 Task: Open Card User Persona Creation in Board Idea Generation to Workspace Content Creation and add a team member Softage.4@softage.net, a label Purple, a checklist Architecture, an attachment from your computer, a color Purple and finally, add a card description 'Develop and launch new customer loyalty program for social media engagement.' and a comment 'This item presents an opportunity to showcase our skills and expertise, so let us make the most of it.'. Add a start date 'Jan 07, 1900' with a due date 'Jan 14, 1900'. Open Card Social Media Performance Review in Board Brand Recognition Strategies to Workspace Content Creation and add a team member Softage.4@softage.net, a label Yellow, a checklist Time Management, an attachment from your google drive, a color Yellow and finally, add a card description 'Plan and execute company team-building conference with guest speakers on customer experience' and a comment 'Let us make sure we have a clear understanding of the resources and budget available for this task, ensuring that we can execute it effectively.'. Add a start date 'Jan 08, 1900' with a due date 'Jan 15, 1900'. Open Card Brand Equity Review in Board Public Speaking Coaching to Workspace Content Creation and add a team member Softage.1@softage.net, a label Yellow, a checklist Customer Feedback, an attachment from your google drive, a color Yellow and finally, add a card description 'Conduct customer research for new customer segmentation opportunities' and a comment 'Let us approach this task with a focus on continuous learning and improvement, seeking to iterate and refine our approach over time.'. Add a start date 'Jan 09, 1900' with a due date 'Jan 16, 1900'
Action: Mouse moved to (72, 324)
Screenshot: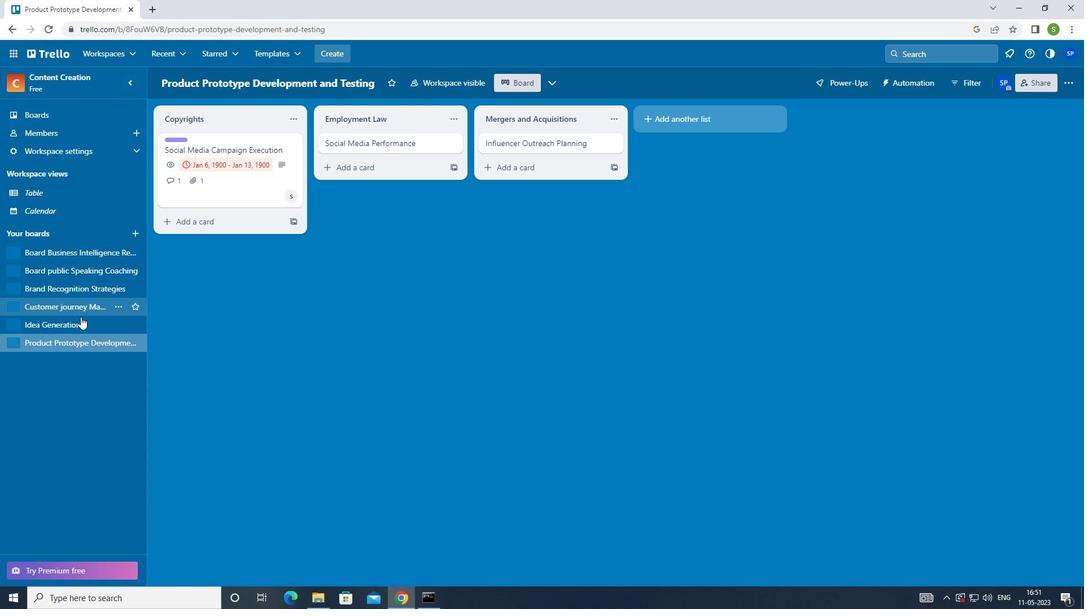 
Action: Mouse pressed left at (72, 324)
Screenshot: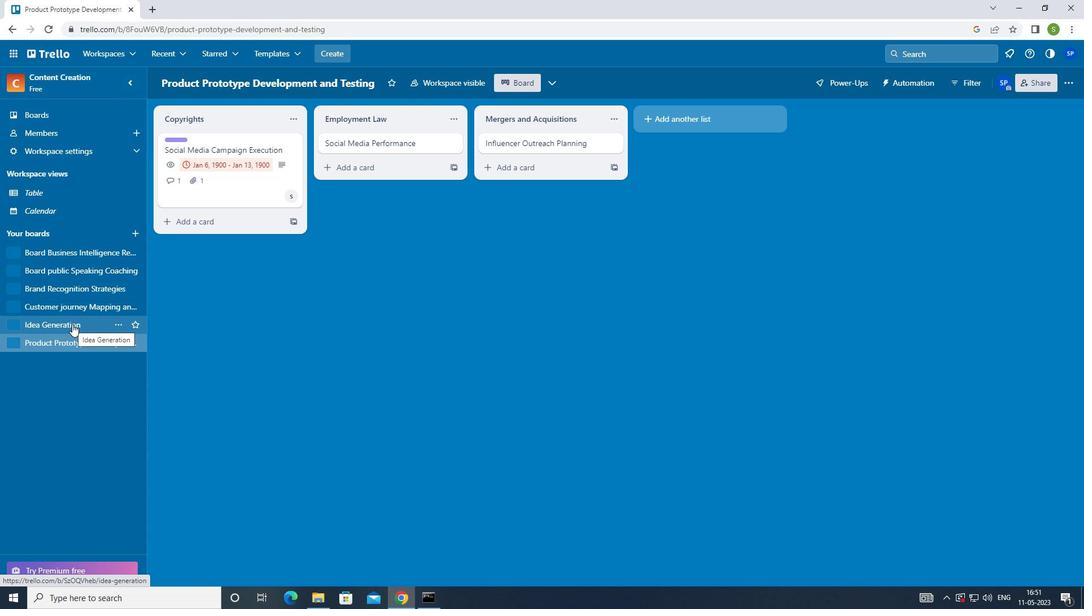 
Action: Mouse moved to (396, 140)
Screenshot: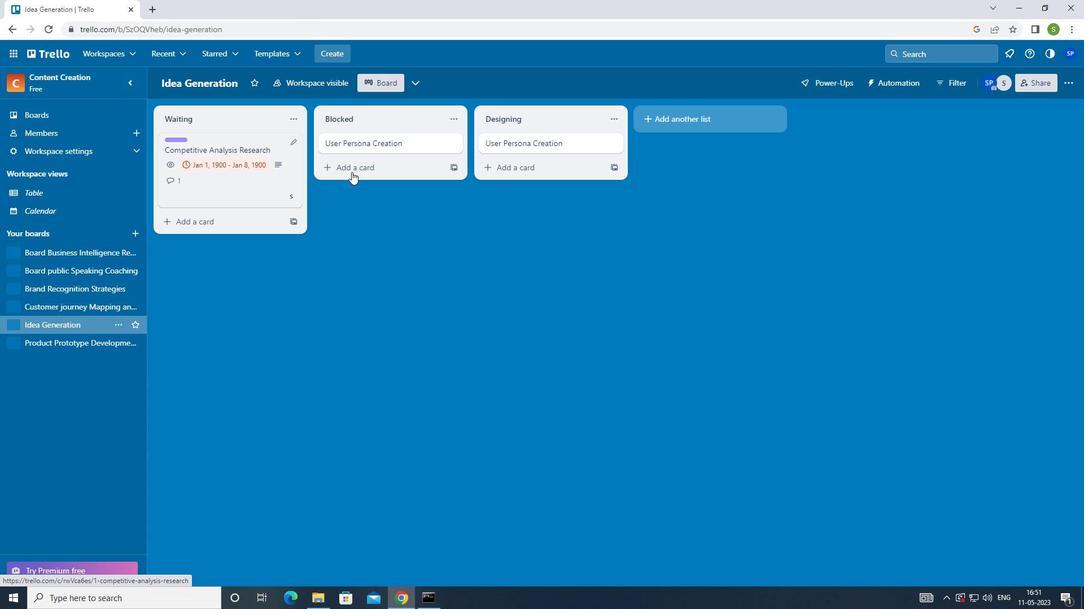 
Action: Mouse pressed left at (396, 140)
Screenshot: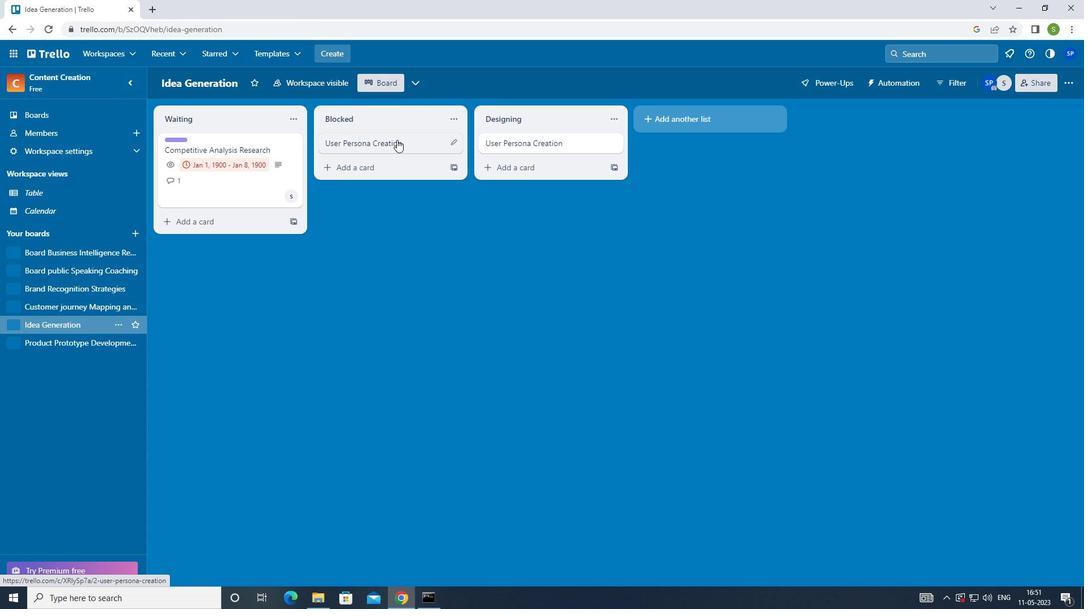 
Action: Mouse moved to (684, 142)
Screenshot: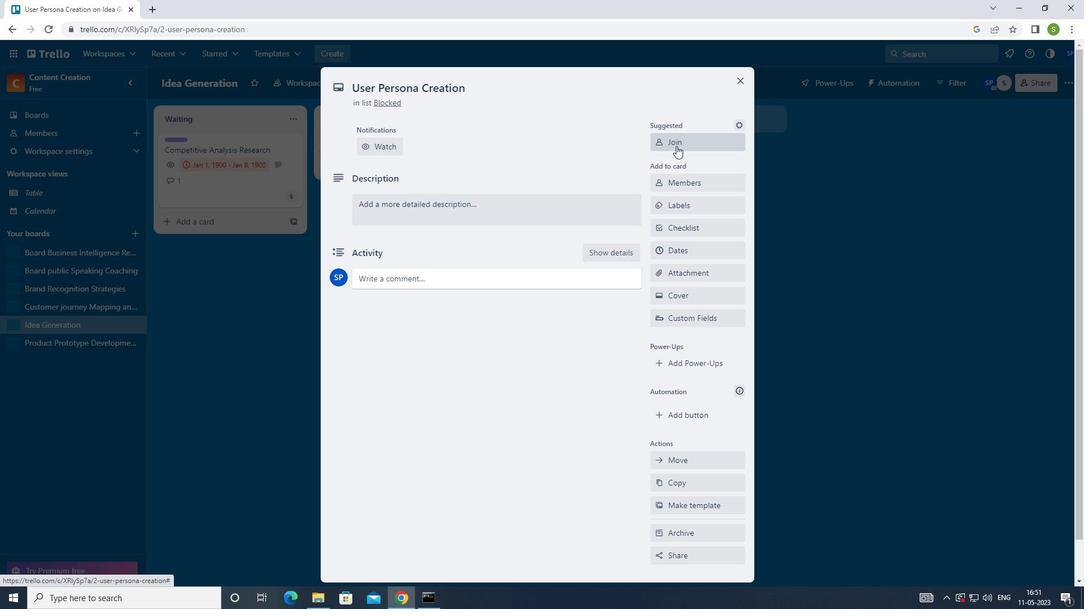
Action: Mouse pressed left at (684, 142)
Screenshot: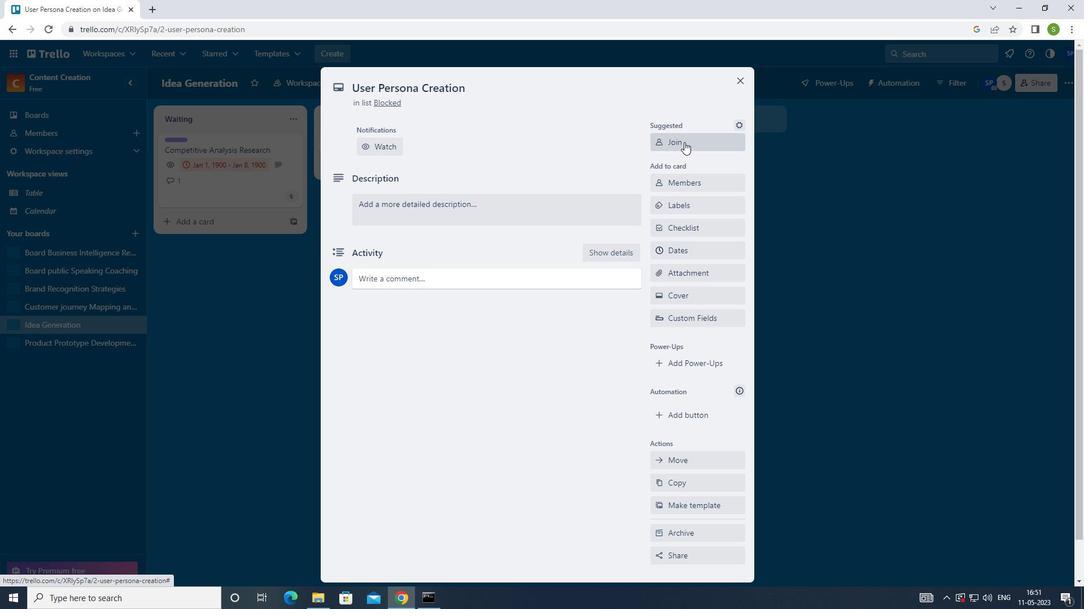 
Action: Mouse moved to (687, 141)
Screenshot: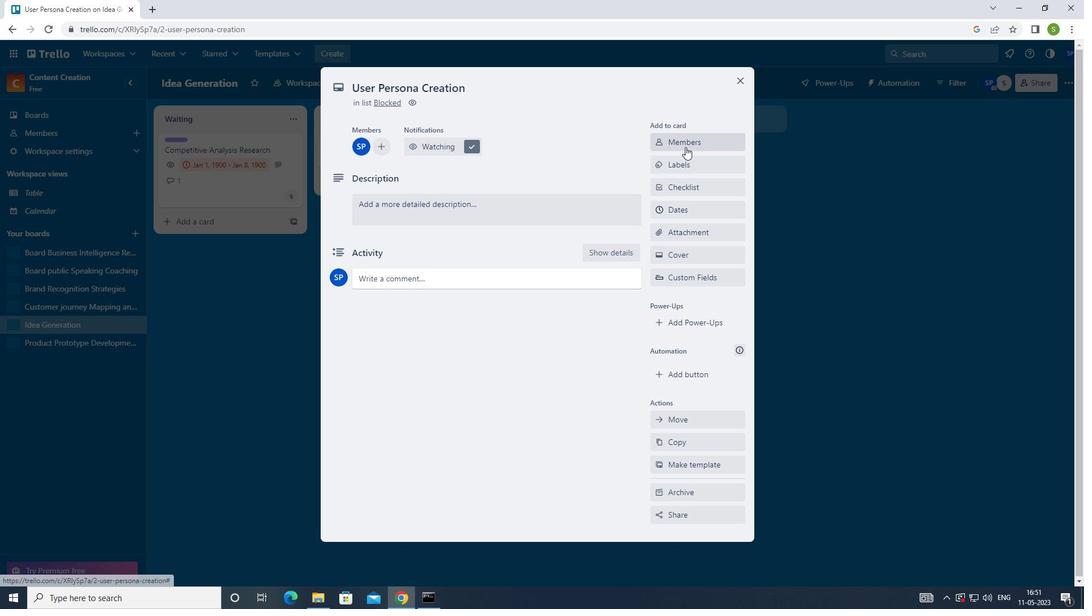 
Action: Mouse pressed left at (687, 141)
Screenshot: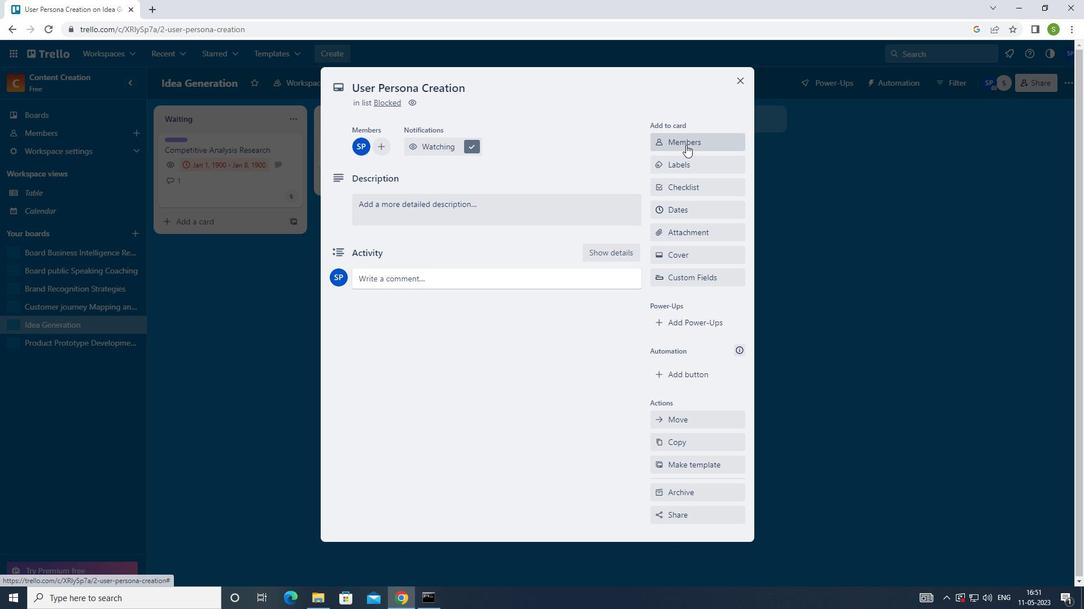 
Action: Mouse moved to (692, 188)
Screenshot: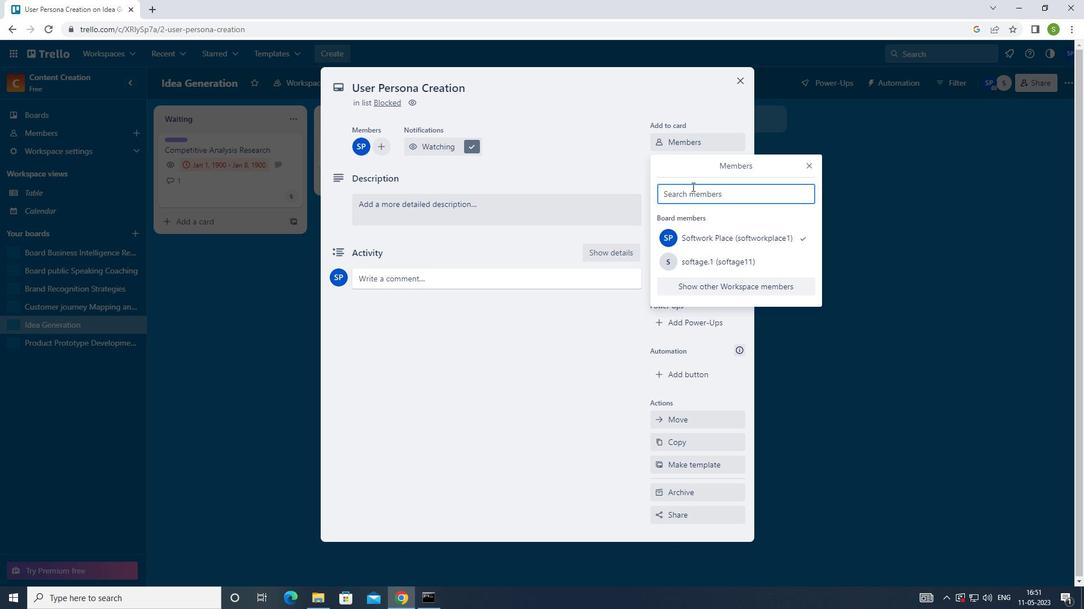 
Action: Mouse pressed left at (692, 188)
Screenshot: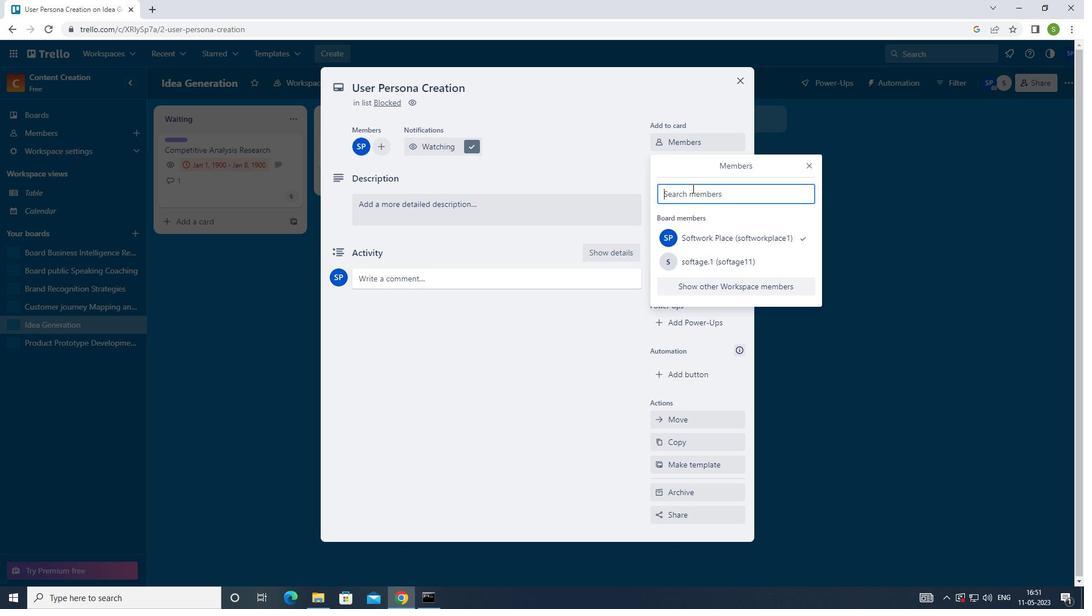 
Action: Mouse moved to (818, 355)
Screenshot: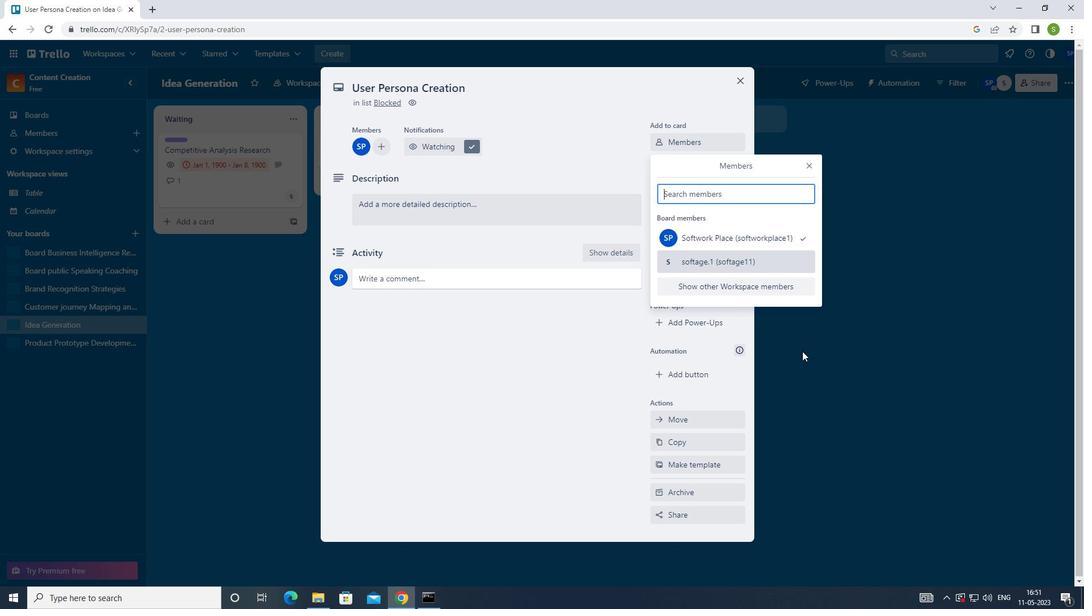 
Action: Key pressed <Key.shift>SOFTAGE4<Key.backspace>.4<Key.shift>@SOFTAGE.NET
Screenshot: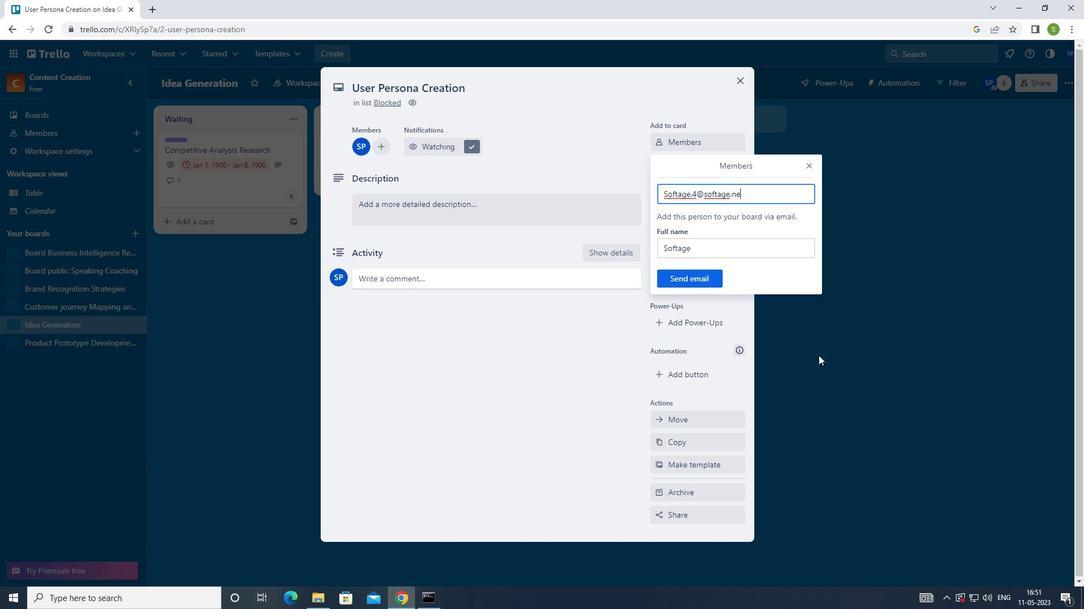 
Action: Mouse moved to (700, 281)
Screenshot: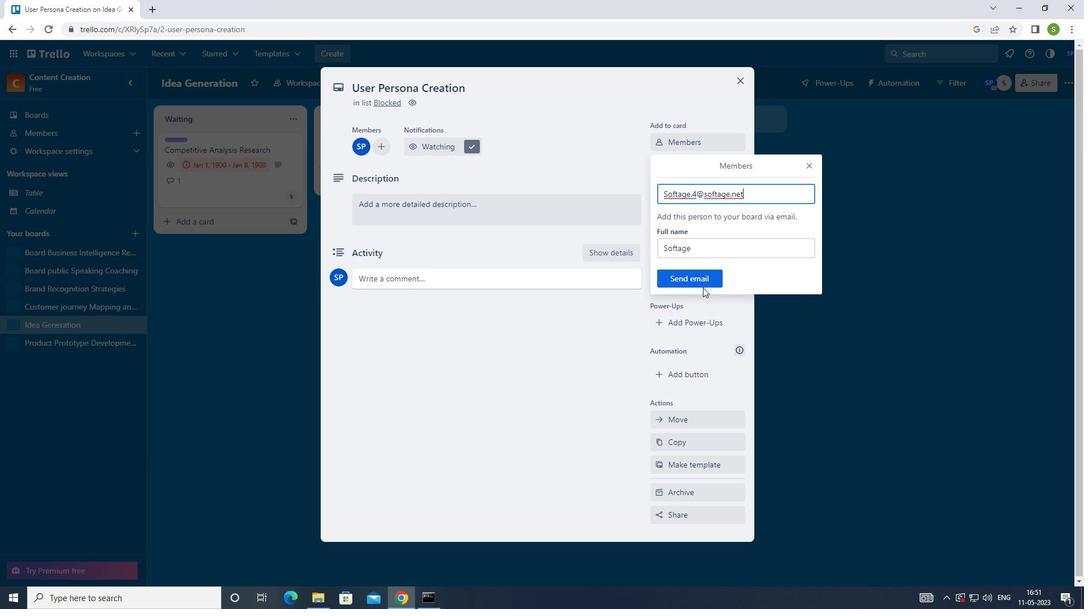 
Action: Mouse pressed left at (700, 281)
Screenshot: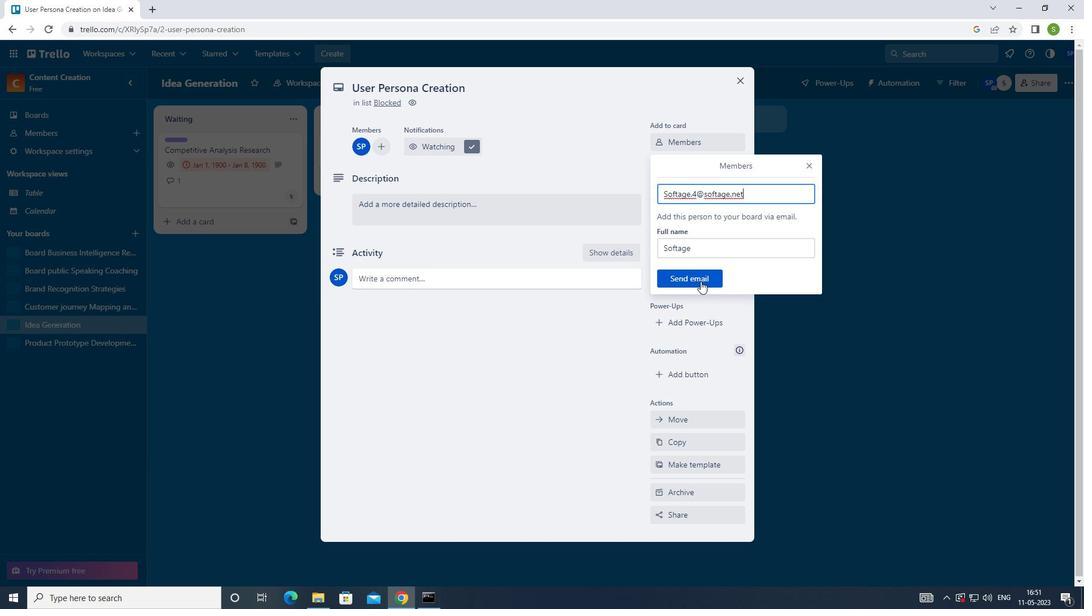 
Action: Mouse moved to (710, 165)
Screenshot: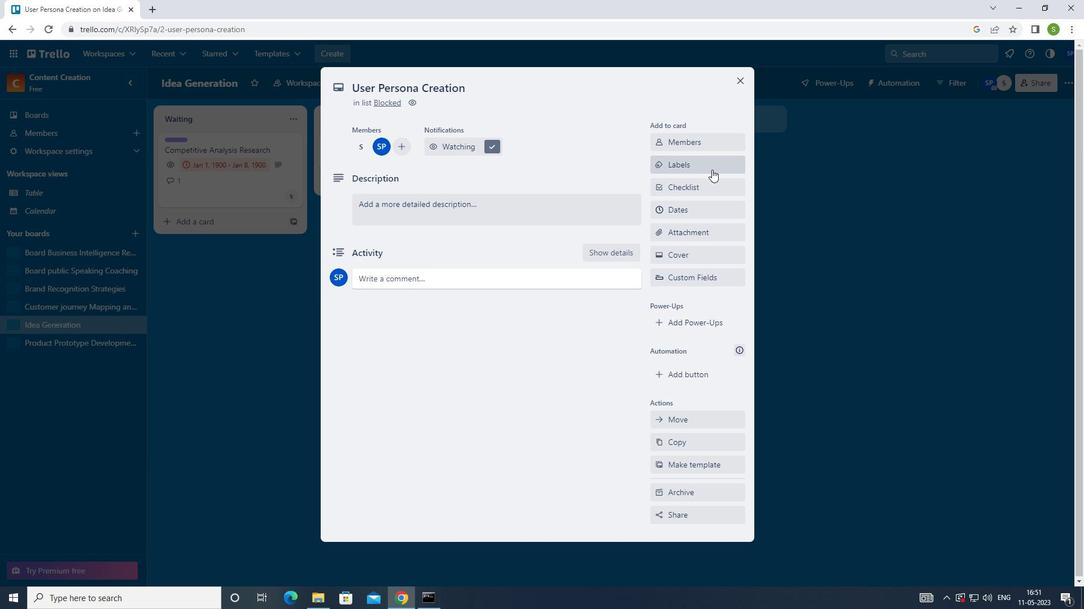 
Action: Mouse pressed left at (710, 165)
Screenshot: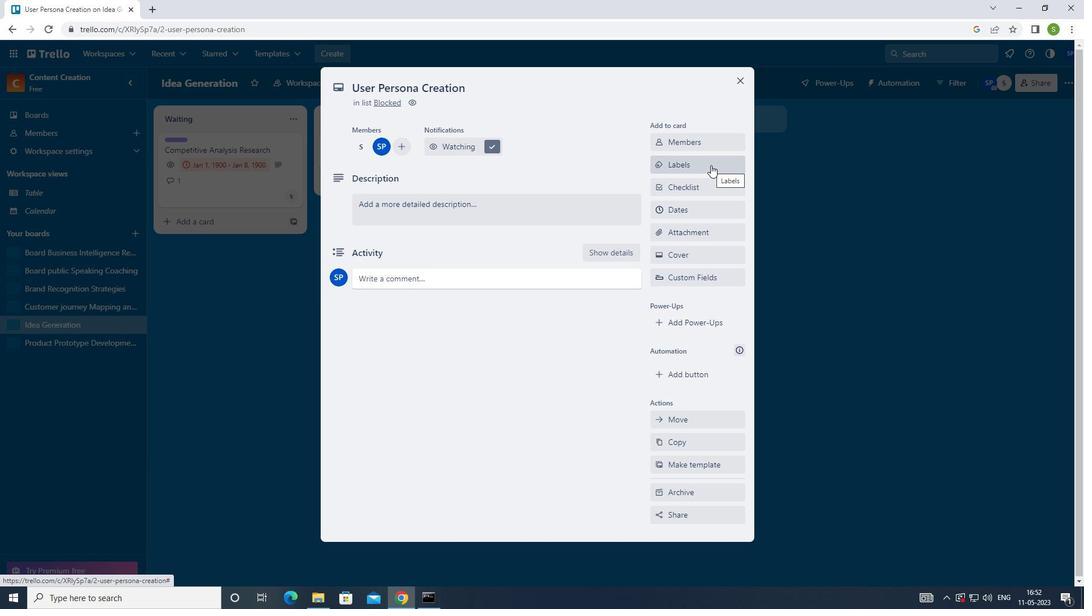 
Action: Mouse moved to (706, 408)
Screenshot: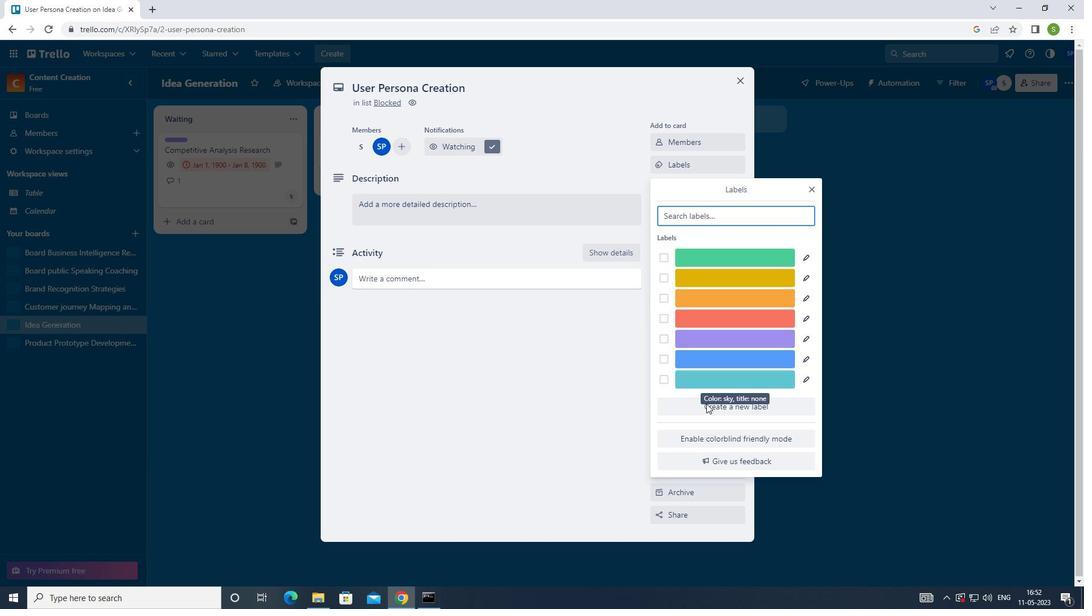 
Action: Mouse pressed left at (706, 408)
Screenshot: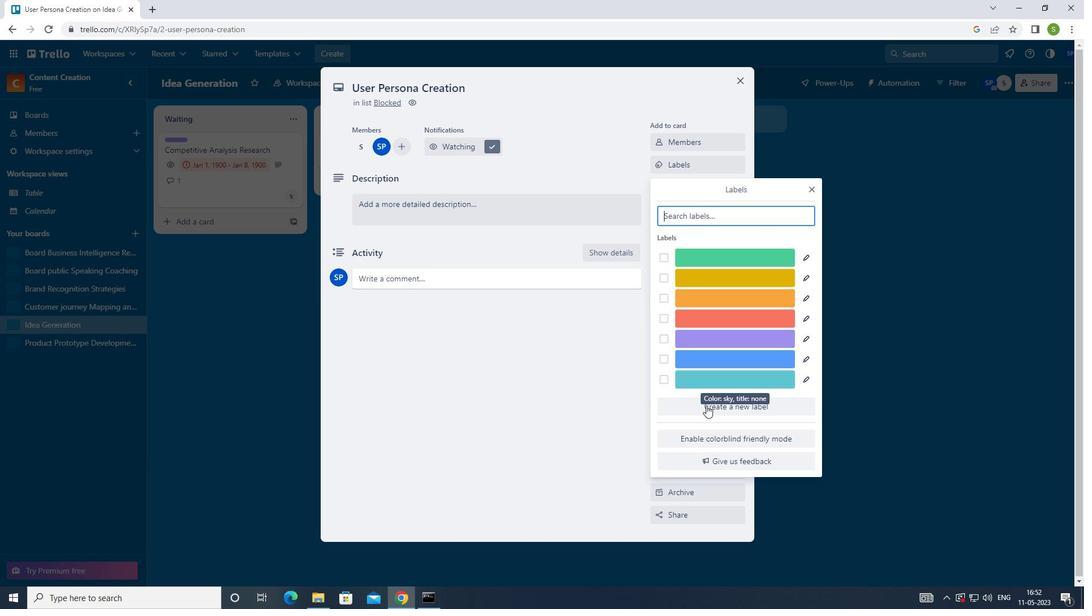 
Action: Mouse moved to (795, 350)
Screenshot: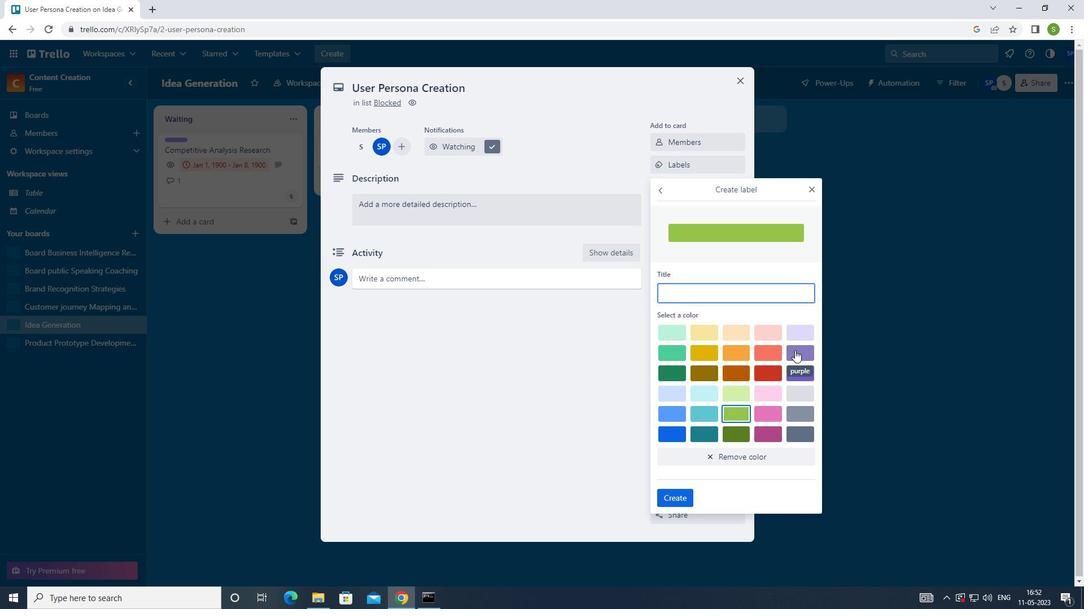
Action: Mouse pressed left at (795, 350)
Screenshot: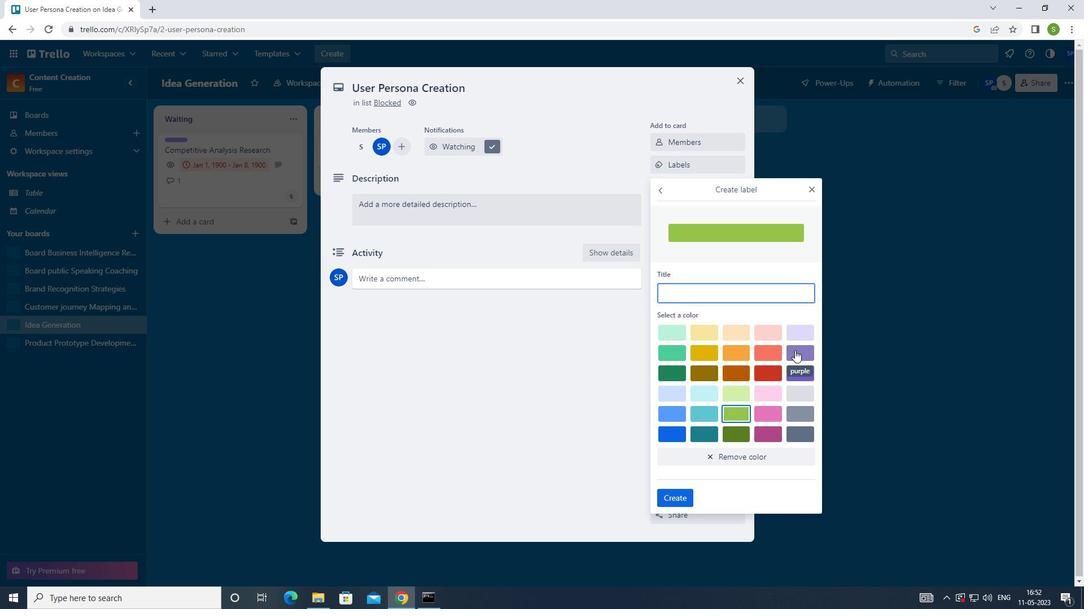 
Action: Mouse moved to (688, 502)
Screenshot: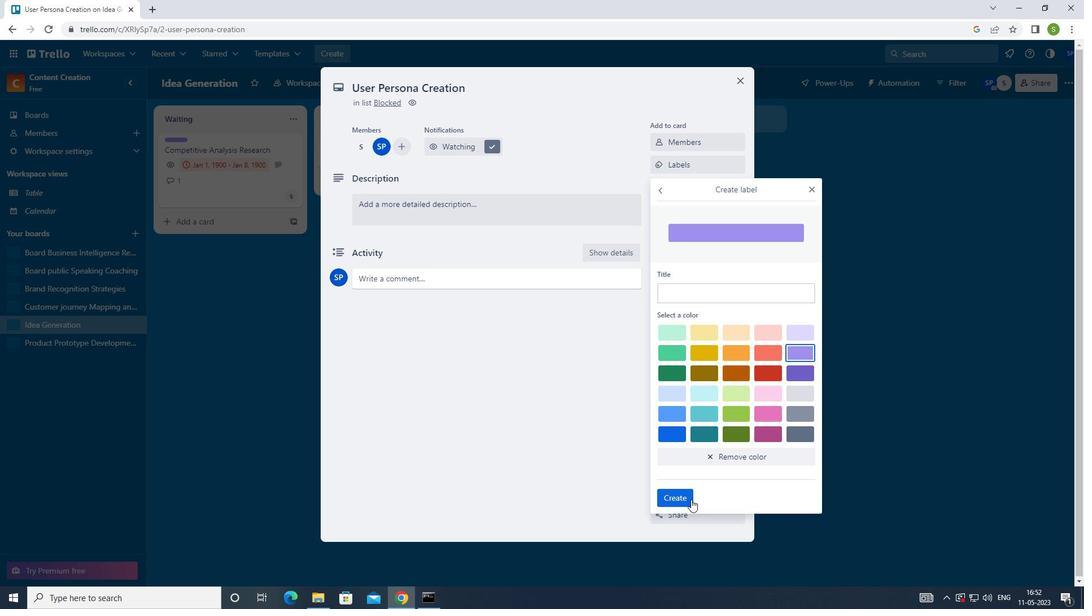 
Action: Mouse pressed left at (688, 502)
Screenshot: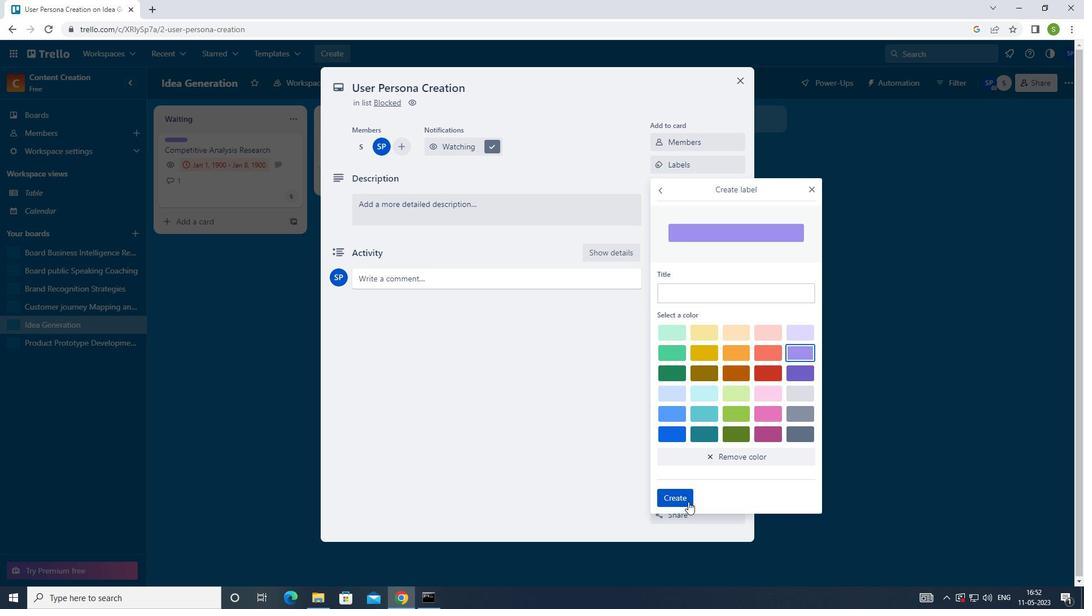 
Action: Mouse moved to (808, 186)
Screenshot: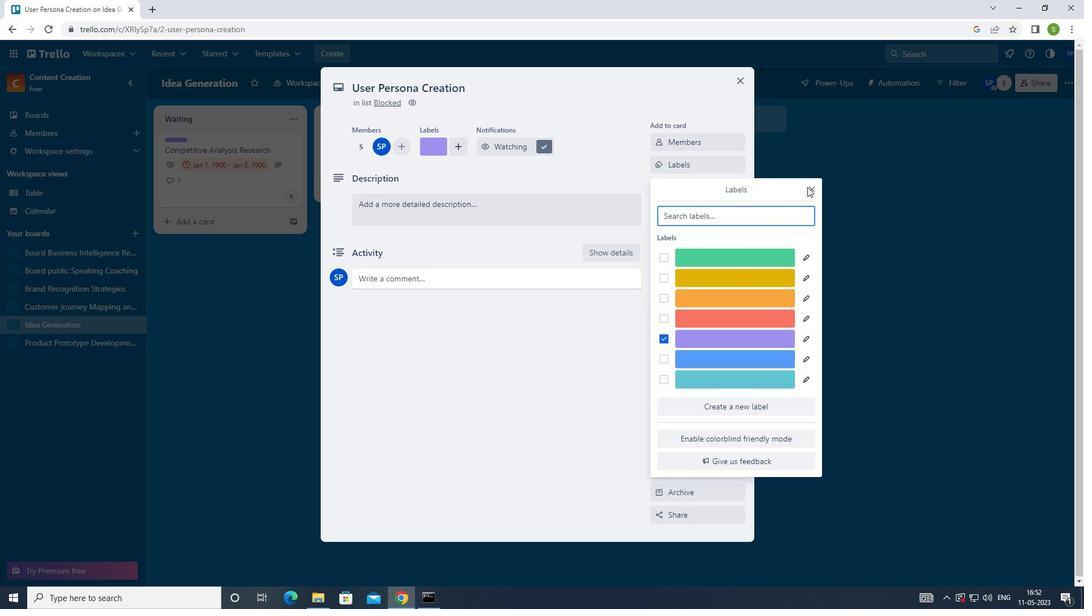 
Action: Mouse pressed left at (808, 186)
Screenshot: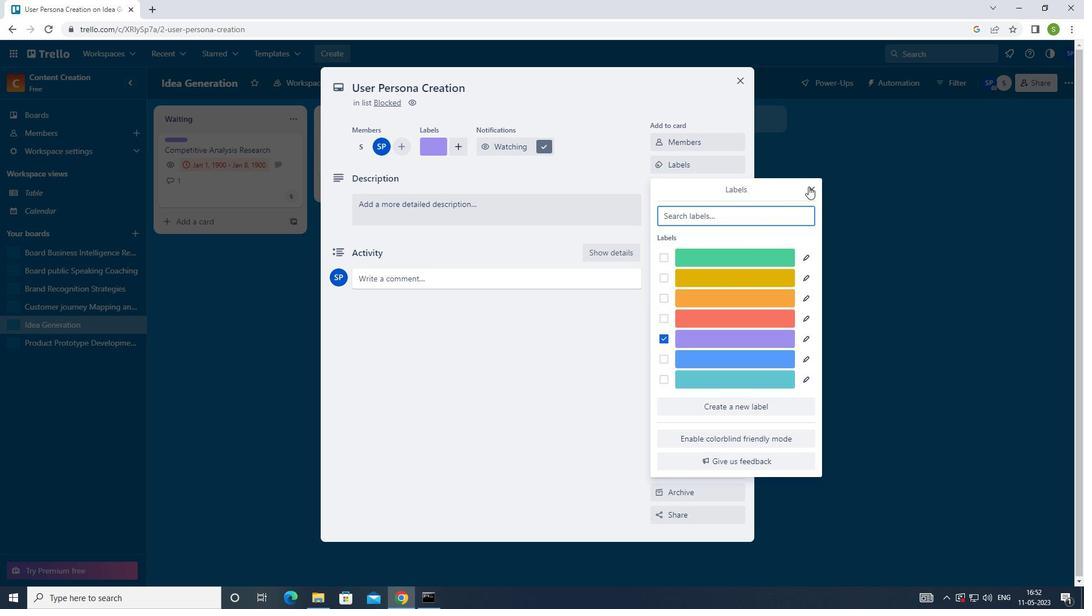 
Action: Mouse moved to (717, 190)
Screenshot: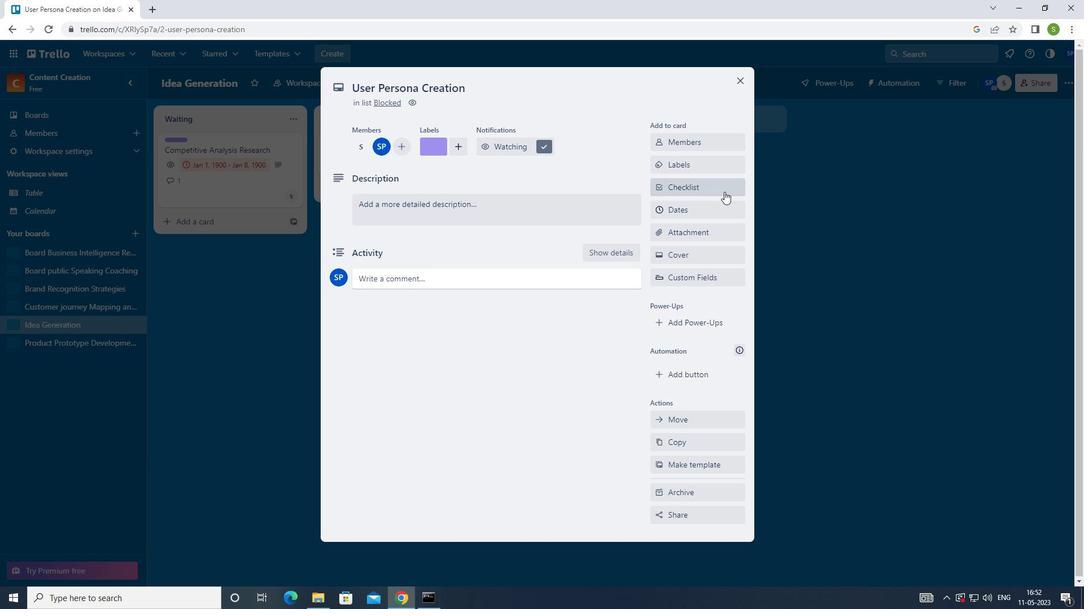 
Action: Mouse pressed left at (717, 190)
Screenshot: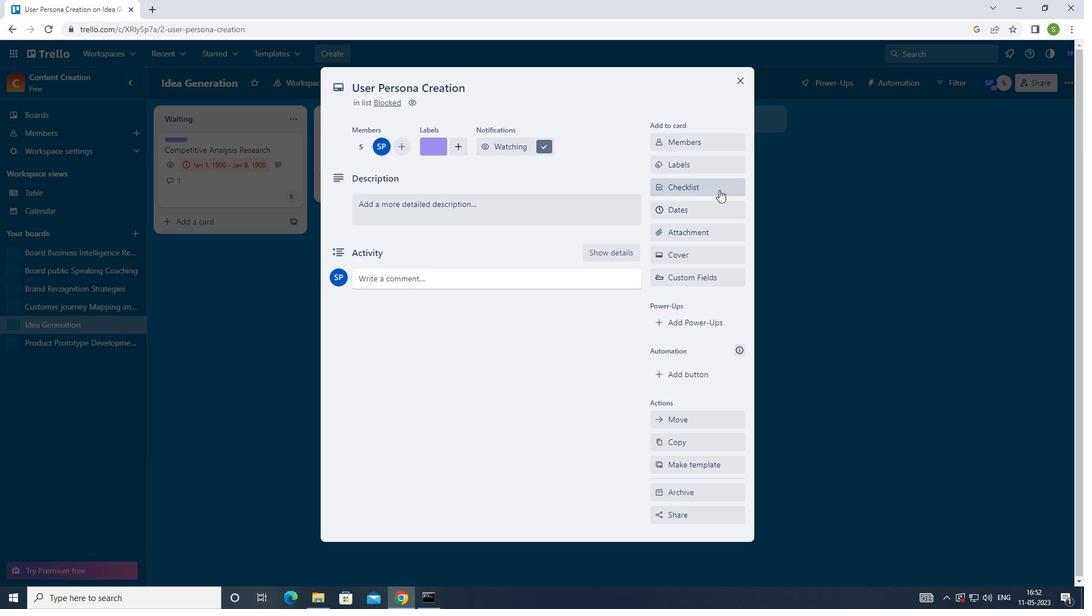 
Action: Mouse moved to (845, 373)
Screenshot: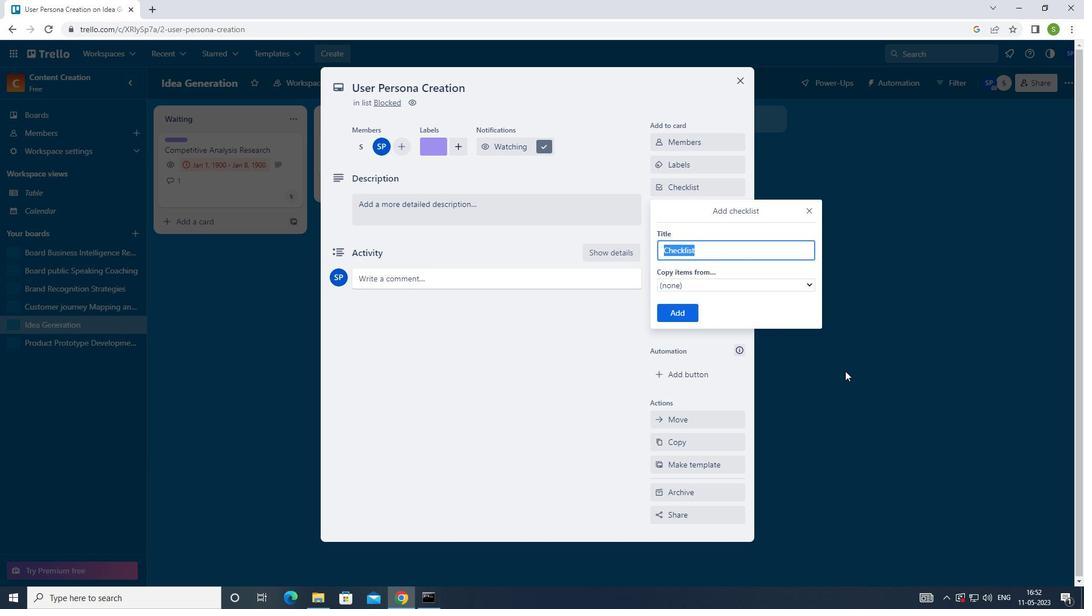 
Action: Key pressed <Key.shift>ARCHITECR<Key.backspace>TURE
Screenshot: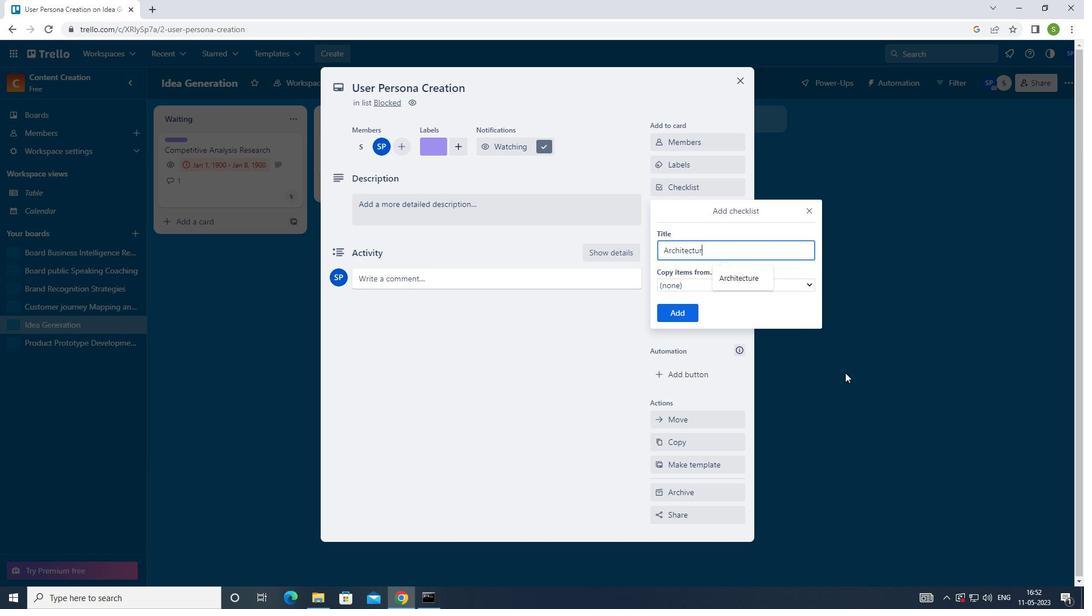 
Action: Mouse moved to (686, 320)
Screenshot: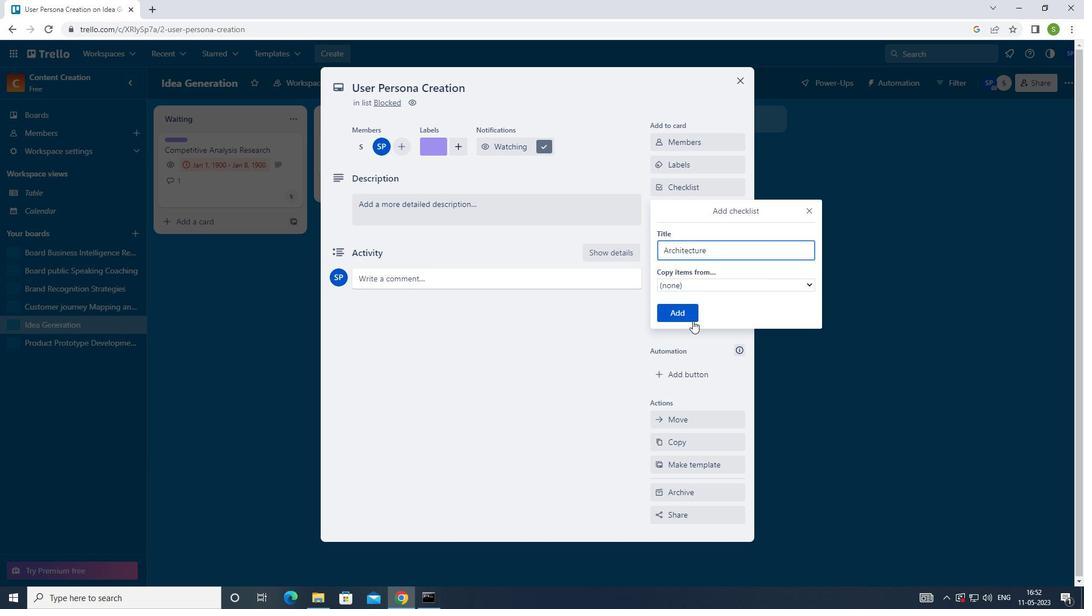 
Action: Mouse pressed left at (686, 320)
Screenshot: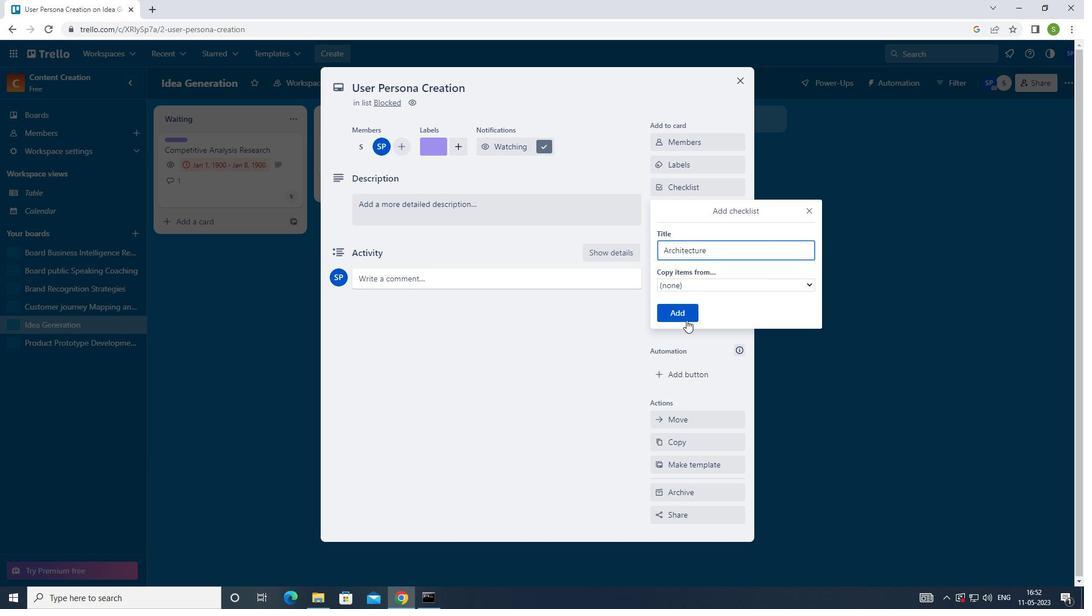 
Action: Mouse moved to (682, 234)
Screenshot: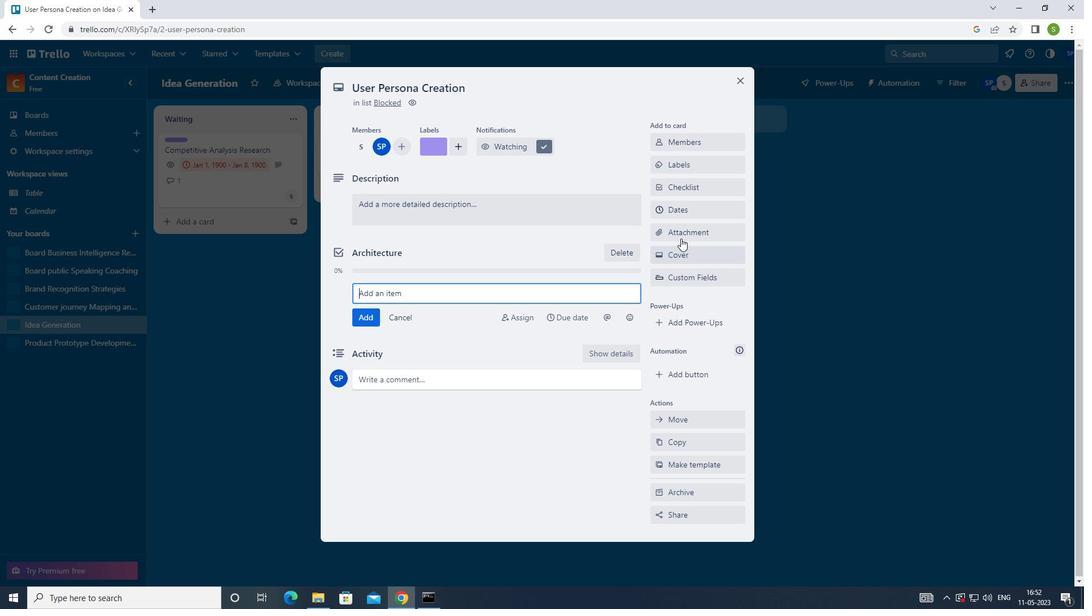 
Action: Mouse pressed left at (682, 234)
Screenshot: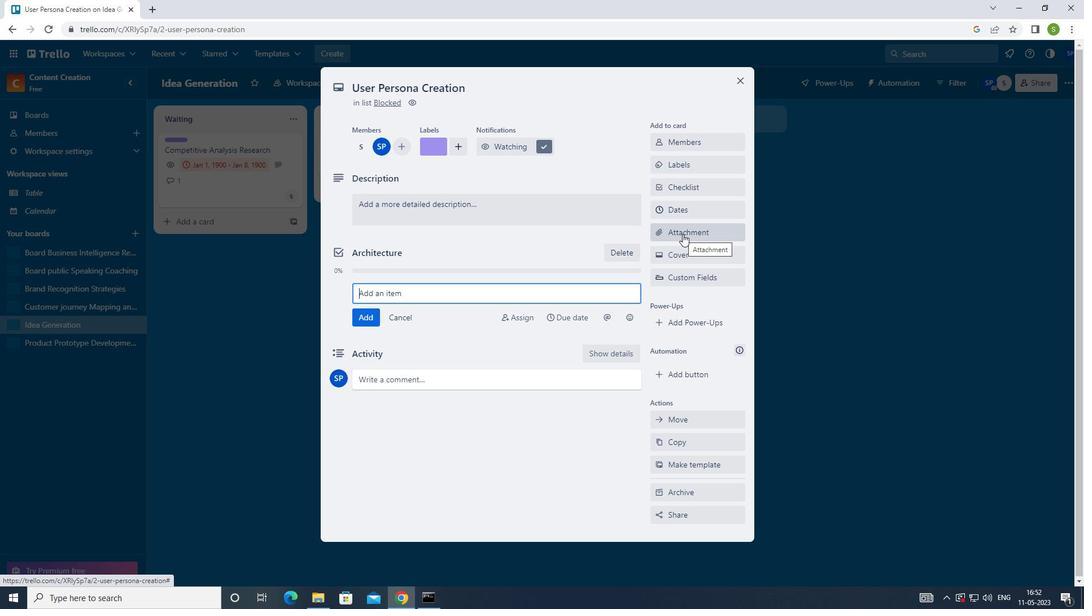 
Action: Mouse moved to (681, 278)
Screenshot: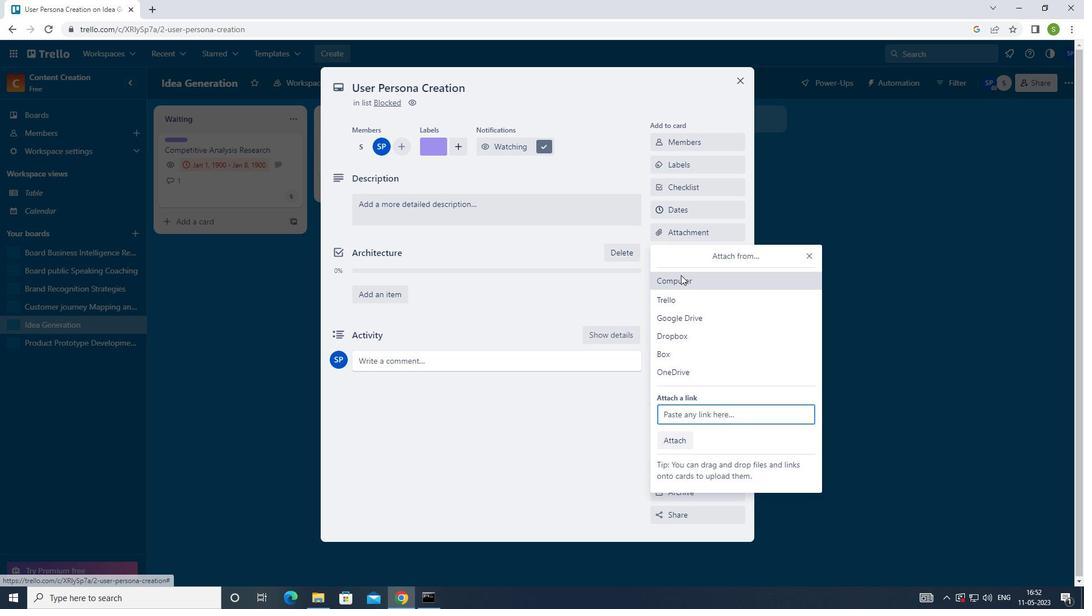
Action: Mouse pressed left at (681, 278)
Screenshot: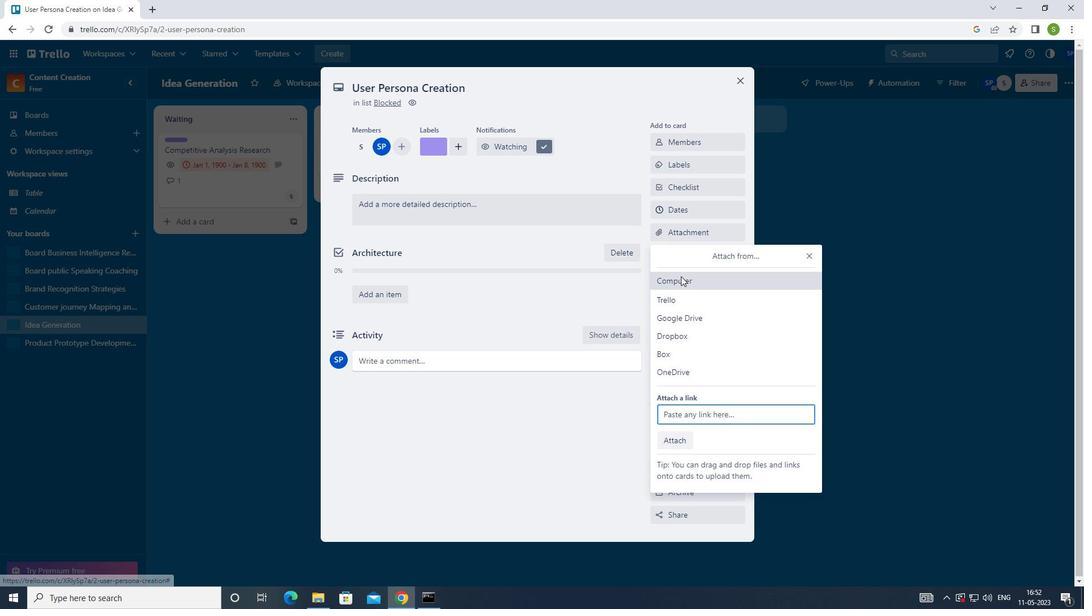 
Action: Mouse moved to (245, 78)
Screenshot: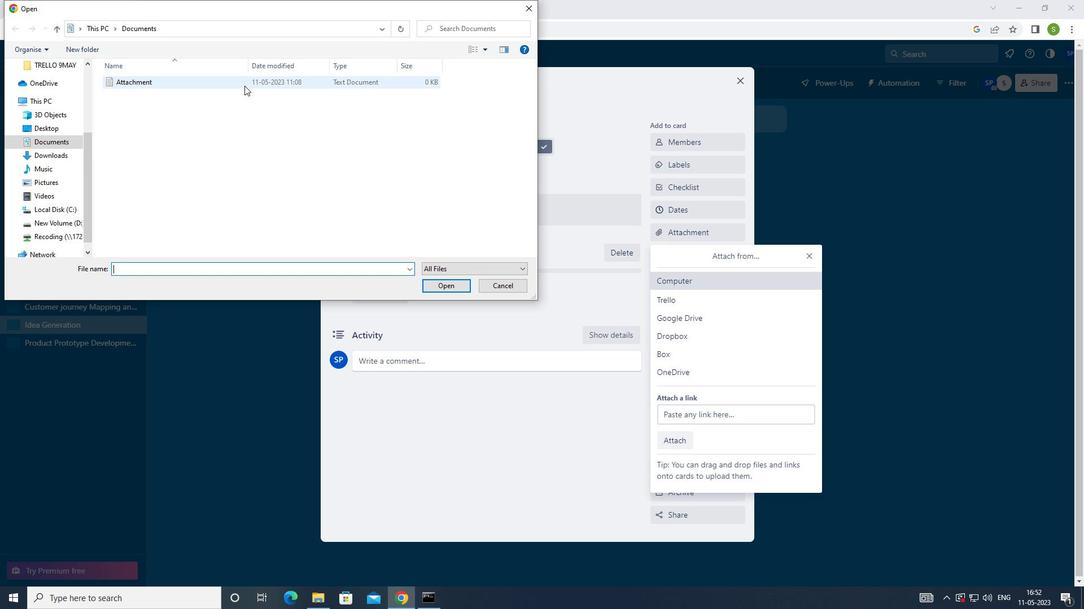 
Action: Mouse pressed left at (245, 78)
Screenshot: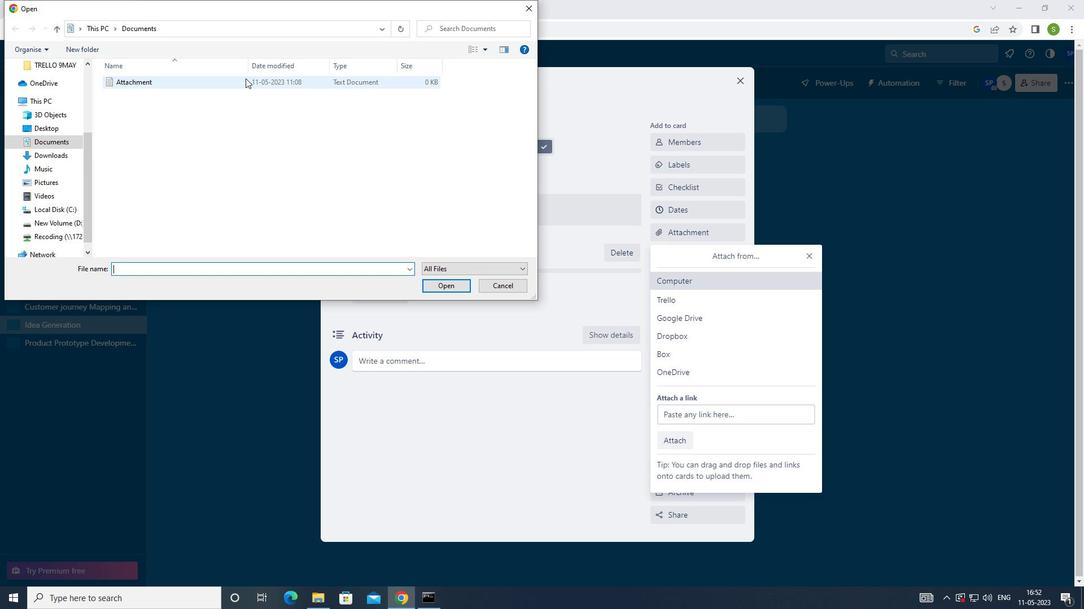 
Action: Mouse moved to (439, 287)
Screenshot: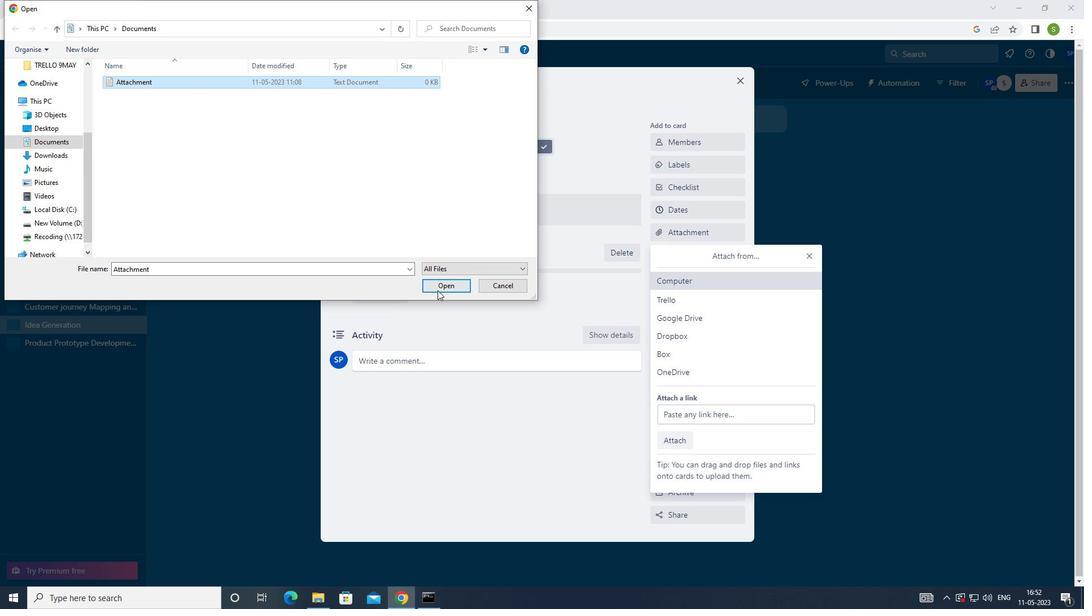 
Action: Mouse pressed left at (439, 287)
Screenshot: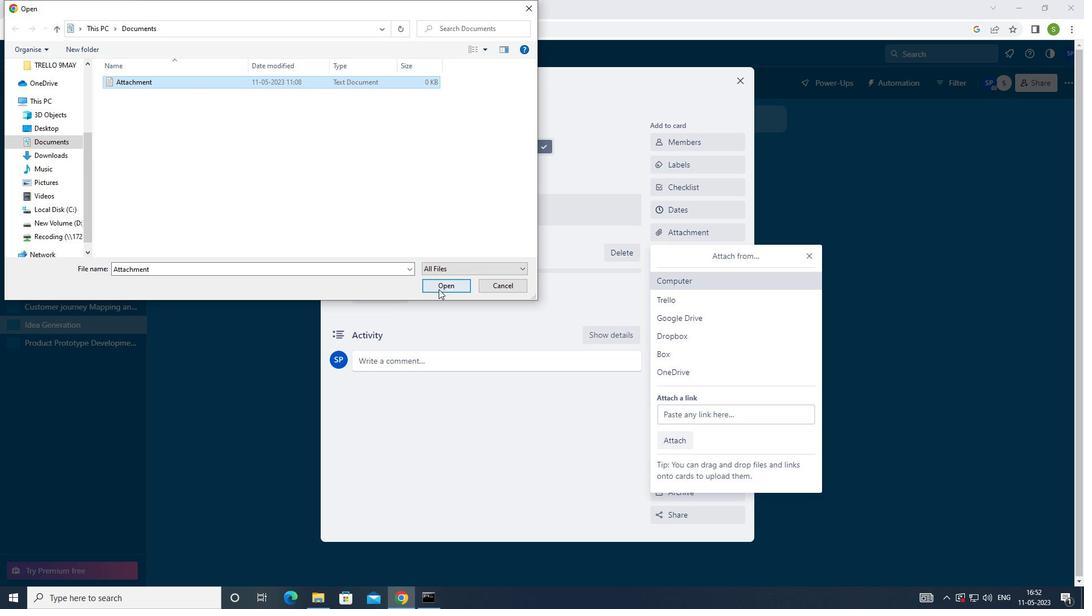 
Action: Mouse moved to (491, 213)
Screenshot: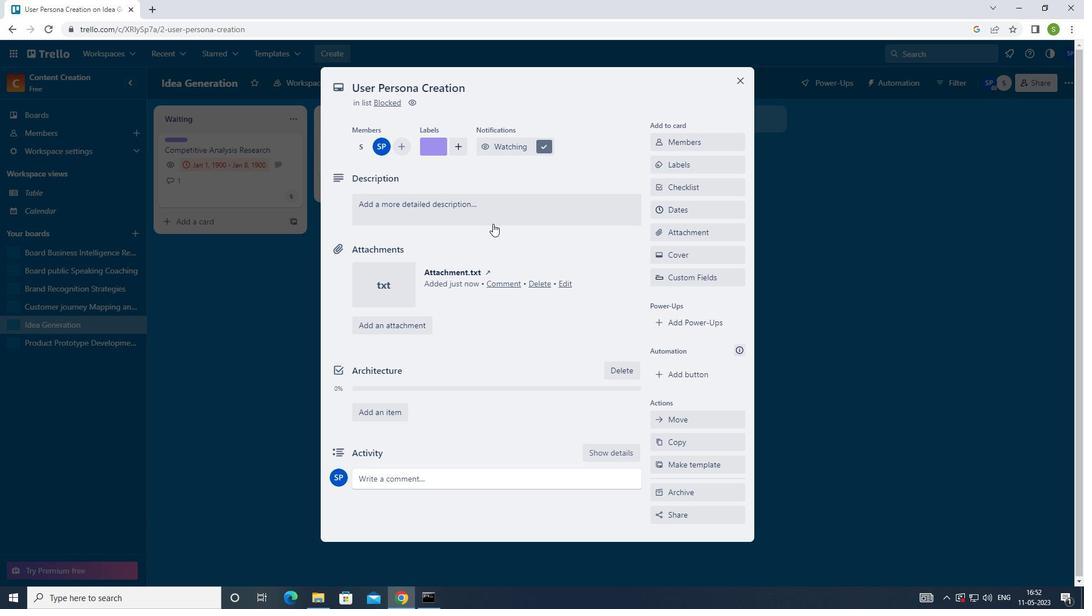 
Action: Mouse pressed left at (491, 213)
Screenshot: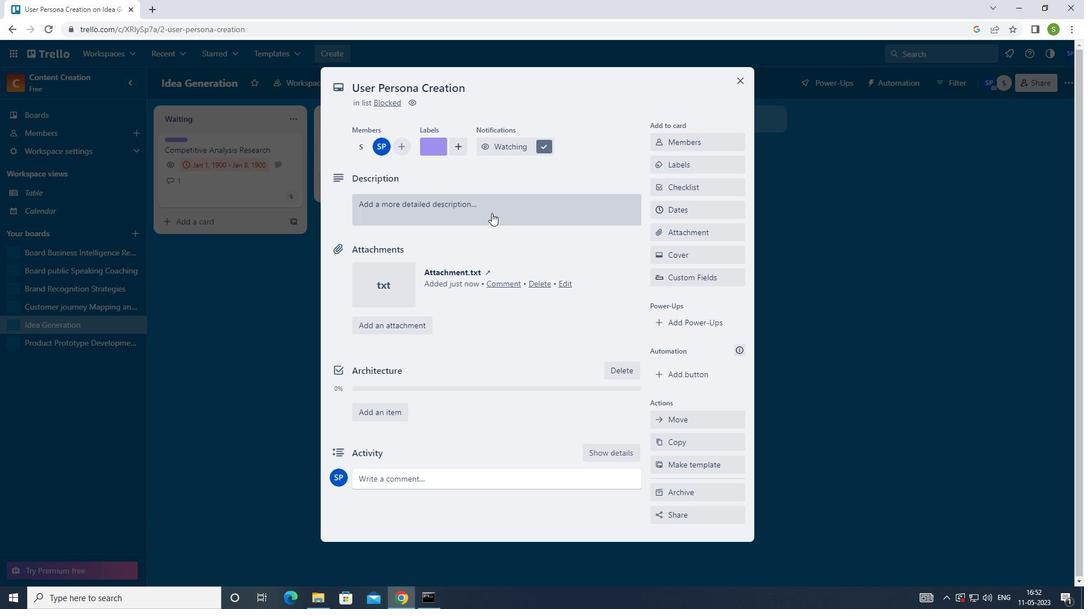 
Action: Mouse moved to (491, 271)
Screenshot: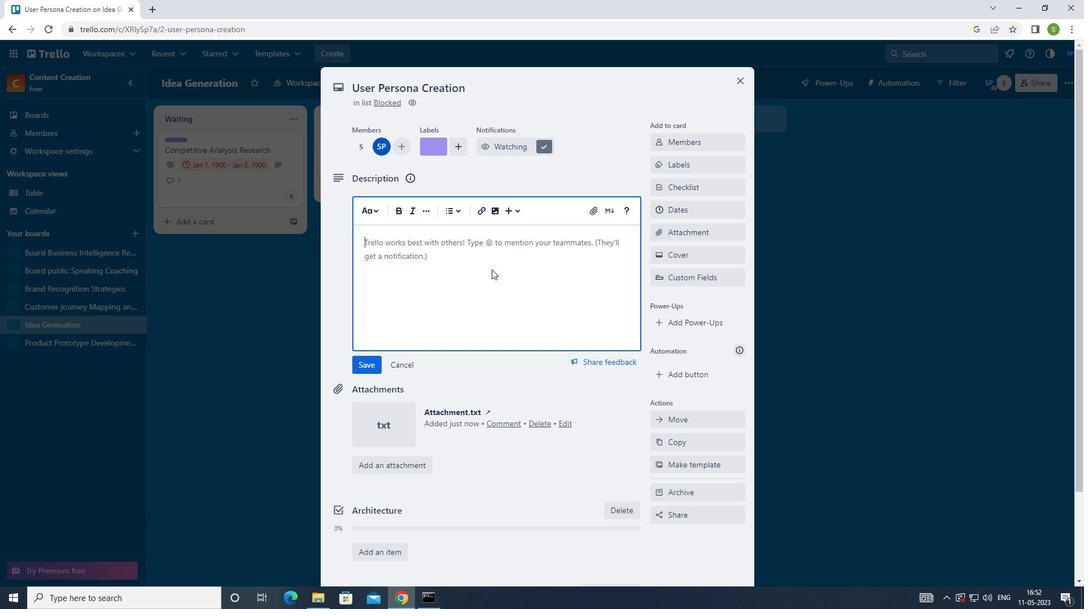 
Action: Key pressed <Key.shift>DEVELOP<Key.space>AND<Key.space>LAUNCH<Key.space>M<Key.backspace>NEW<Key.space>CUSTOMER<Key.space>LOYALTY<Key.space>PROGRAM<Key.space>FOR<Key.space>SOCIAL<Key.space>MEDIA<Key.space>ENGE<Key.backspace>AGEMENT.
Screenshot: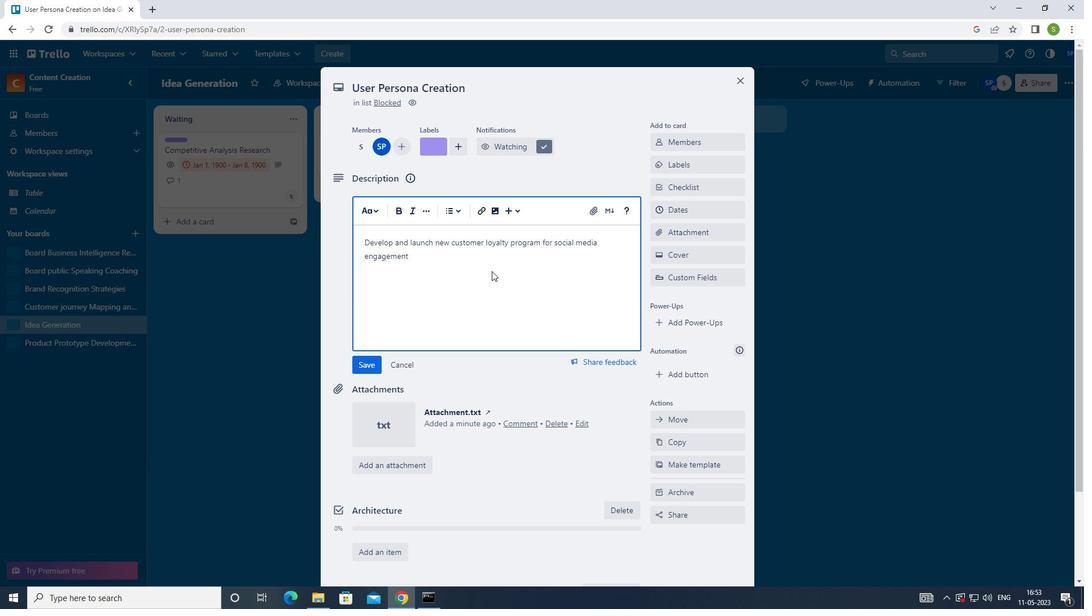 
Action: Mouse moved to (371, 367)
Screenshot: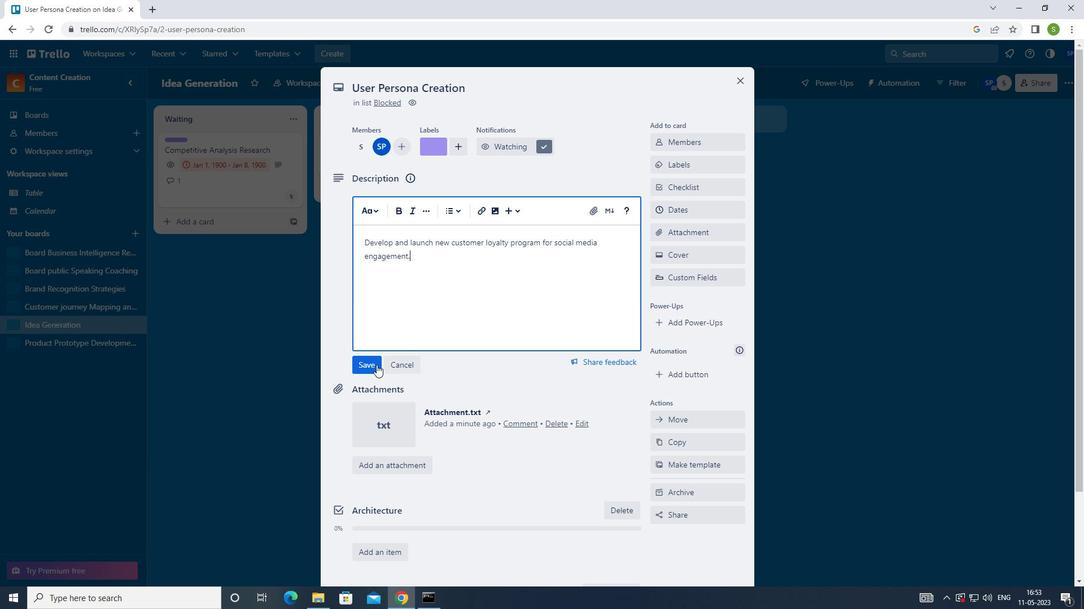 
Action: Mouse pressed left at (371, 367)
Screenshot: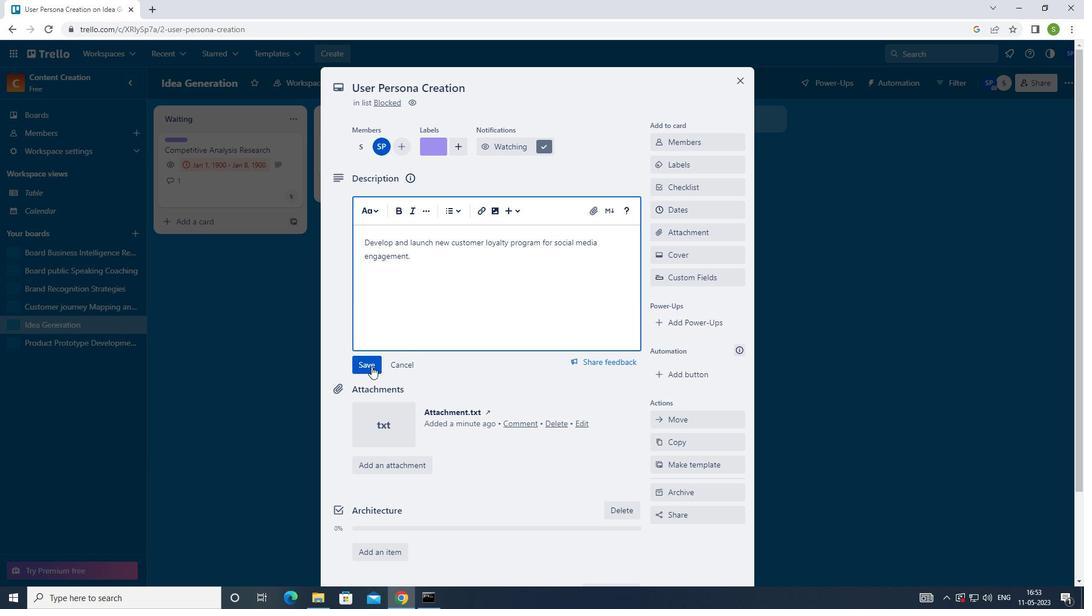 
Action: Mouse moved to (387, 456)
Screenshot: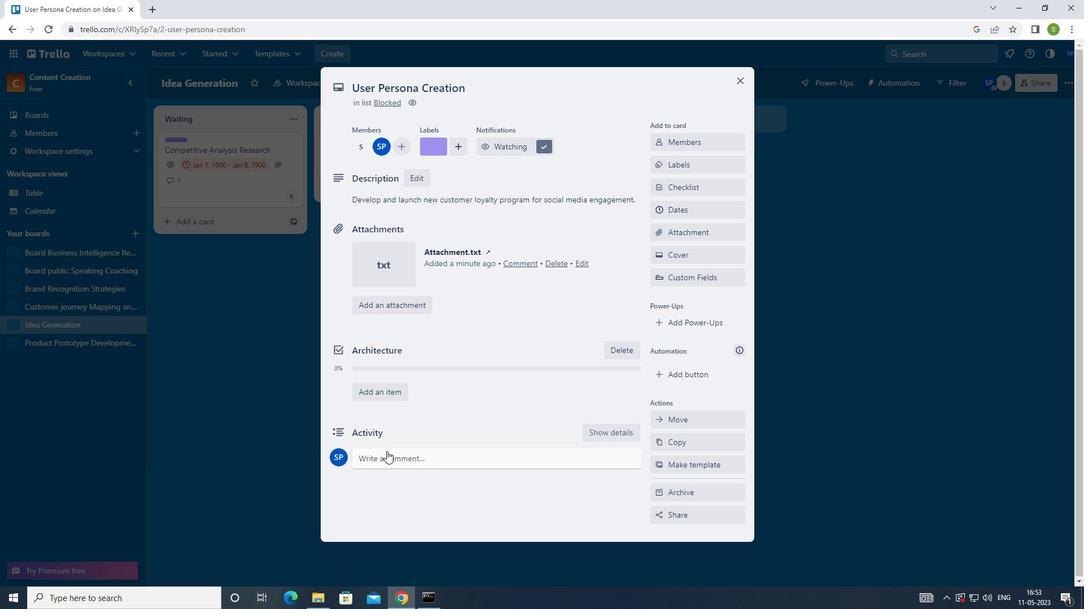 
Action: Mouse pressed left at (387, 456)
Screenshot: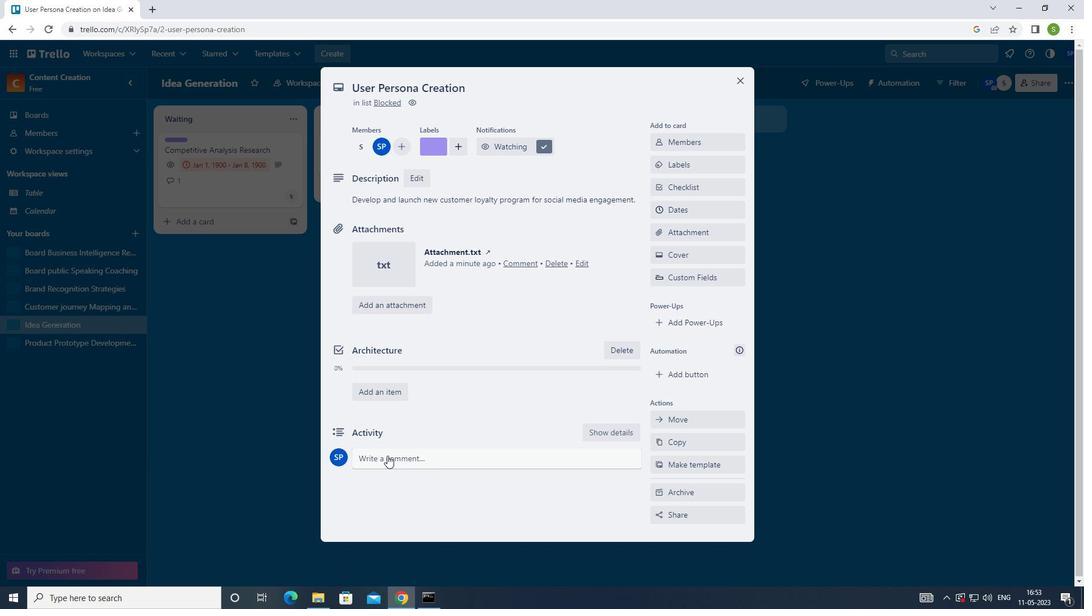
Action: Mouse moved to (464, 404)
Screenshot: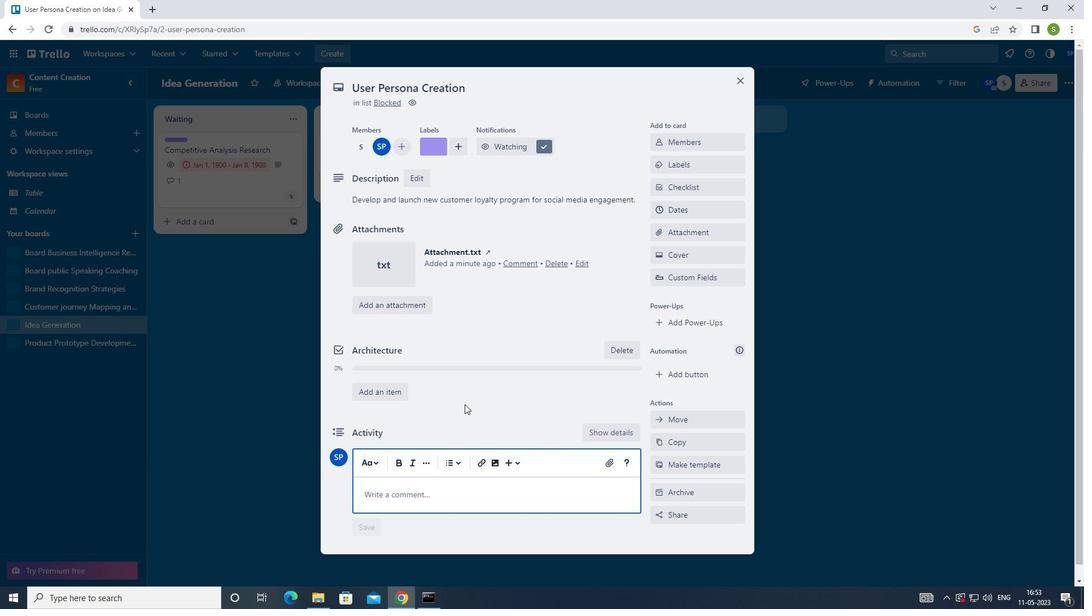 
Action: Key pressed <Key.shift><Key.shift><Key.shift><Key.shift><Key.shift><Key.shift><Key.shift><Key.shift><Key.shift><Key.shift><Key.shift><Key.shift><Key.shift><Key.shift><Key.shift>THIS<Key.space>ITEM<Key.space>PRESENTS<Key.space>AN<Key.space>OPPORTINITY<Key.backspace><Key.backspace><Key.backspace><Key.backspace><Key.backspace>UNITY<Key.space>TO<Key.space>SHOE<Key.backspace>WCASE<Key.space>OUR<Key.space>SKILLS<Key.space>AND<Key.space>EXPERTISE<Key.space>SO<Key.space>LET<Key.space>US<Key.space>MAKE<Key.space>THE<Key.space>MOST<Key.space>OF<Key.space>IT.
Screenshot: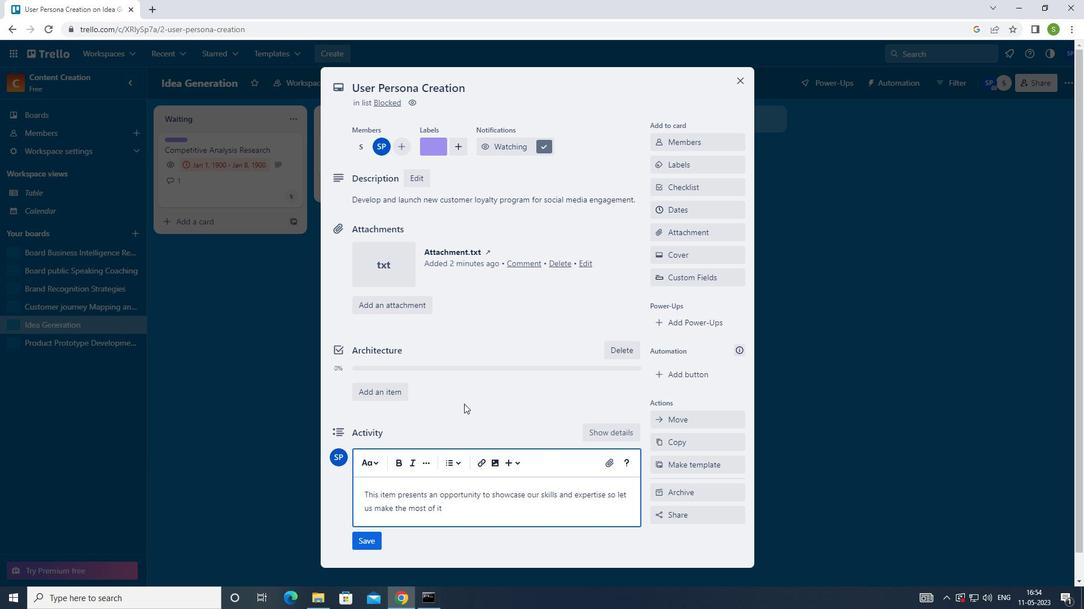 
Action: Mouse moved to (369, 540)
Screenshot: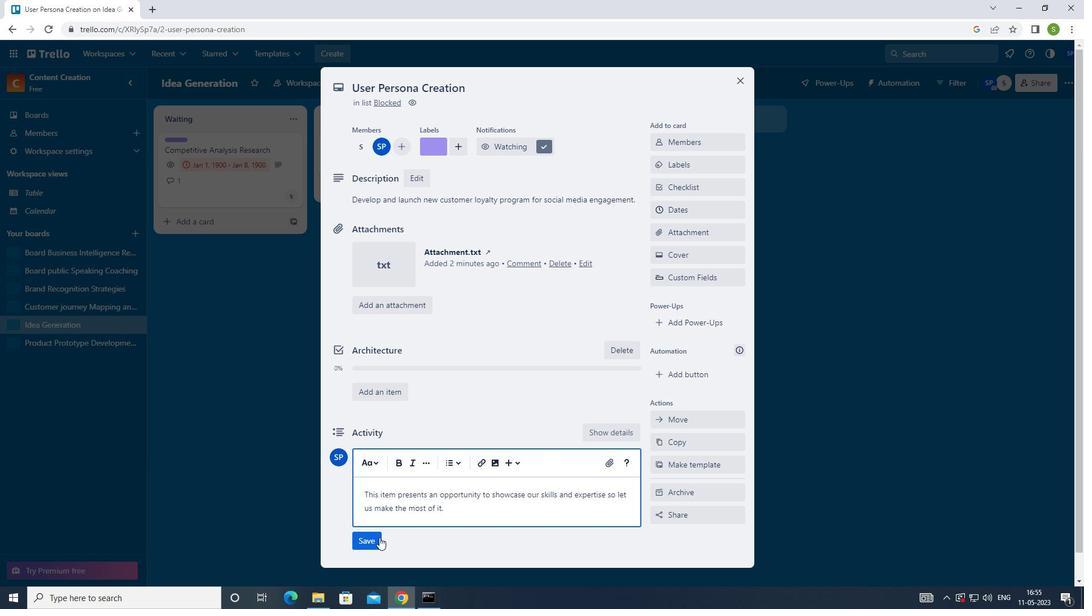 
Action: Mouse pressed left at (369, 540)
Screenshot: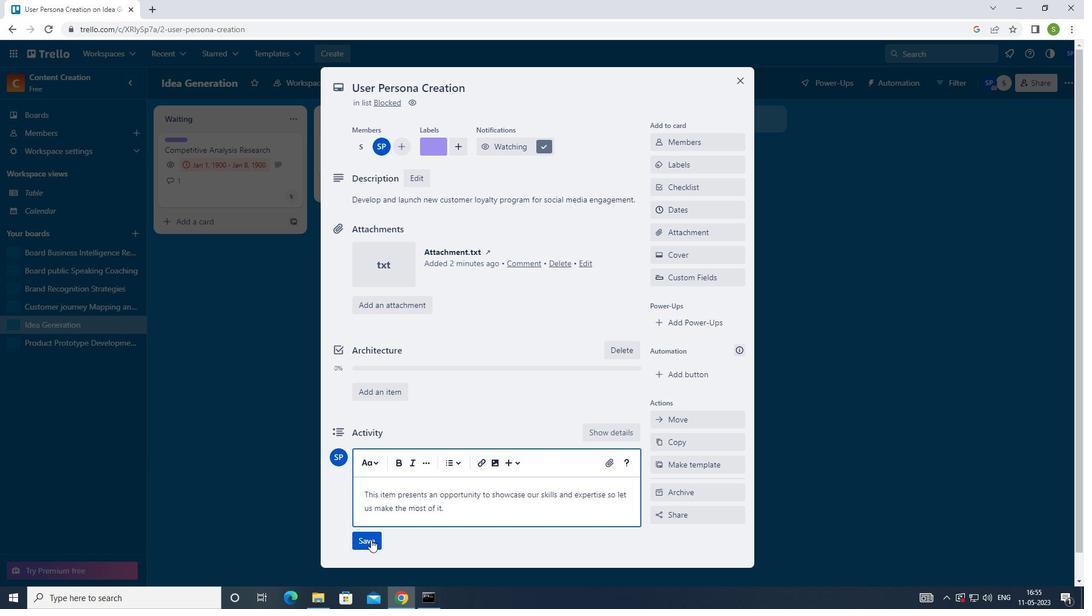 
Action: Mouse moved to (688, 209)
Screenshot: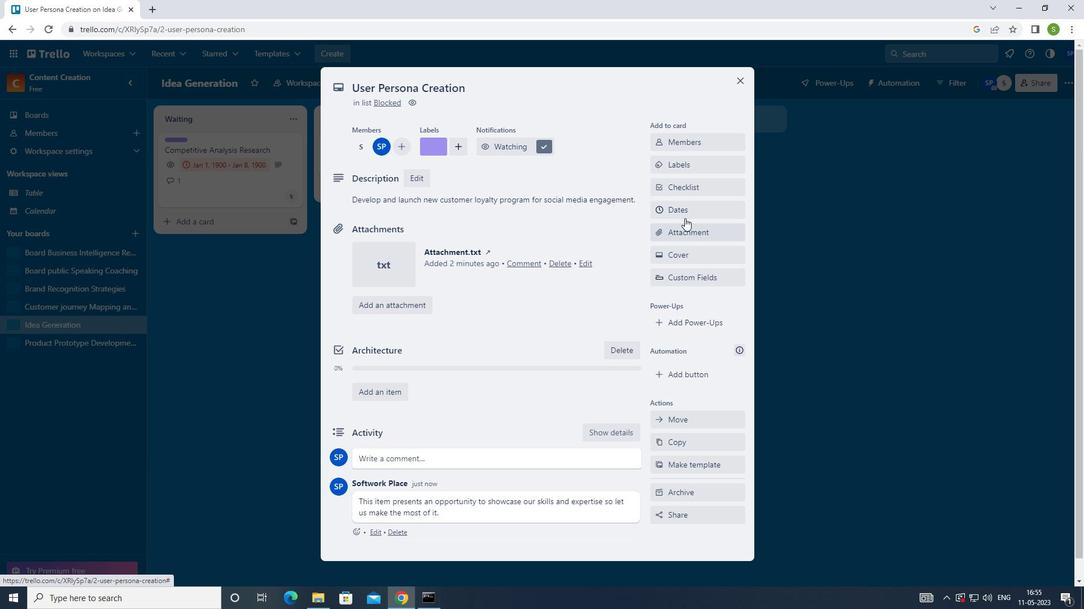 
Action: Mouse pressed left at (688, 209)
Screenshot: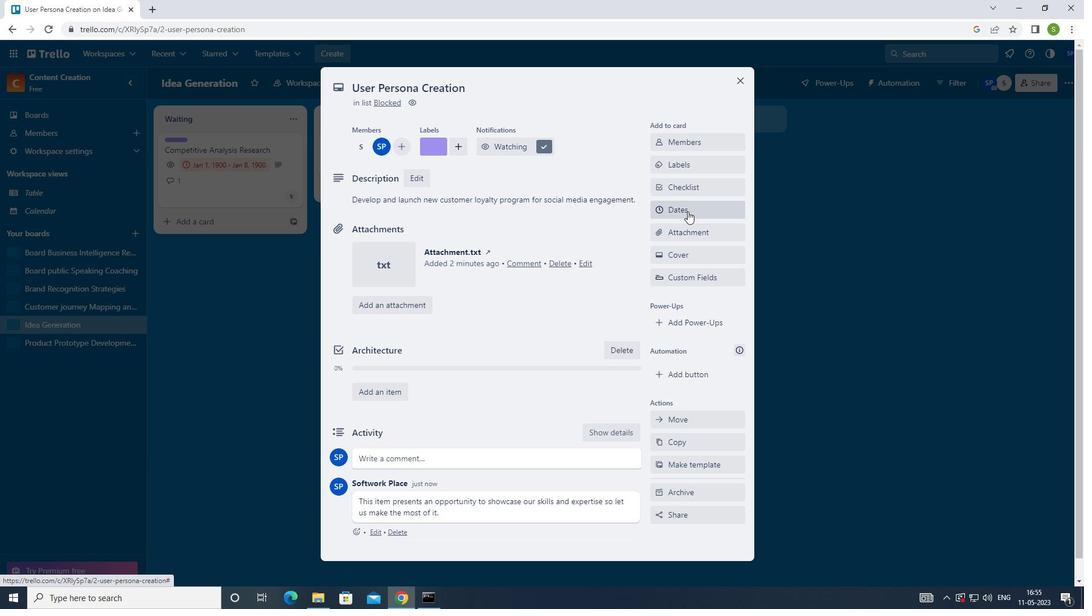 
Action: Mouse moved to (663, 291)
Screenshot: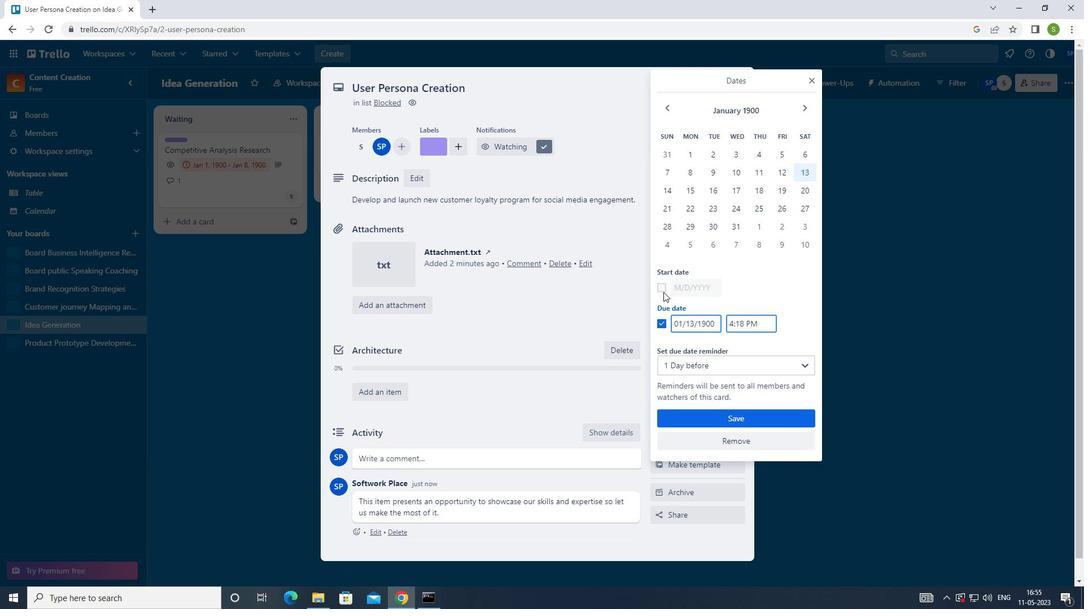 
Action: Mouse pressed left at (663, 291)
Screenshot: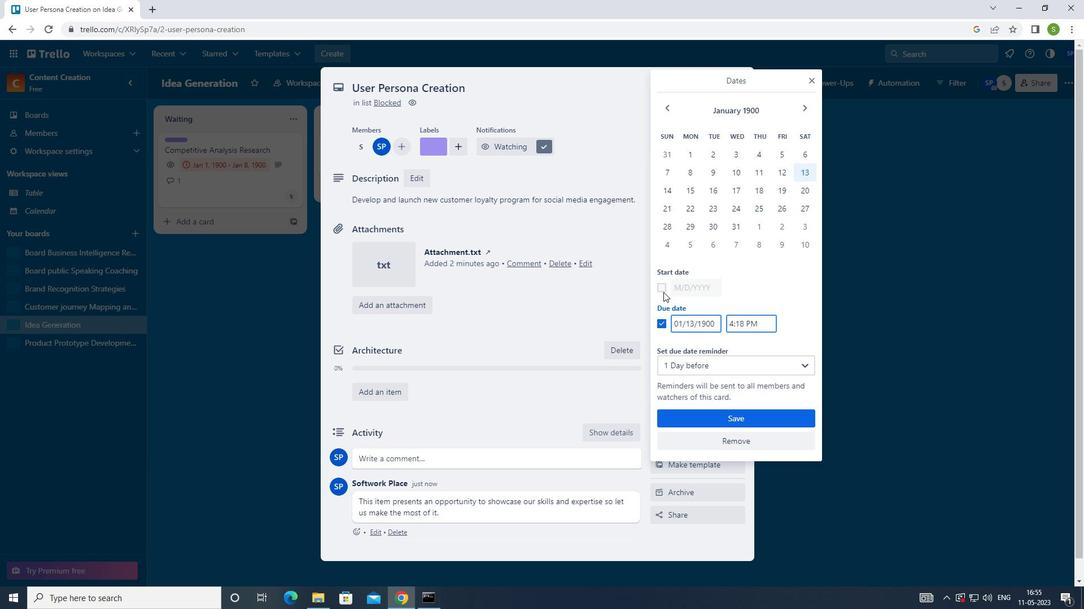 
Action: Mouse moved to (695, 286)
Screenshot: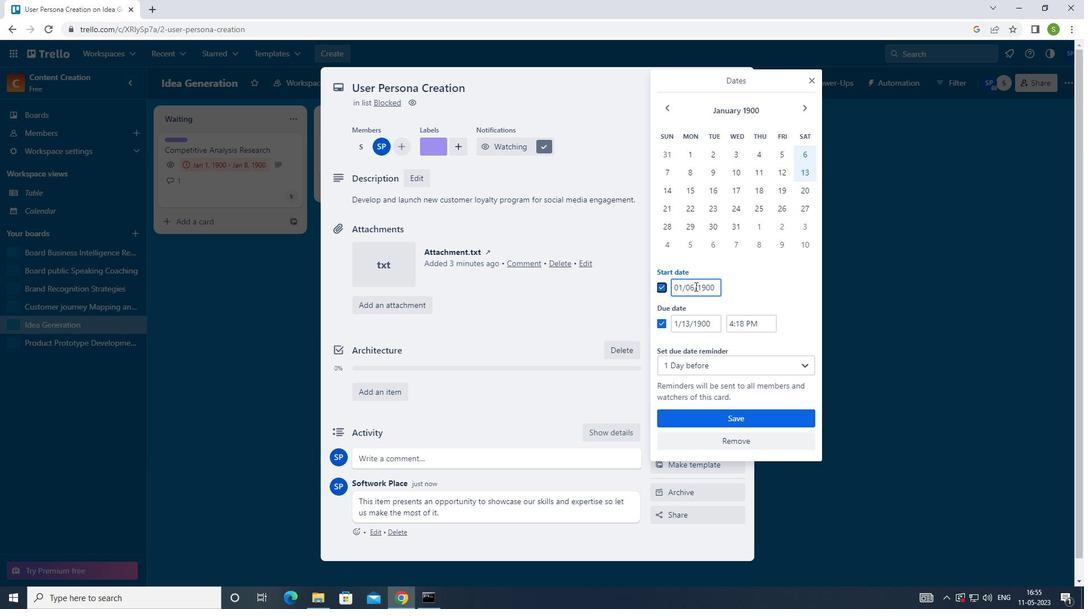 
Action: Mouse pressed left at (695, 286)
Screenshot: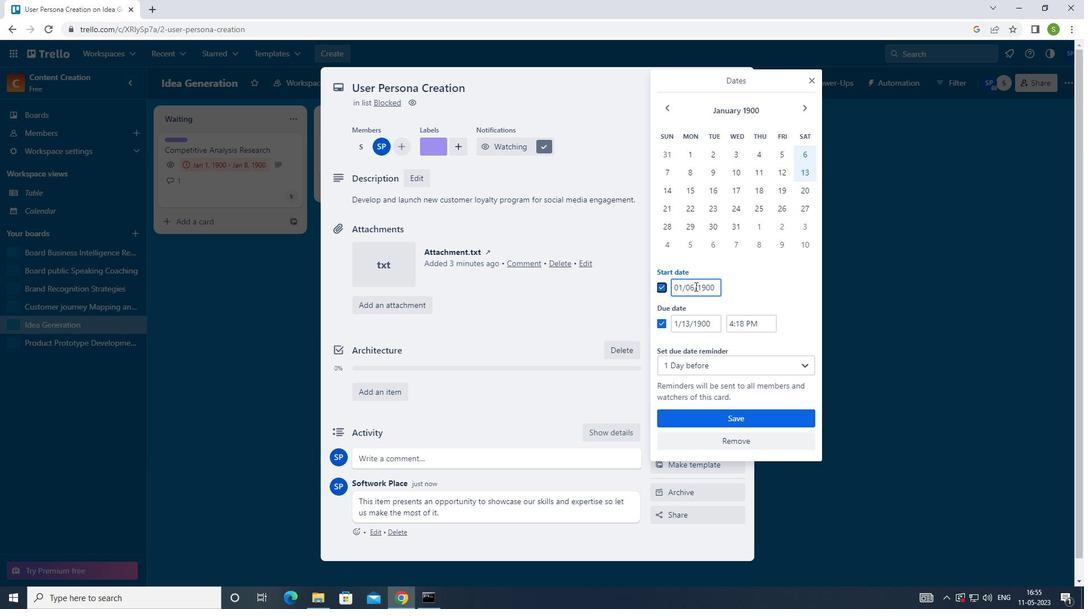 
Action: Mouse moved to (686, 290)
Screenshot: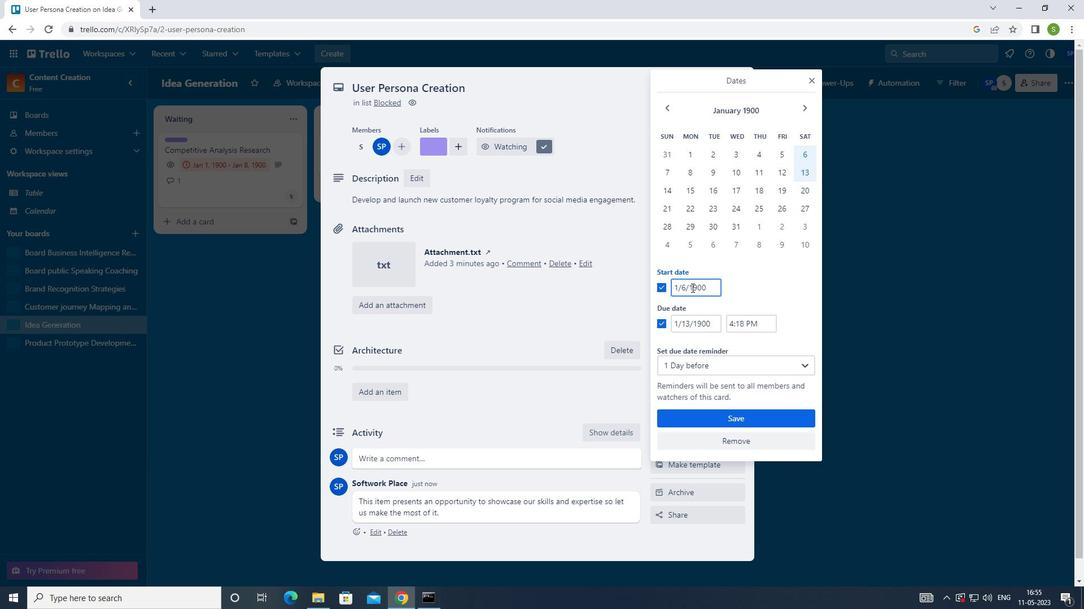 
Action: Mouse pressed left at (686, 290)
Screenshot: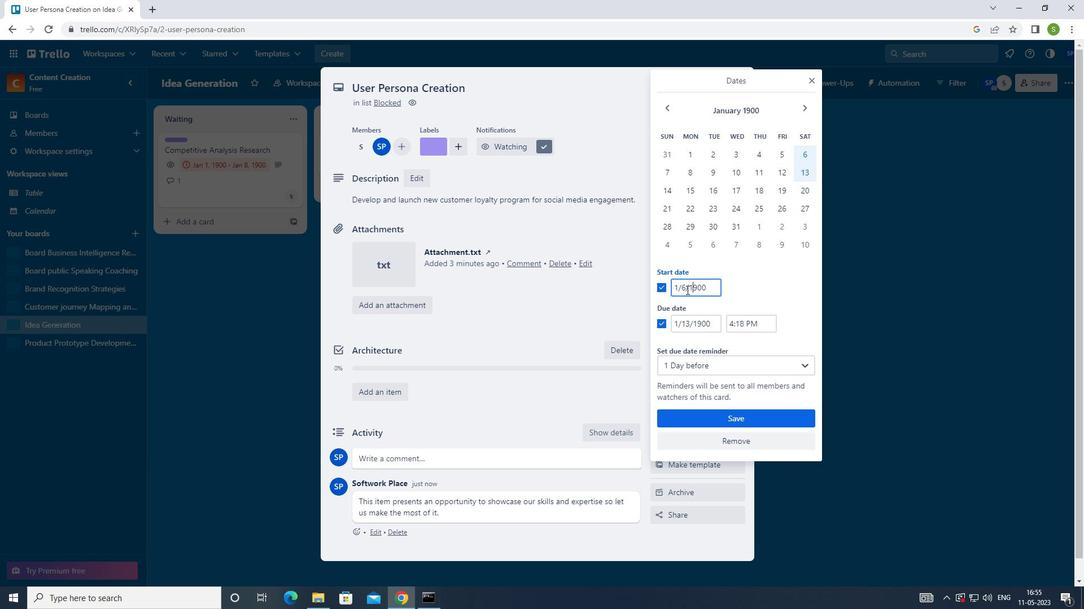 
Action: Key pressed <Key.backspace>7
Screenshot: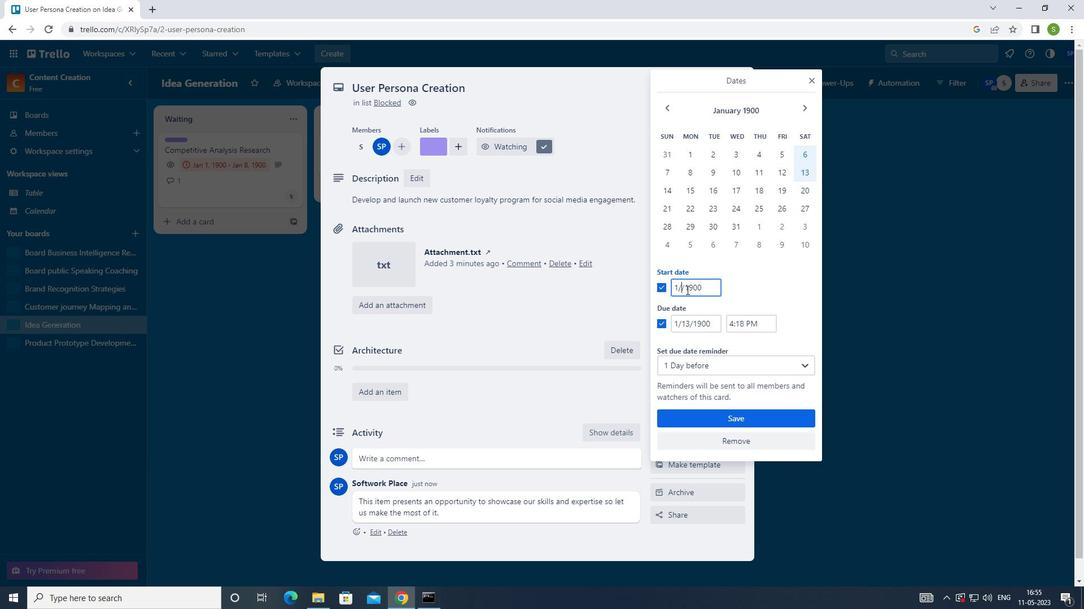 
Action: Mouse moved to (688, 325)
Screenshot: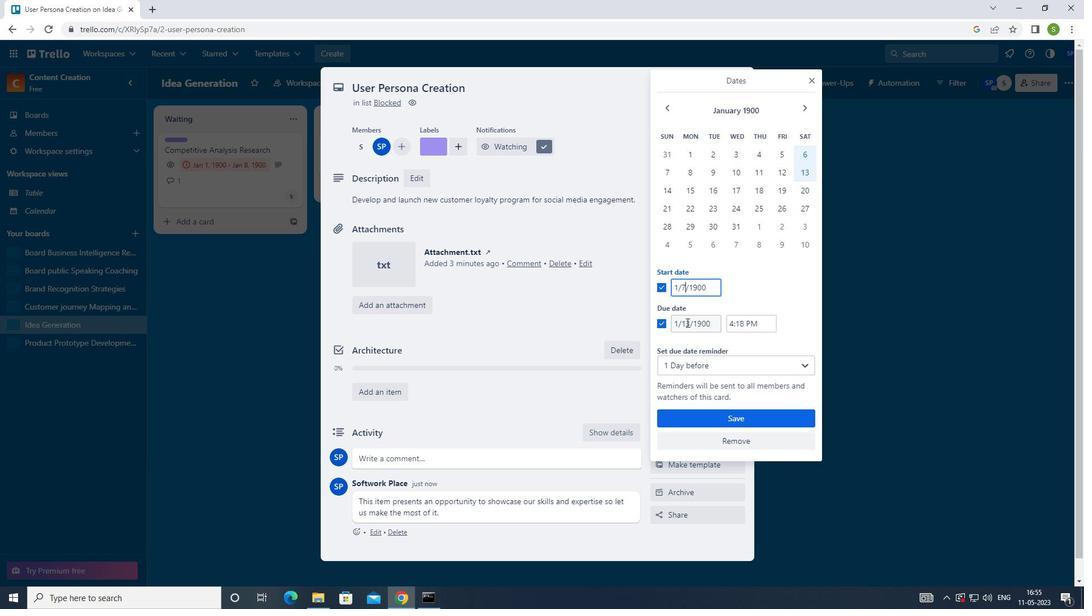 
Action: Mouse pressed left at (688, 325)
Screenshot: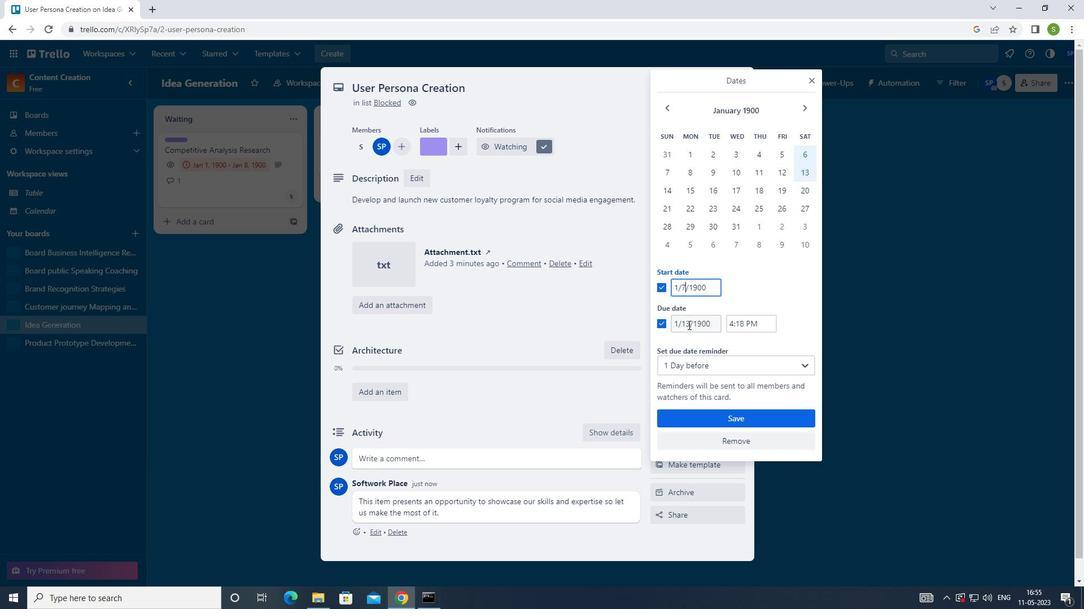 
Action: Key pressed <Key.backspace>4
Screenshot: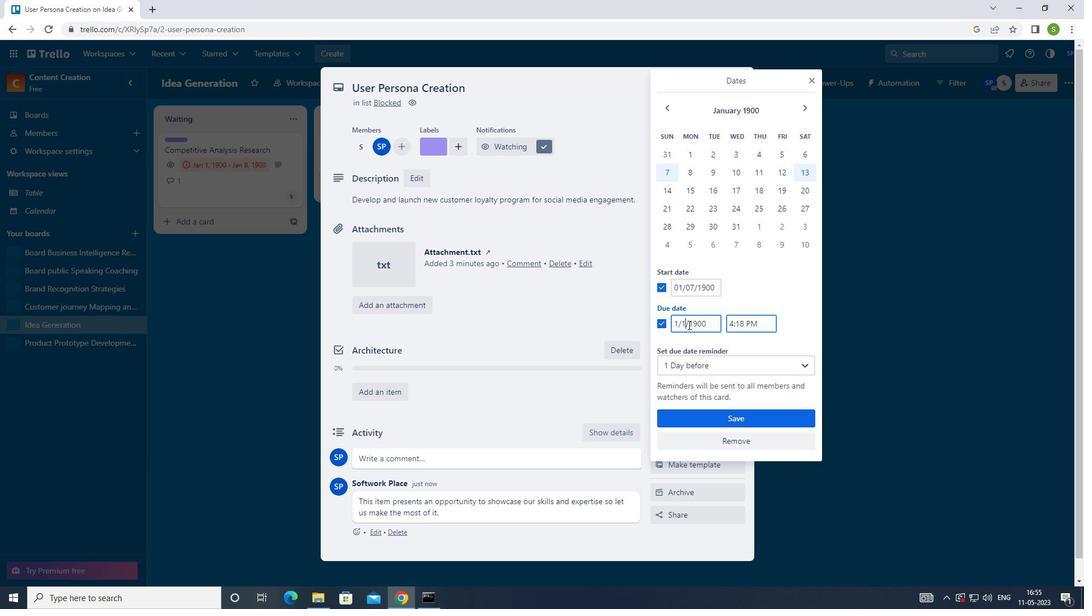 
Action: Mouse moved to (690, 413)
Screenshot: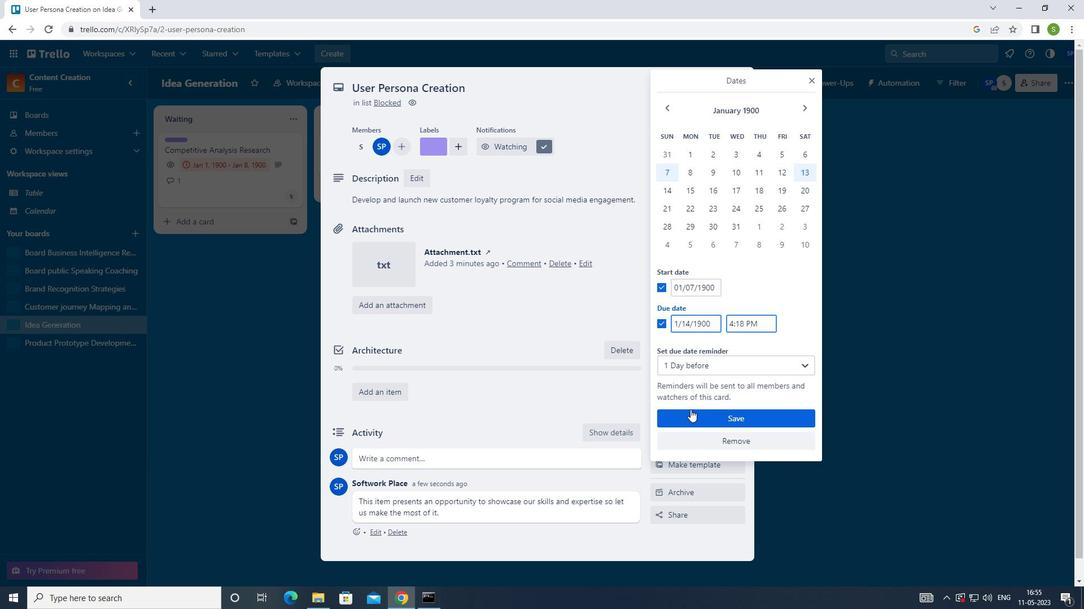 
Action: Mouse pressed left at (690, 413)
Screenshot: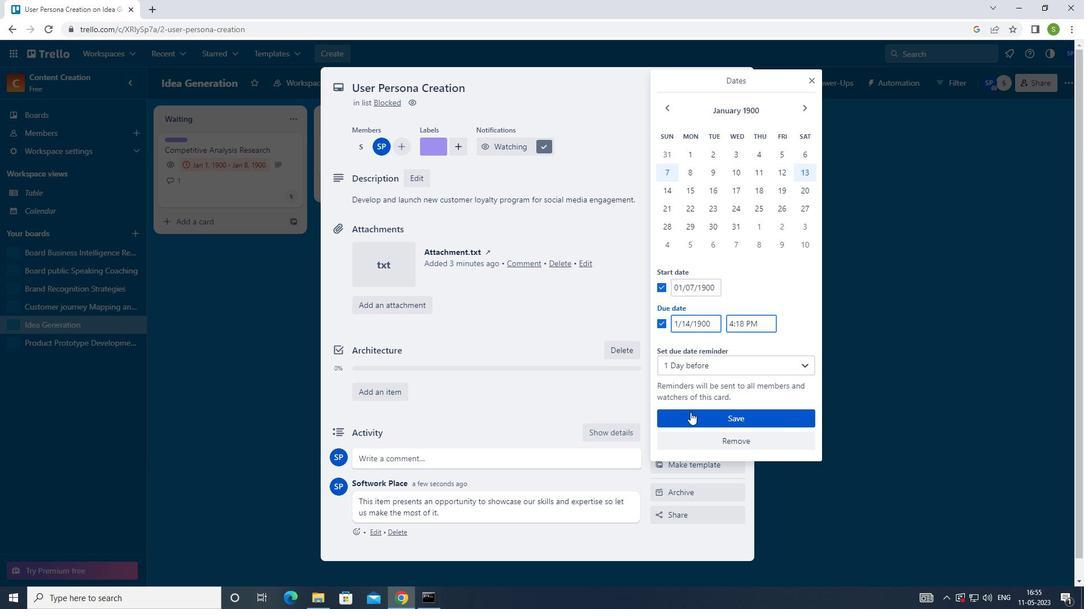 
Action: Mouse moved to (738, 77)
Screenshot: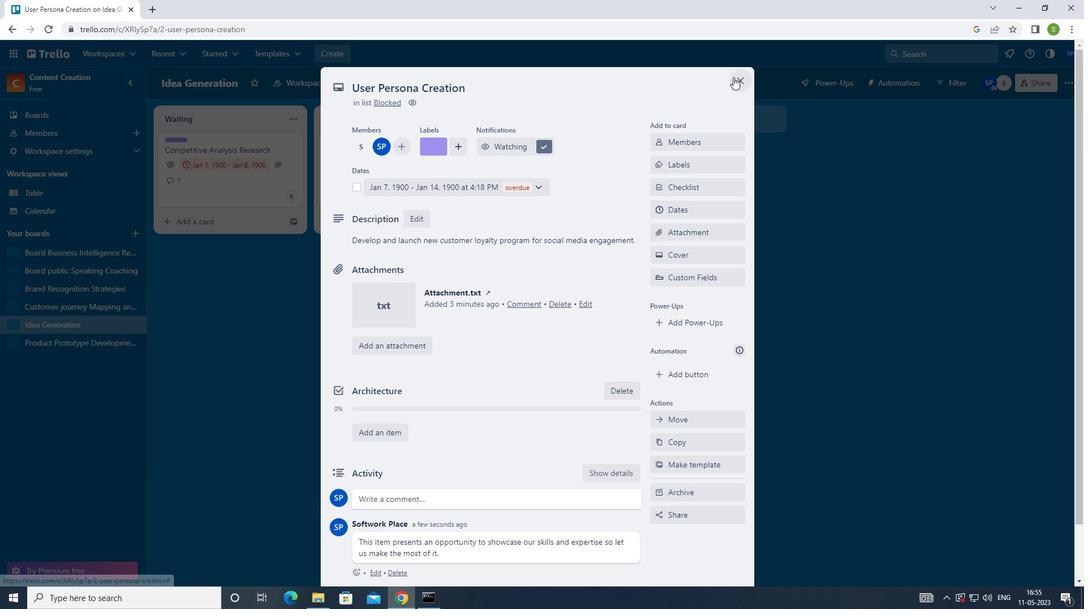 
Action: Mouse pressed left at (738, 77)
Screenshot: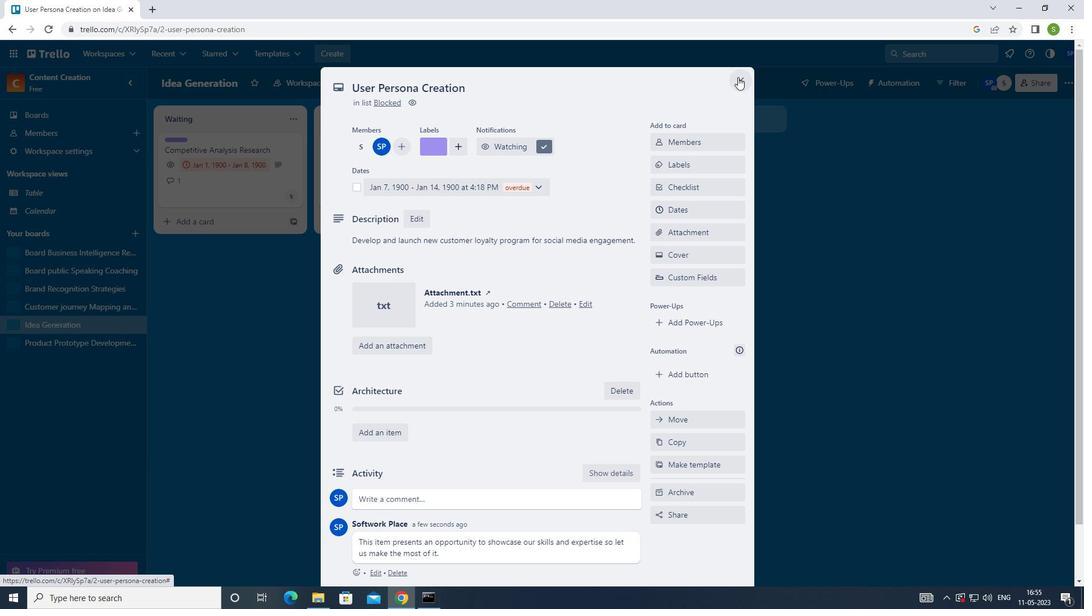 
Action: Mouse moved to (78, 286)
Screenshot: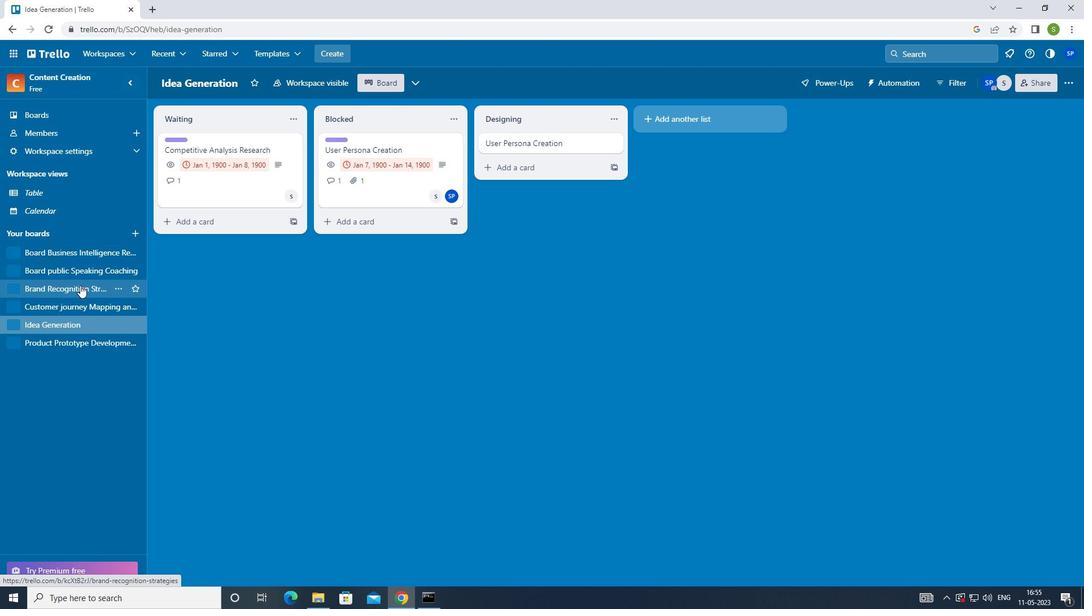 
Action: Mouse pressed left at (78, 286)
Screenshot: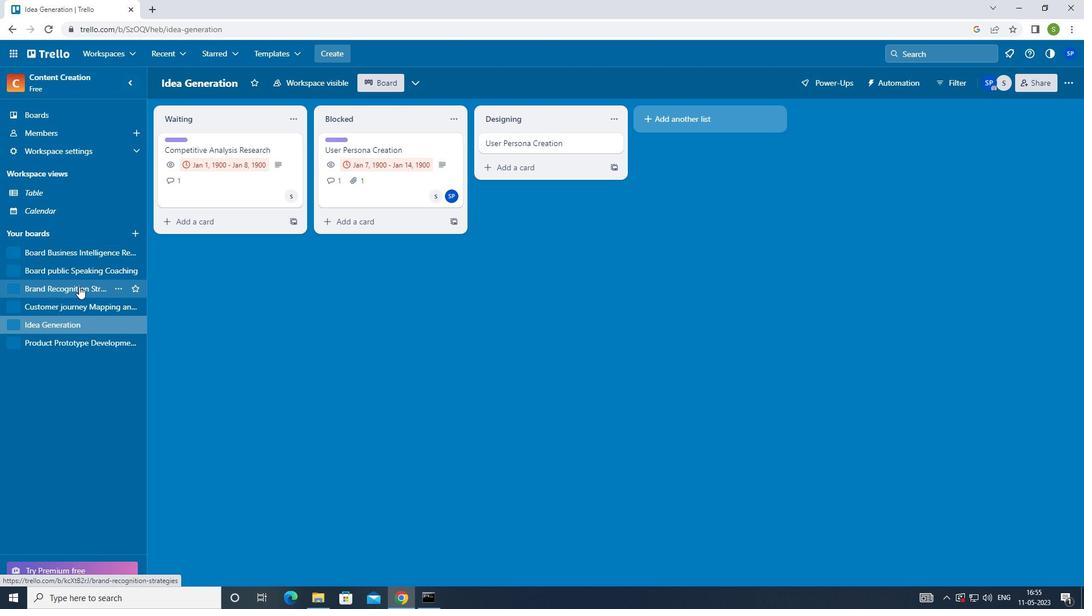 
Action: Mouse moved to (359, 143)
Screenshot: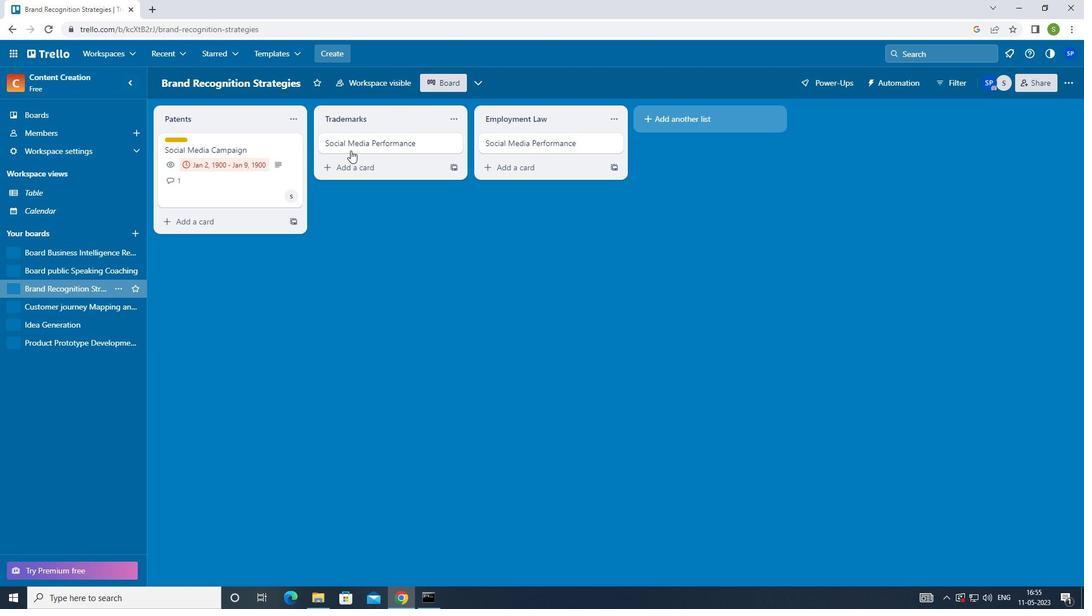 
Action: Mouse pressed left at (359, 143)
Screenshot: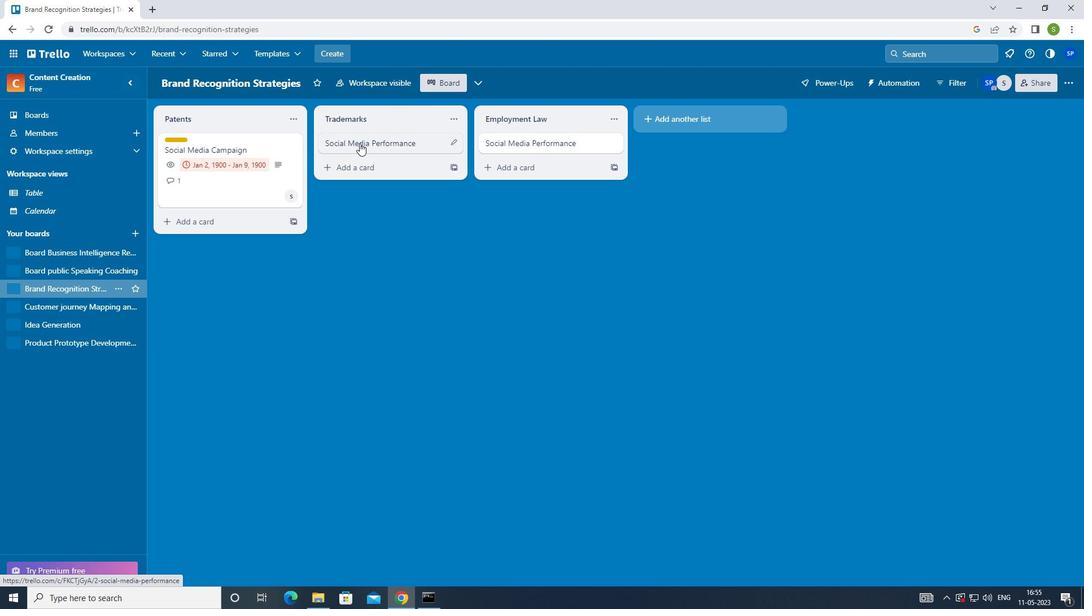 
Action: Mouse moved to (705, 146)
Screenshot: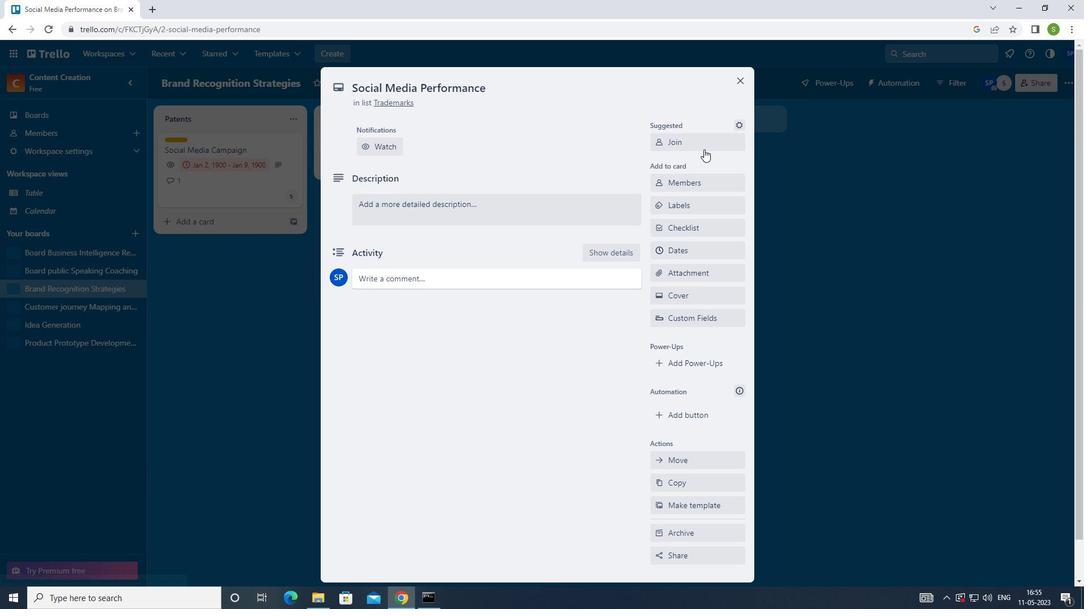 
Action: Mouse pressed left at (705, 146)
Screenshot: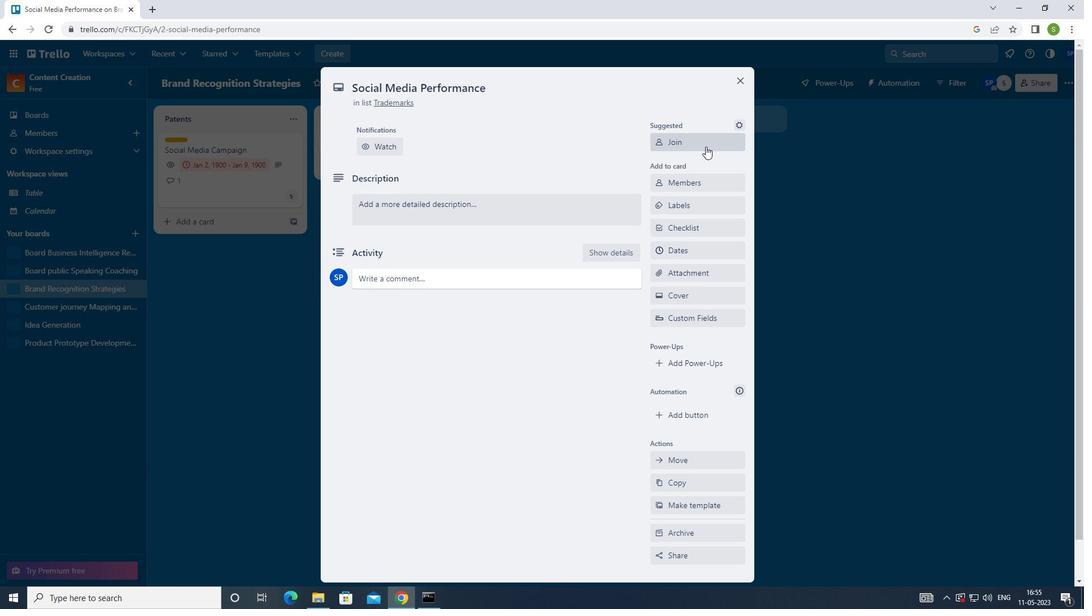 
Action: Mouse moved to (703, 146)
Screenshot: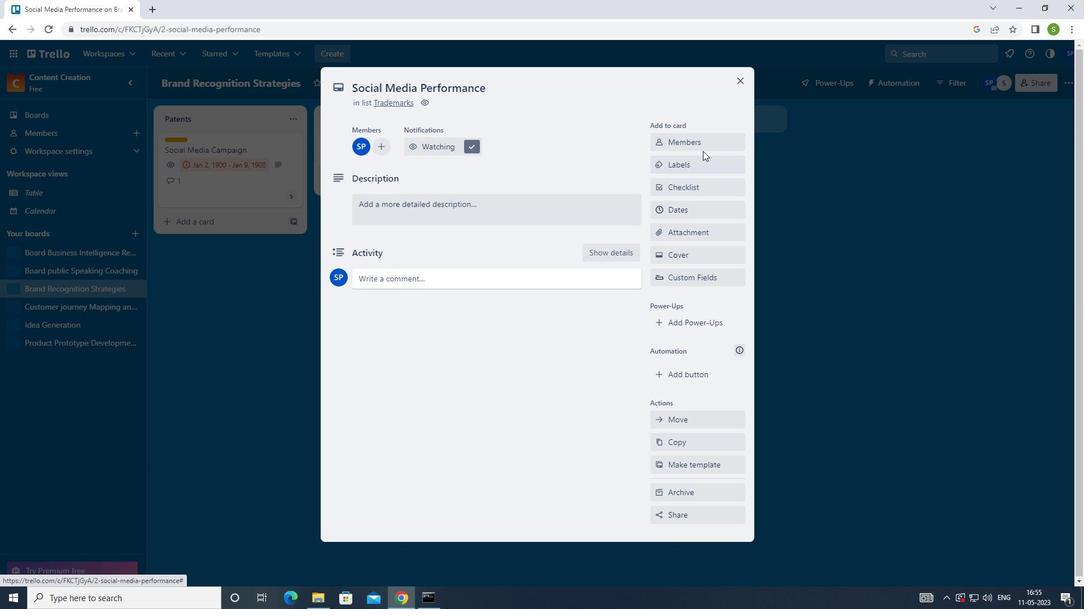 
Action: Mouse pressed left at (703, 146)
Screenshot: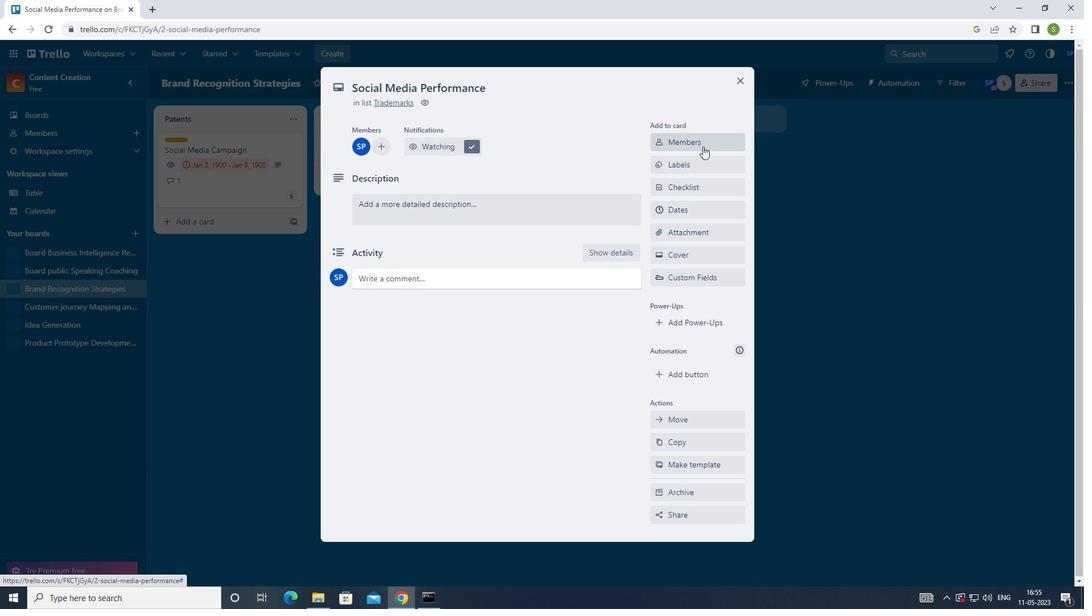 
Action: Mouse moved to (712, 193)
Screenshot: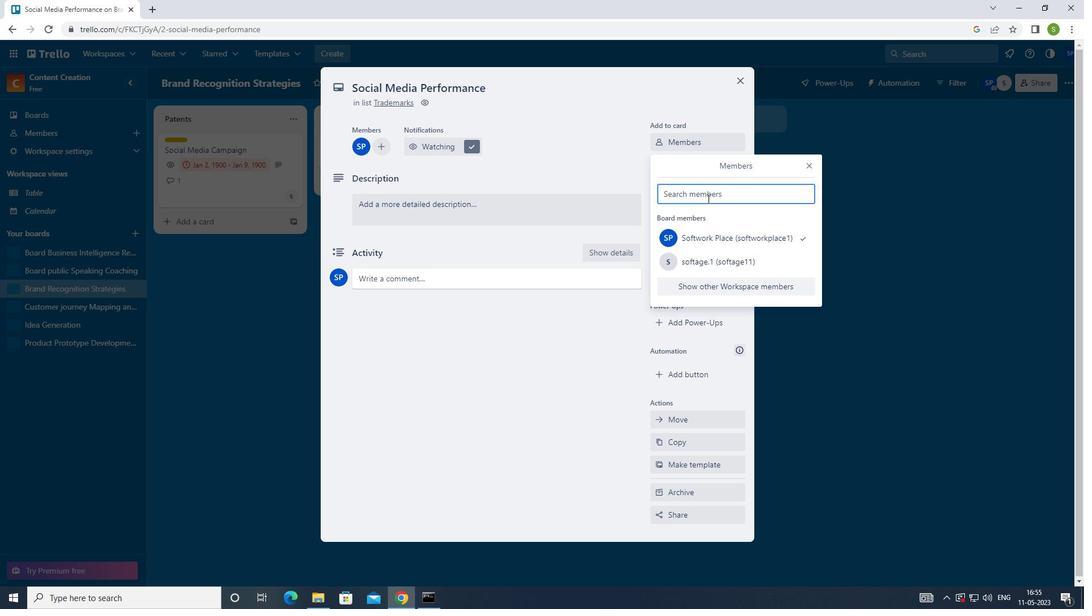 
Action: Key pressed <Key.shift>SOFTAGE.4<Key.shift><Key.shift><Key.shift><Key.shift>@SOFTAGE.NET
Screenshot: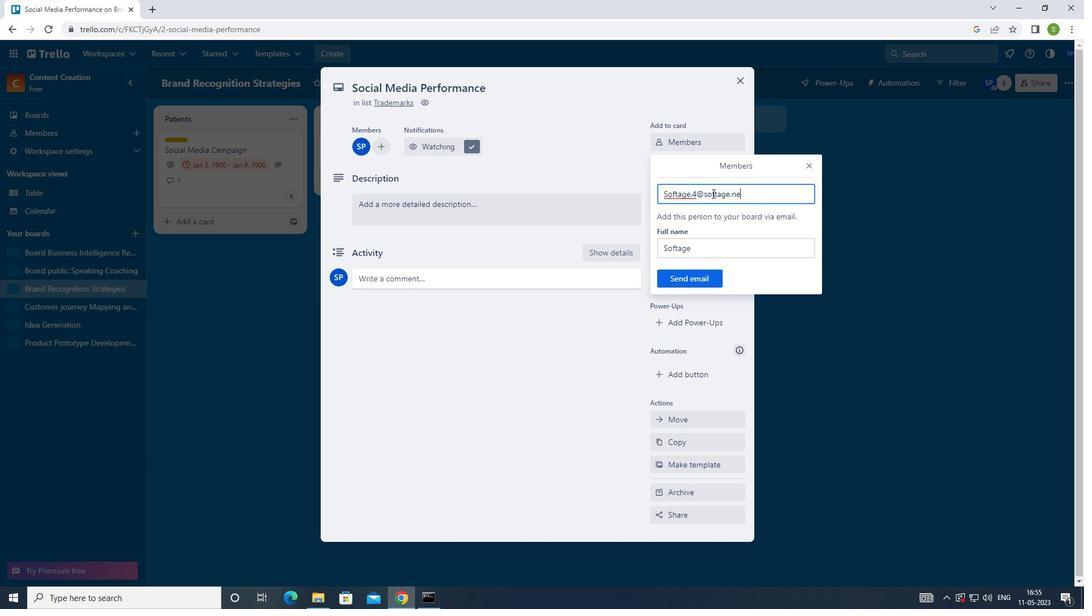
Action: Mouse moved to (693, 287)
Screenshot: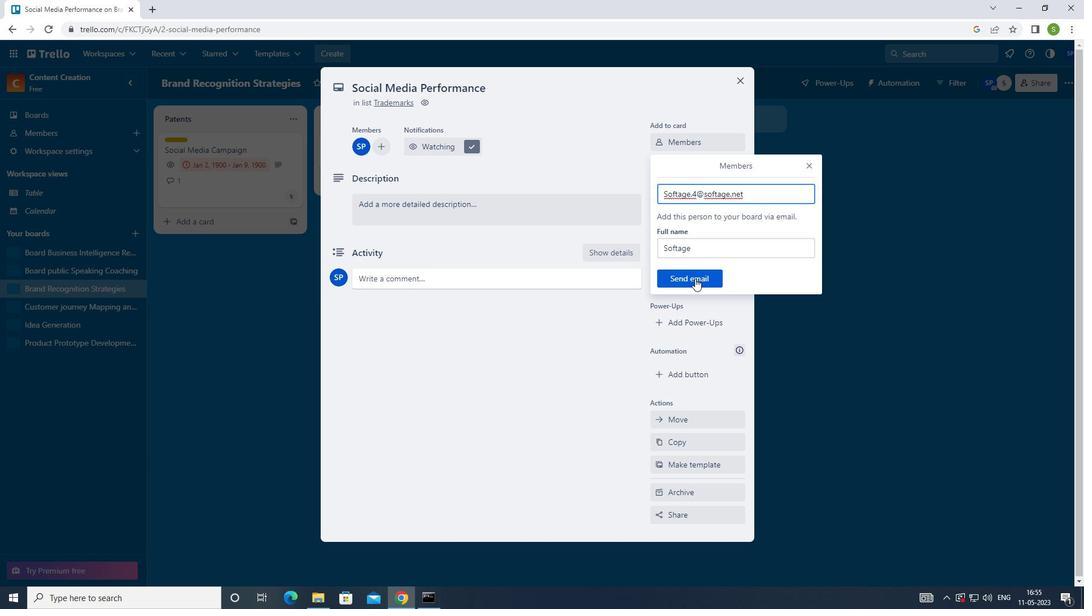 
Action: Mouse pressed left at (693, 287)
Screenshot: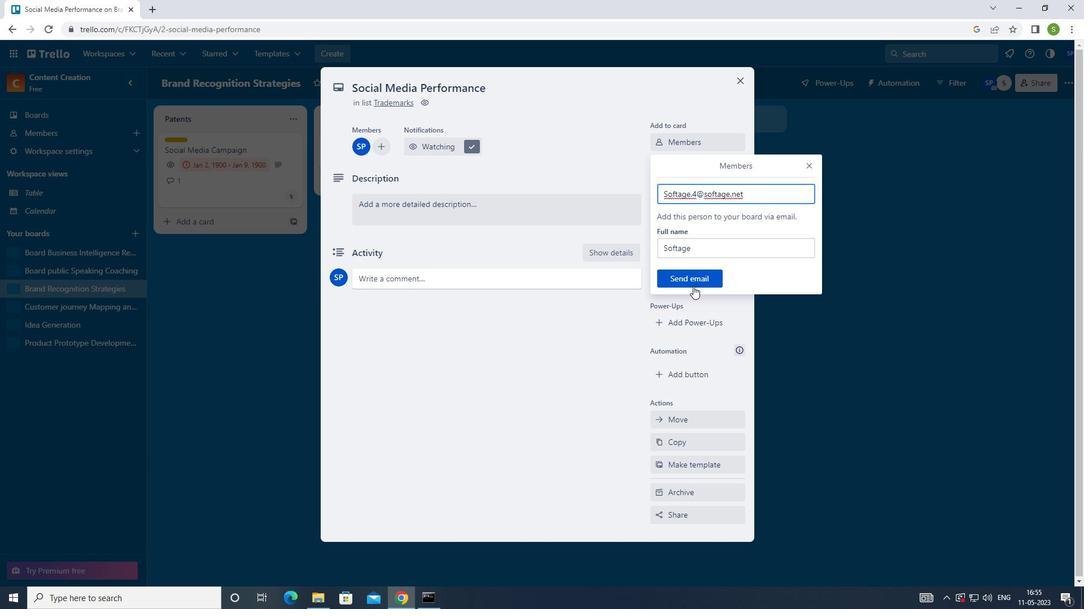 
Action: Mouse moved to (684, 168)
Screenshot: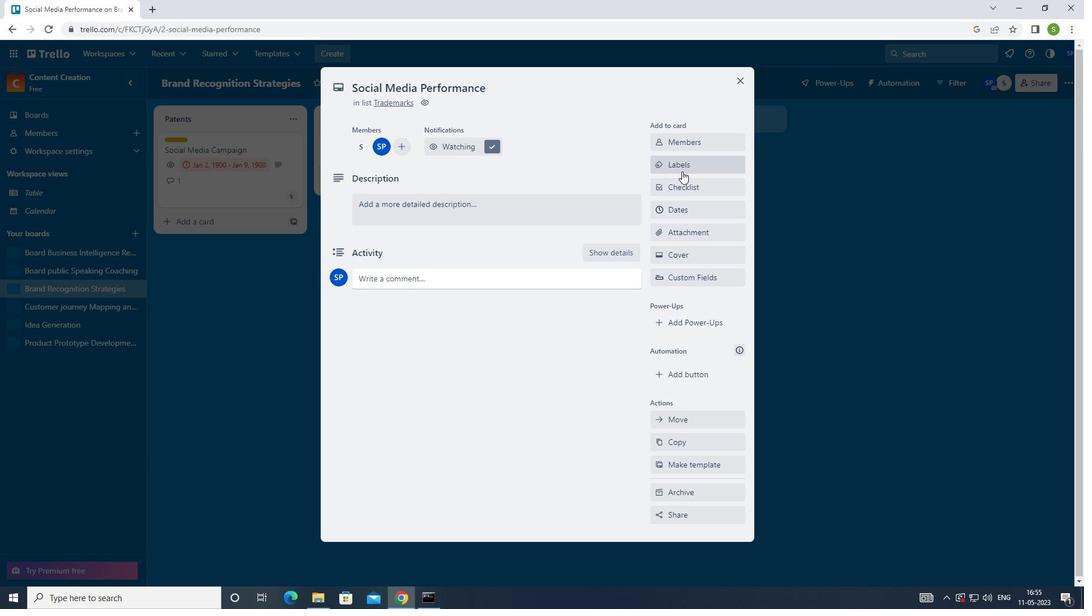 
Action: Mouse pressed left at (684, 168)
Screenshot: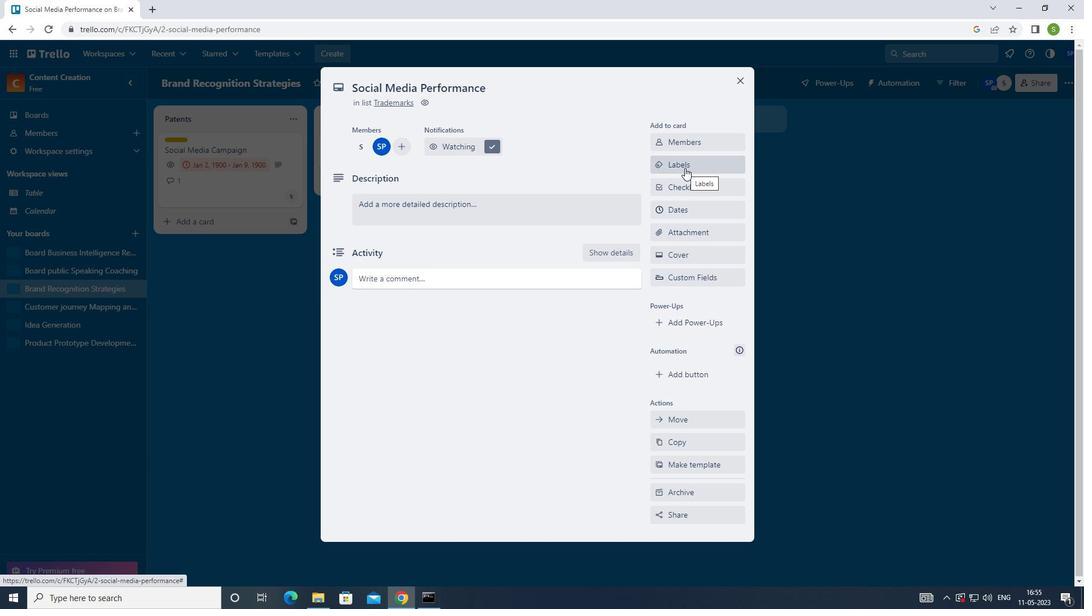 
Action: Mouse moved to (686, 382)
Screenshot: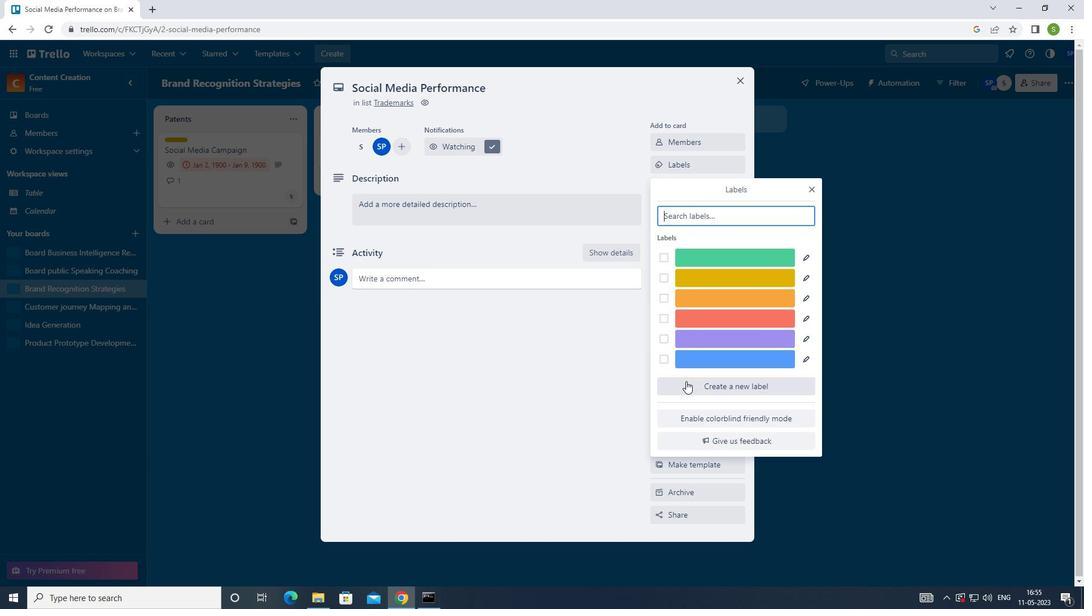 
Action: Mouse pressed left at (686, 382)
Screenshot: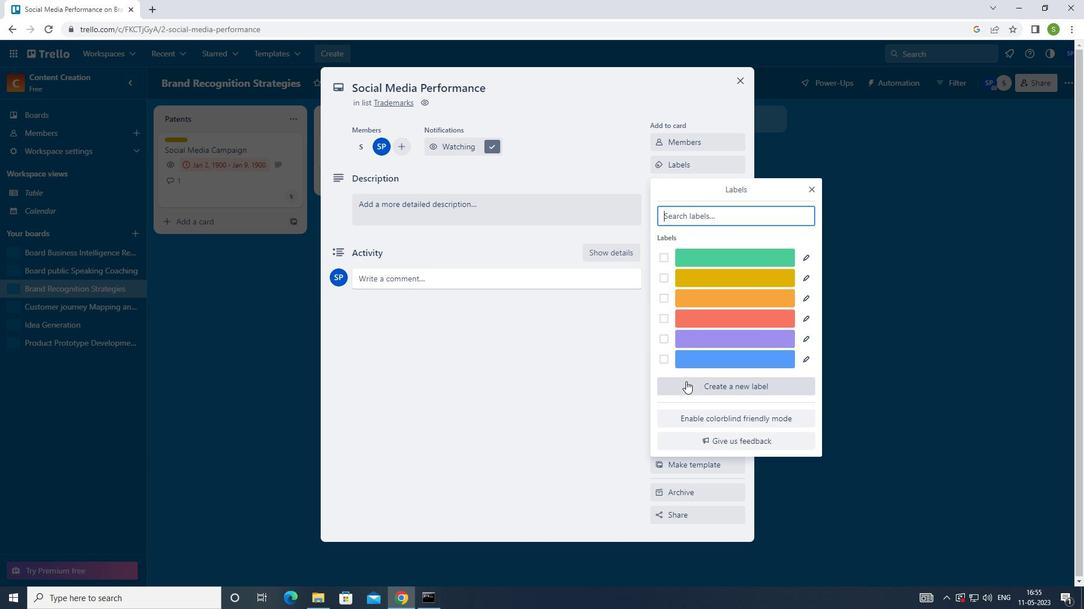 
Action: Mouse moved to (704, 350)
Screenshot: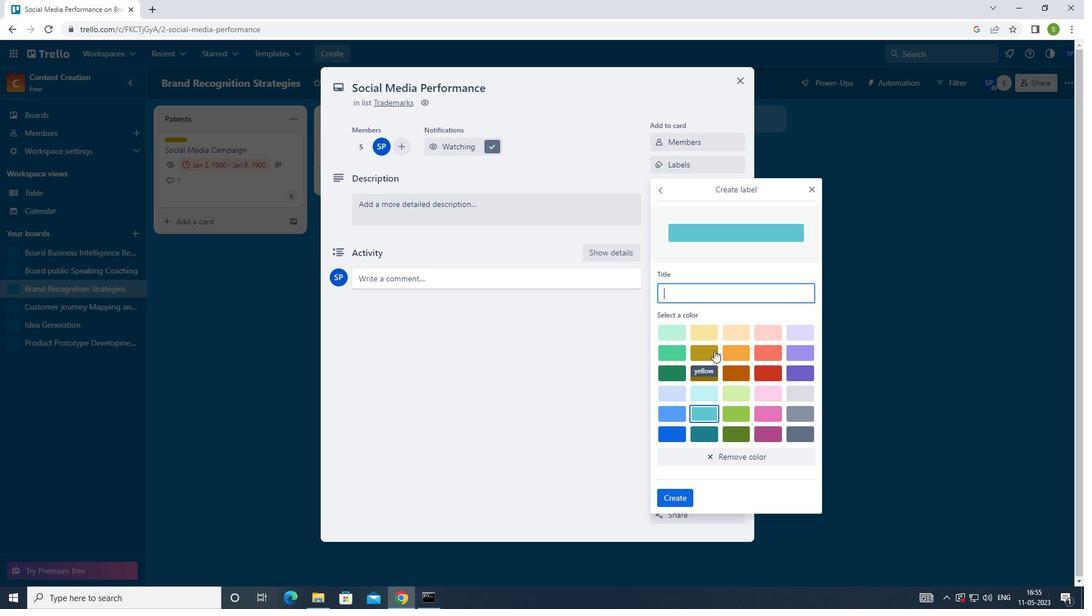 
Action: Mouse pressed left at (704, 350)
Screenshot: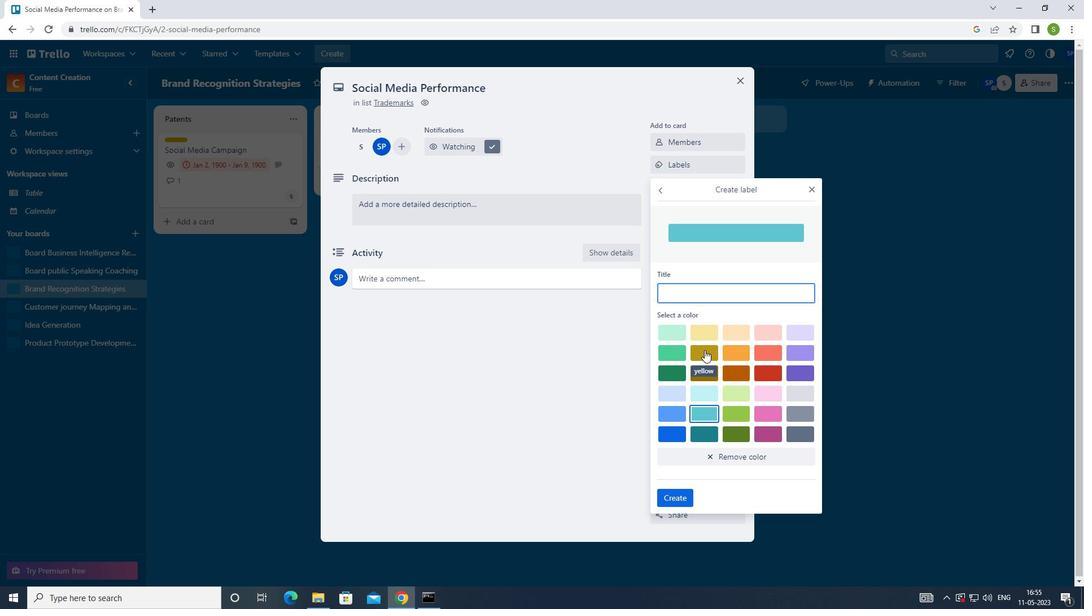 
Action: Mouse moved to (668, 502)
Screenshot: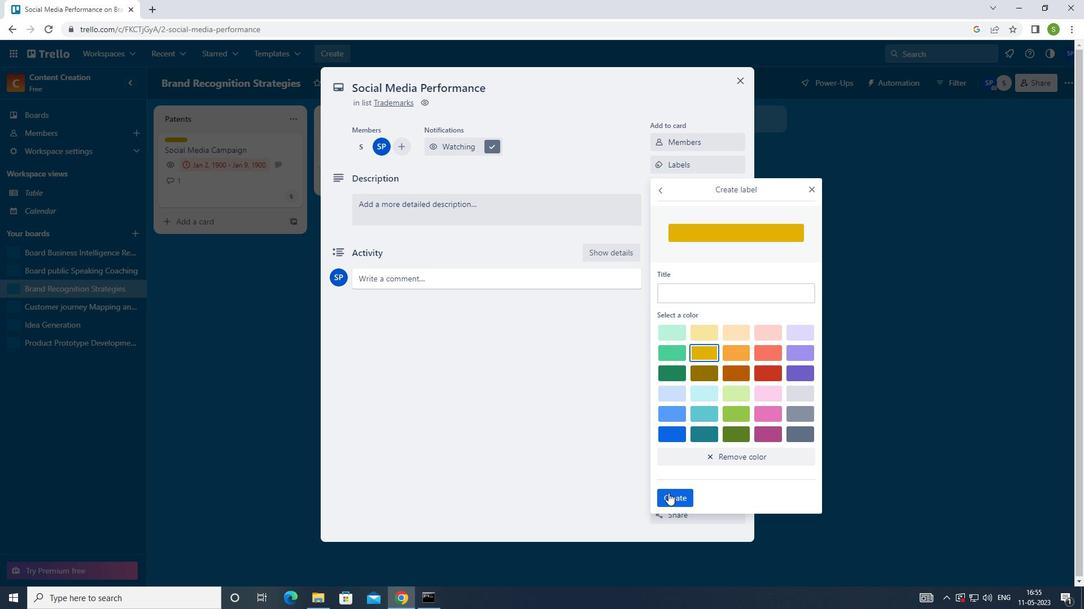
Action: Mouse pressed left at (668, 502)
Screenshot: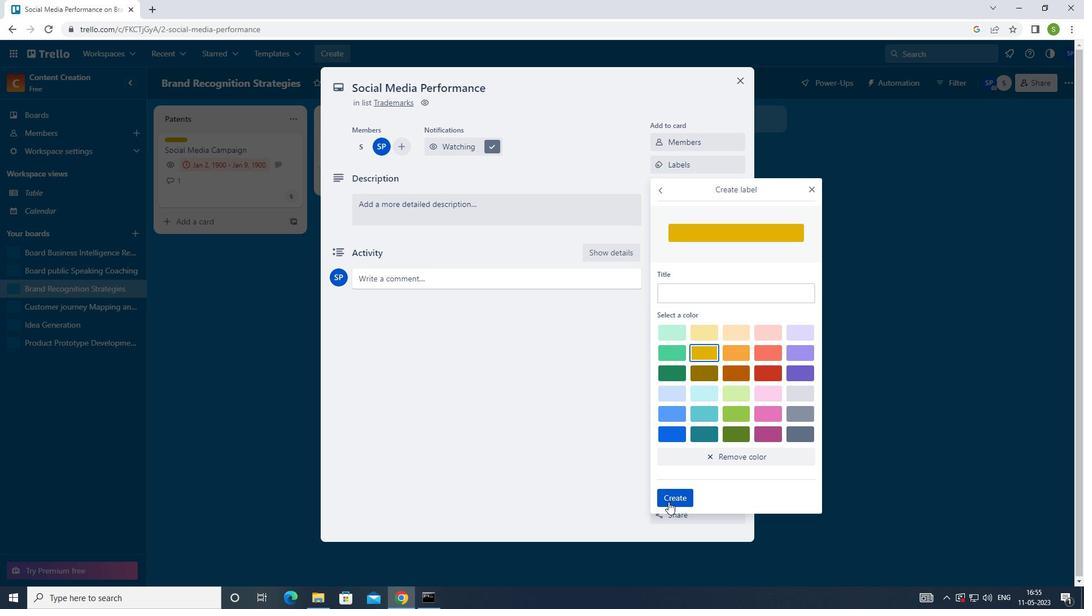 
Action: Mouse moved to (809, 187)
Screenshot: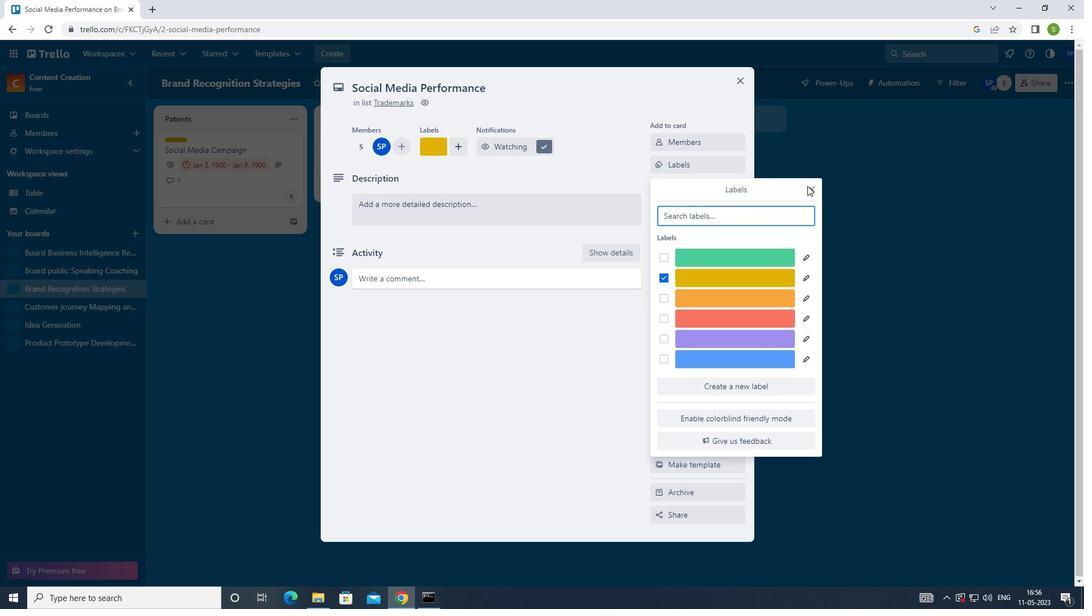 
Action: Mouse pressed left at (809, 187)
Screenshot: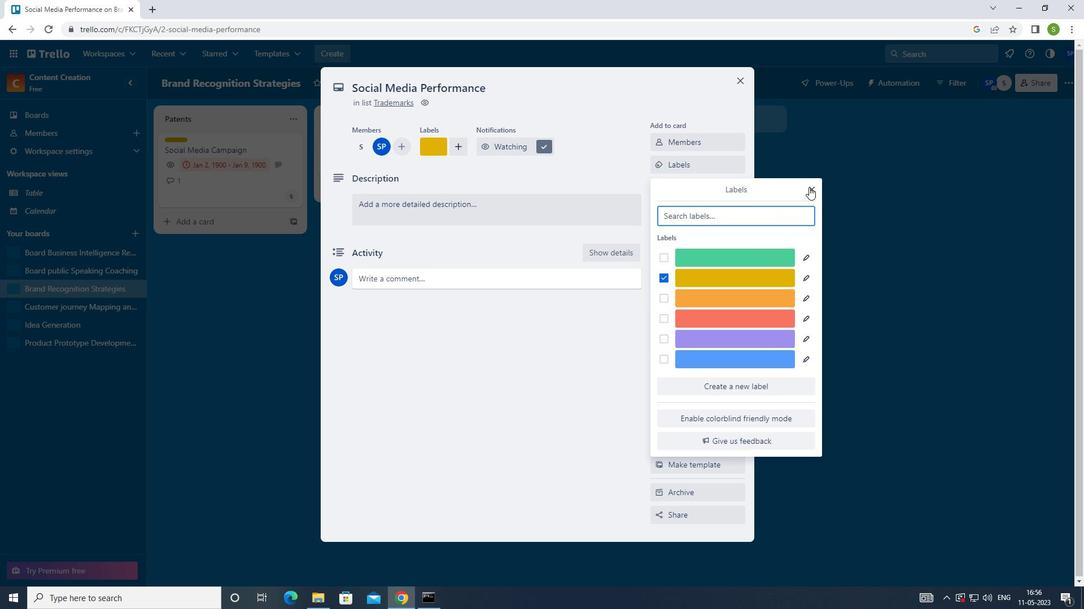 
Action: Mouse moved to (699, 190)
Screenshot: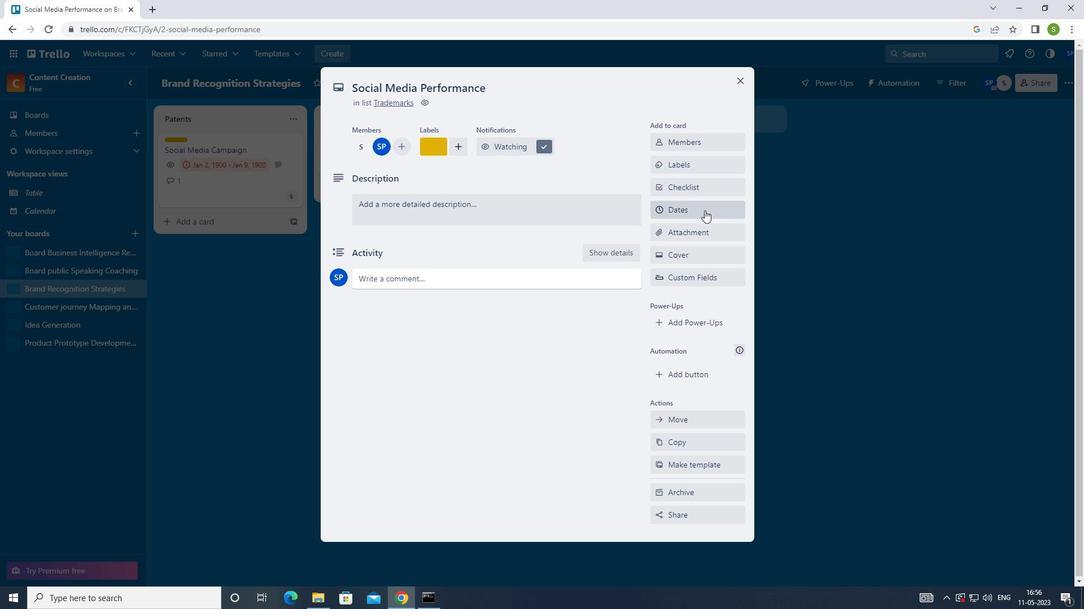
Action: Mouse pressed left at (699, 190)
Screenshot: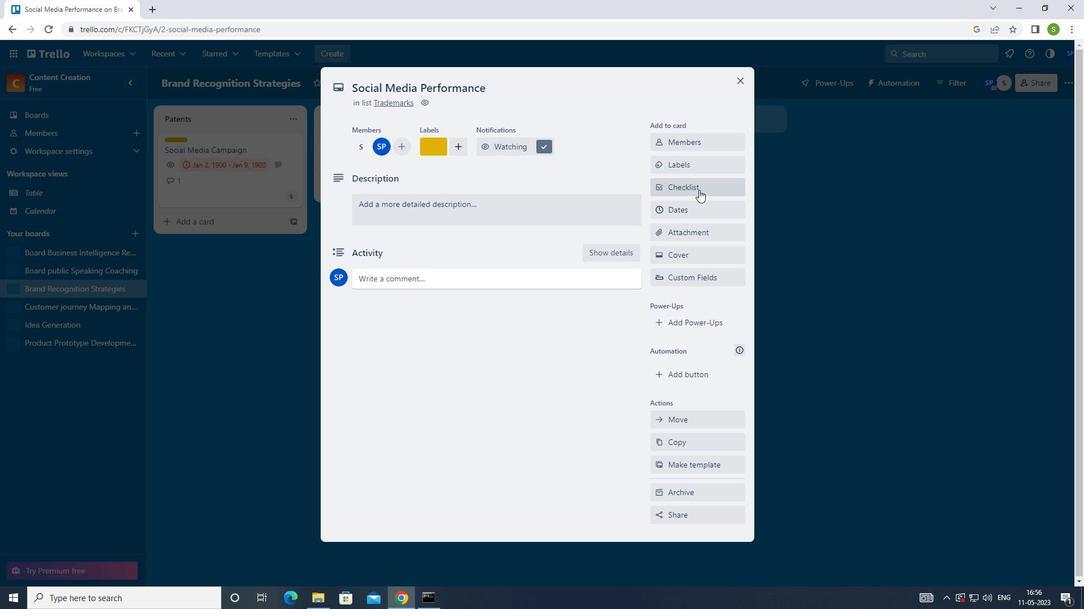 
Action: Mouse moved to (725, 247)
Screenshot: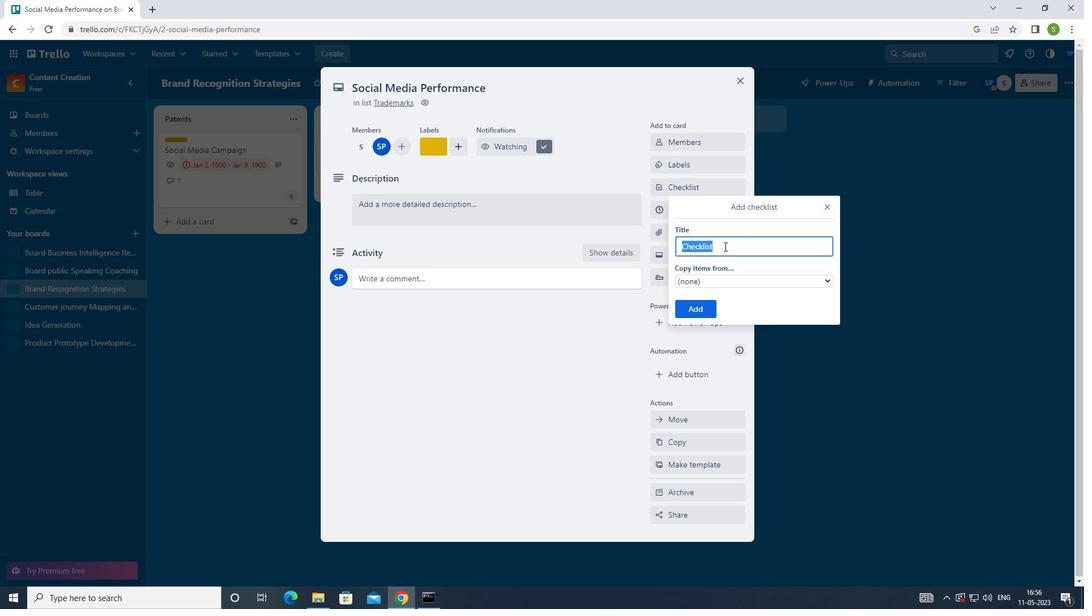 
Action: Key pressed <Key.shift>TIME<Key.space><Key.shift><Key.shift><Key.shift><Key.shift><Key.shift><Key.shift><Key.shift><Key.shift><Key.shift><Key.shift><Key.shift><Key.shift><Key.shift><Key.shift><Key.shift><Key.shift><Key.shift><Key.shift><Key.shift><Key.shift><Key.shift><Key.shift><Key.shift><Key.shift><Key.shift><Key.shift><Key.shift>MANAGEMENT
Screenshot: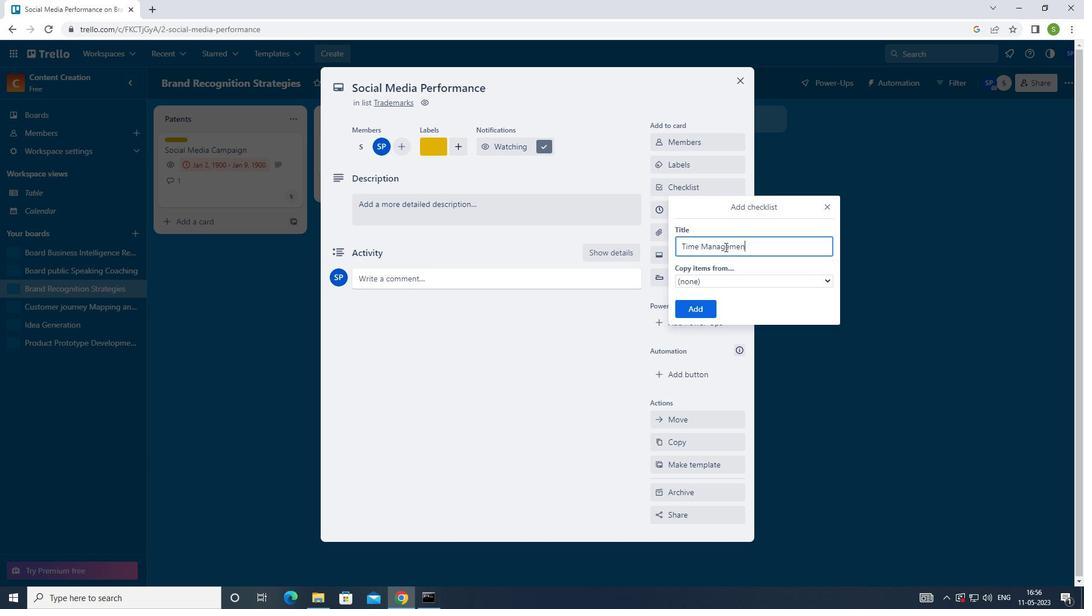 
Action: Mouse moved to (697, 312)
Screenshot: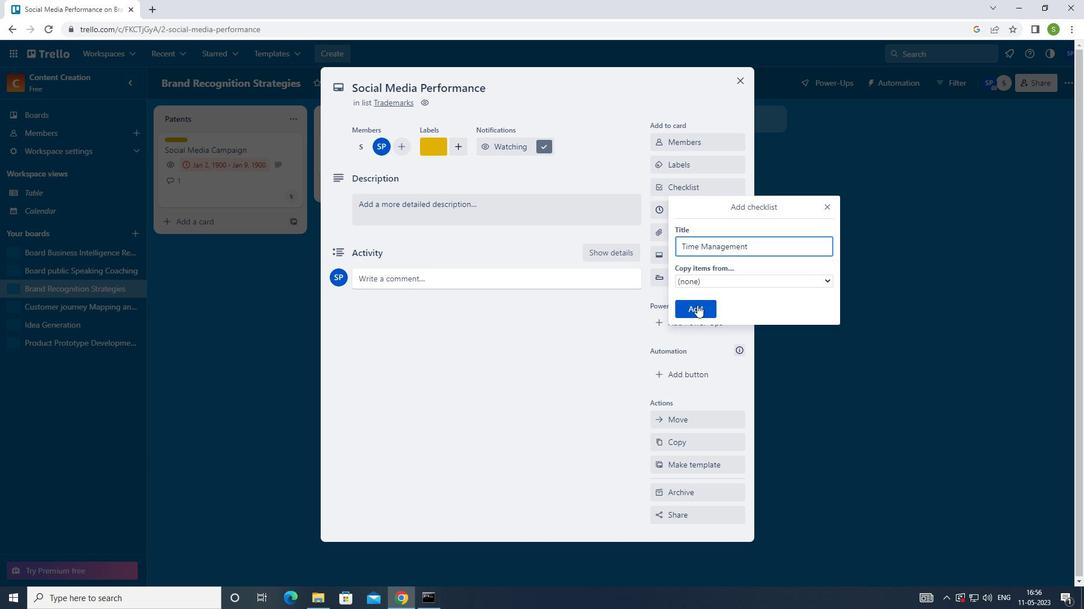 
Action: Mouse pressed left at (697, 312)
Screenshot: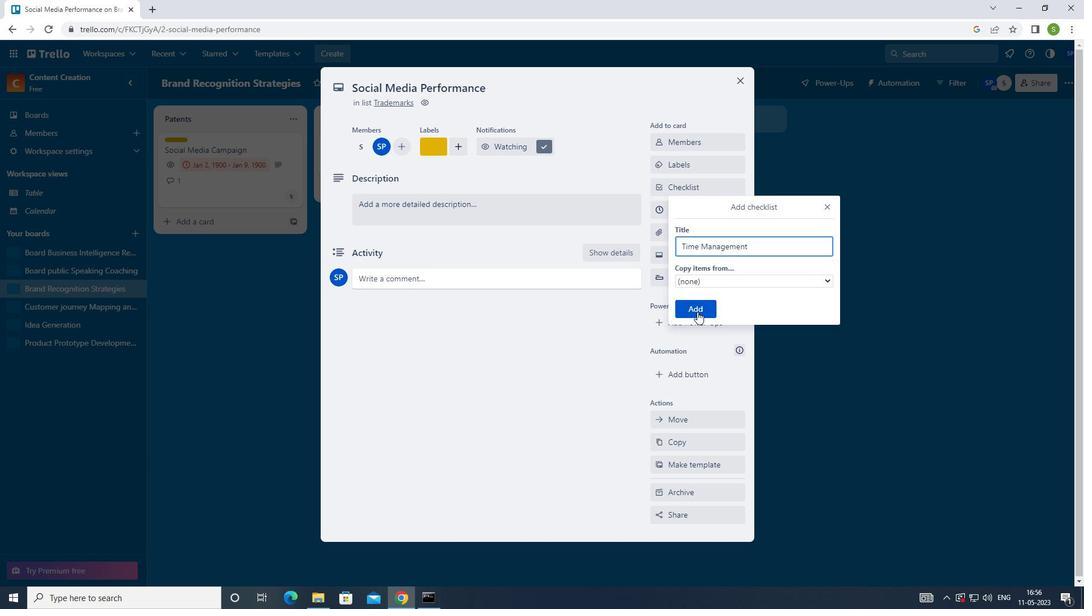 
Action: Mouse moved to (686, 241)
Screenshot: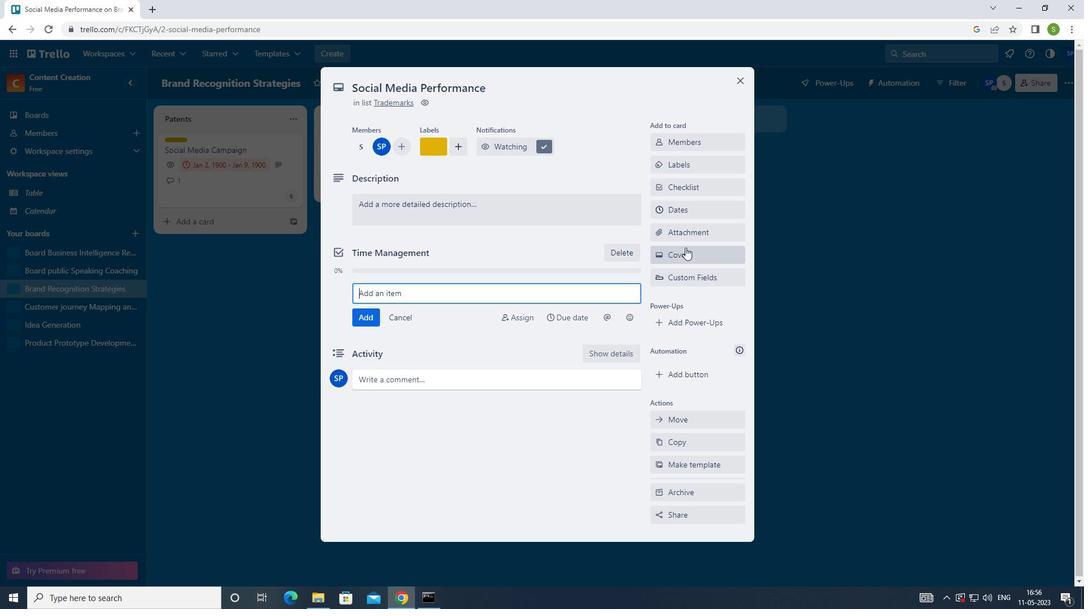 
Action: Mouse pressed left at (686, 241)
Screenshot: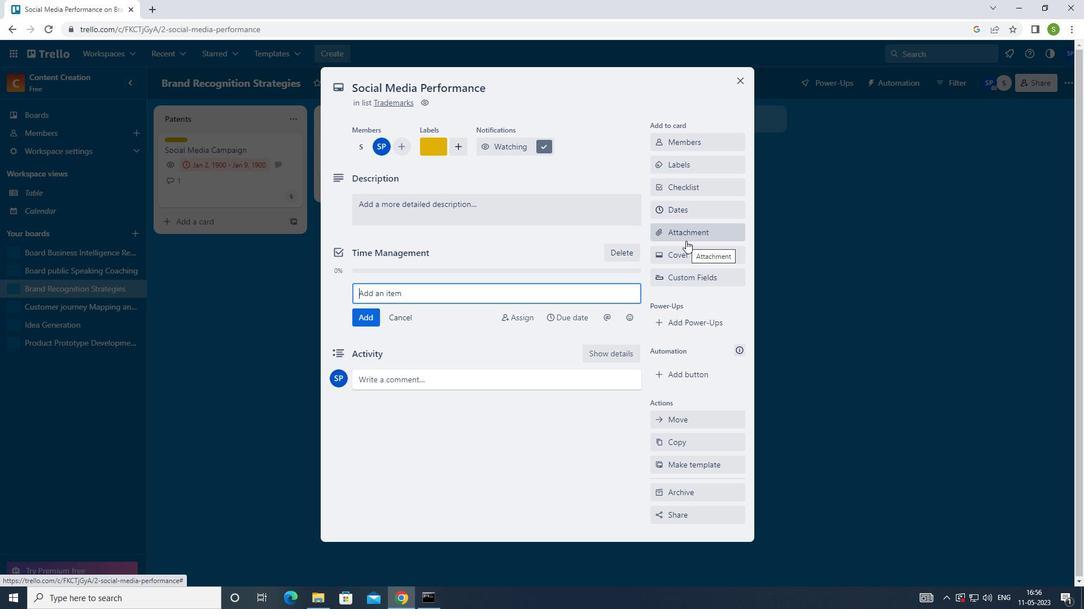 
Action: Mouse moved to (690, 314)
Screenshot: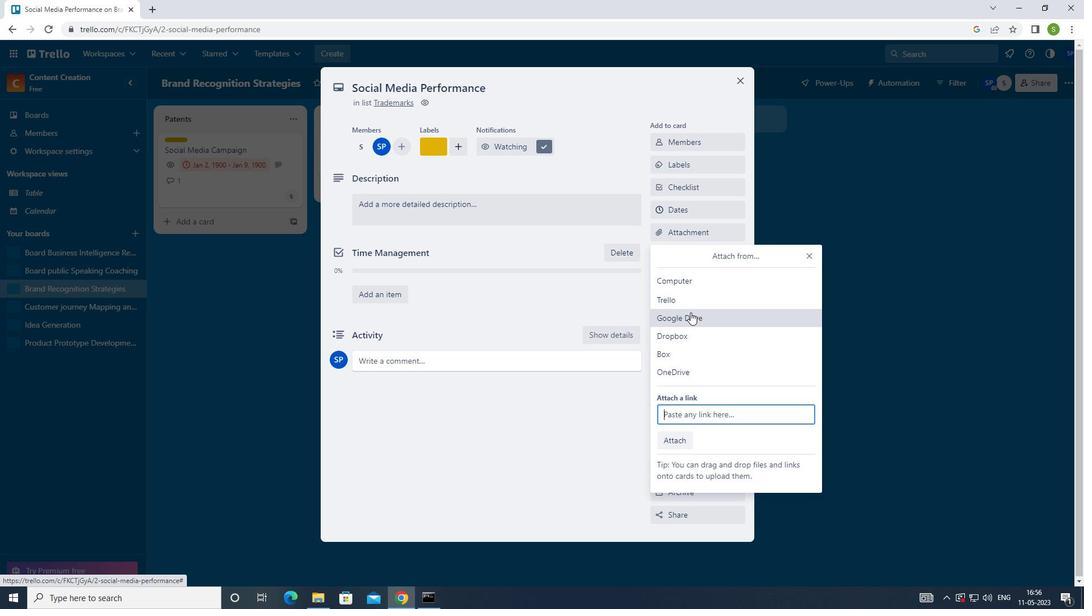 
Action: Mouse pressed left at (690, 314)
Screenshot: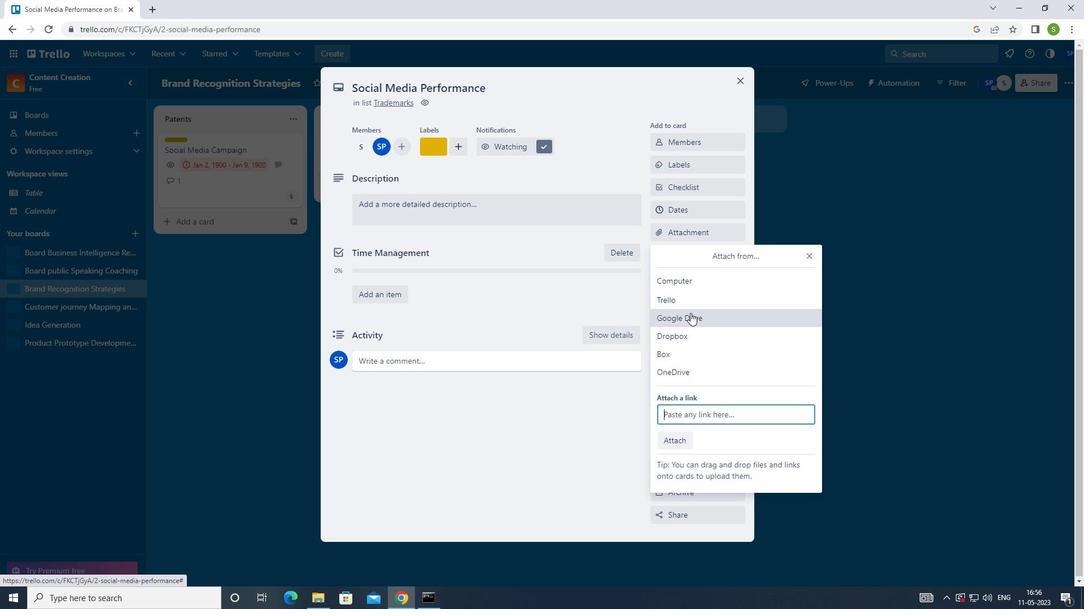 
Action: Mouse moved to (294, 282)
Screenshot: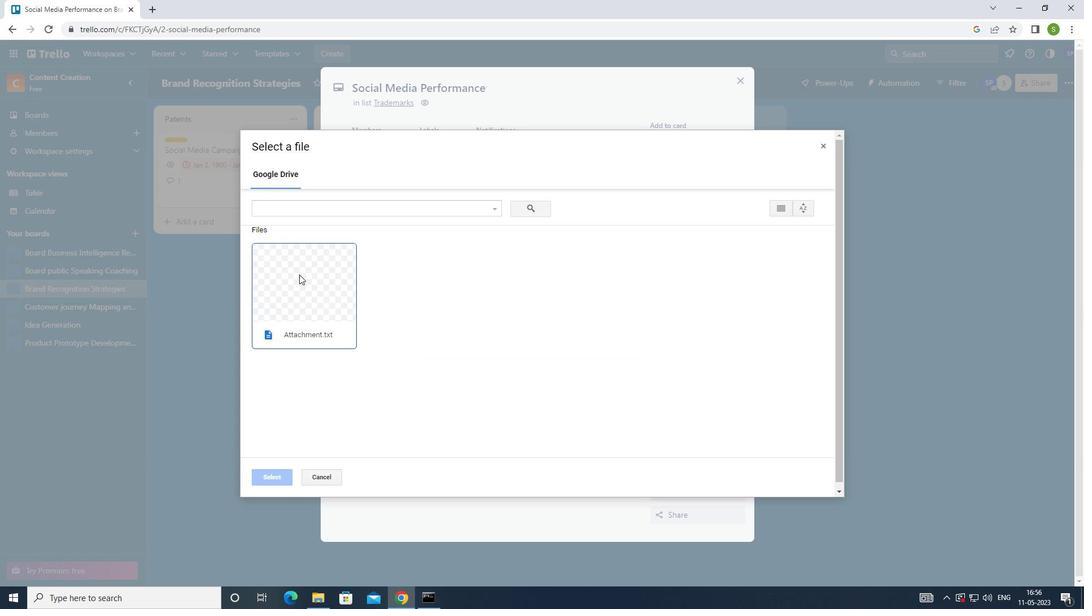 
Action: Mouse pressed left at (294, 282)
Screenshot: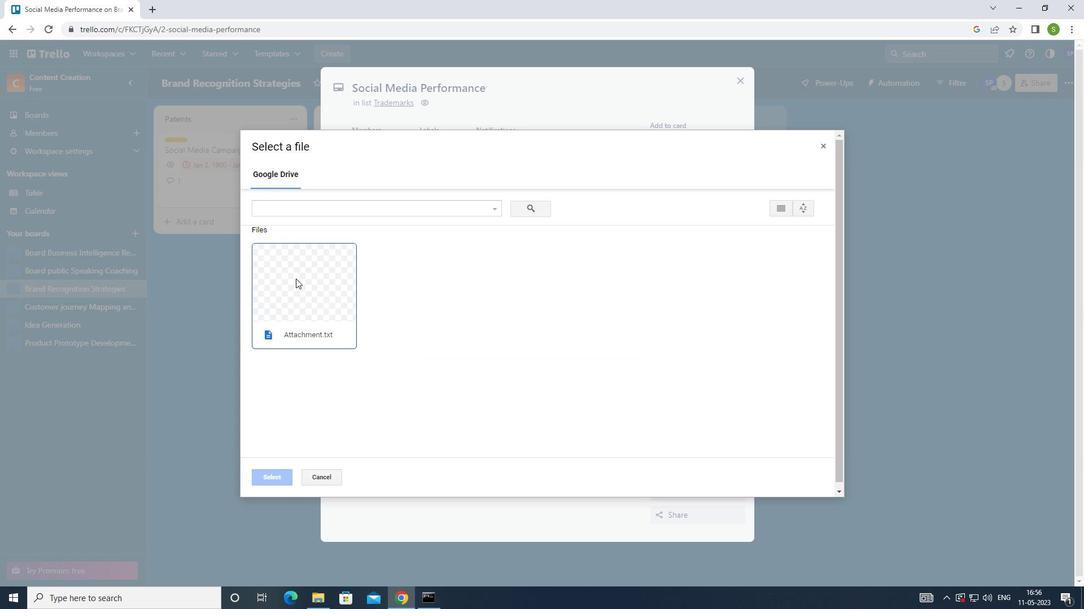 
Action: Mouse moved to (278, 478)
Screenshot: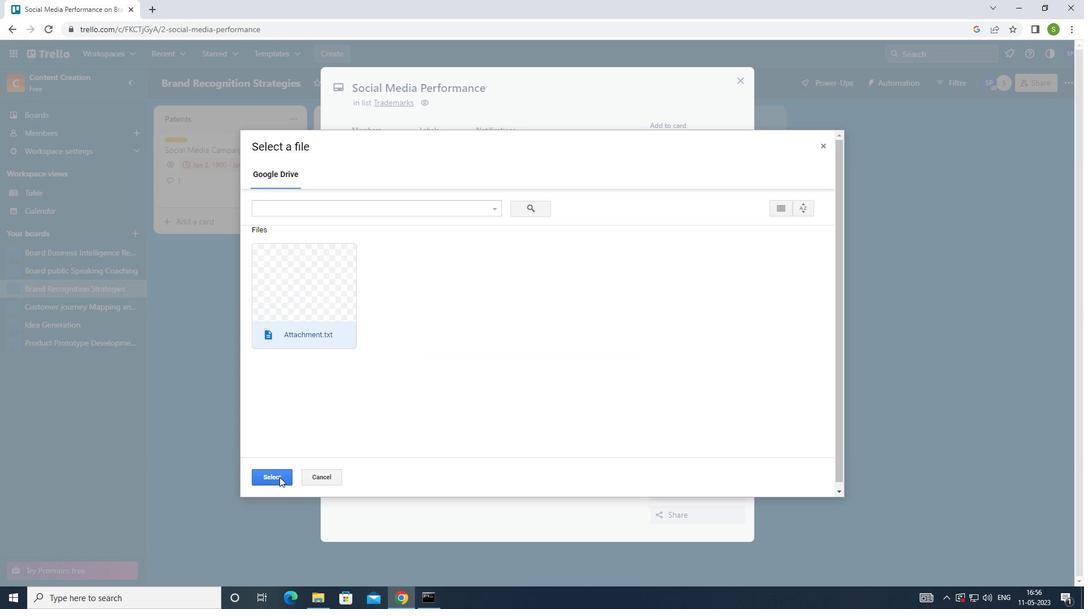 
Action: Mouse pressed left at (278, 478)
Screenshot: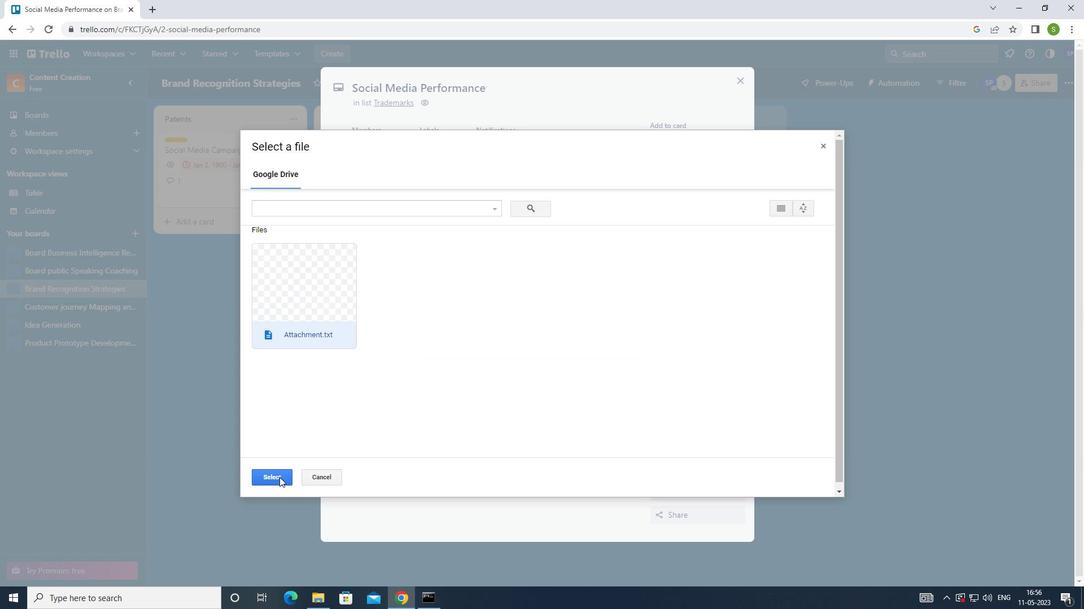
Action: Mouse moved to (516, 212)
Screenshot: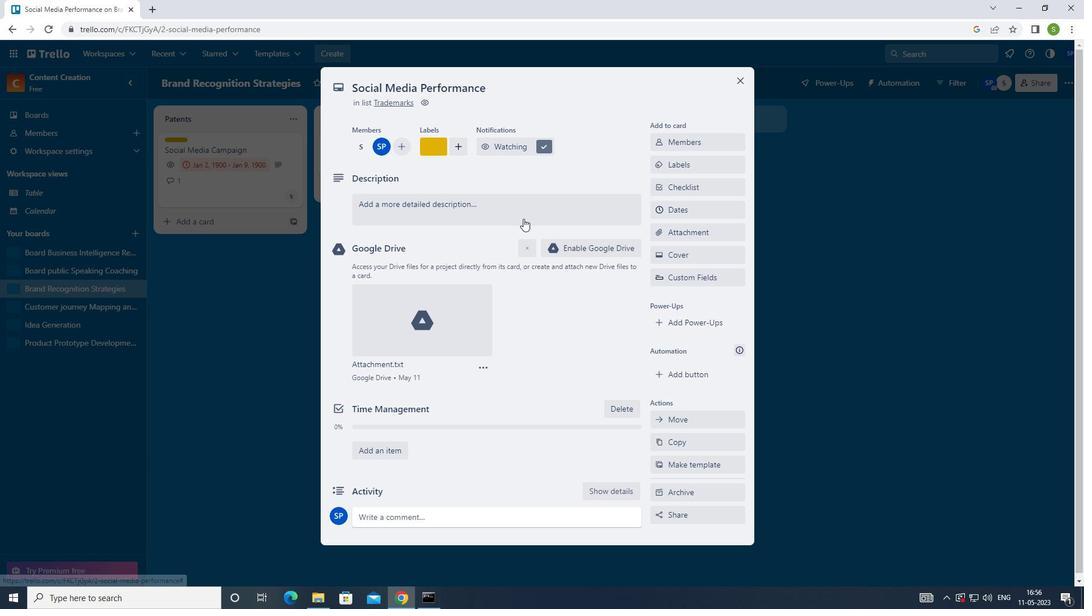 
Action: Mouse pressed left at (516, 212)
Screenshot: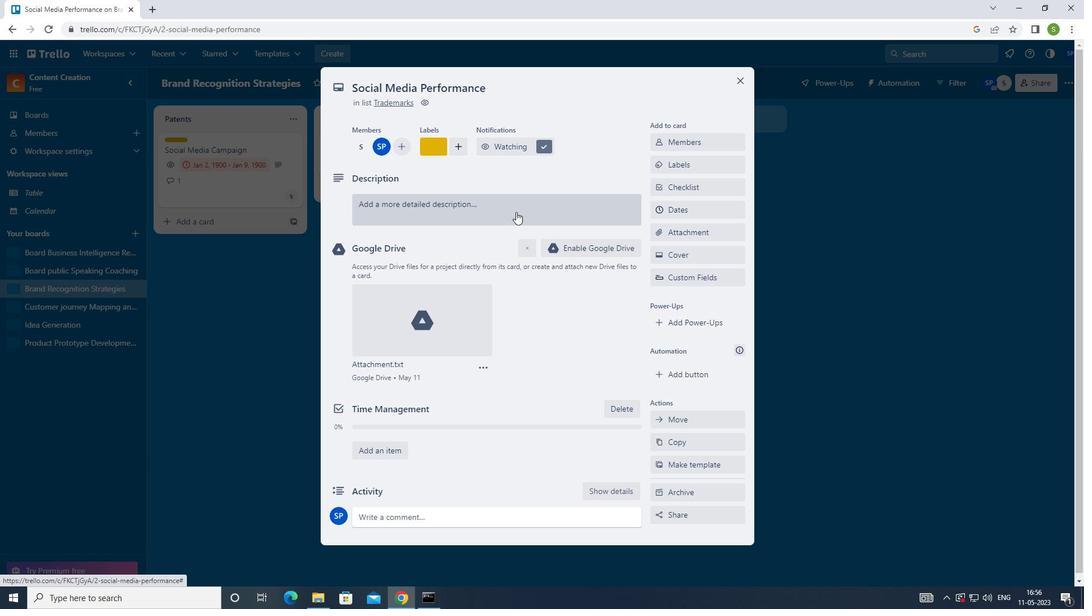 
Action: Mouse moved to (511, 220)
Screenshot: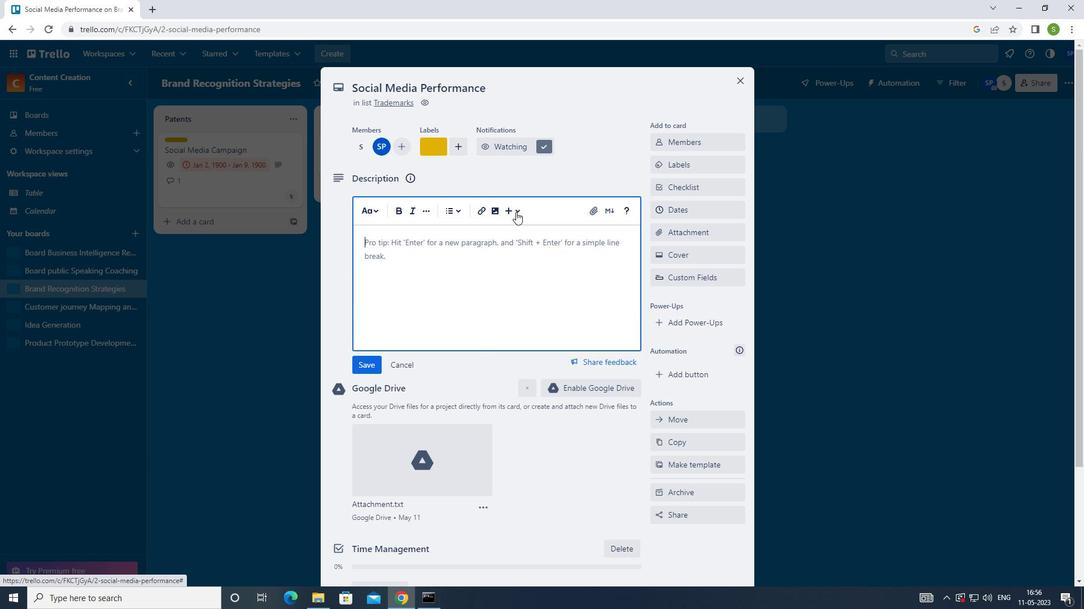
Action: Key pressed PLAN<Key.space>AND<Key.space>EXECUTE<Key.space>COMPANY<Key.space>TEAM-<Key.space>BUILDING<Key.space>CONFERENCE<Key.space>WITH<Key.space>GUEST<Key.space>SPEAKERS<Key.space>ON<Key.space>CUSTOMER<Key.space>EXPERIENCE.
Screenshot: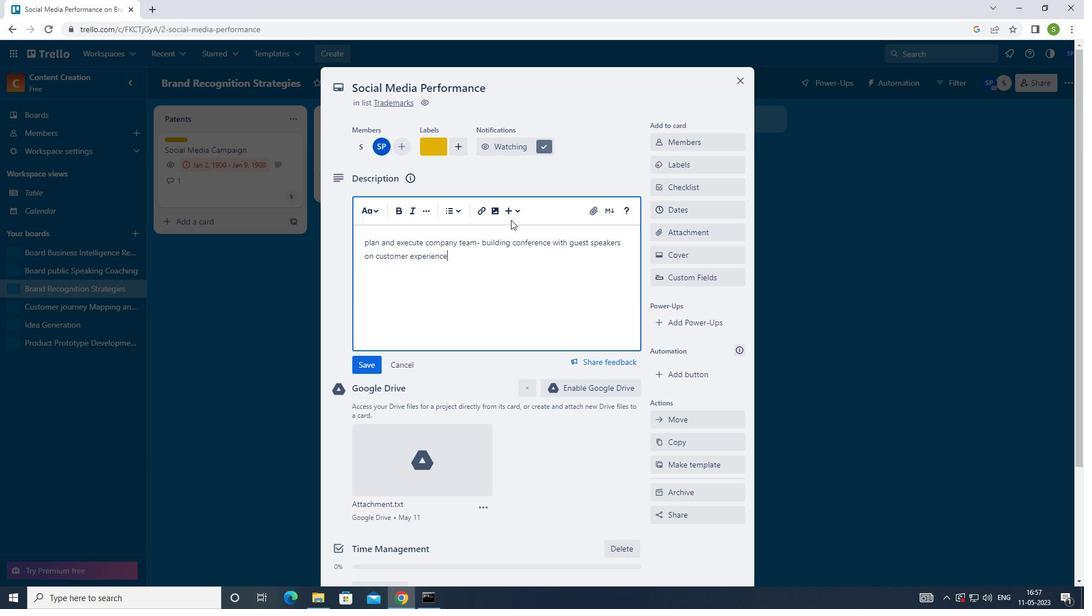 
Action: Mouse moved to (372, 364)
Screenshot: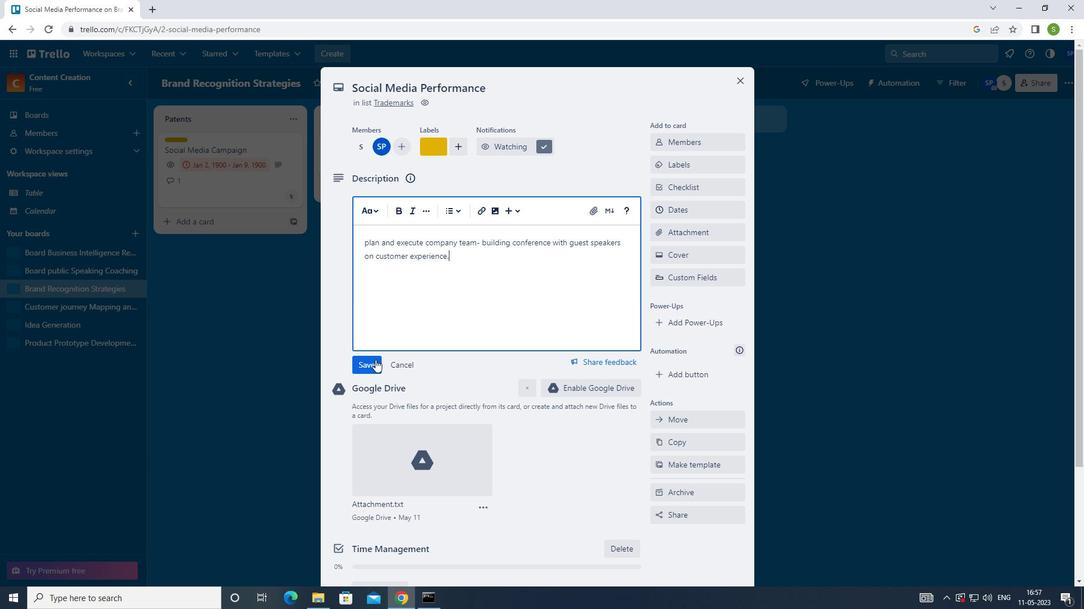 
Action: Mouse pressed left at (372, 364)
Screenshot: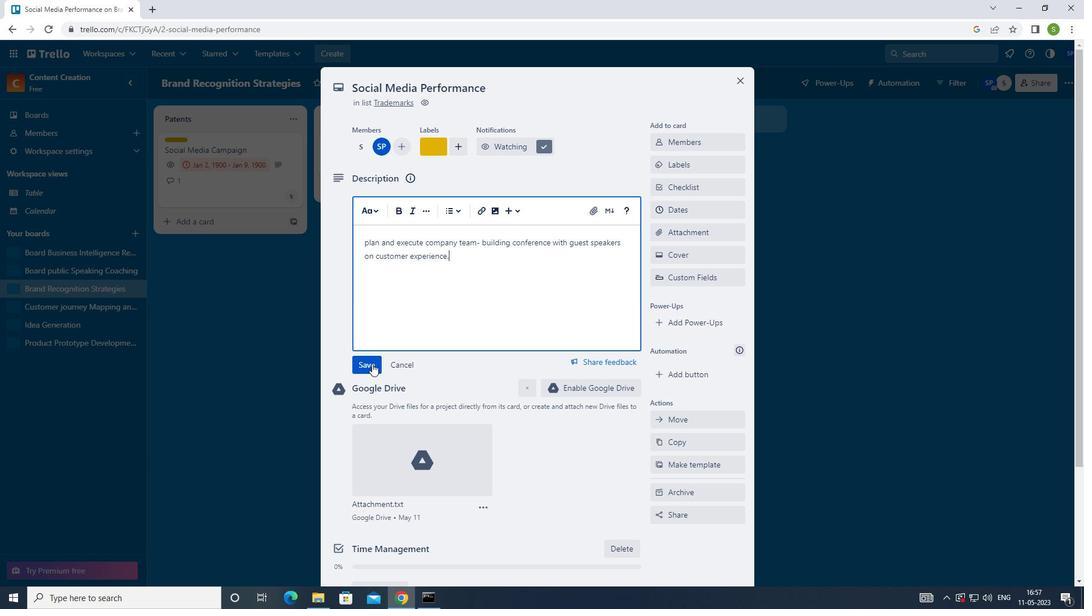 
Action: Mouse moved to (392, 512)
Screenshot: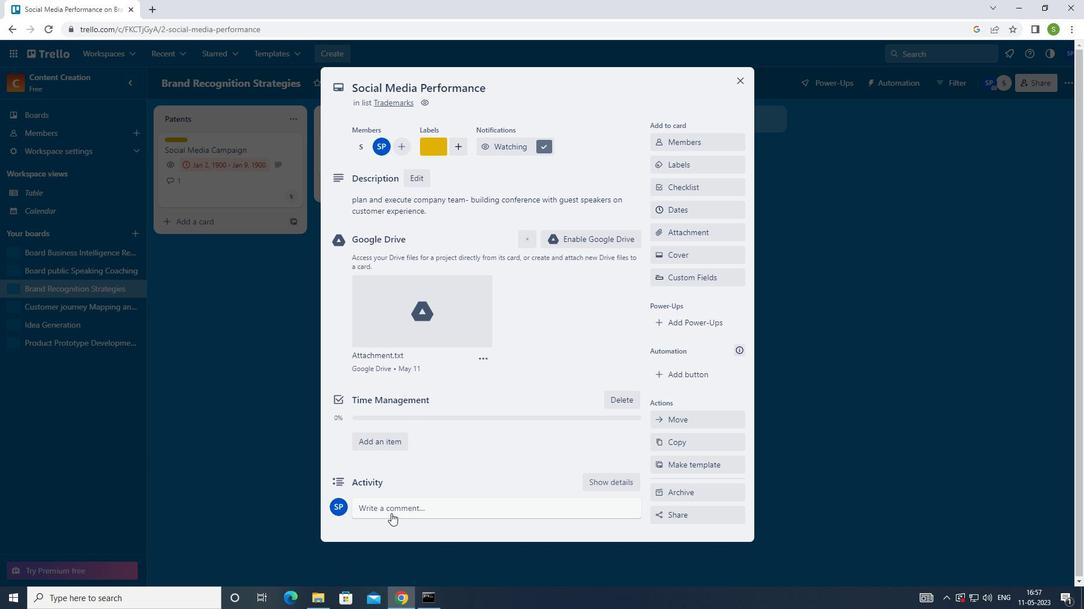 
Action: Mouse pressed left at (392, 512)
Screenshot: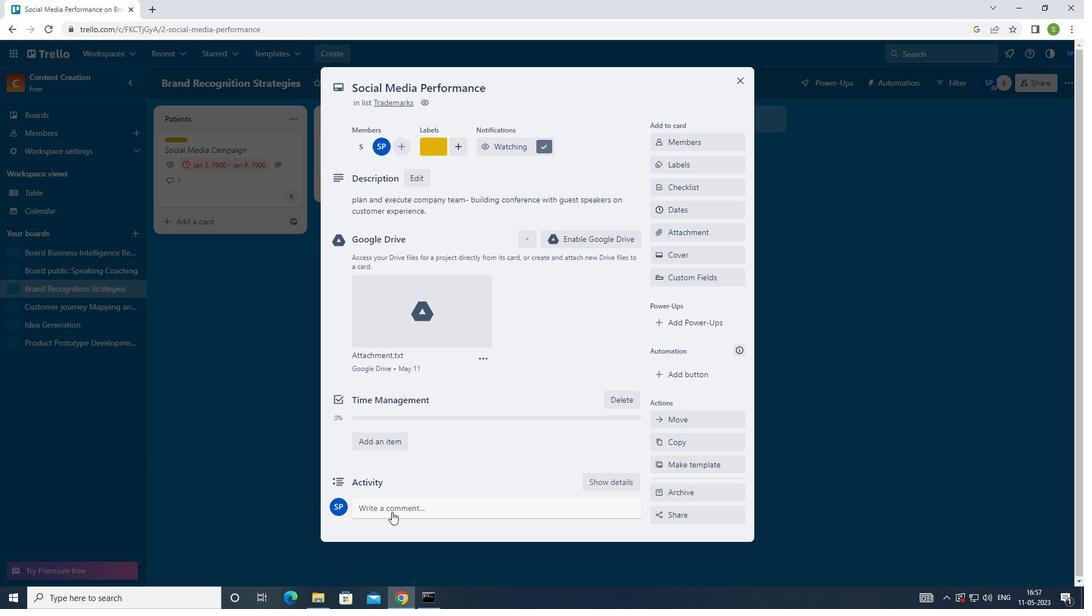 
Action: Mouse moved to (463, 457)
Screenshot: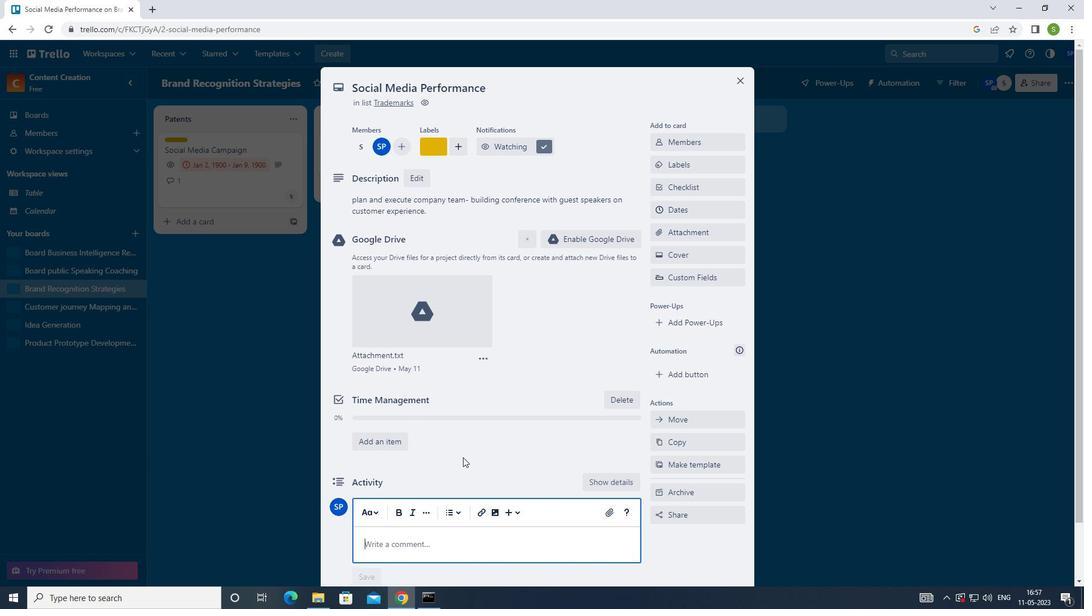 
Action: Key pressed <Key.shift_r>LET<Key.space>US<Key.space>MAKR<Key.backspace>E<Key.space>SURE<Key.space>WE<Key.space>HAVE<Key.space>A<Key.space>CLEAR<Key.space>UNDERSTANDING<Key.space>OF<Key.space>THE<Key.space>RESOURCES<Key.space>AND<Key.space>BUDGET<Key.space>AVAILABLE<Key.space>FOR<Key.space>THIS<Key.space>TA<Key.caps_lock>SK<Key.backspace><Key.backspace>SK<Key.backspace><Key.backspace><Key.caps_lock>SK<Key.space>ENSURING<Key.space>THAT<Key.space>WE<Key.space>CAN<Key.space>EXCUTE<Key.space>IT<Key.space>EFFECTI<Key.left><Key.left><Key.left><Key.left><Key.left><Key.left><Key.left><Key.left><Key.left><Key.left><Key.left><Key.left><Key.left><Key.left><Key.left>E<Key.right><Key.right><Key.right><Key.right><Key.right><Key.right><Key.right><Key.right><Key.right><Key.right><Key.right><Key.right><Key.right><Key.right><Key.right>VELY.
Screenshot: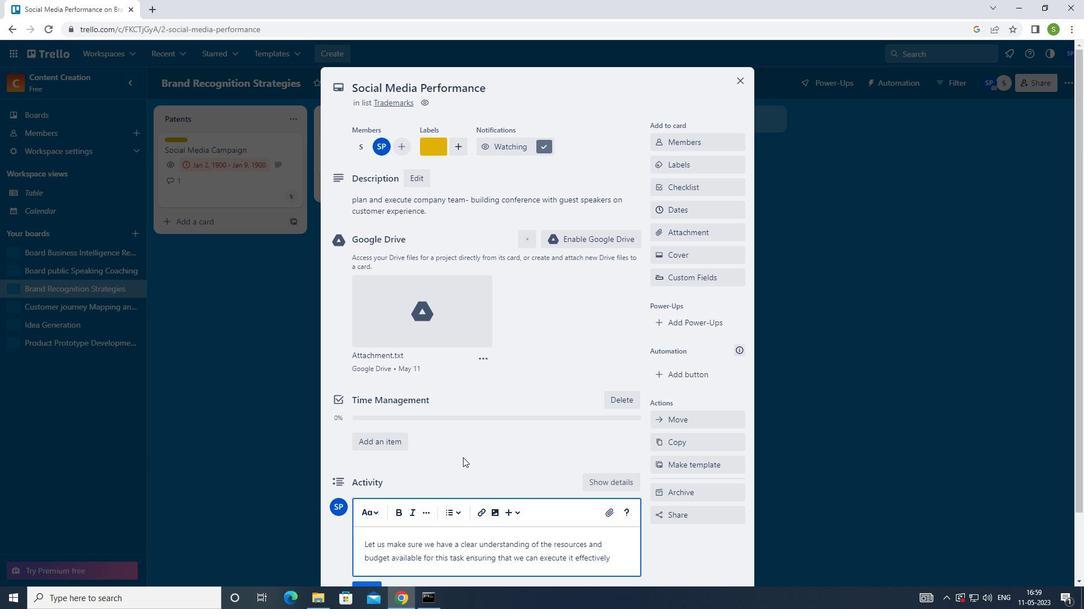 
Action: Mouse moved to (462, 425)
Screenshot: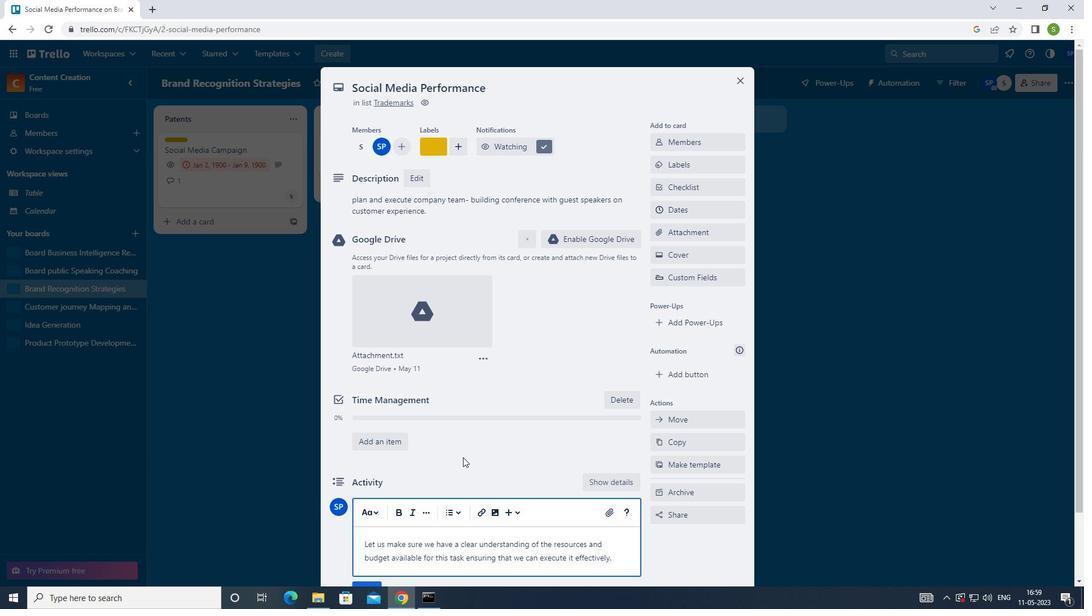 
Action: Mouse scrolled (462, 424) with delta (0, 0)
Screenshot: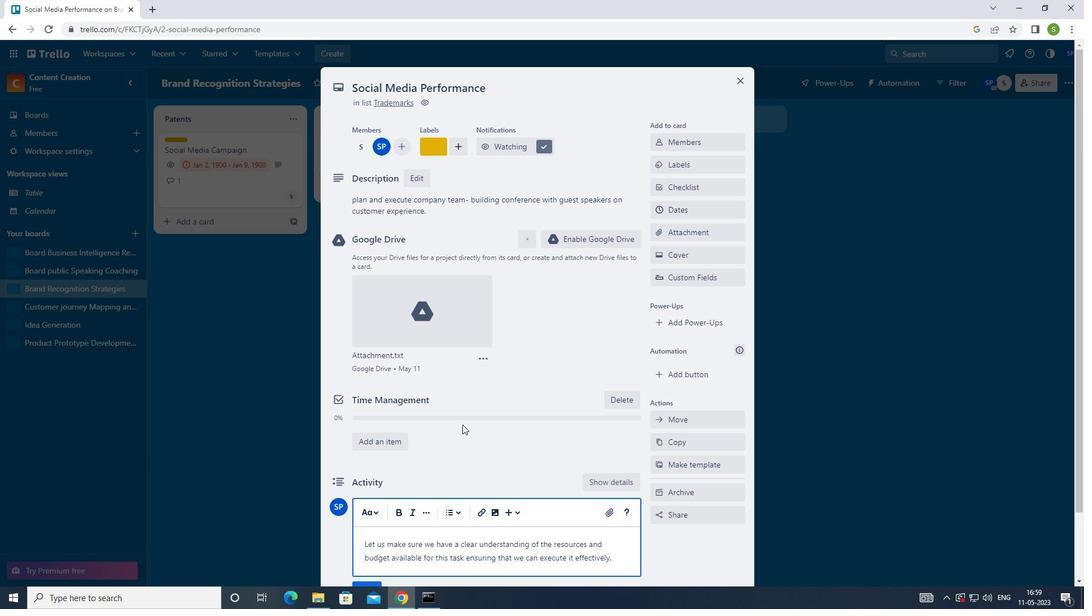 
Action: Mouse scrolled (462, 424) with delta (0, 0)
Screenshot: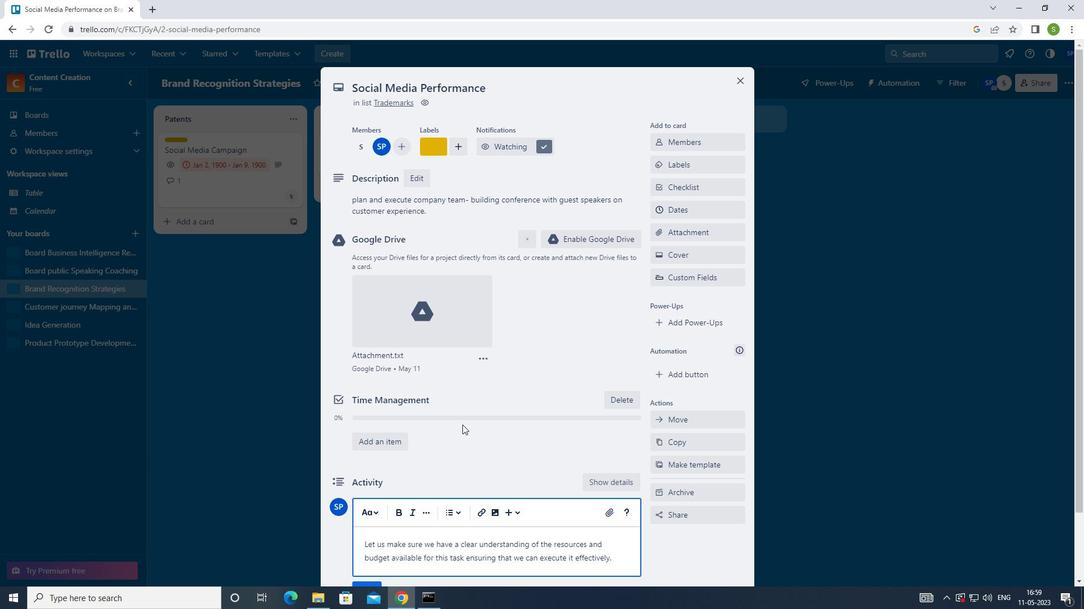 
Action: Mouse moved to (462, 425)
Screenshot: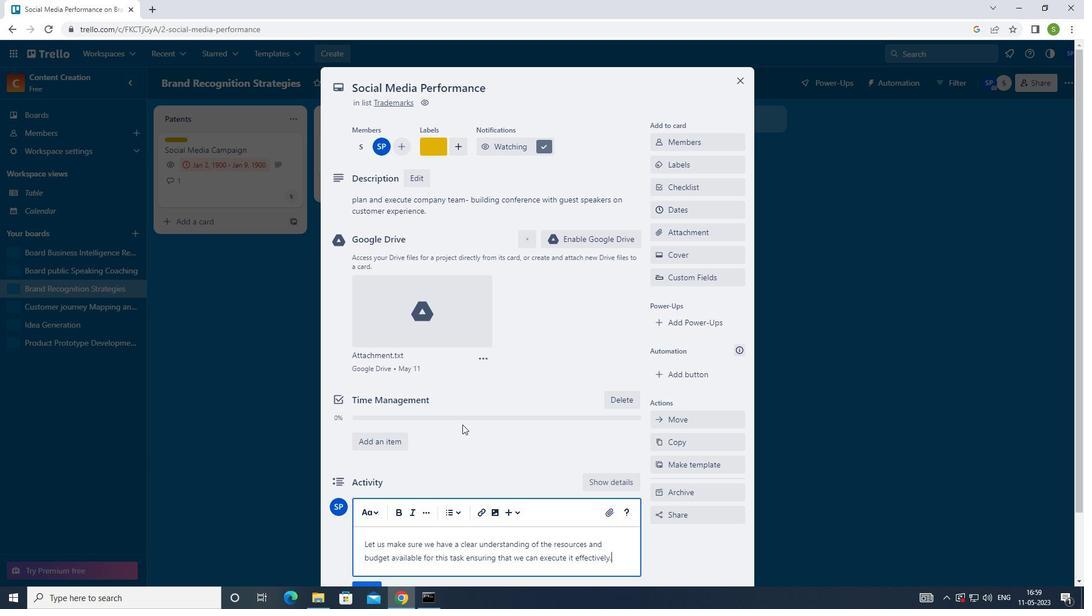 
Action: Mouse scrolled (462, 424) with delta (0, 0)
Screenshot: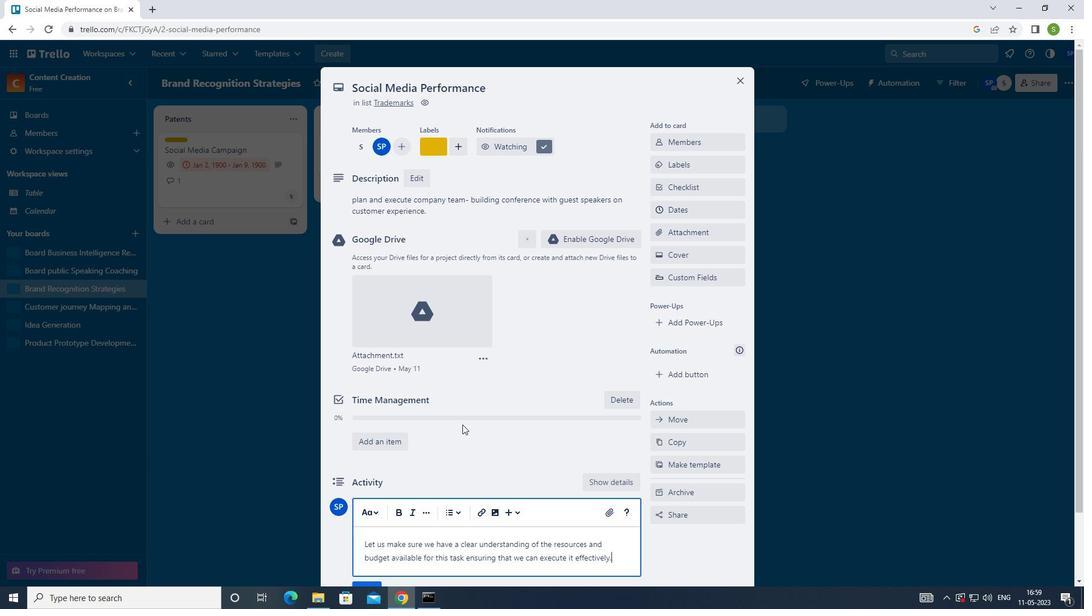 
Action: Mouse moved to (366, 521)
Screenshot: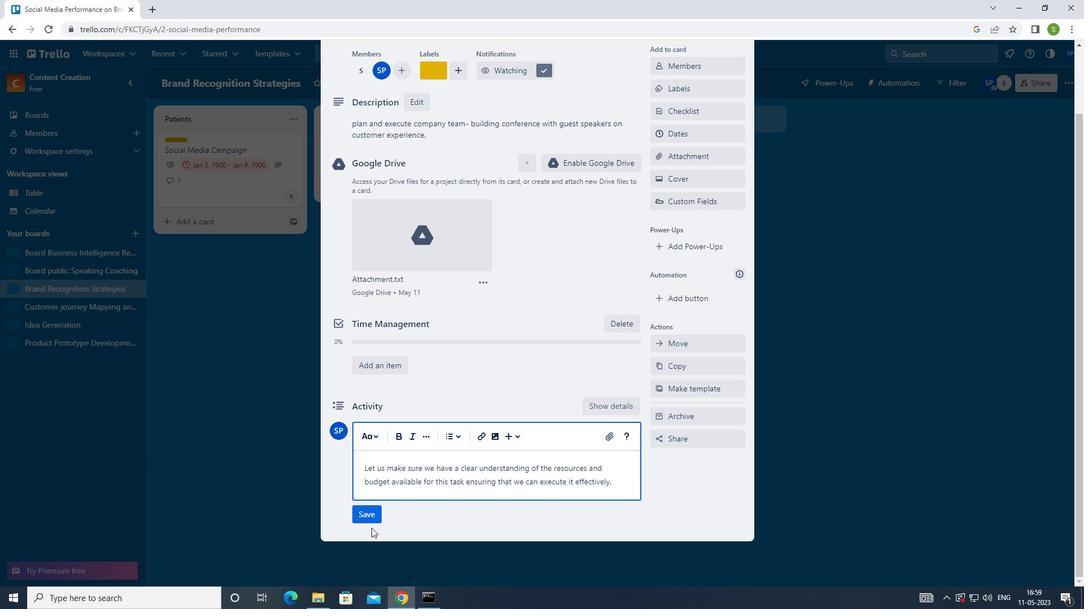
Action: Mouse pressed left at (366, 521)
Screenshot: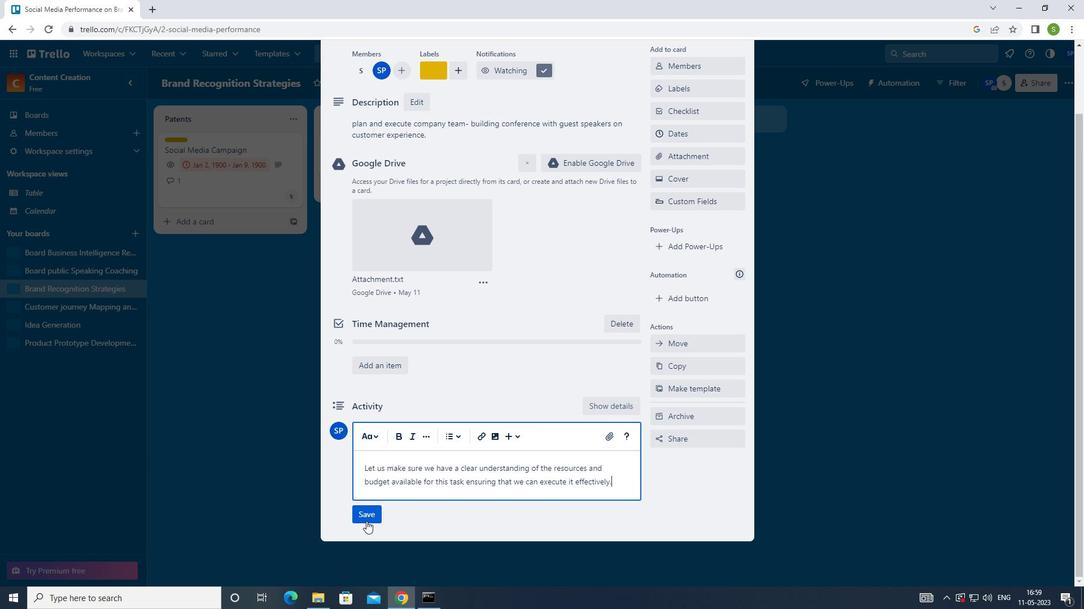 
Action: Mouse moved to (683, 142)
Screenshot: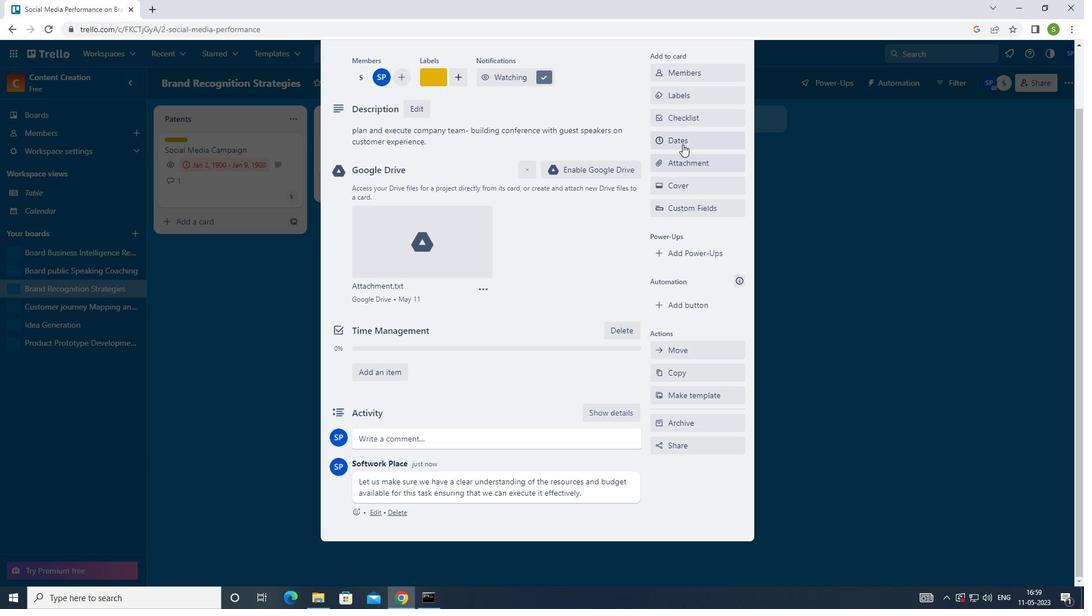 
Action: Mouse pressed left at (683, 142)
Screenshot: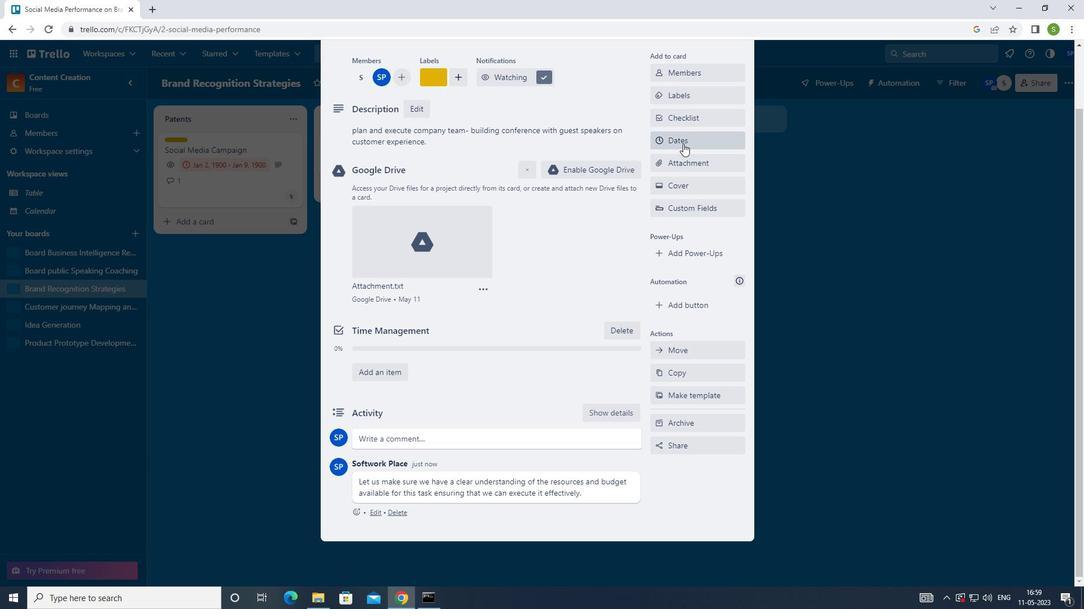 
Action: Mouse moved to (661, 374)
Screenshot: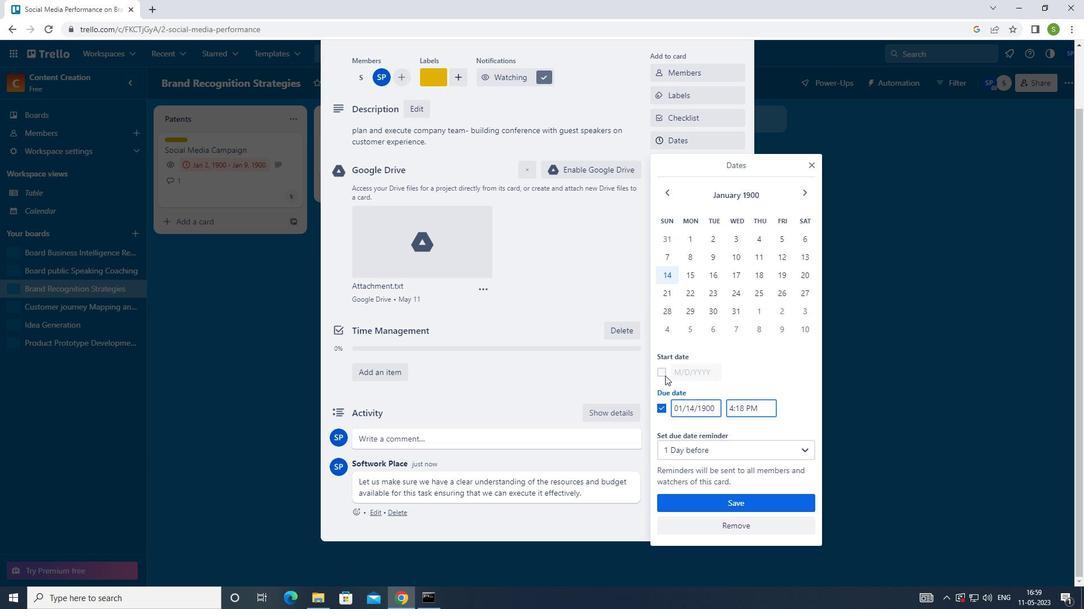 
Action: Mouse pressed left at (661, 374)
Screenshot: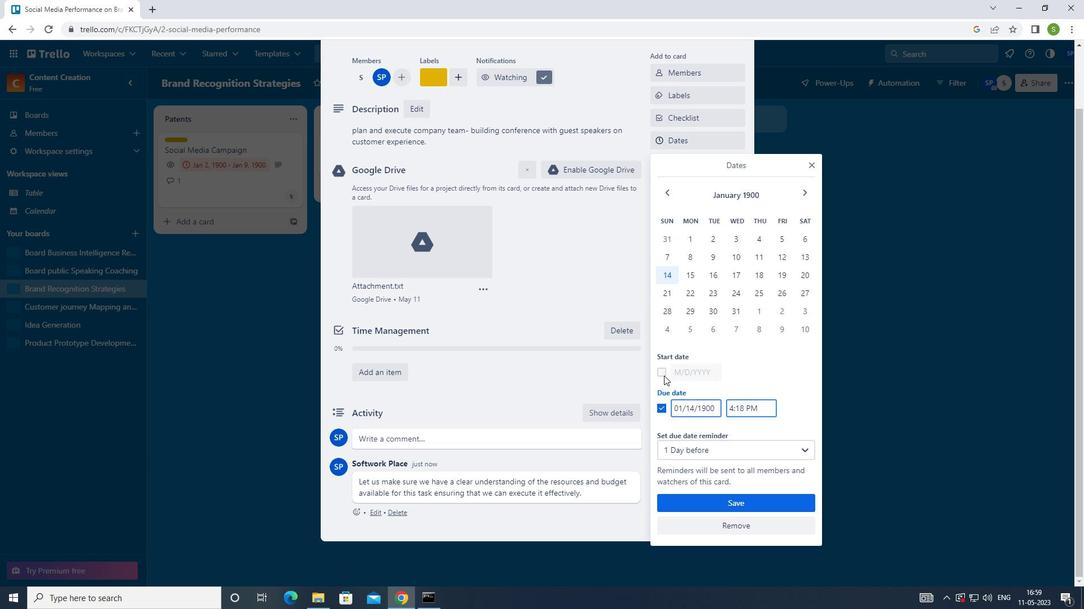 
Action: Mouse moved to (694, 369)
Screenshot: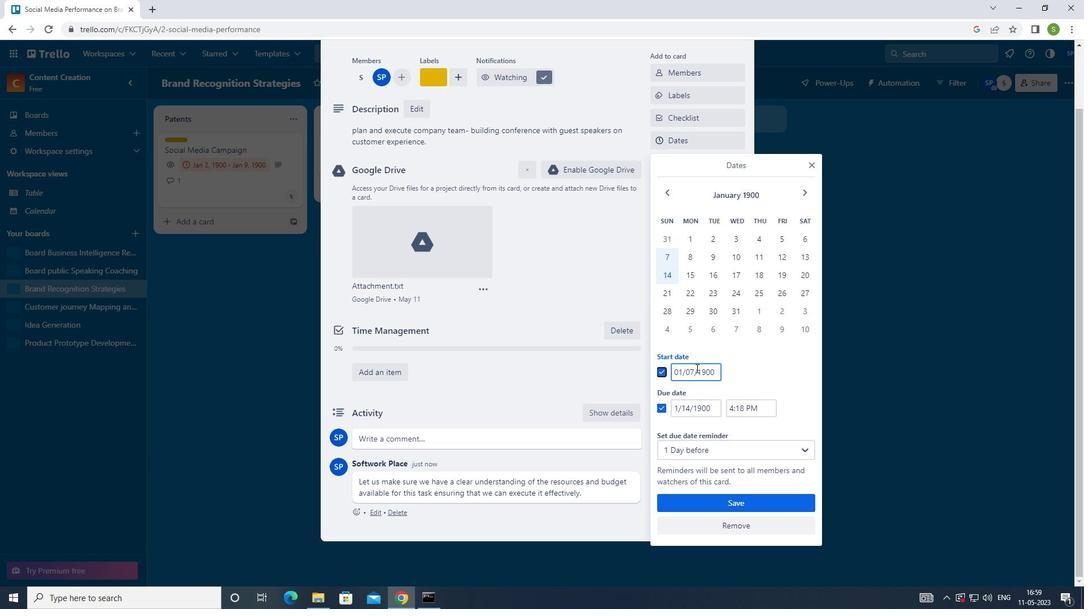 
Action: Mouse pressed left at (694, 369)
Screenshot: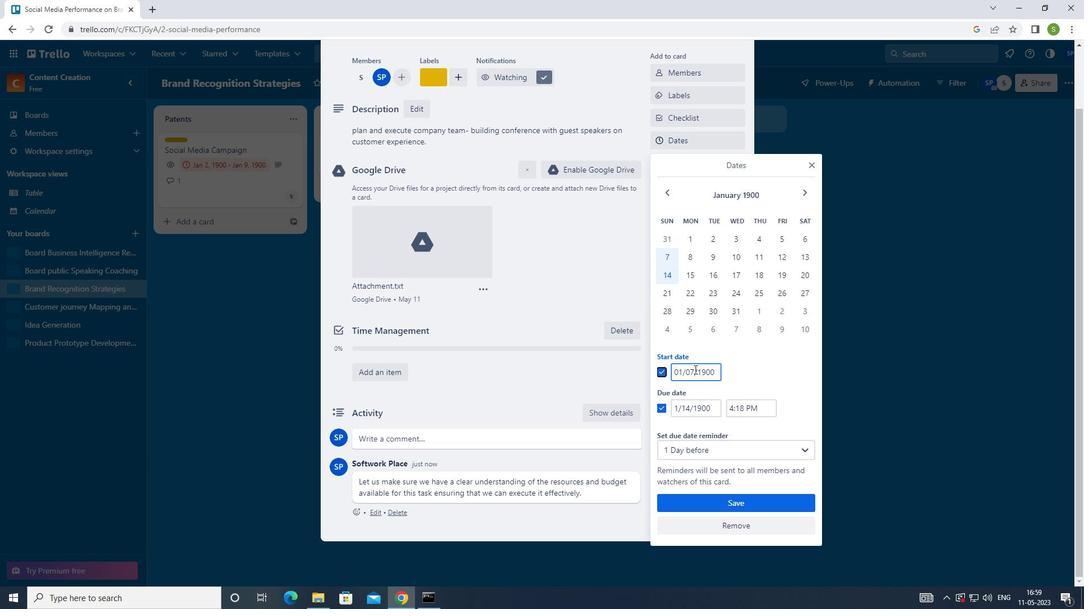 
Action: Mouse moved to (687, 372)
Screenshot: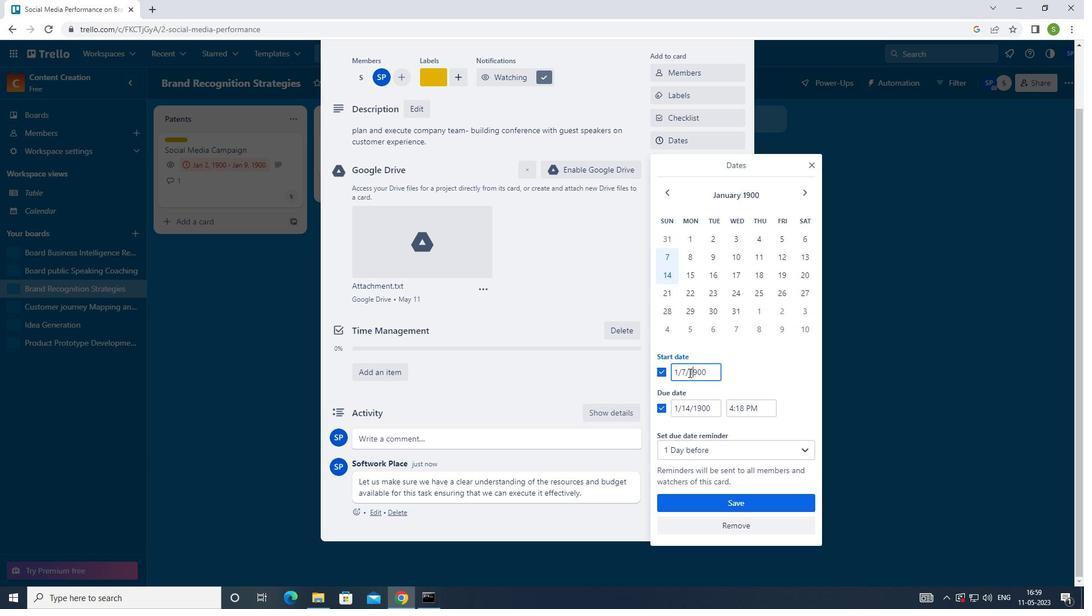 
Action: Mouse pressed left at (687, 372)
Screenshot: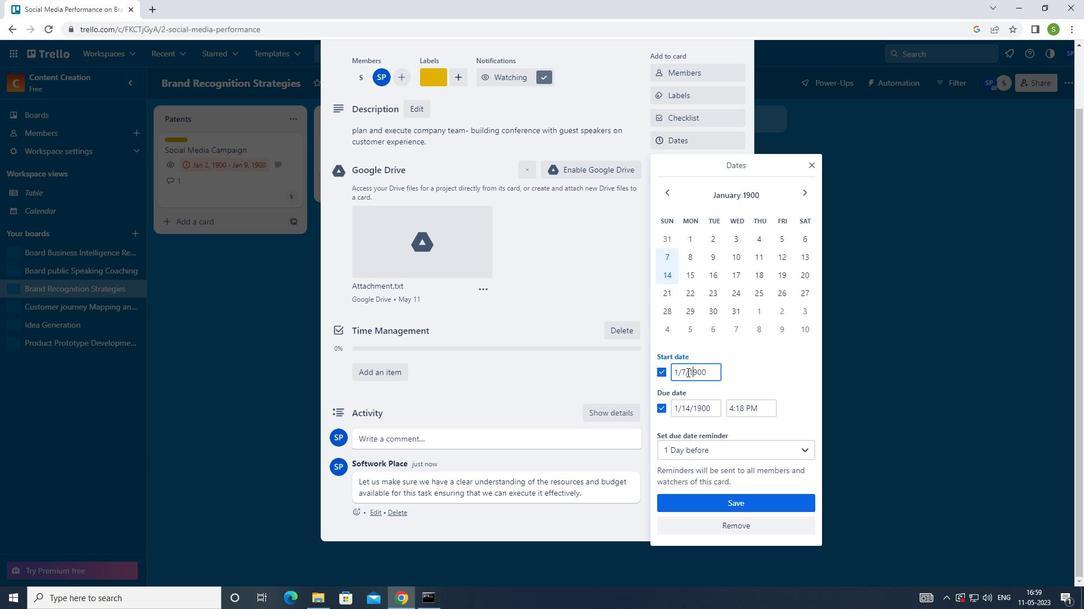 
Action: Mouse moved to (687, 372)
Screenshot: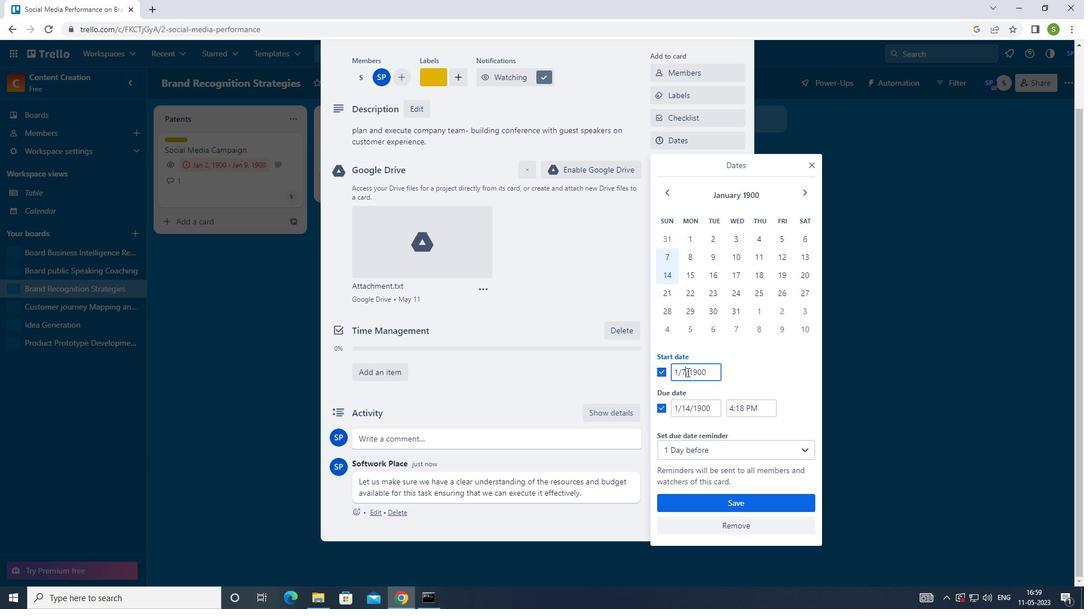 
Action: Key pressed <Key.backspace>8
Screenshot: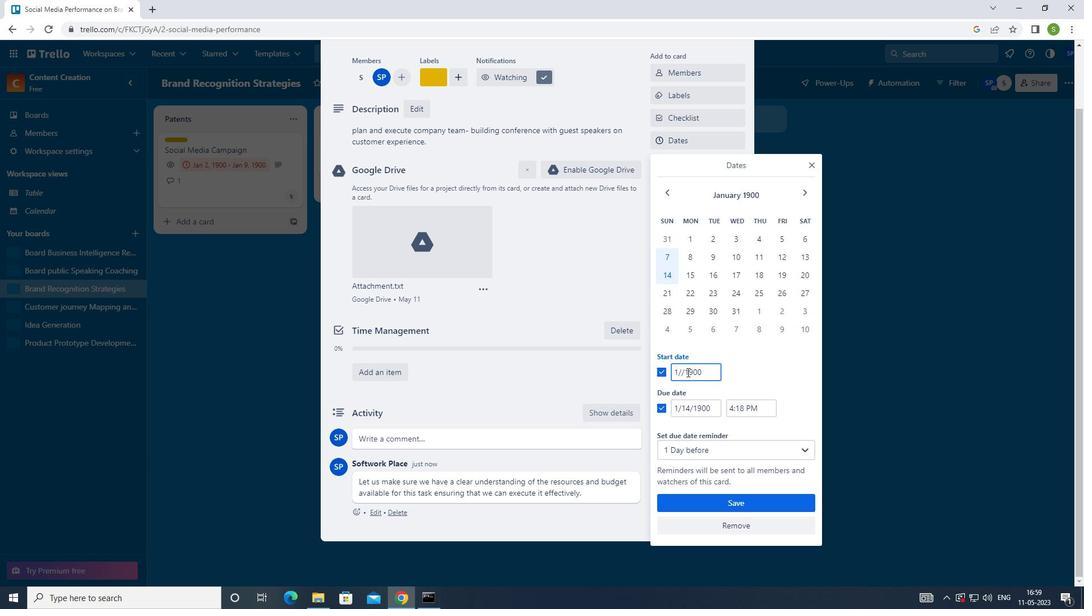 
Action: Mouse moved to (687, 407)
Screenshot: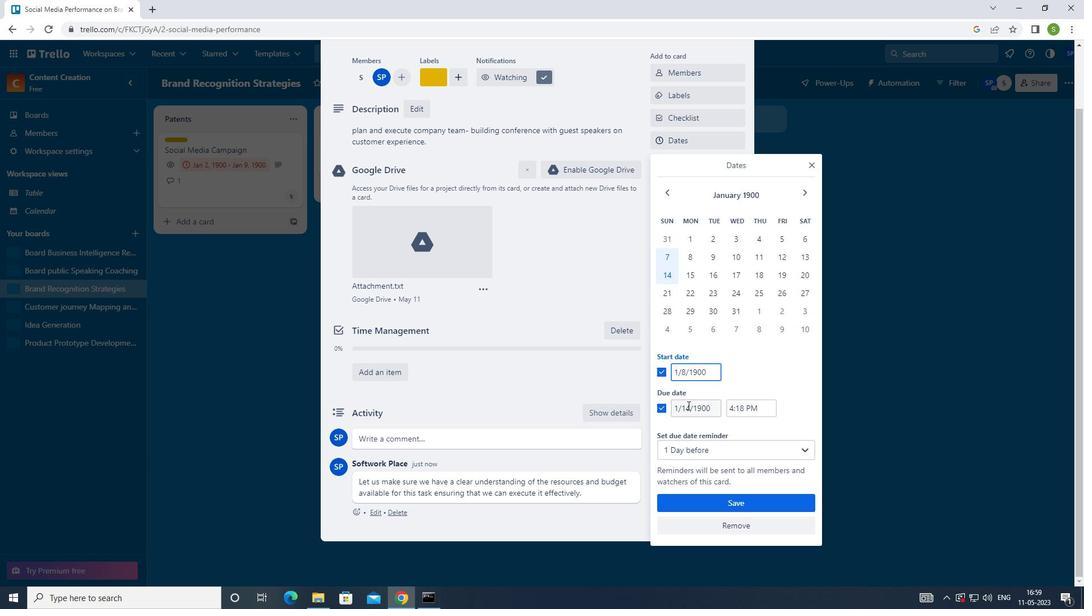 
Action: Mouse pressed left at (687, 407)
Screenshot: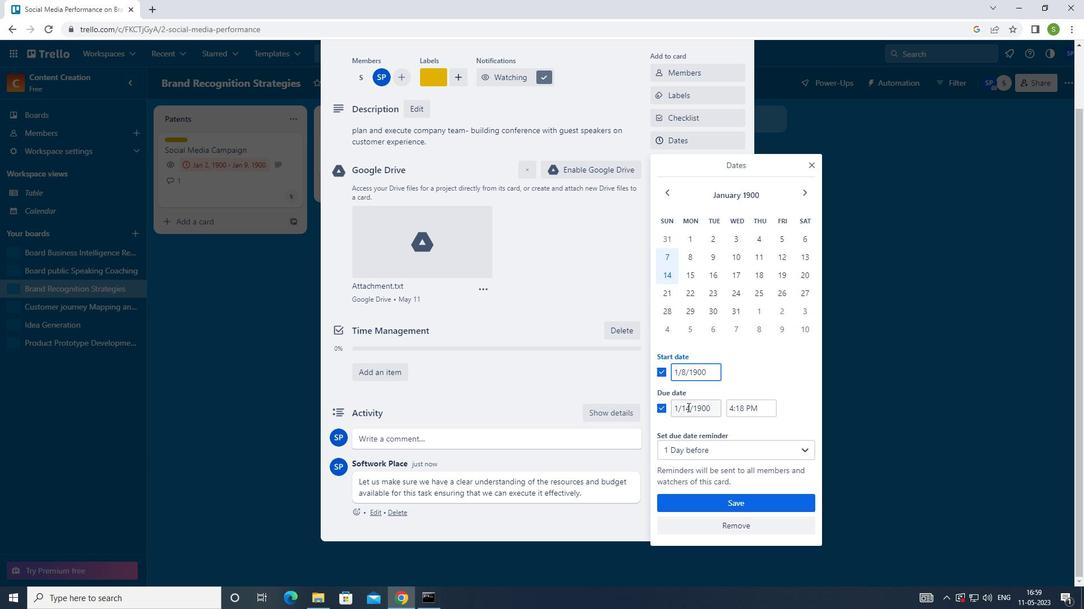 
Action: Mouse moved to (689, 408)
Screenshot: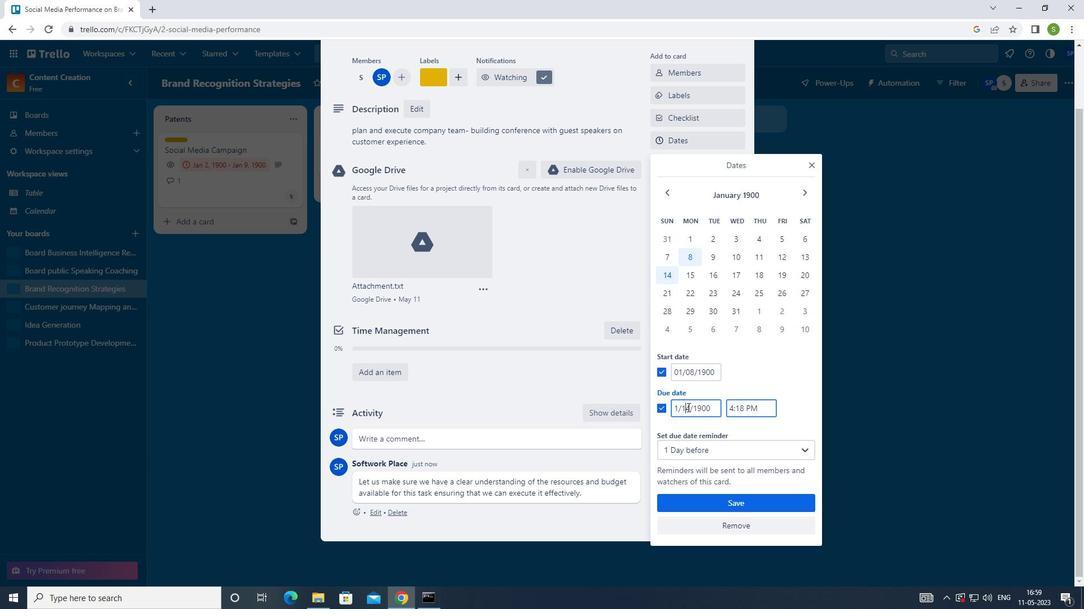 
Action: Mouse pressed left at (689, 408)
Screenshot: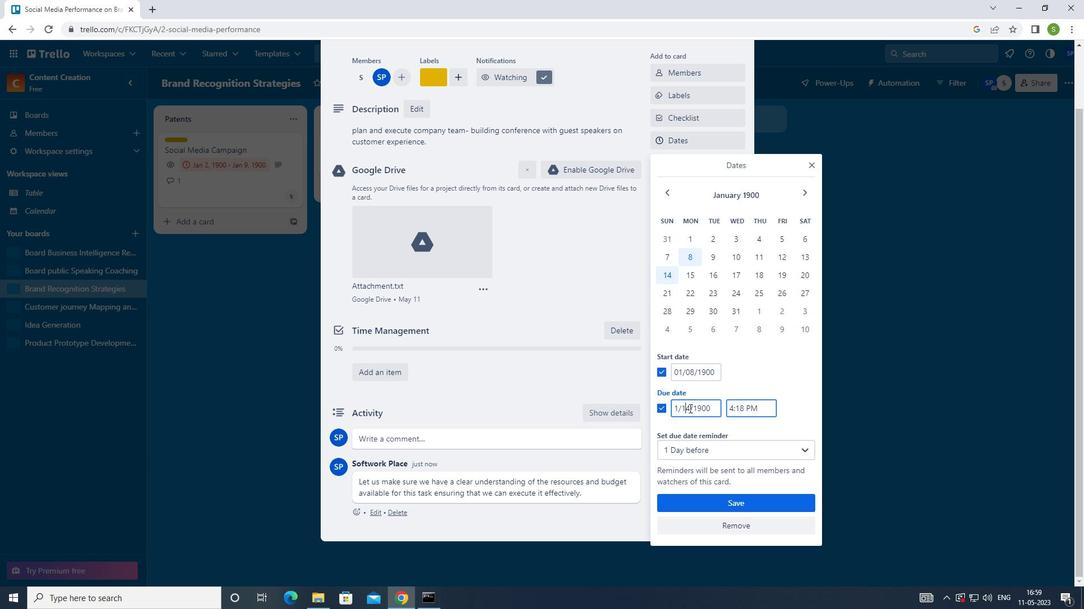 
Action: Mouse moved to (690, 408)
Screenshot: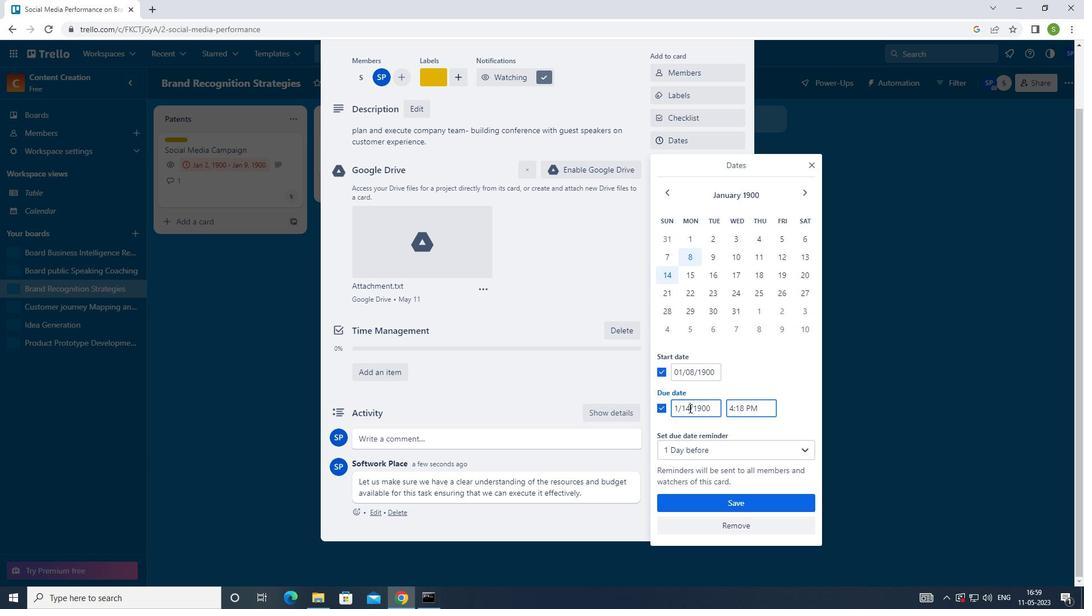 
Action: Key pressed <Key.backspace>5
Screenshot: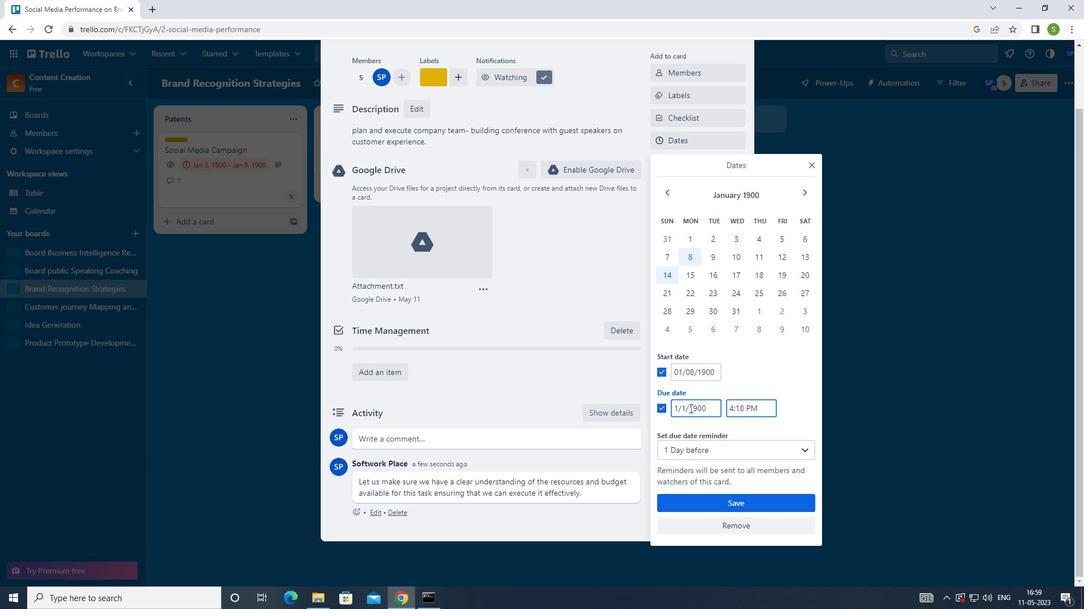 
Action: Mouse moved to (675, 500)
Screenshot: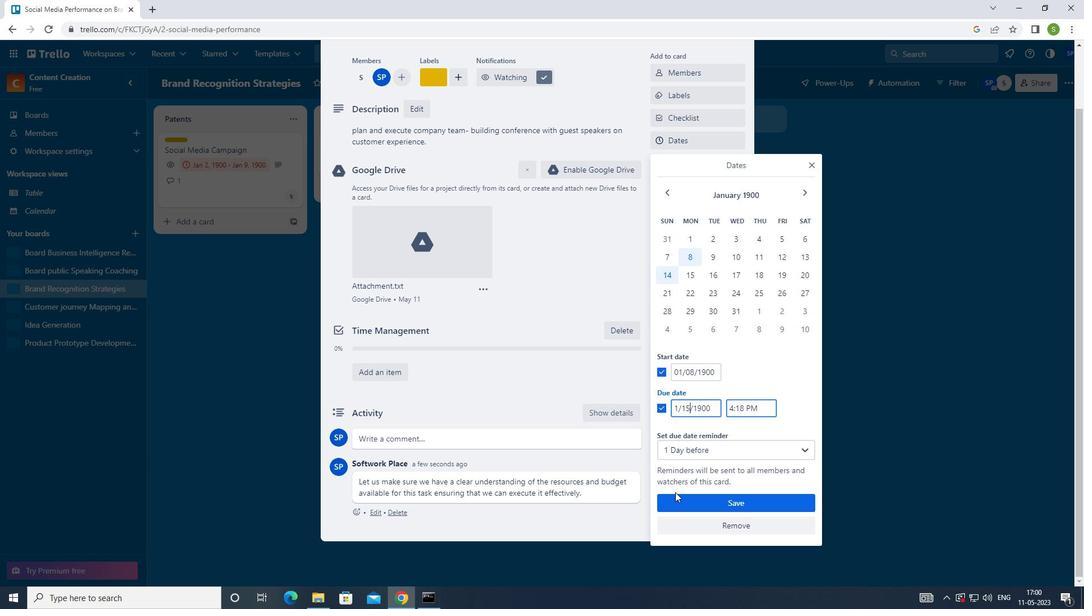 
Action: Mouse pressed left at (675, 500)
Screenshot: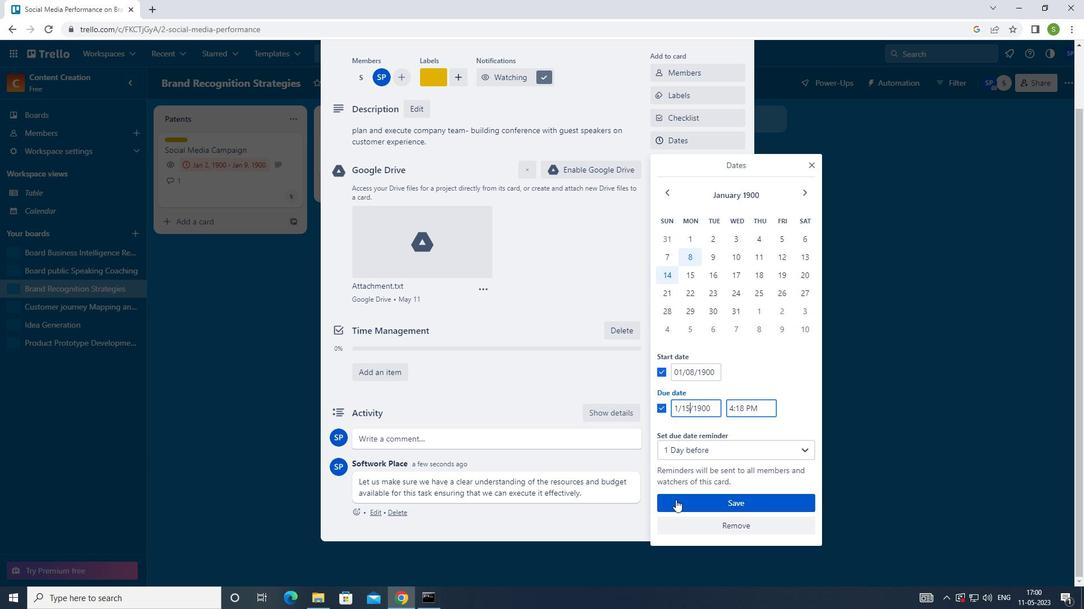 
Action: Mouse moved to (692, 224)
Screenshot: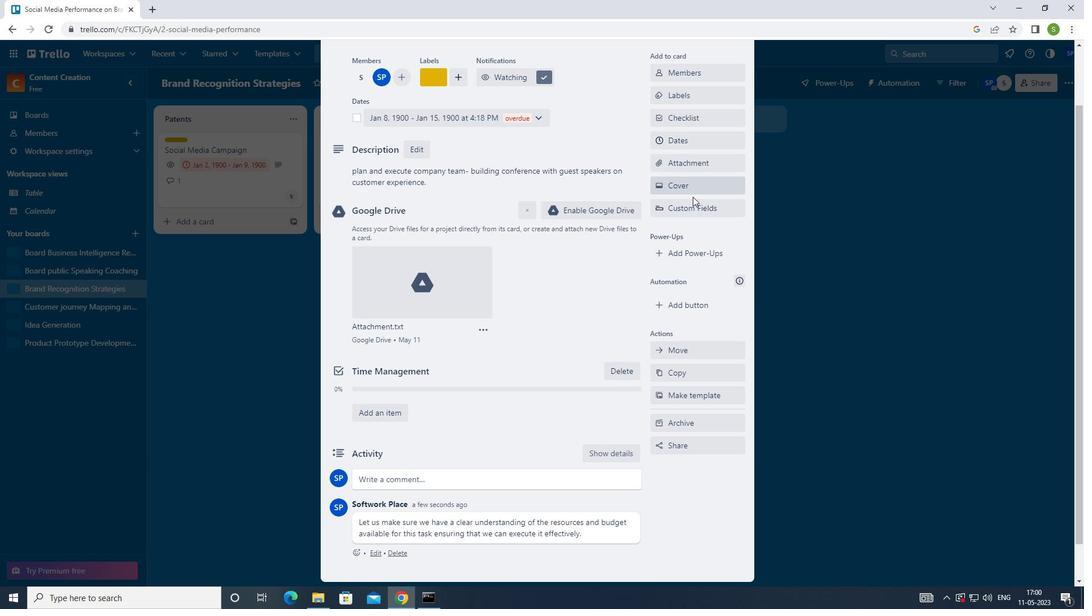 
Action: Mouse scrolled (692, 225) with delta (0, 0)
Screenshot: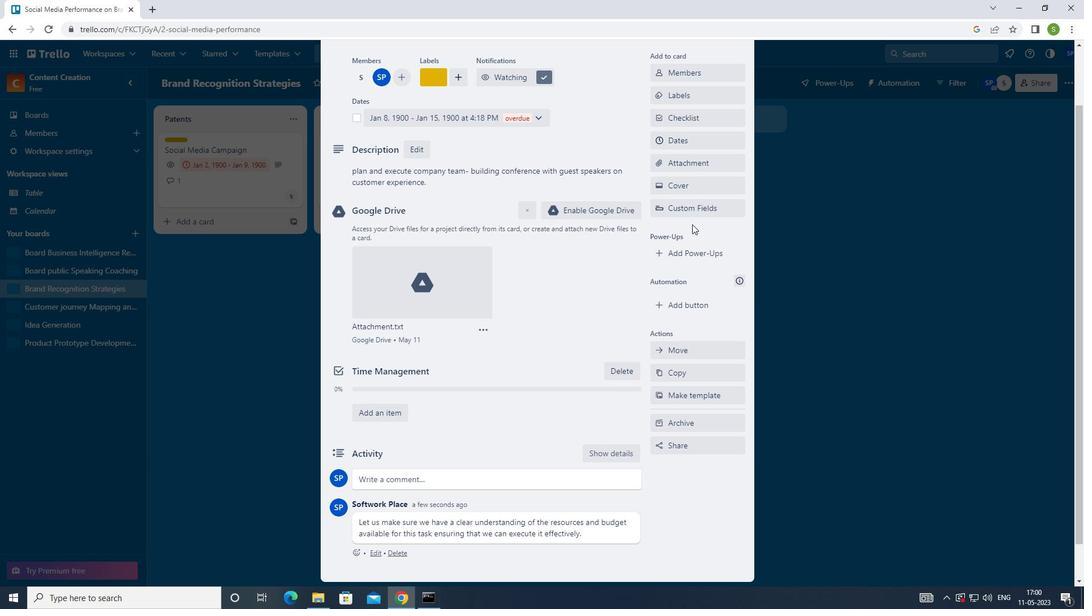 
Action: Mouse scrolled (692, 225) with delta (0, 0)
Screenshot: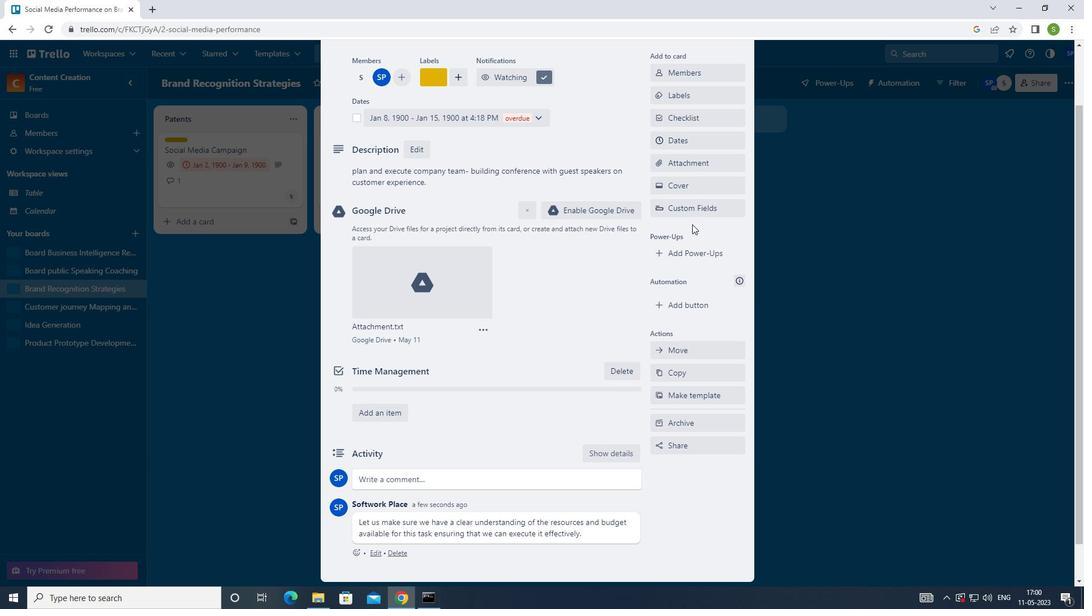 
Action: Mouse scrolled (692, 225) with delta (0, 0)
Screenshot: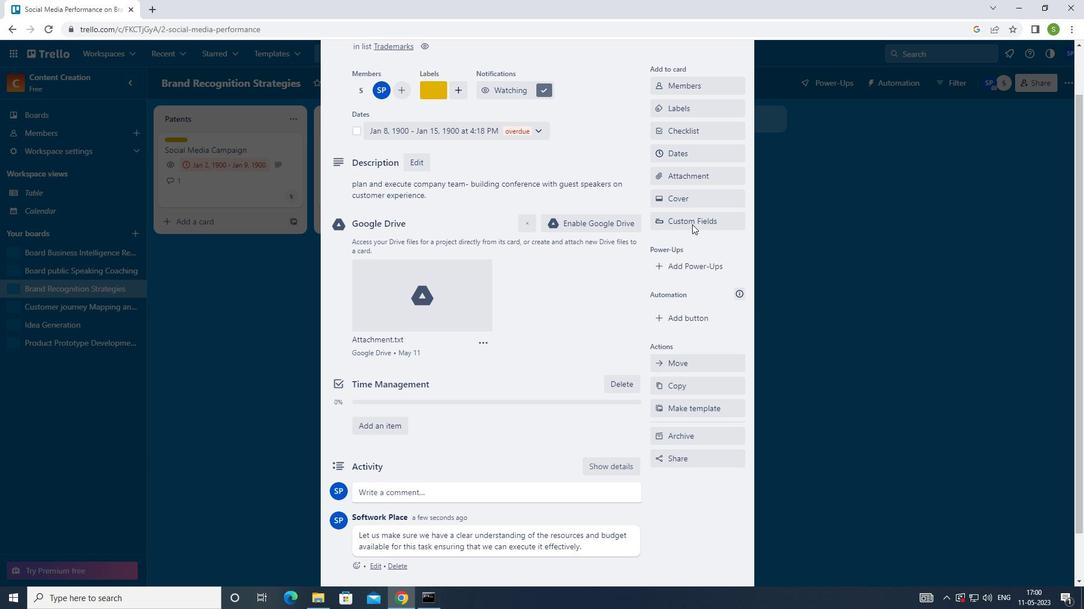 
Action: Mouse scrolled (692, 225) with delta (0, 0)
Screenshot: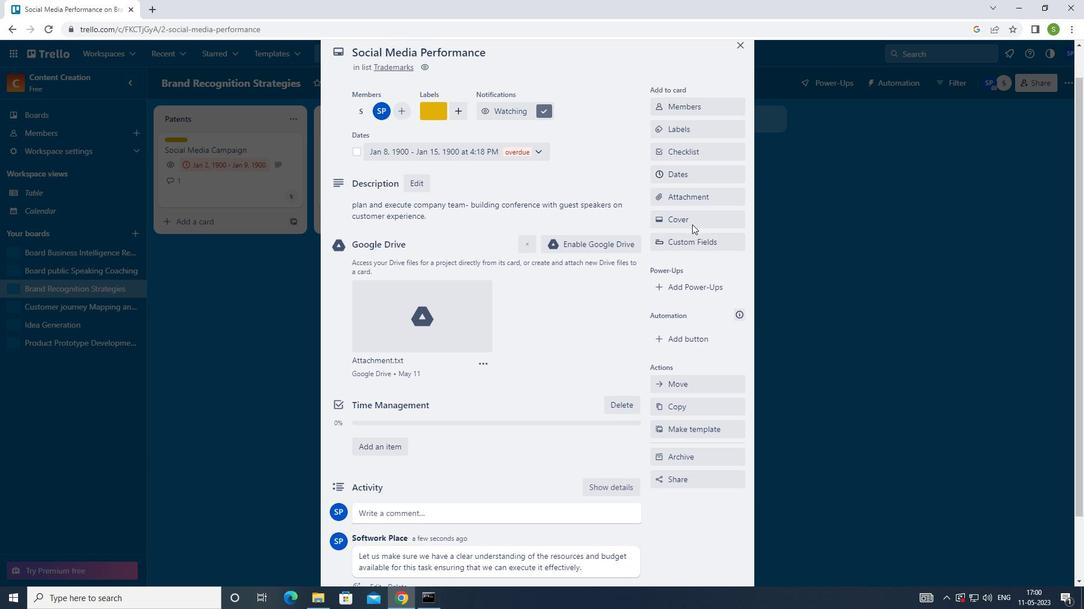 
Action: Mouse moved to (742, 79)
Screenshot: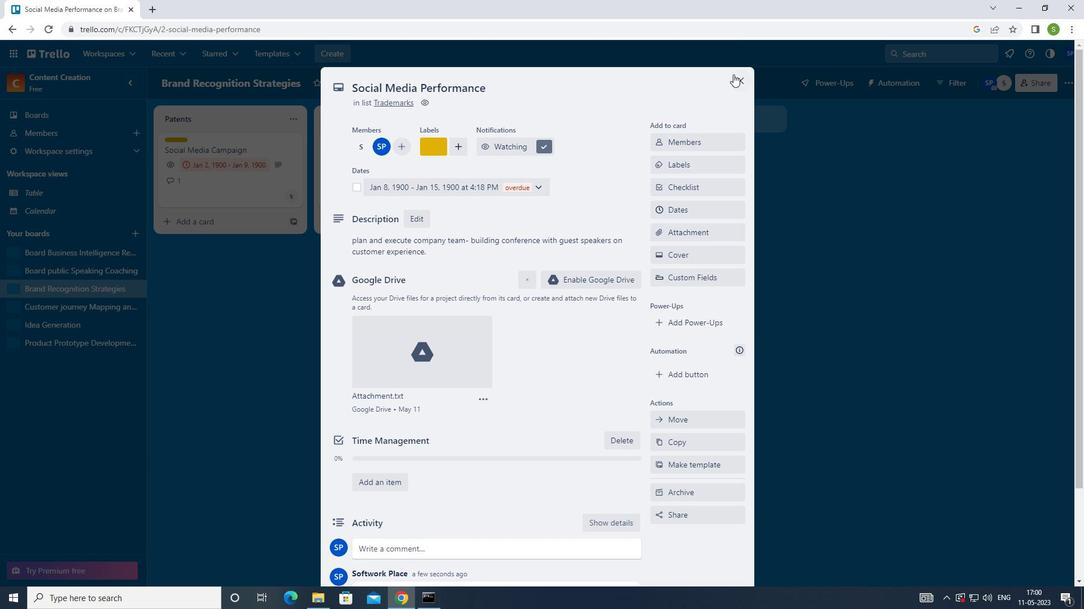 
Action: Mouse pressed left at (742, 79)
Screenshot: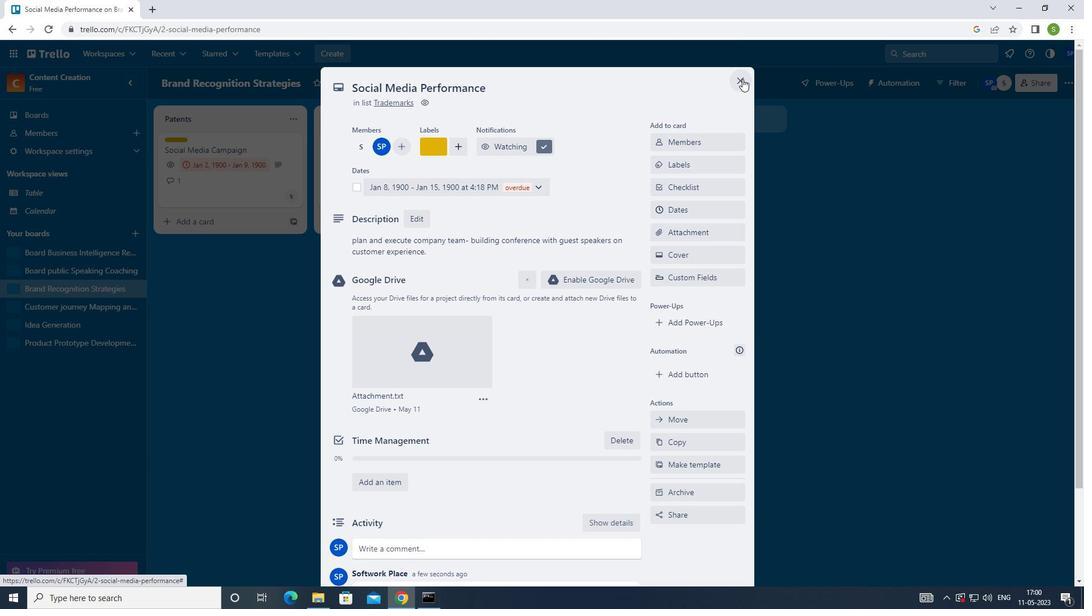 
Action: Mouse moved to (77, 269)
Screenshot: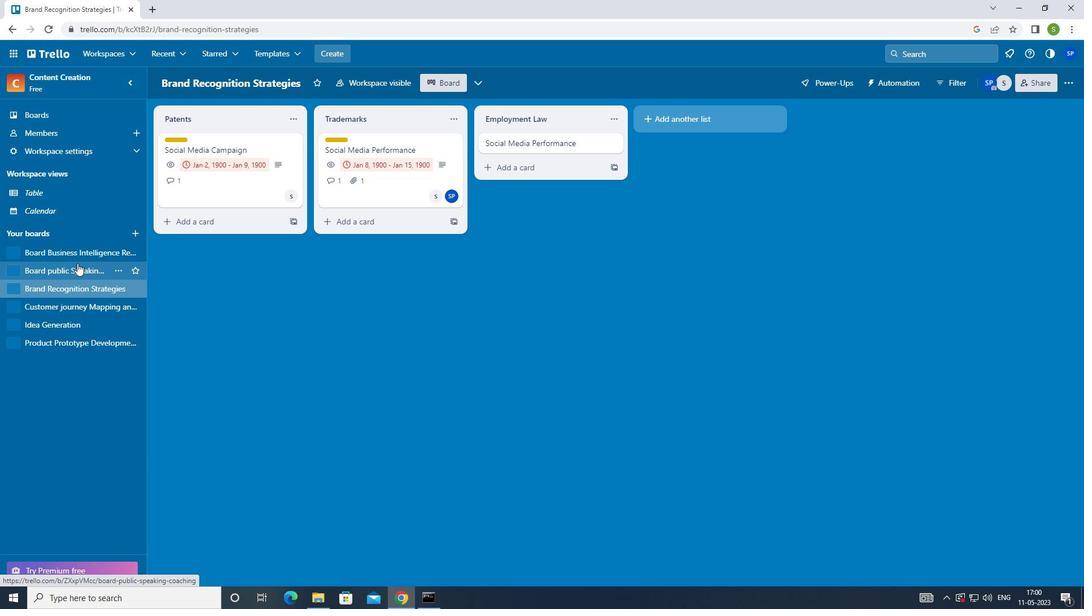 
Action: Mouse pressed left at (77, 269)
Screenshot: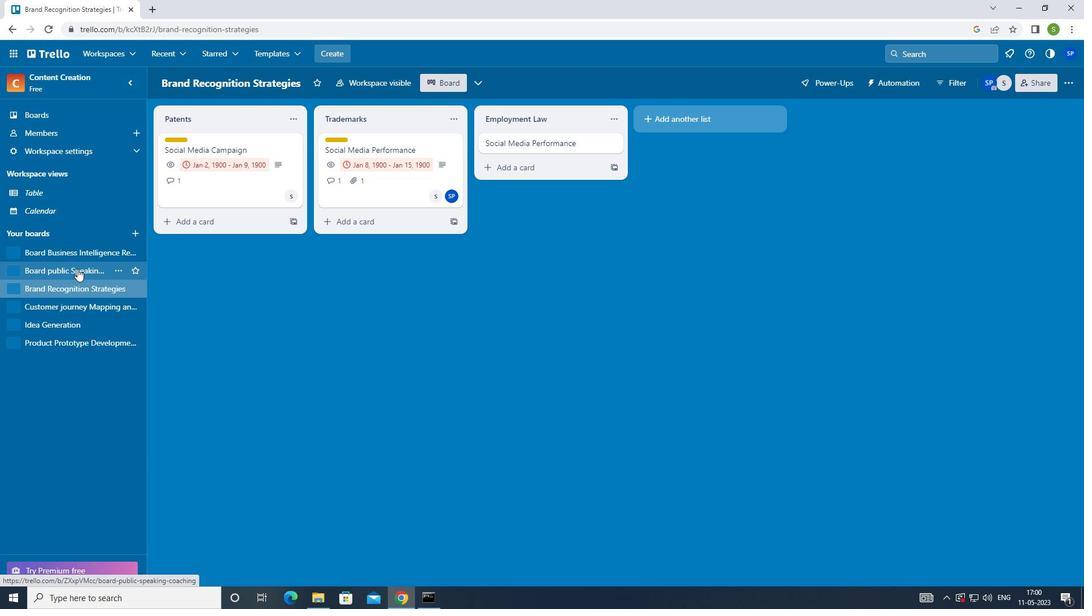 
Action: Mouse moved to (386, 142)
Screenshot: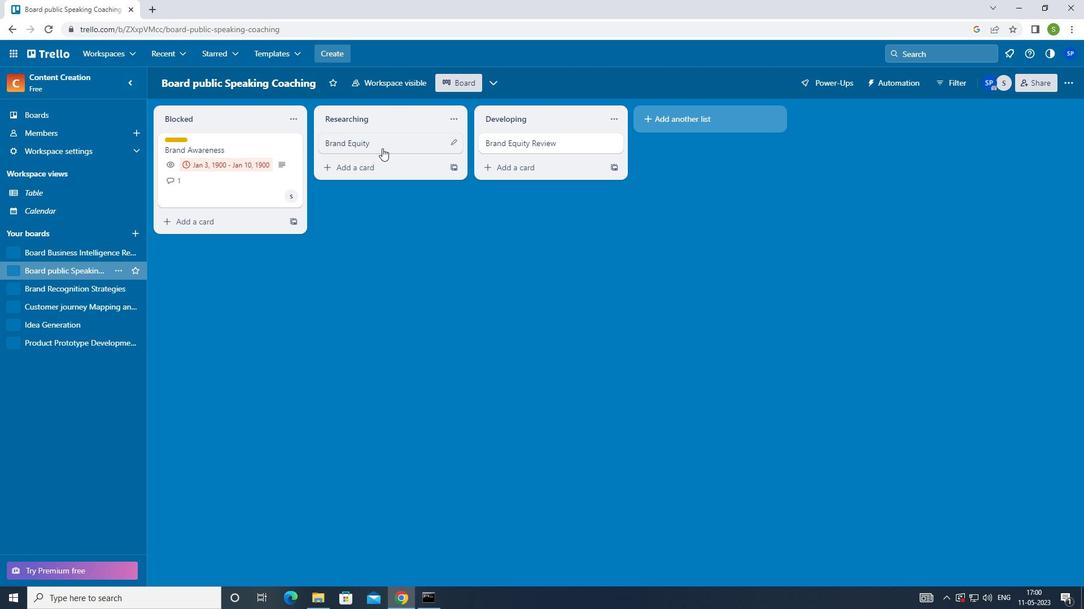 
Action: Mouse pressed left at (386, 142)
Screenshot: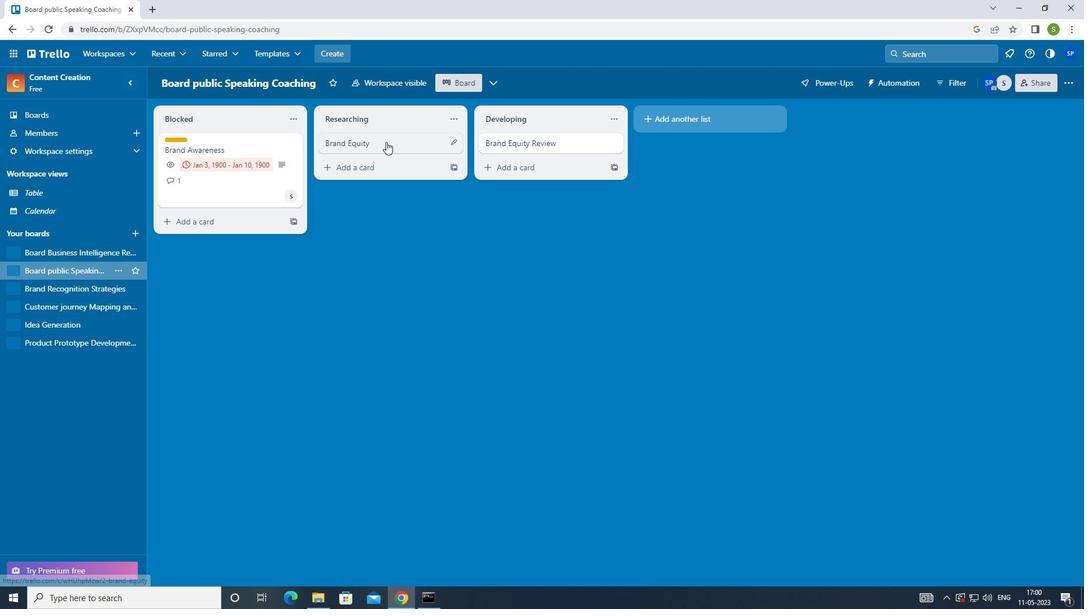 
Action: Mouse moved to (679, 140)
Screenshot: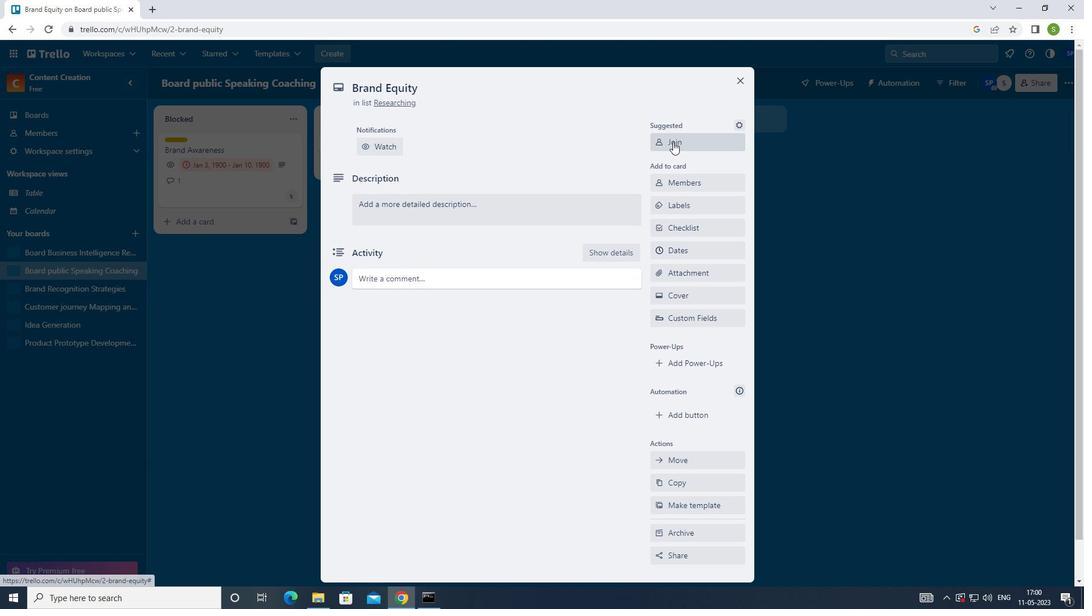 
Action: Mouse pressed left at (679, 140)
Screenshot: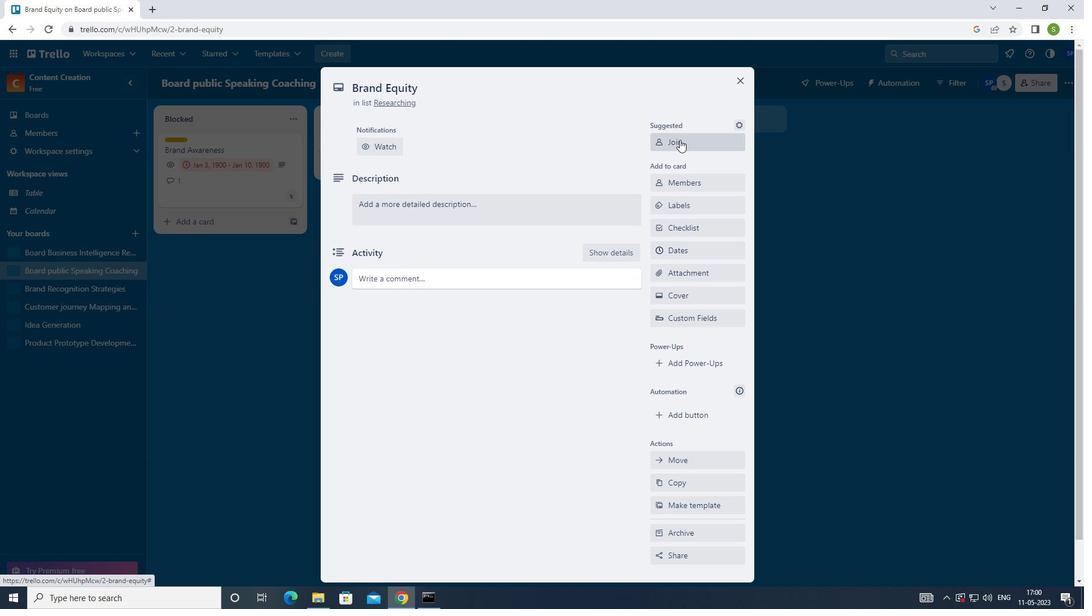 
Action: Mouse moved to (698, 146)
Screenshot: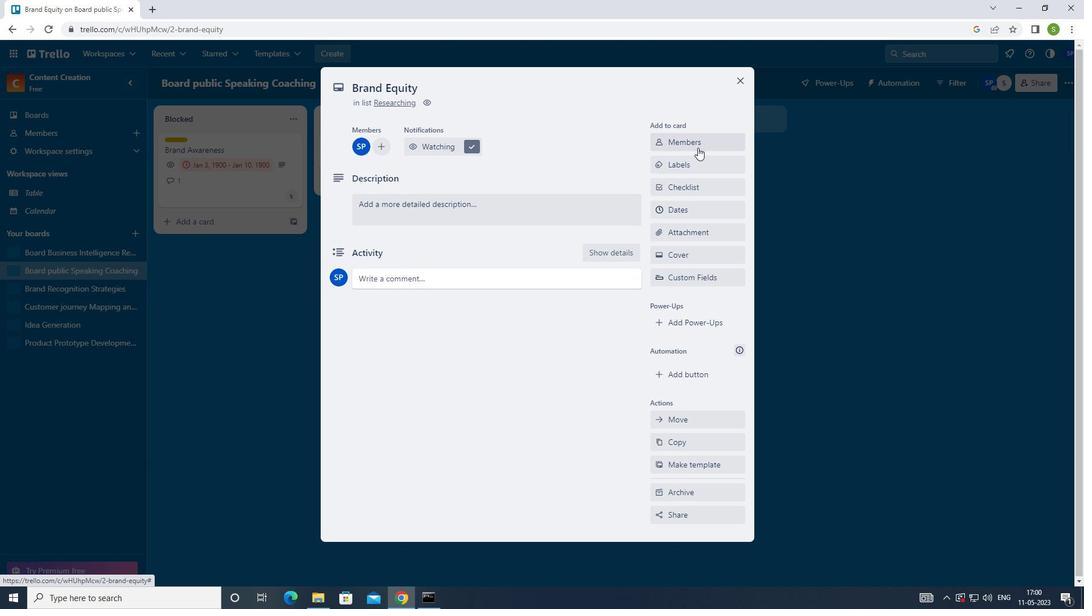 
Action: Mouse pressed left at (698, 146)
Screenshot: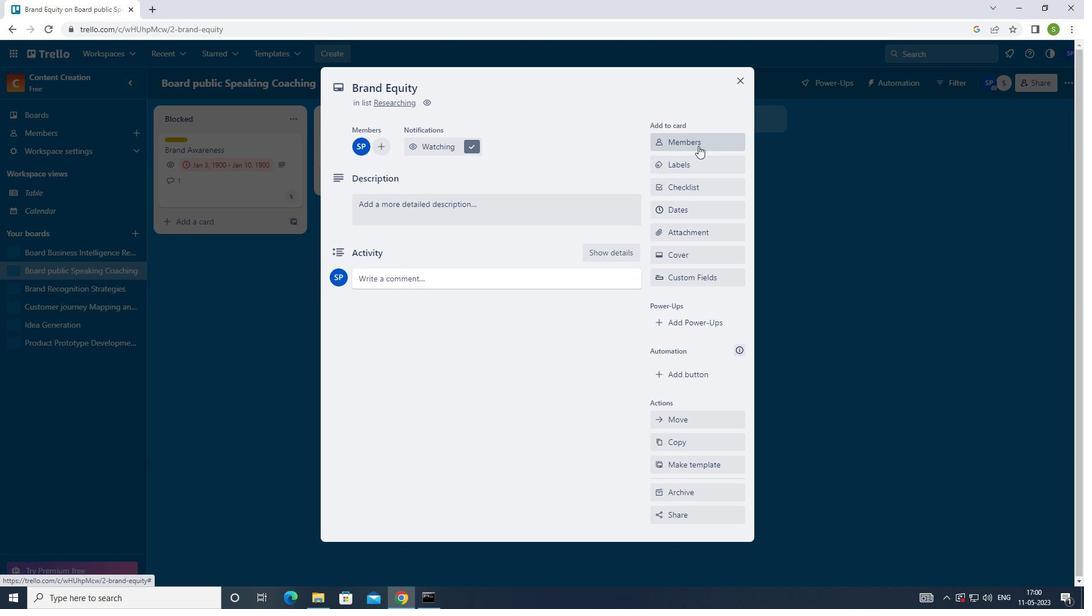 
Action: Mouse moved to (694, 191)
Screenshot: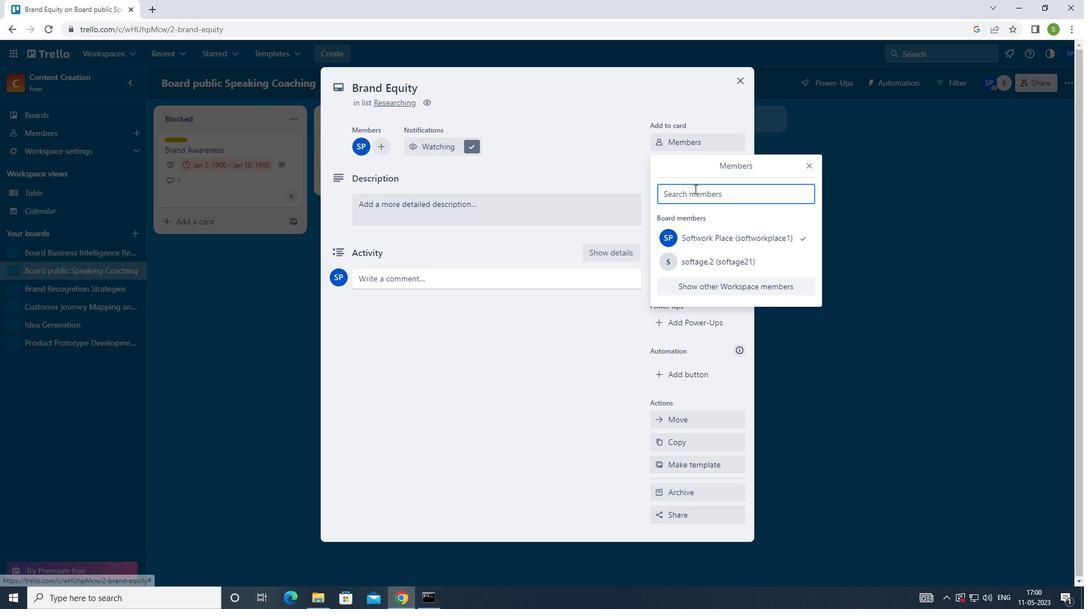 
Action: Mouse pressed left at (694, 191)
Screenshot: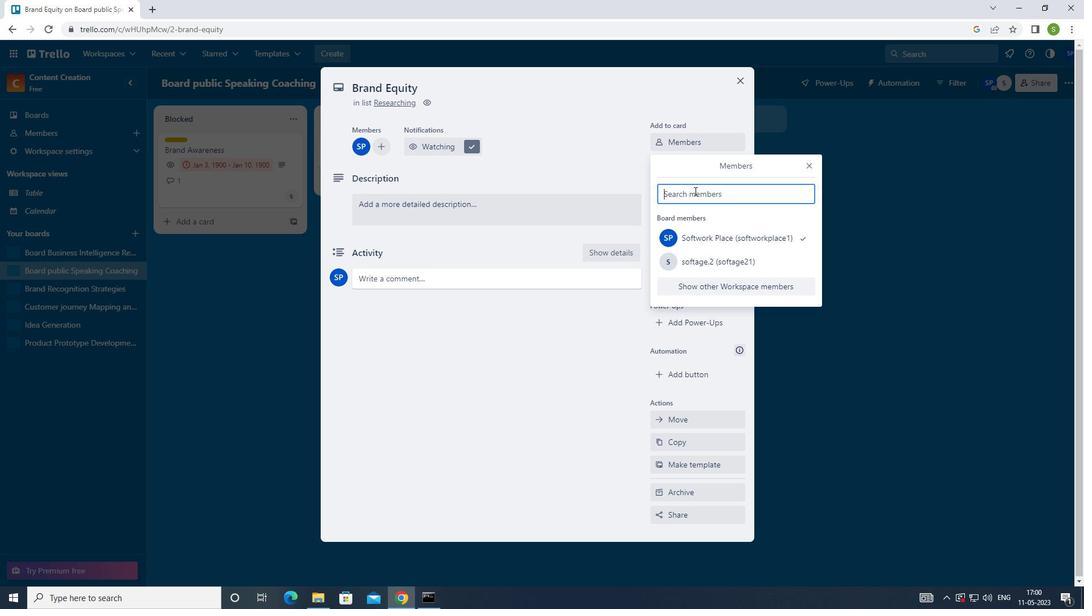 
Action: Mouse moved to (692, 193)
Screenshot: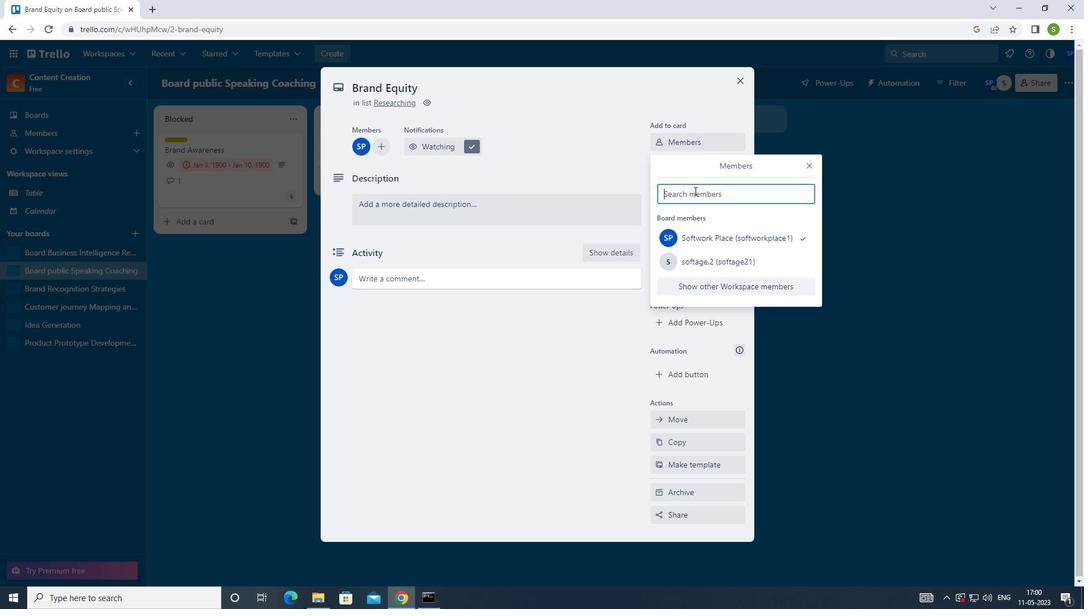 
Action: Key pressed <Key.shift>SOFTAGE.1<Key.shift>@SOFTAGE.NET
Screenshot: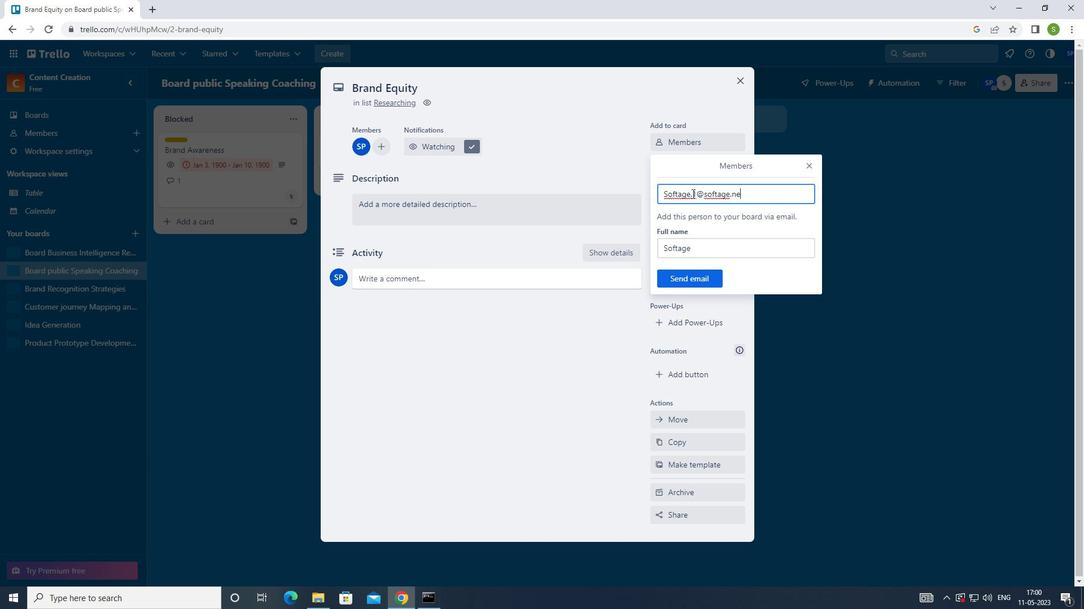 
Action: Mouse moved to (673, 281)
Screenshot: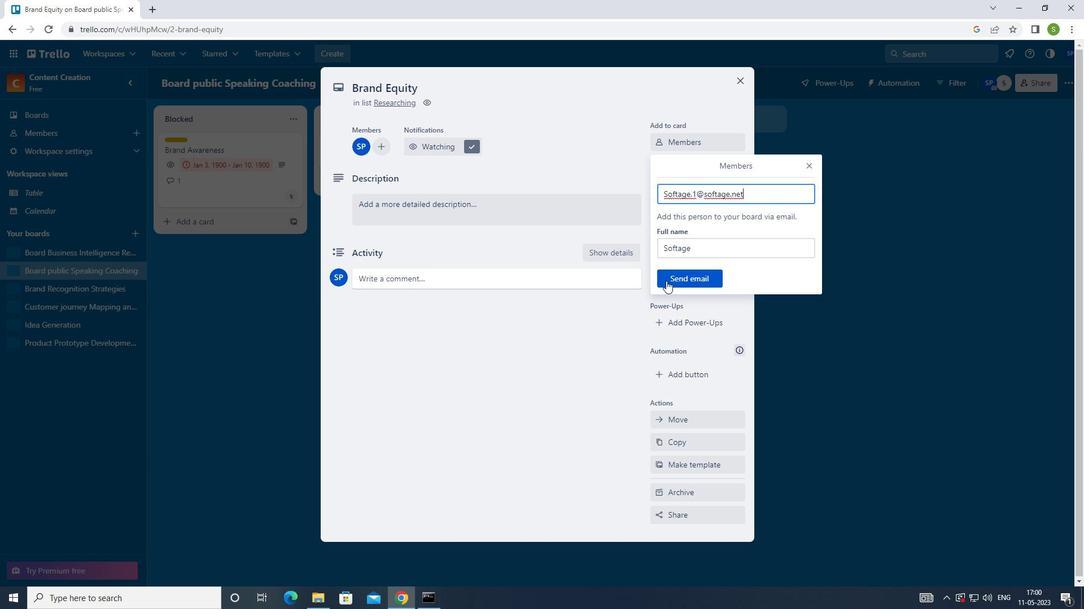 
Action: Mouse pressed left at (673, 281)
Screenshot: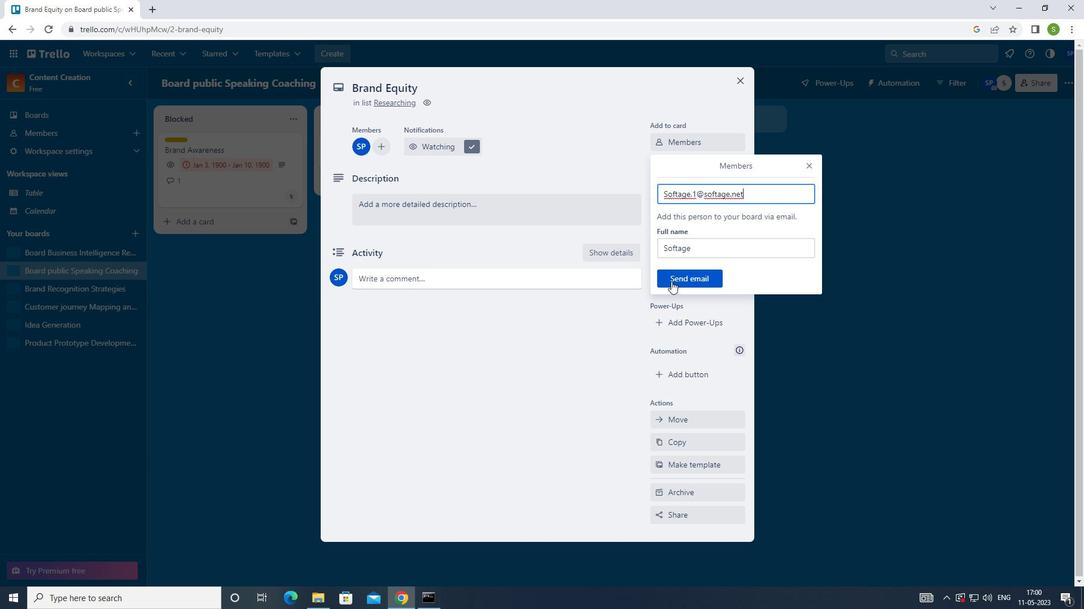 
Action: Mouse moved to (690, 167)
Screenshot: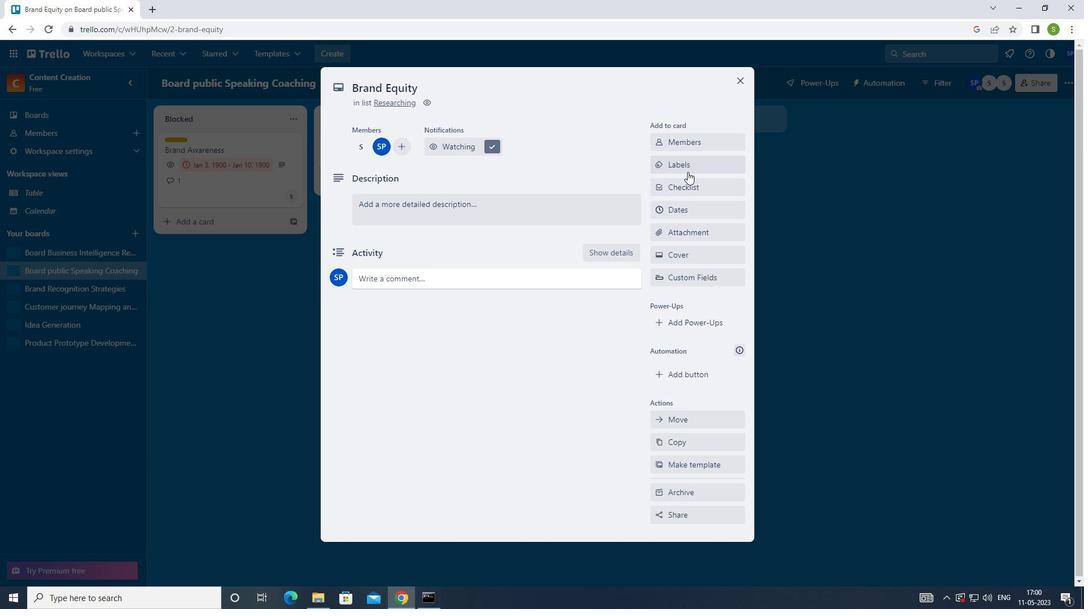 
Action: Mouse pressed left at (690, 167)
Screenshot: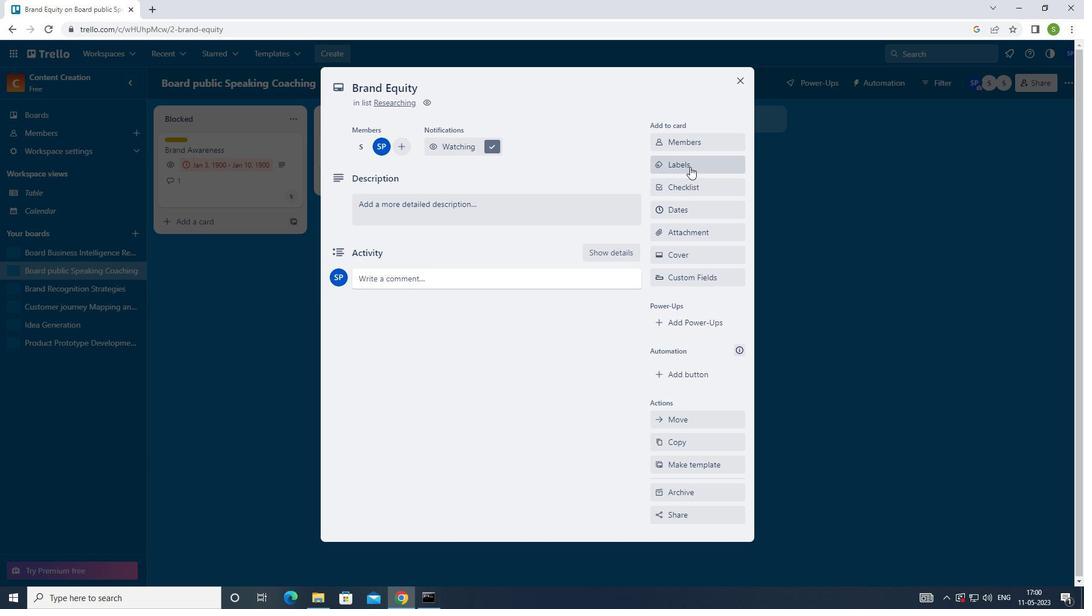 
Action: Mouse moved to (731, 384)
Screenshot: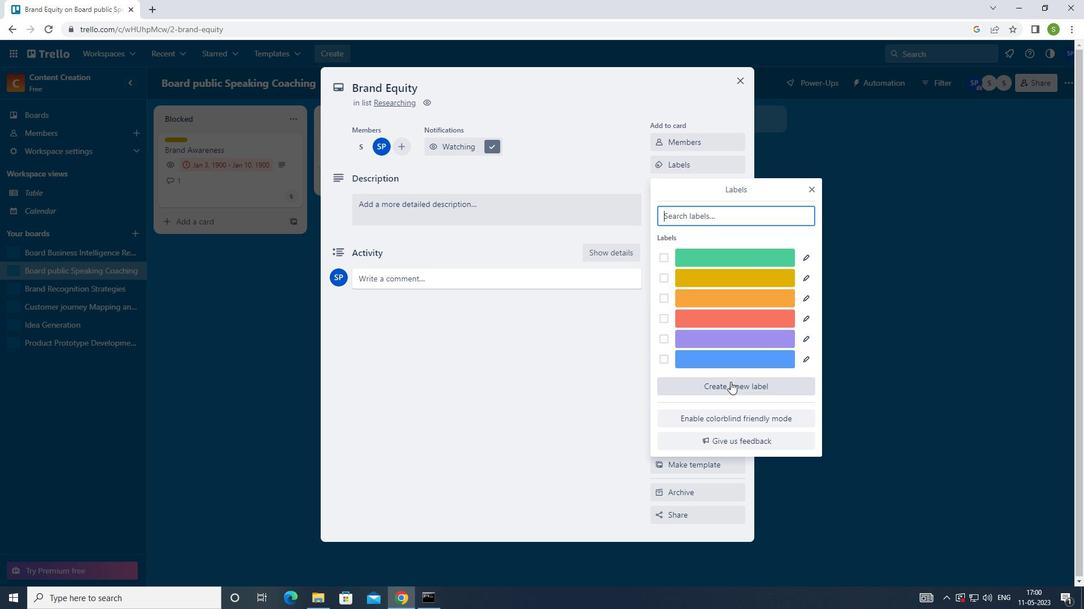 
Action: Mouse pressed left at (731, 384)
Screenshot: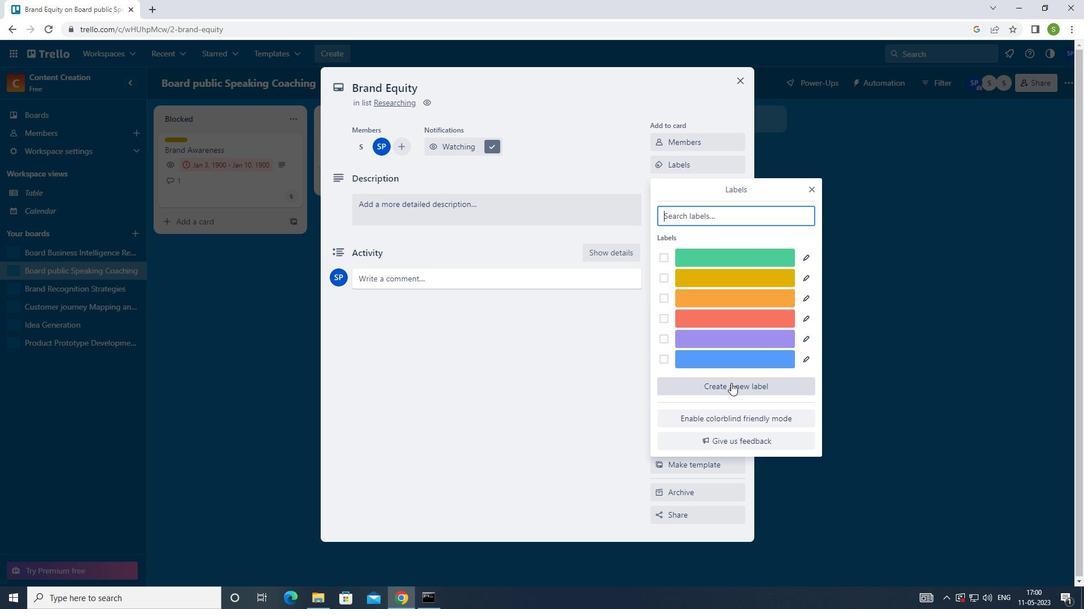 
Action: Mouse moved to (716, 352)
Screenshot: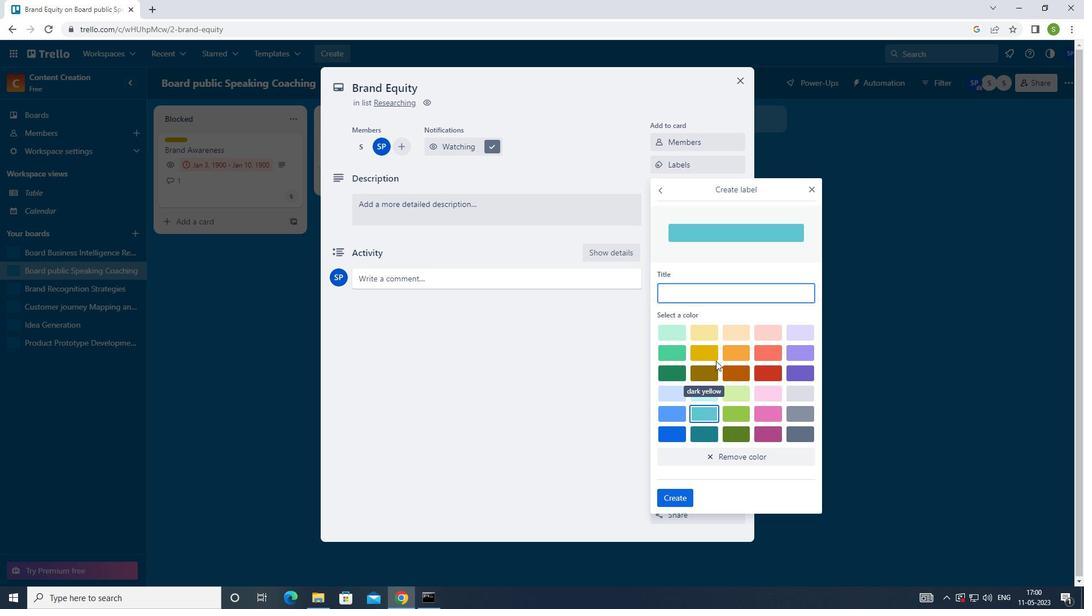 
Action: Mouse pressed left at (716, 352)
Screenshot: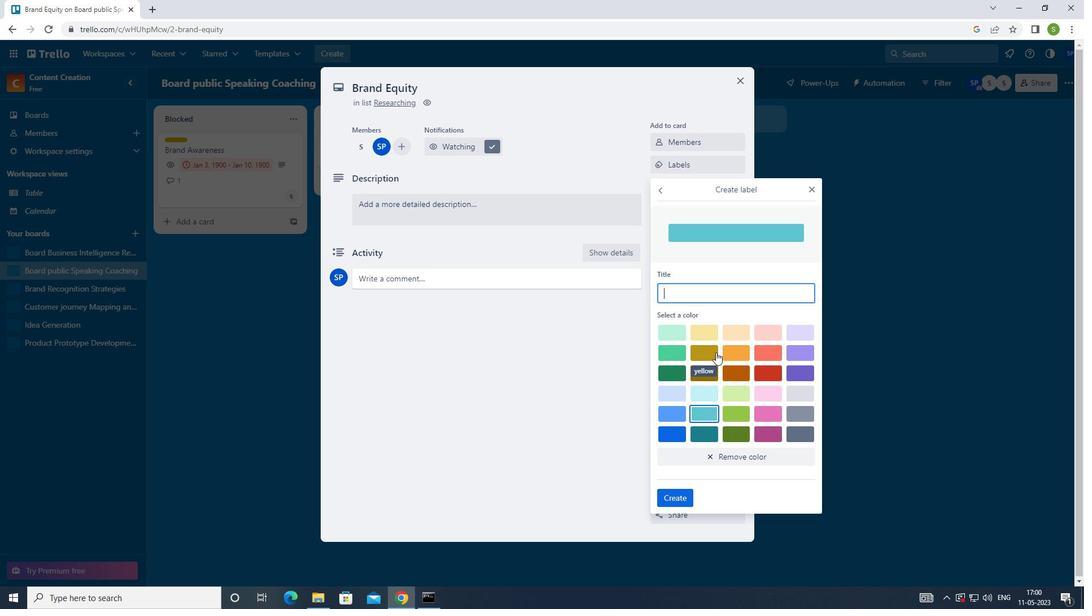 
Action: Mouse moved to (683, 499)
Screenshot: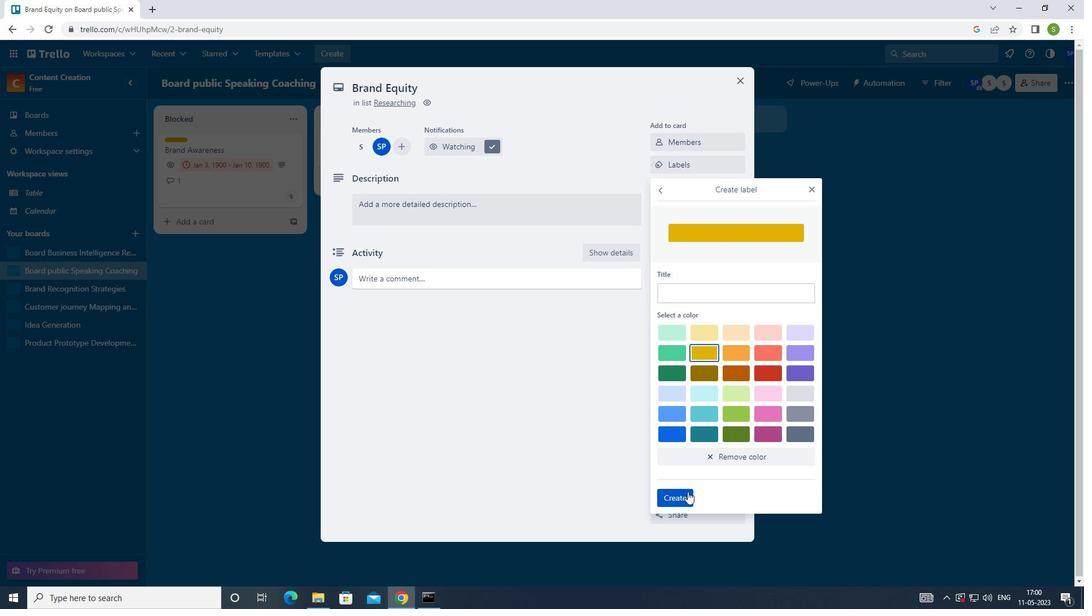 
Action: Mouse pressed left at (683, 499)
Screenshot: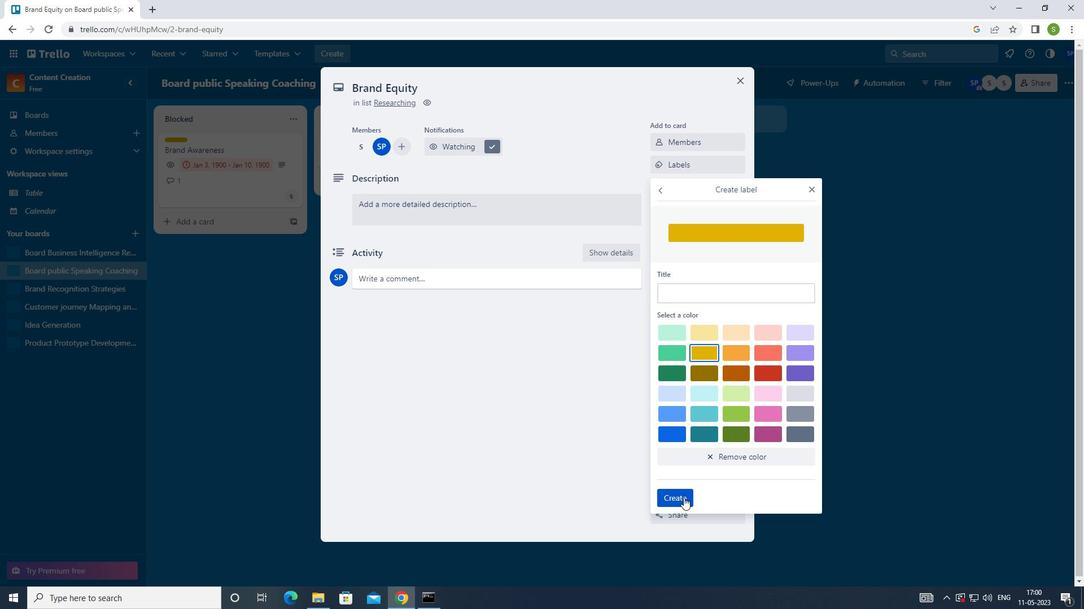 
Action: Mouse moved to (813, 194)
Screenshot: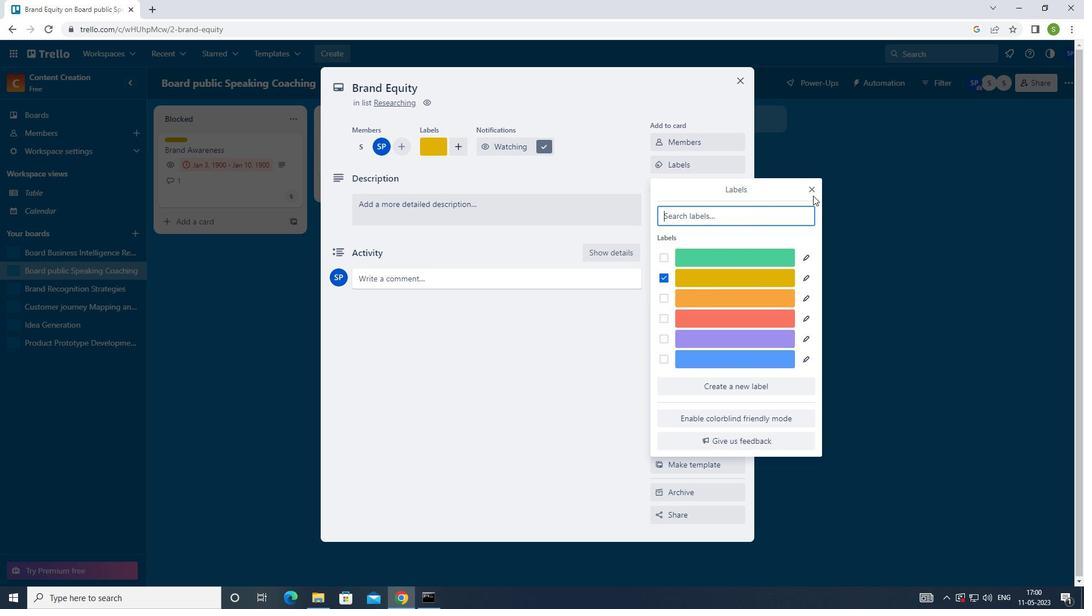 
Action: Mouse pressed left at (813, 194)
Screenshot: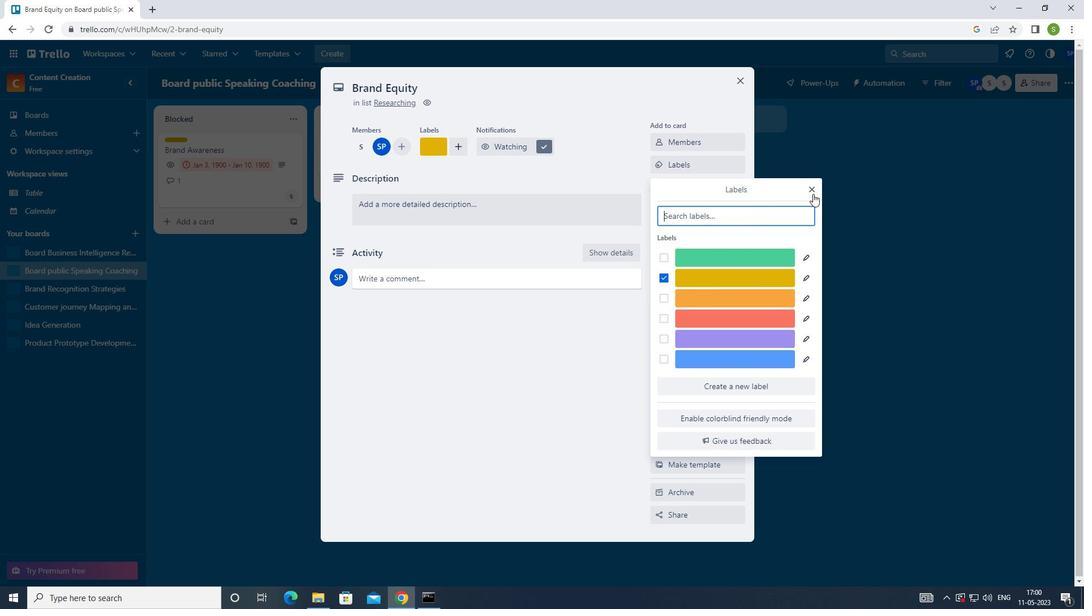 
Action: Mouse moved to (700, 189)
Screenshot: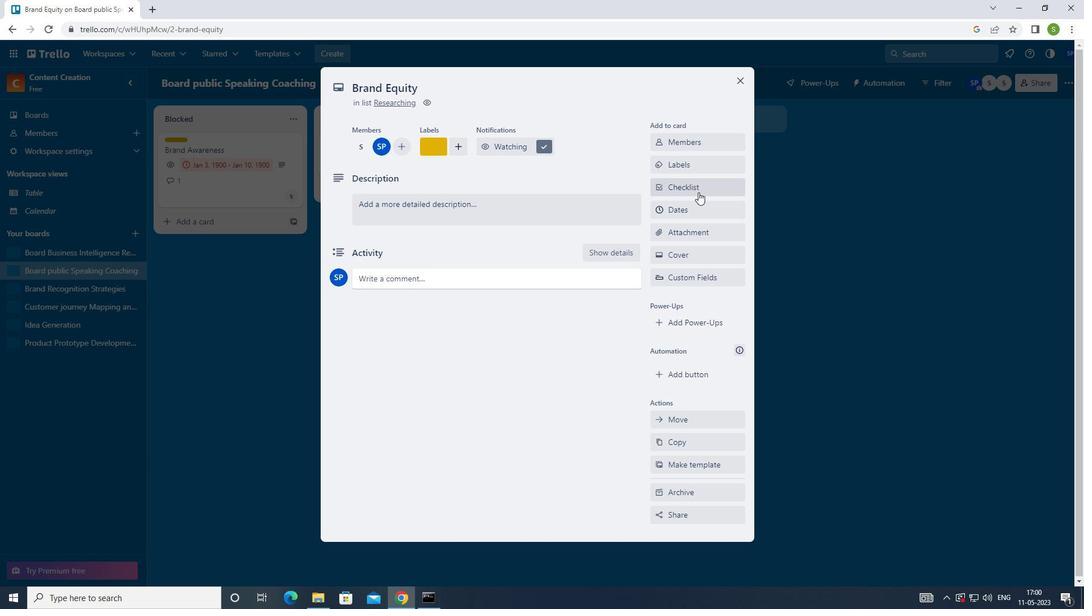 
Action: Mouse pressed left at (700, 189)
Screenshot: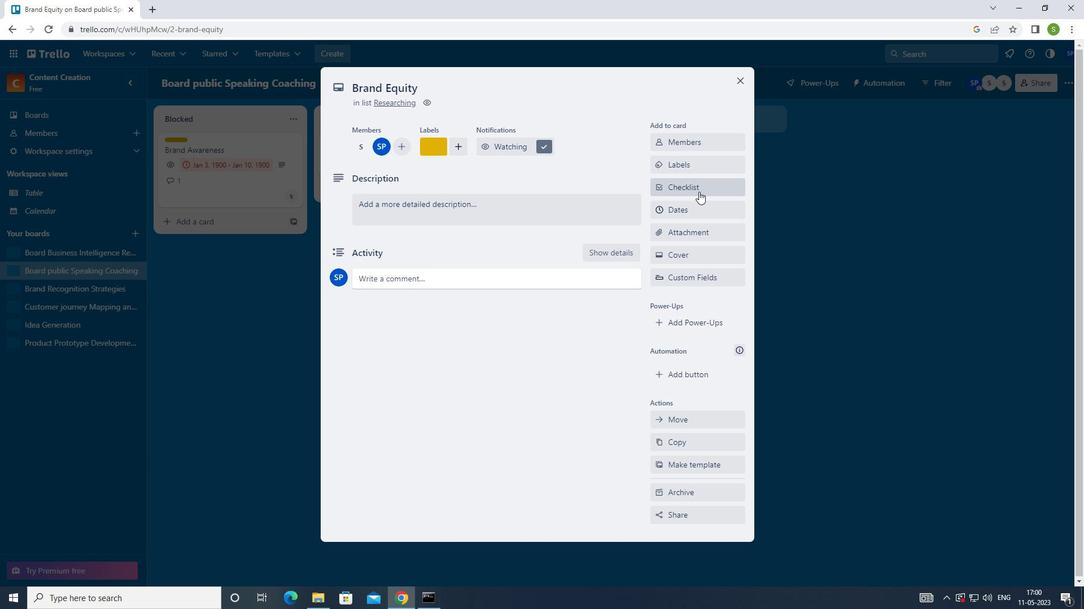
Action: Mouse moved to (707, 253)
Screenshot: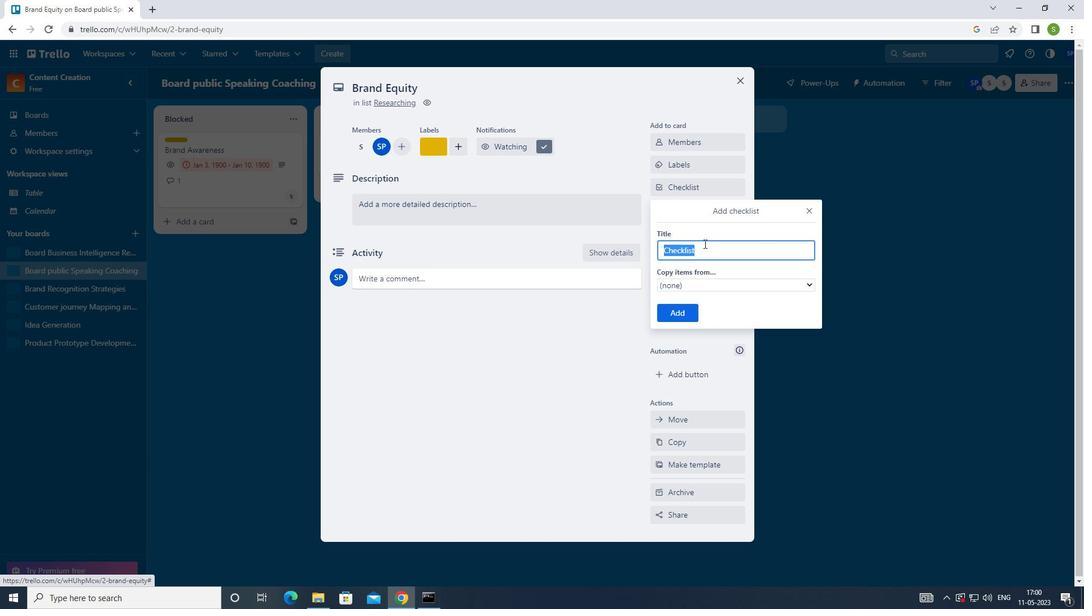
Action: Key pressed <Key.shift>CUSTOMER<Key.space><Key.shift>FEEDBACK
Screenshot: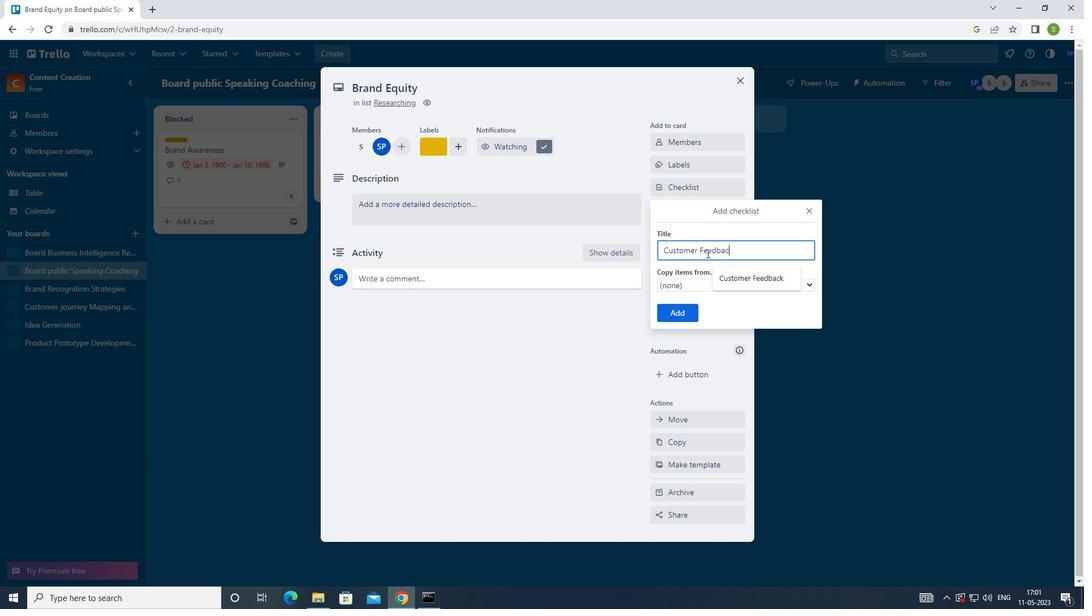 
Action: Mouse moved to (678, 311)
Screenshot: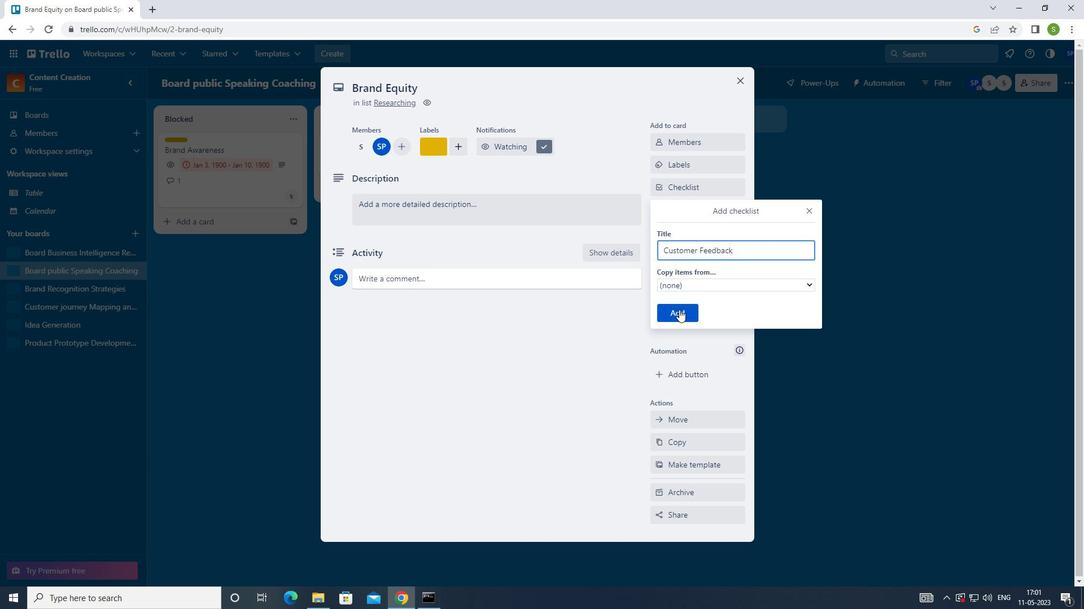 
Action: Mouse pressed left at (678, 311)
Screenshot: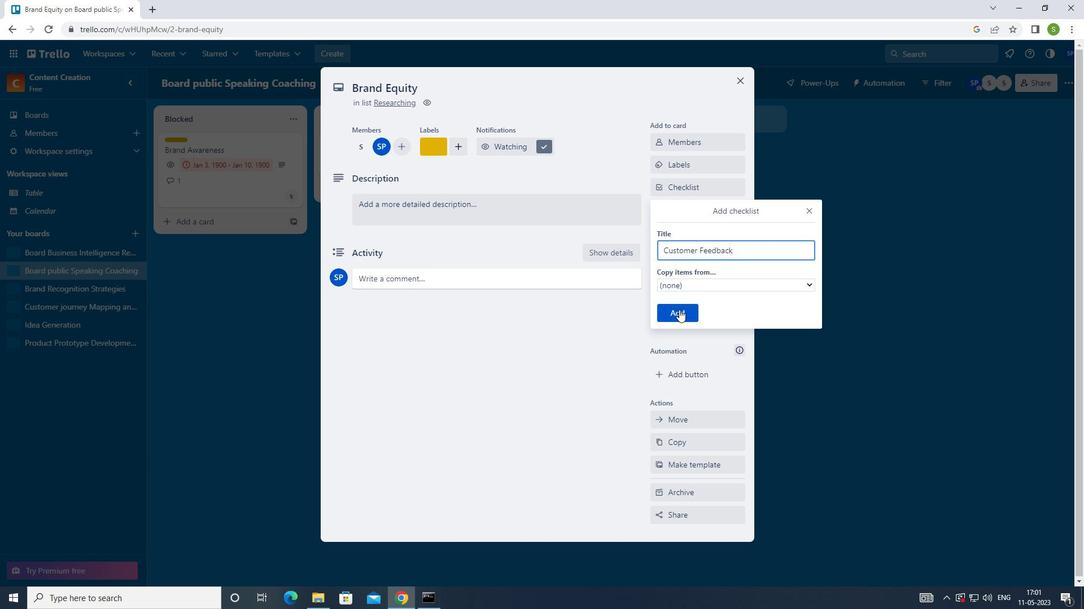 
Action: Mouse moved to (701, 240)
Screenshot: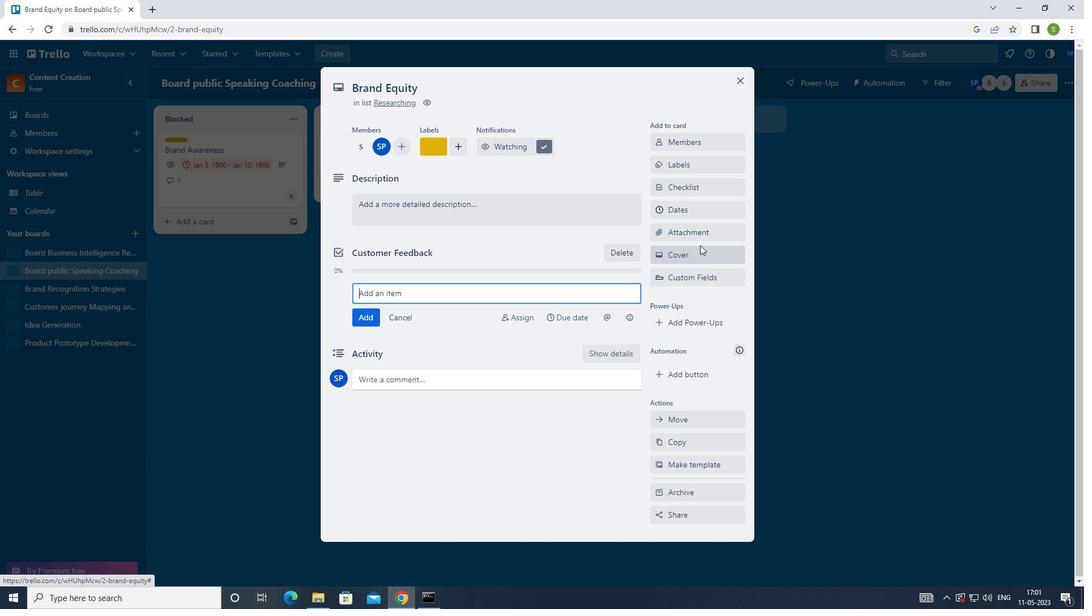 
Action: Mouse pressed left at (701, 240)
Screenshot: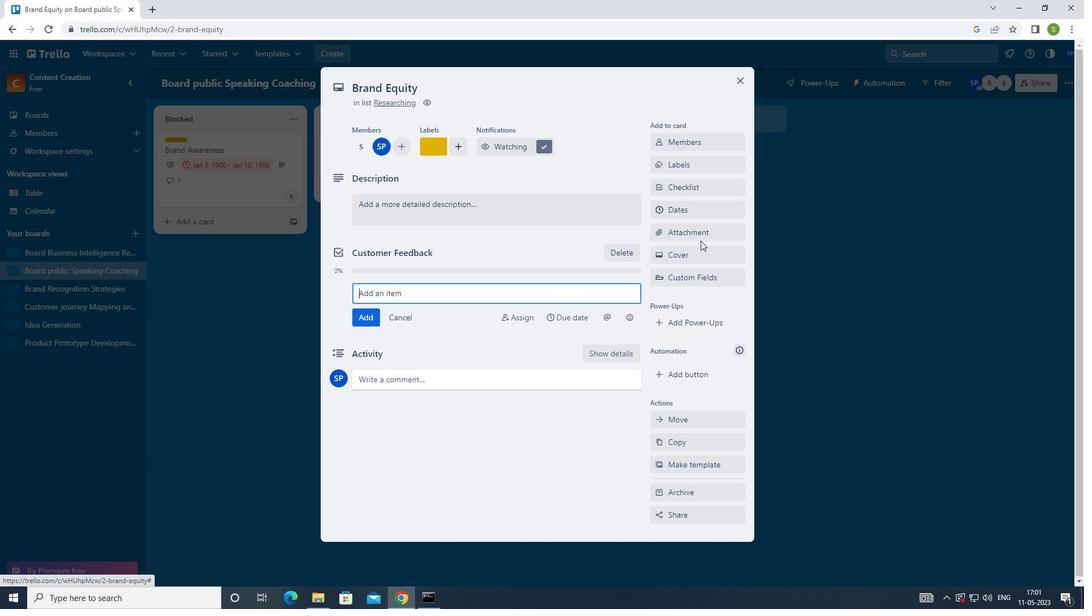 
Action: Mouse moved to (695, 323)
Screenshot: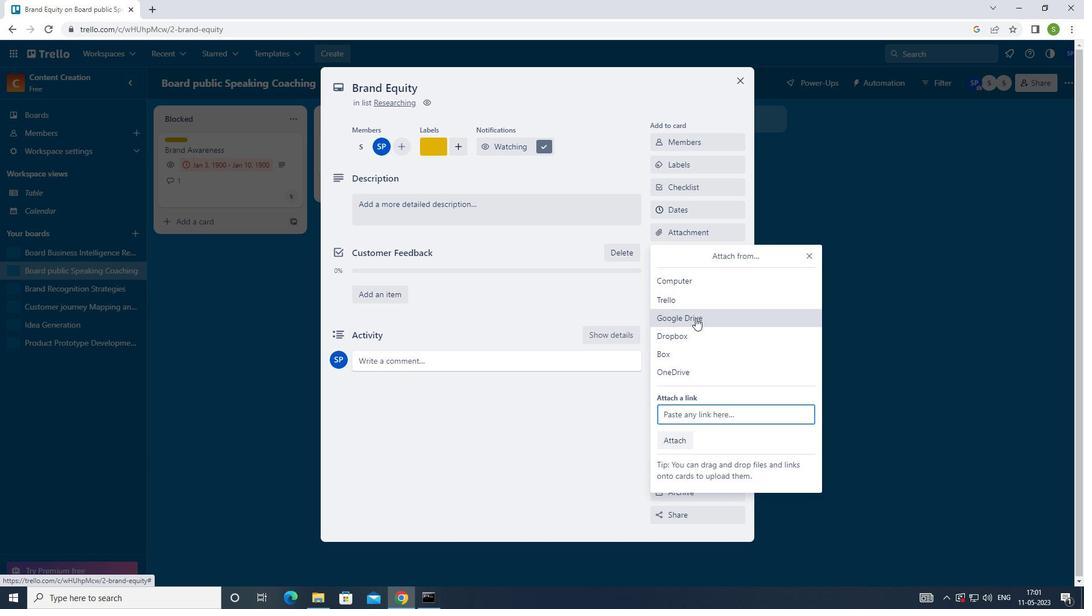 
Action: Mouse pressed left at (695, 323)
Screenshot: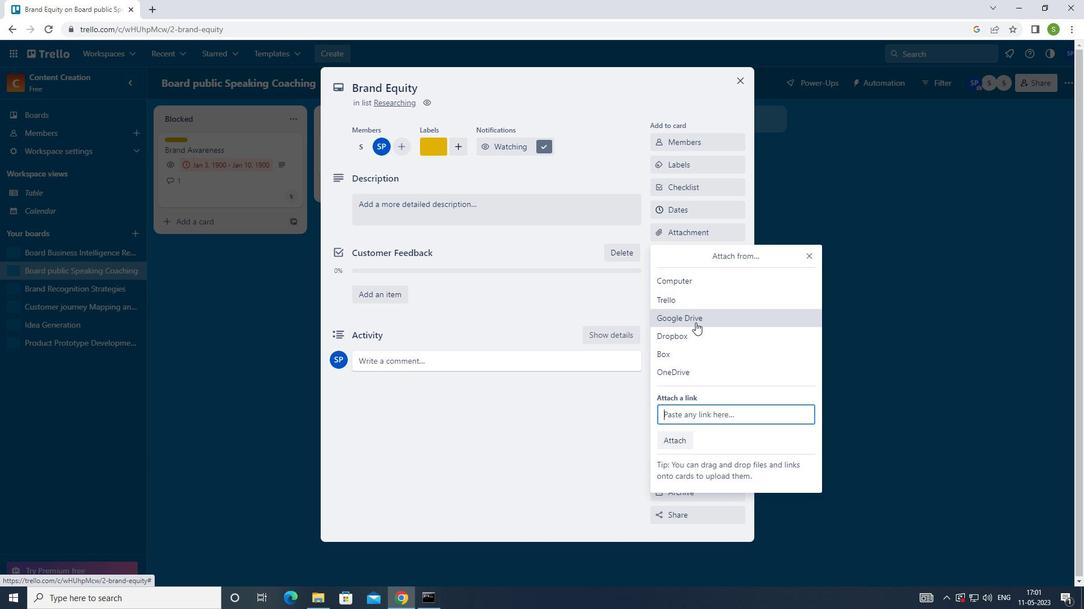
Action: Mouse moved to (299, 283)
Screenshot: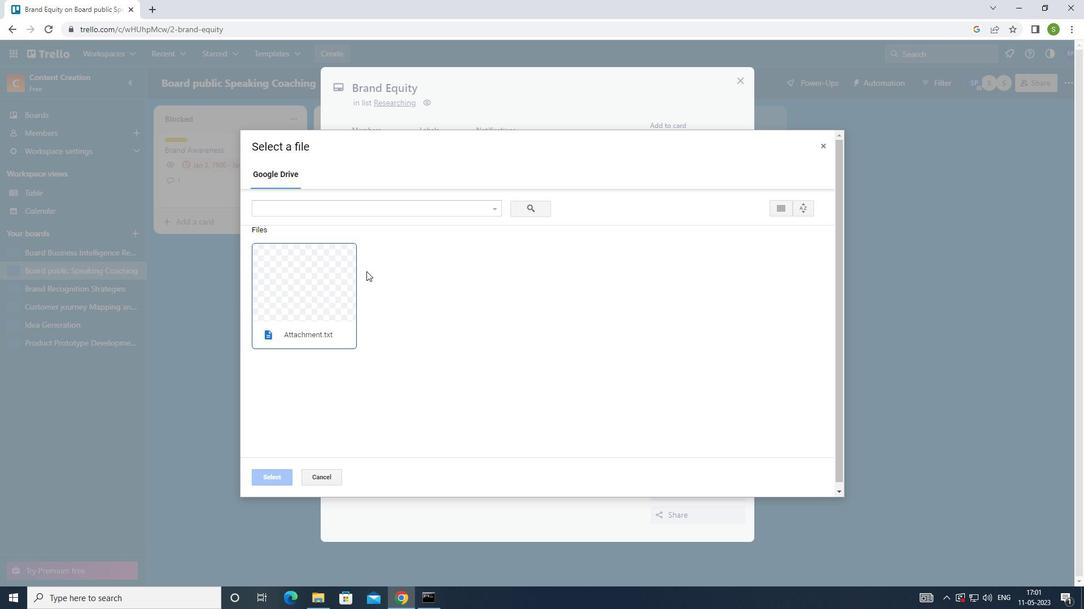 
Action: Mouse pressed left at (299, 283)
Screenshot: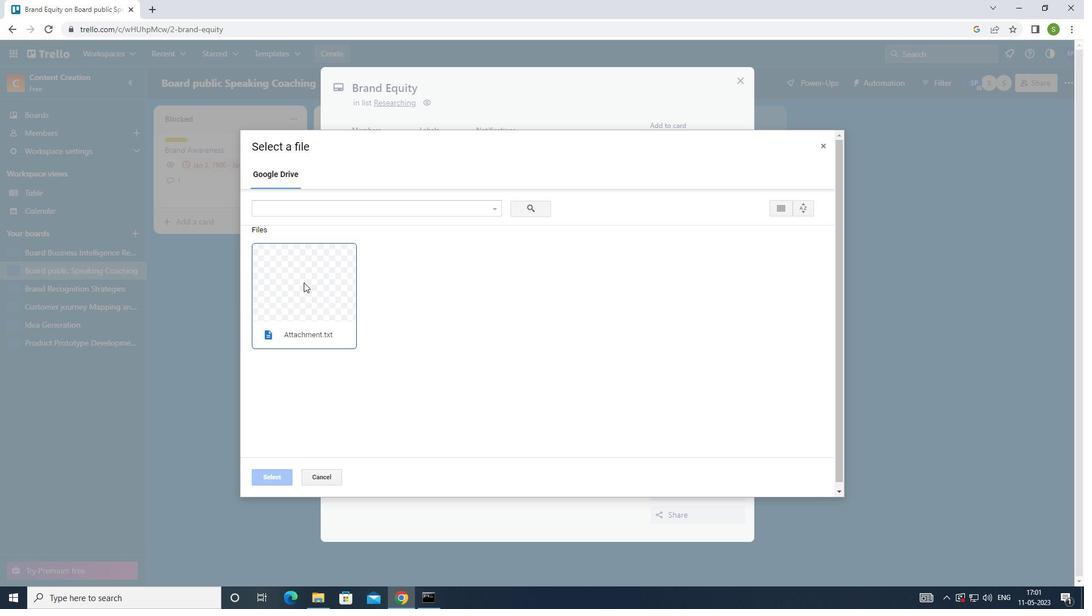
Action: Mouse moved to (269, 478)
Screenshot: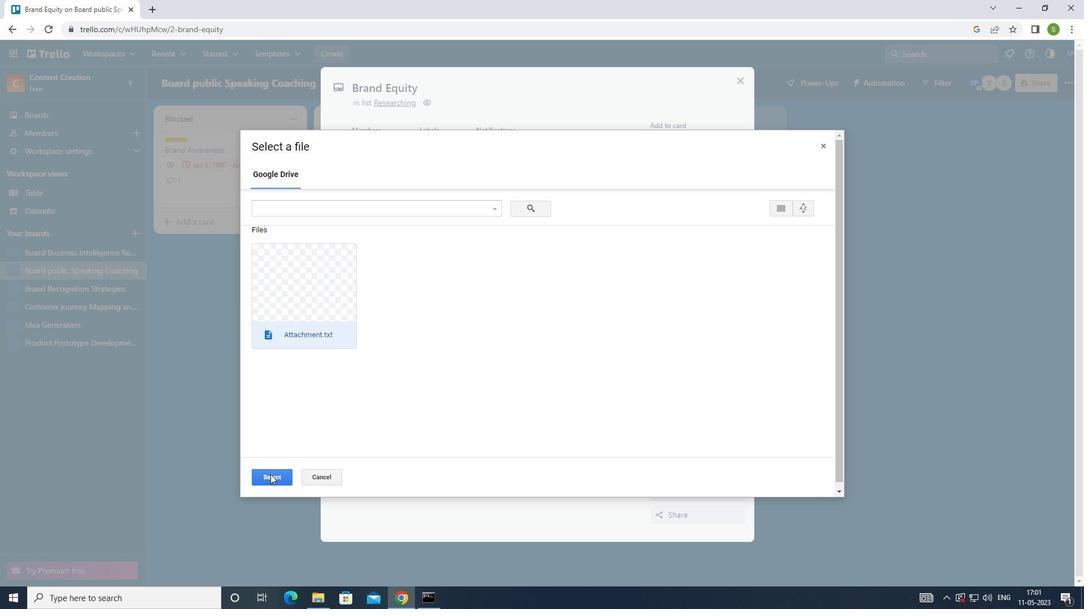 
Action: Mouse pressed left at (269, 478)
Screenshot: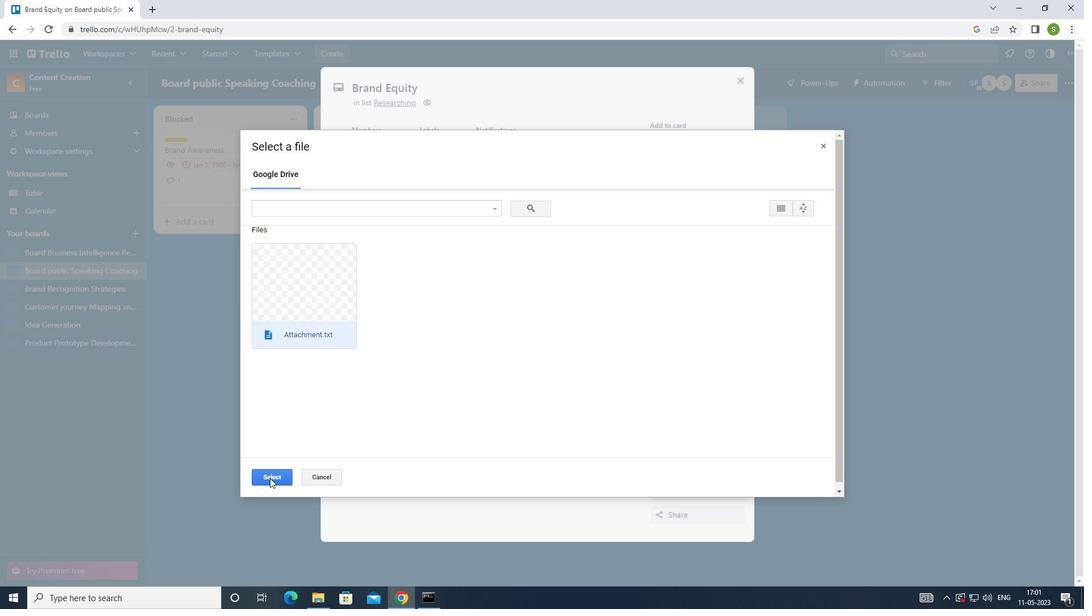 
Action: Mouse moved to (534, 204)
Screenshot: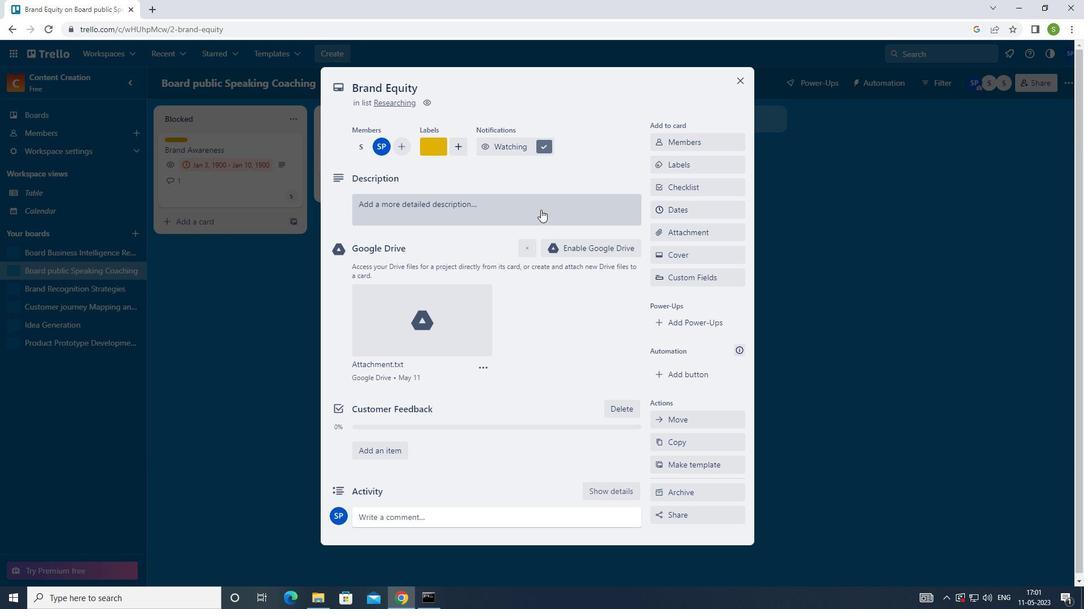 
Action: Mouse pressed left at (534, 204)
Screenshot: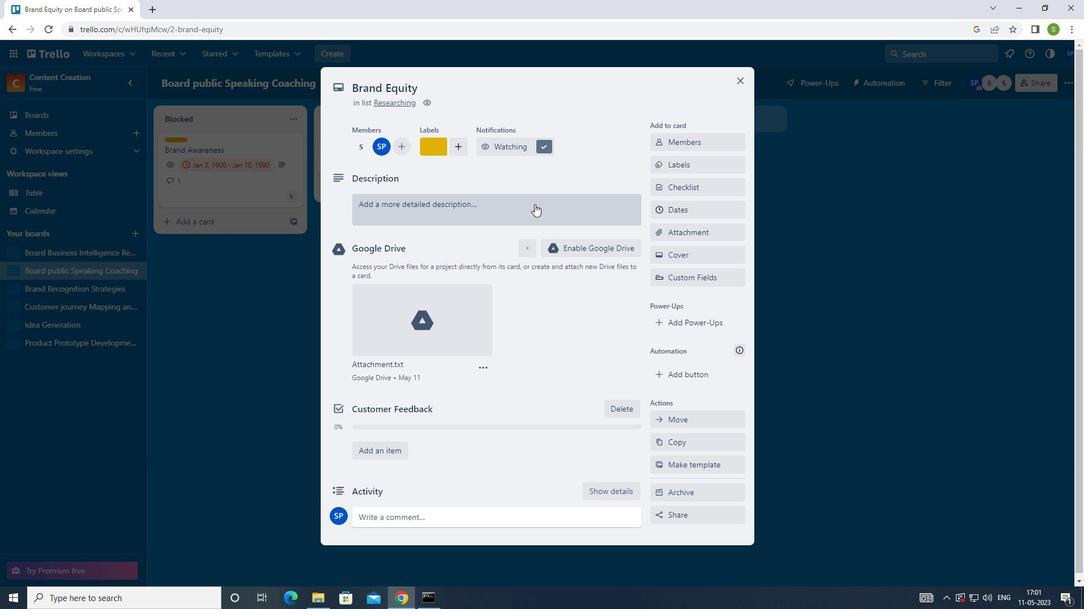 
Action: Mouse moved to (515, 262)
Screenshot: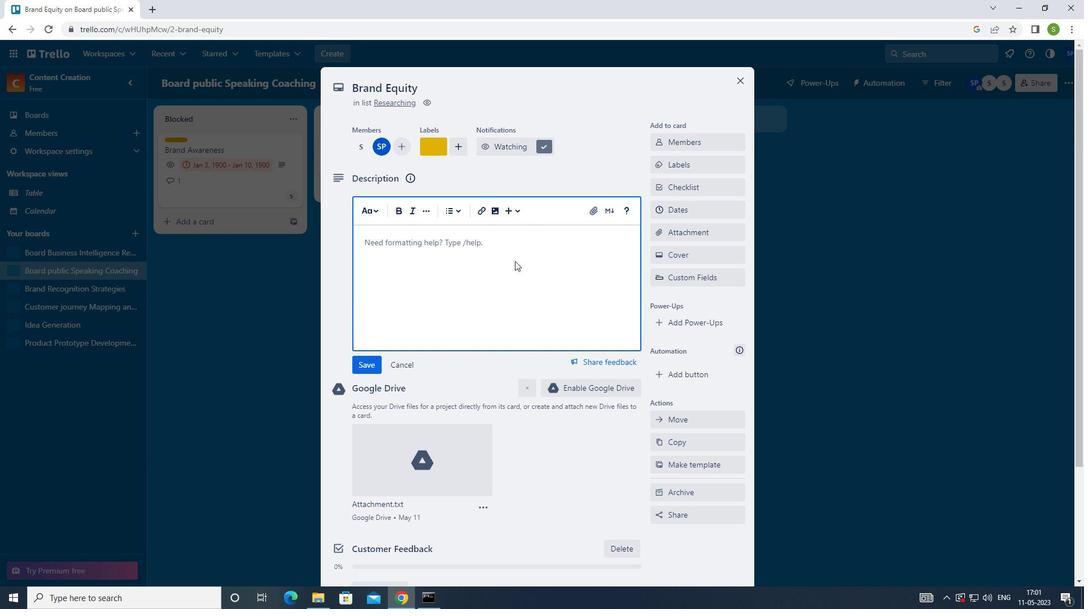 
Action: Key pressed <Key.shift>CONDUCT<Key.space>CUSTOMER<Key.space>RESEARCH<Key.space>FOR<Key.space>NEW<Key.space>CUSTOMER<Key.space>SEGMENTATION<Key.space>OPPORTUNITIES
Screenshot: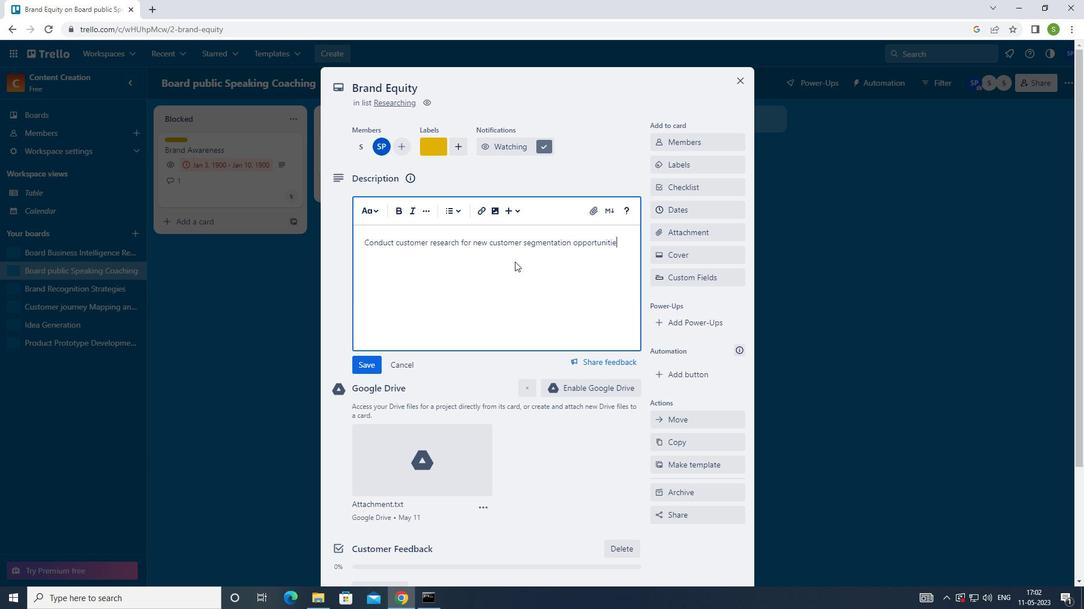 
Action: Mouse moved to (367, 364)
Screenshot: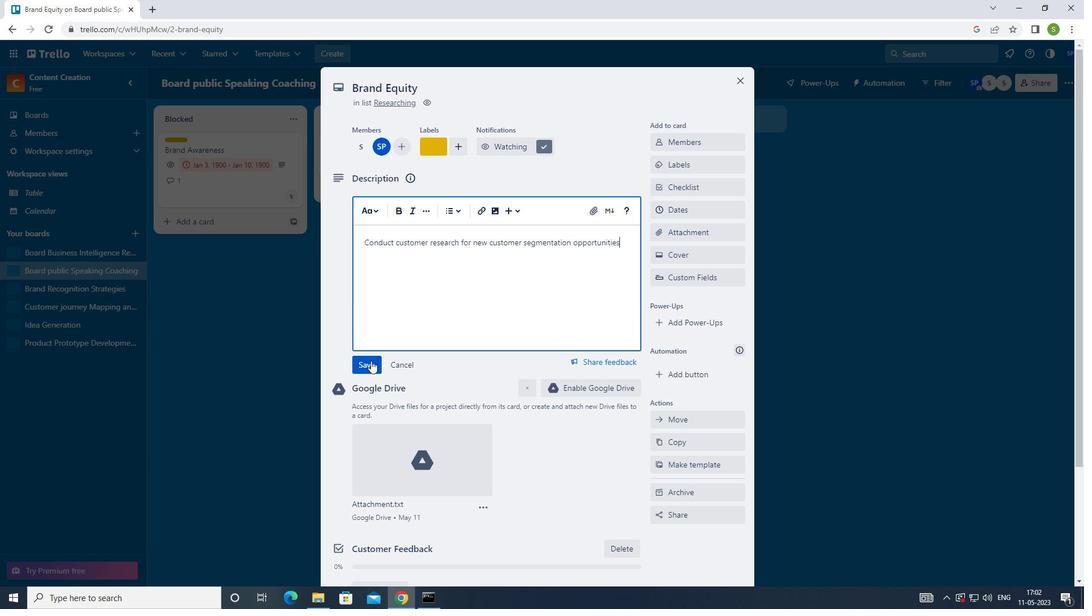 
Action: Mouse pressed left at (367, 364)
Screenshot: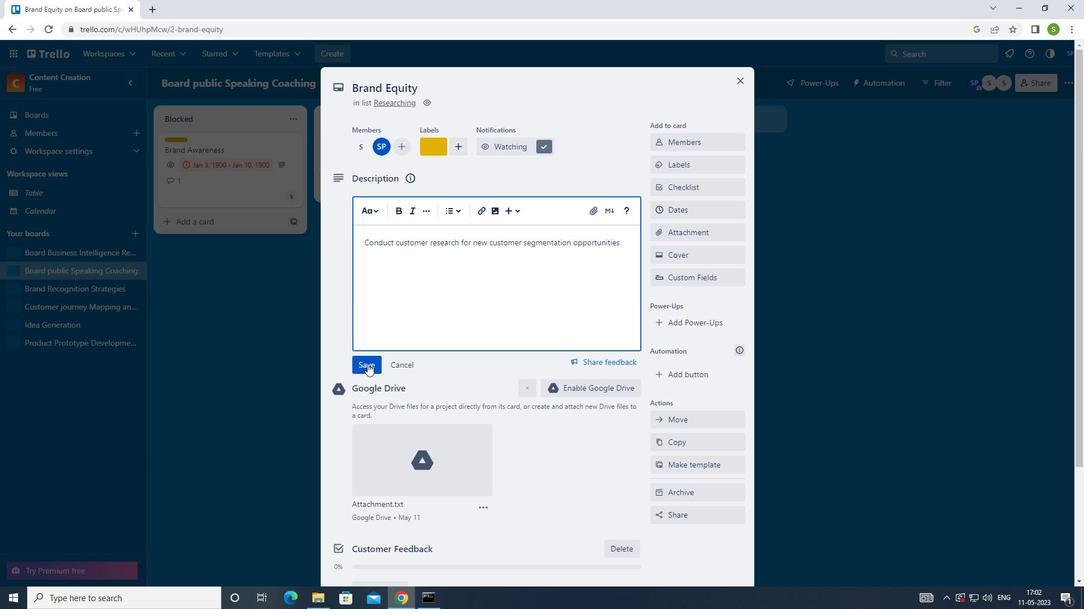 
Action: Mouse moved to (439, 354)
Screenshot: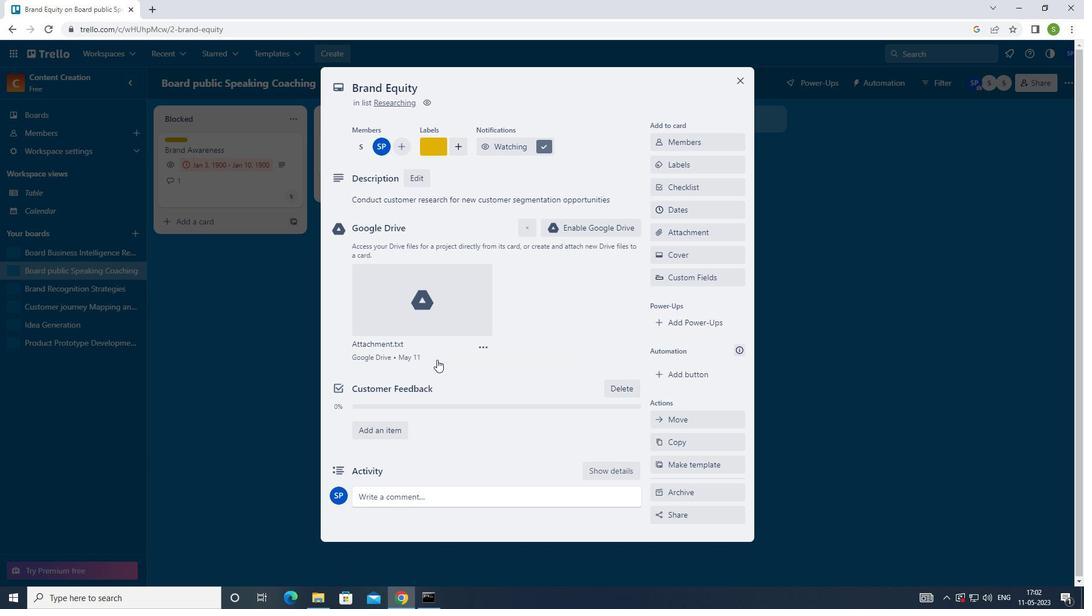 
Action: Mouse scrolled (439, 353) with delta (0, 0)
Screenshot: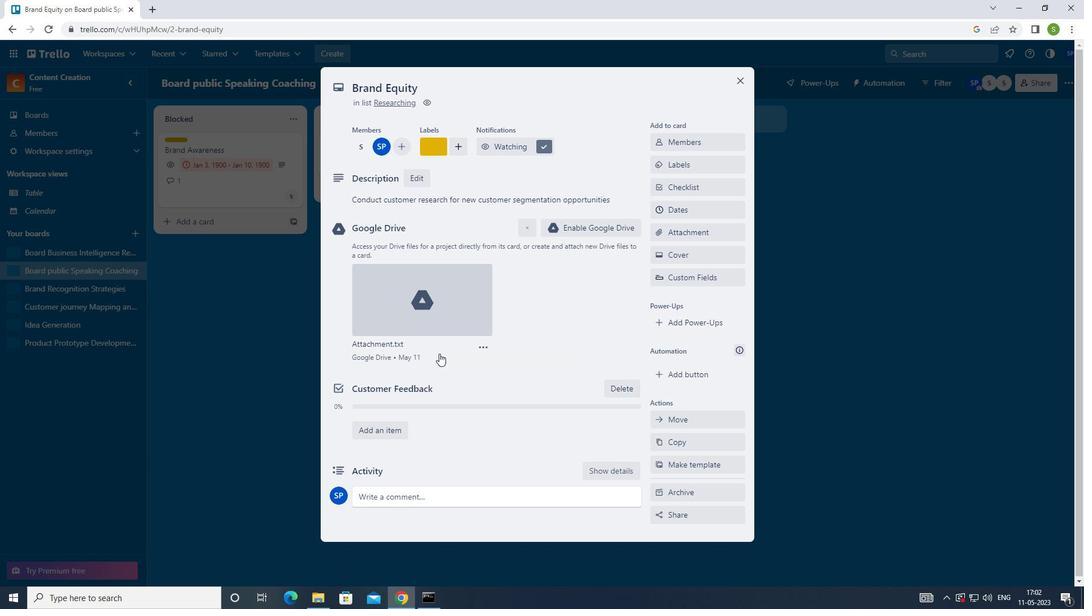 
Action: Mouse scrolled (439, 353) with delta (0, 0)
Screenshot: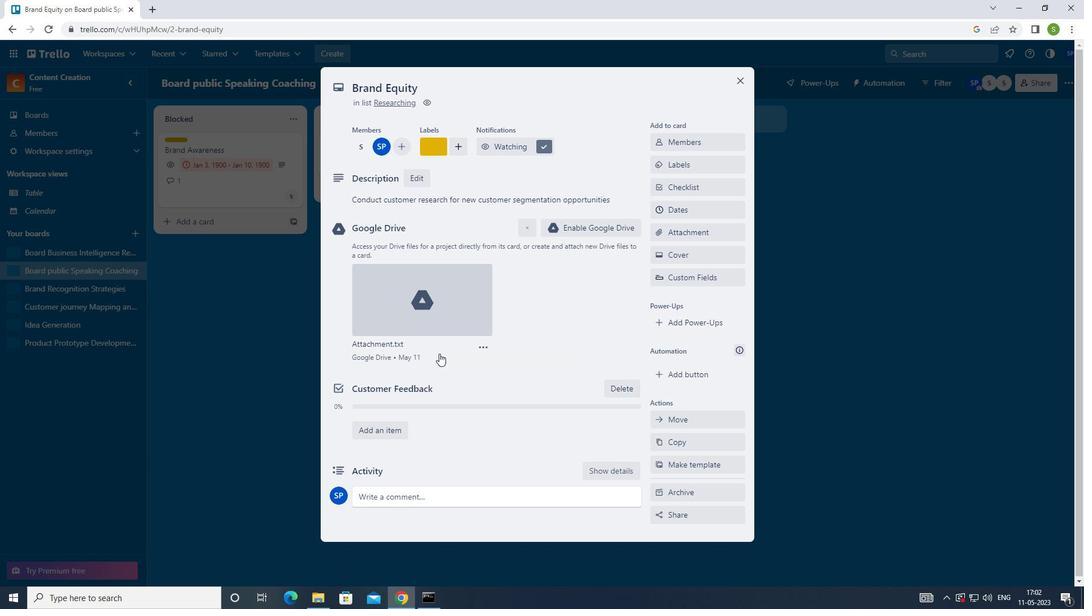 
Action: Mouse moved to (393, 500)
Screenshot: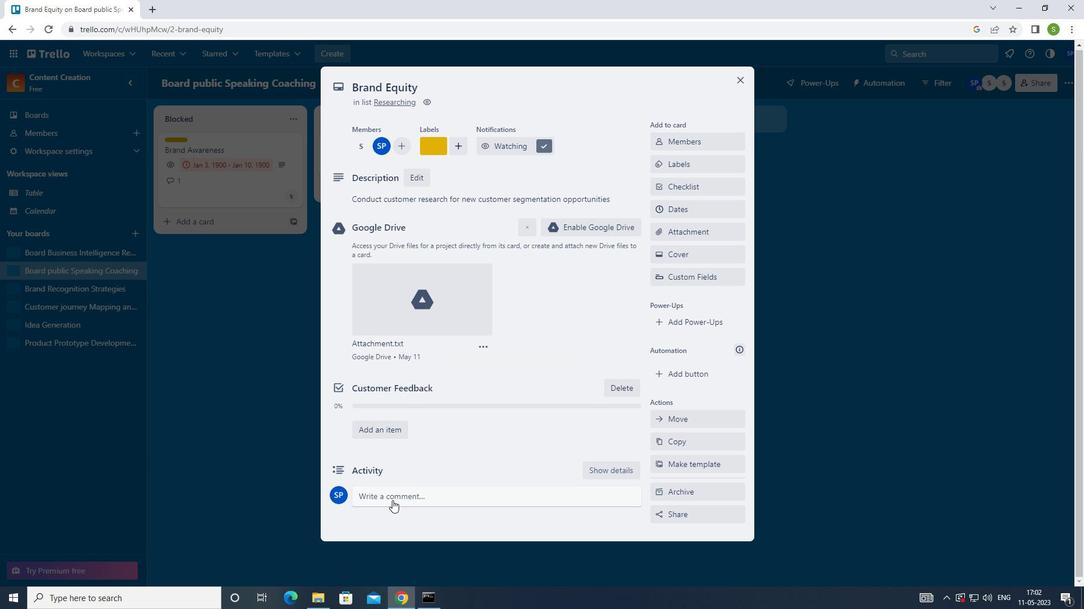 
Action: Mouse pressed left at (393, 500)
Screenshot: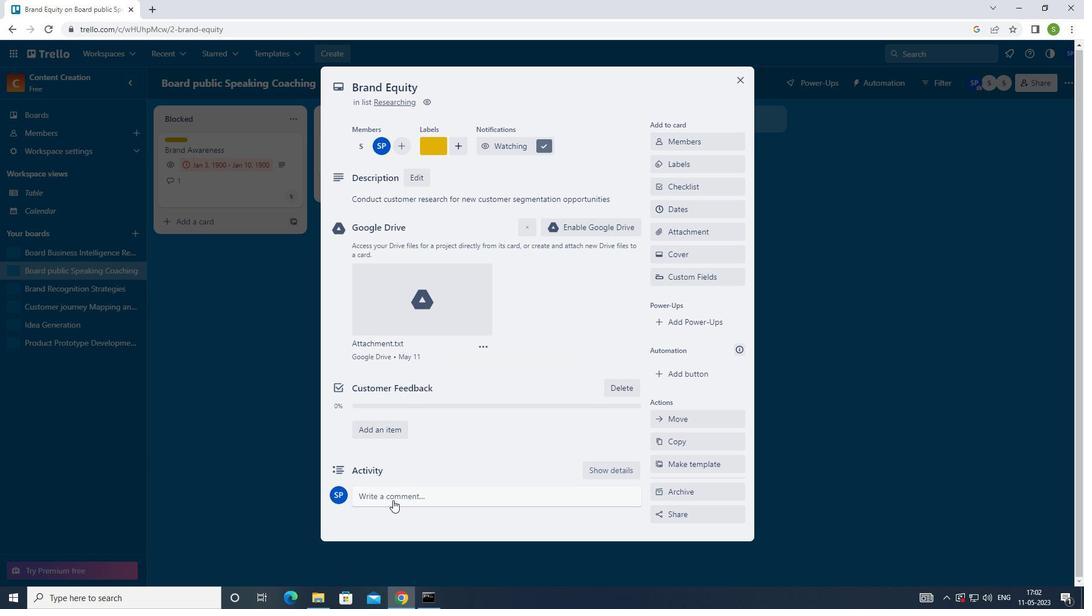 
Action: Mouse moved to (400, 522)
Screenshot: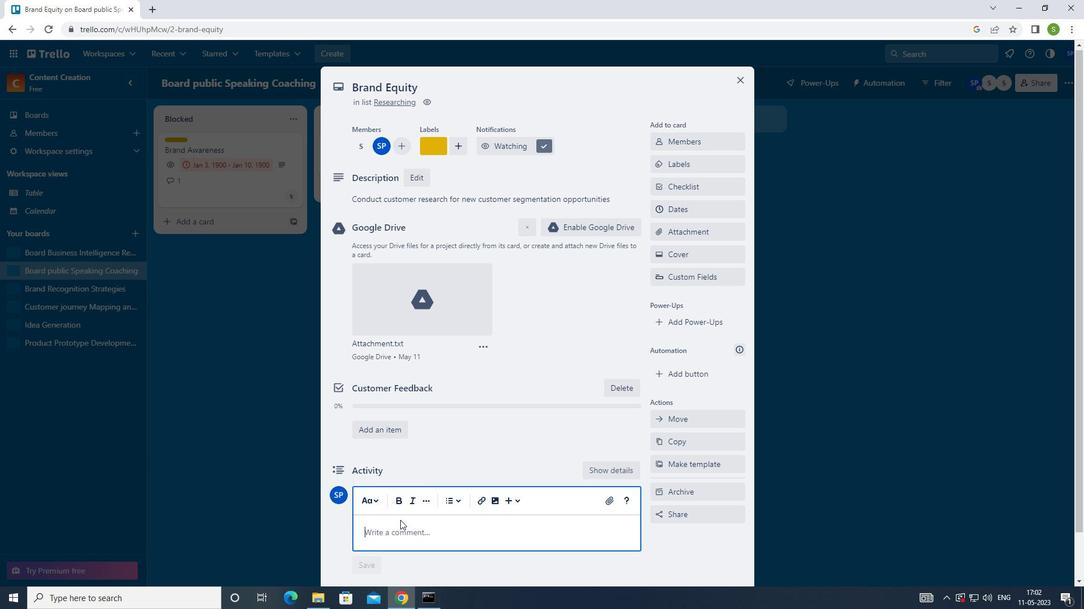 
Action: Mouse pressed left at (400, 522)
Screenshot: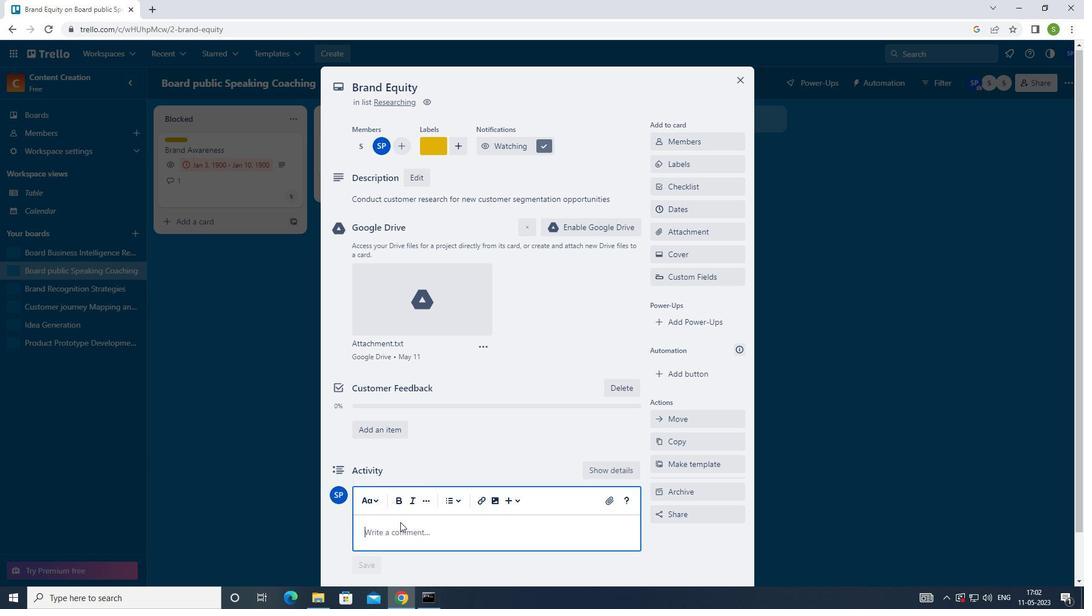 
Action: Mouse moved to (407, 527)
Screenshot: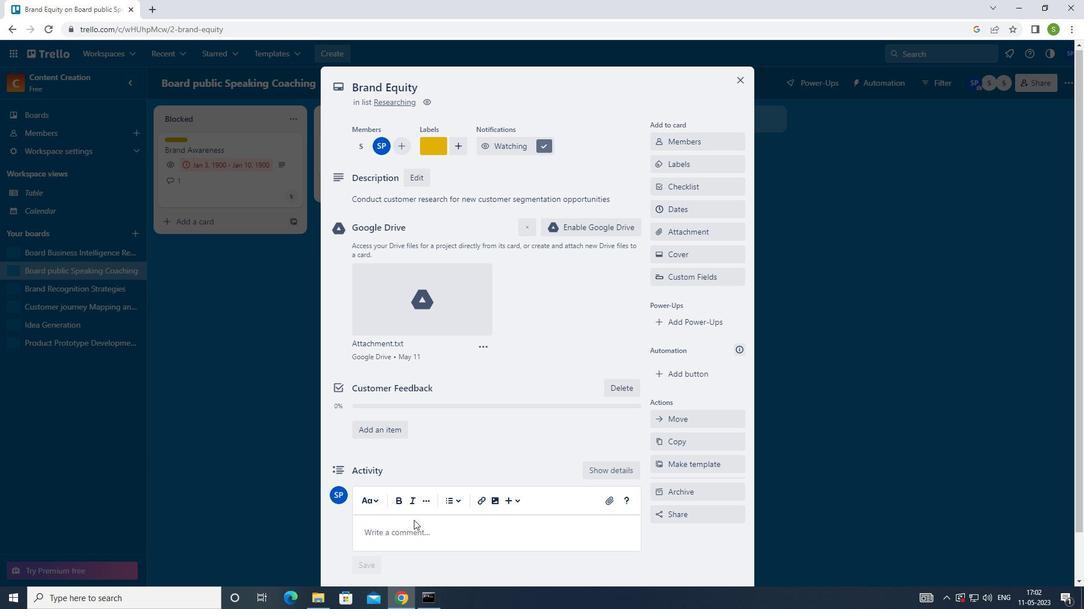 
Action: Mouse pressed left at (407, 527)
Screenshot: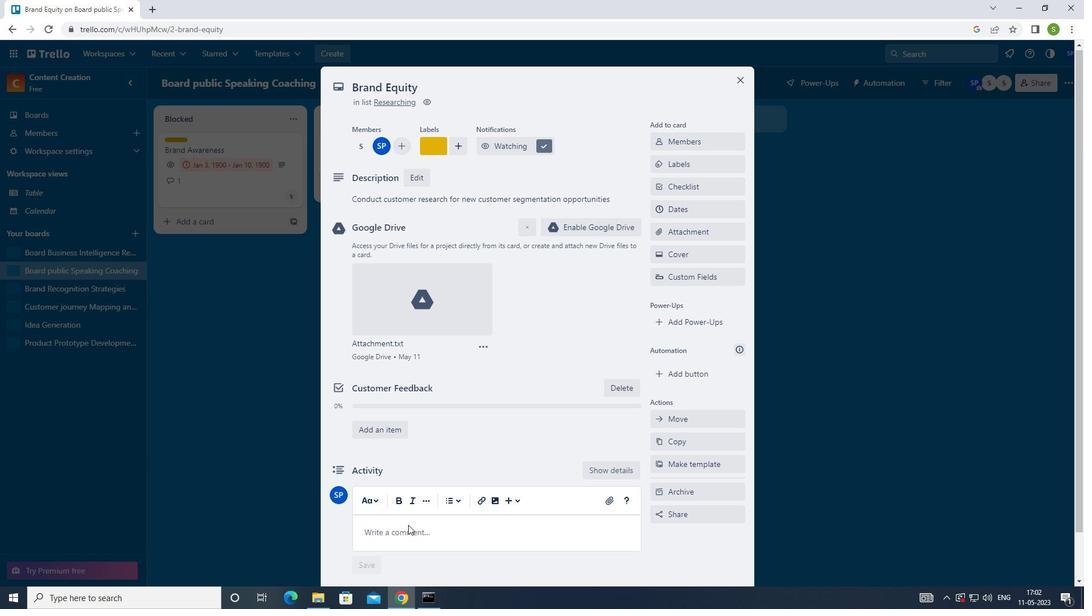 
Action: Mouse moved to (490, 395)
Screenshot: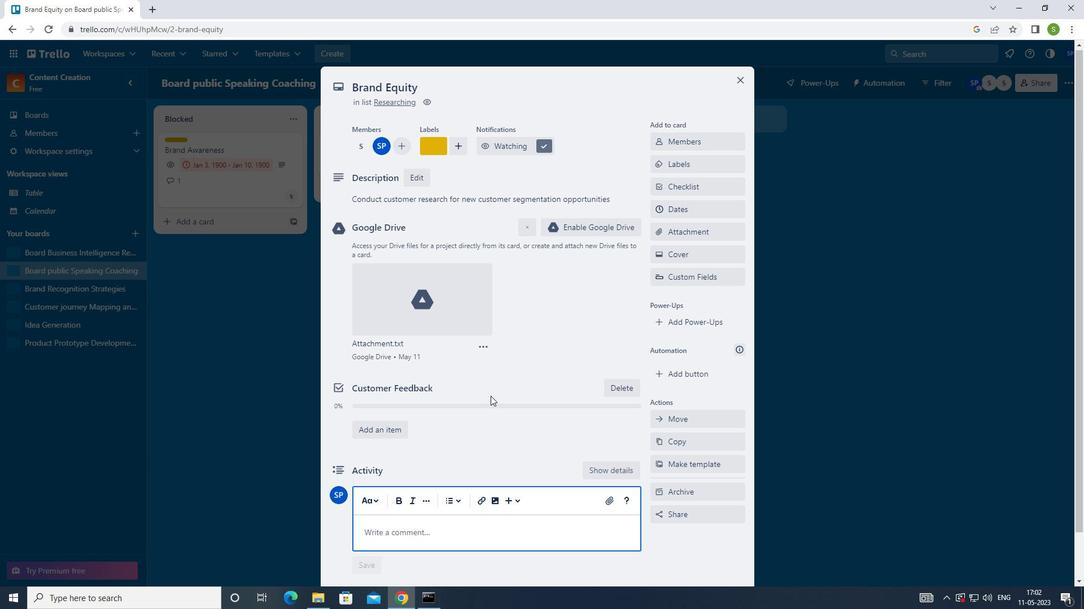 
Action: Key pressed <Key.shift_r><Key.shift_r><Key.shift_r><Key.shift_r><Key.shift_r><Key.shift_r><Key.shift_r><Key.shift_r><Key.shift_r><Key.shift_r>LET<Key.space>US<Key.space>APPROACH<Key.space>THIS<Key.space>TASK<Key.space>WITH<Key.space>A<Key.space>FOUCS<Key.backspace><Key.backspace><Key.backspace>CUS<Key.space>ON<Key.space>CONTINUOUS<Key.space>LEARING<Key.space>AND<Key.space>IMPROVEMENT<Key.space>SEEKING<Key.space>TO<Key.space>ITERATE<Key.space>AND<Key.space>REFINE<Key.space>OUR<Key.space>APPROACH<Key.space>OVER<Key.space>TIME
Screenshot: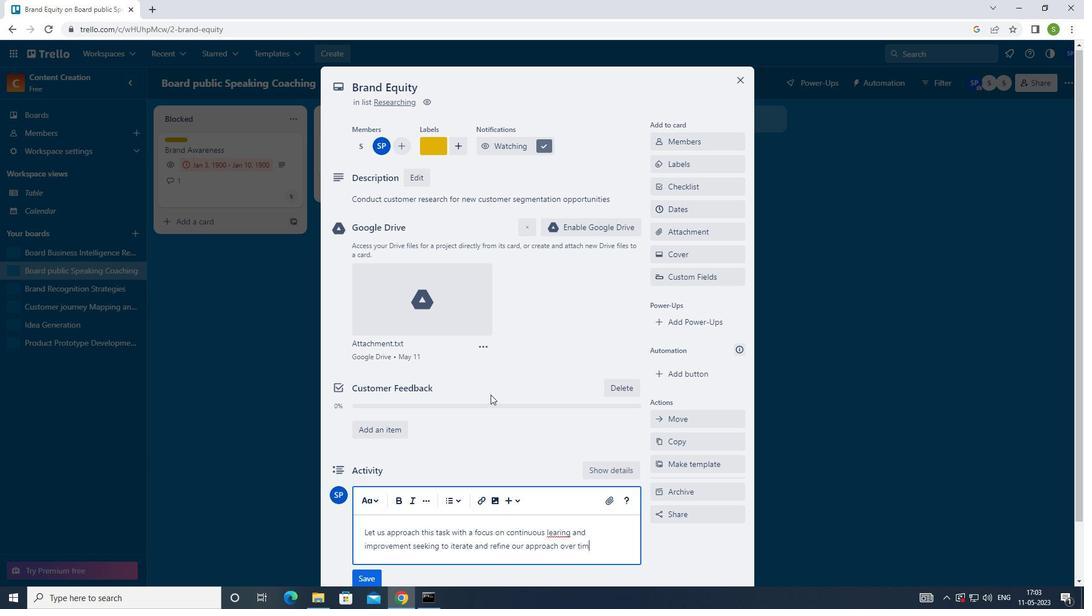 
Action: Mouse moved to (559, 535)
Screenshot: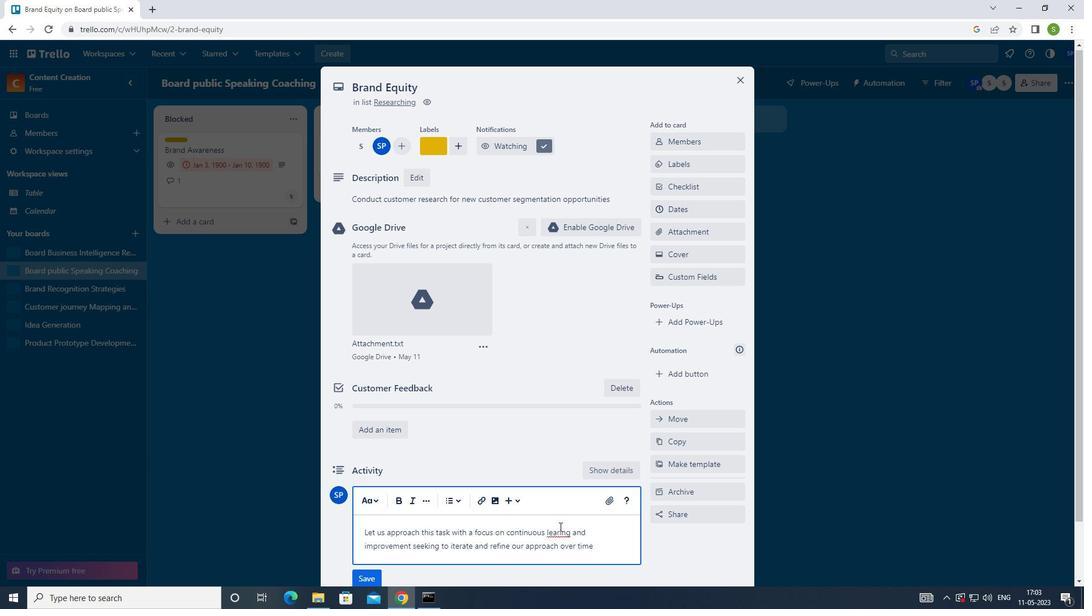 
Action: Mouse pressed left at (559, 535)
Screenshot: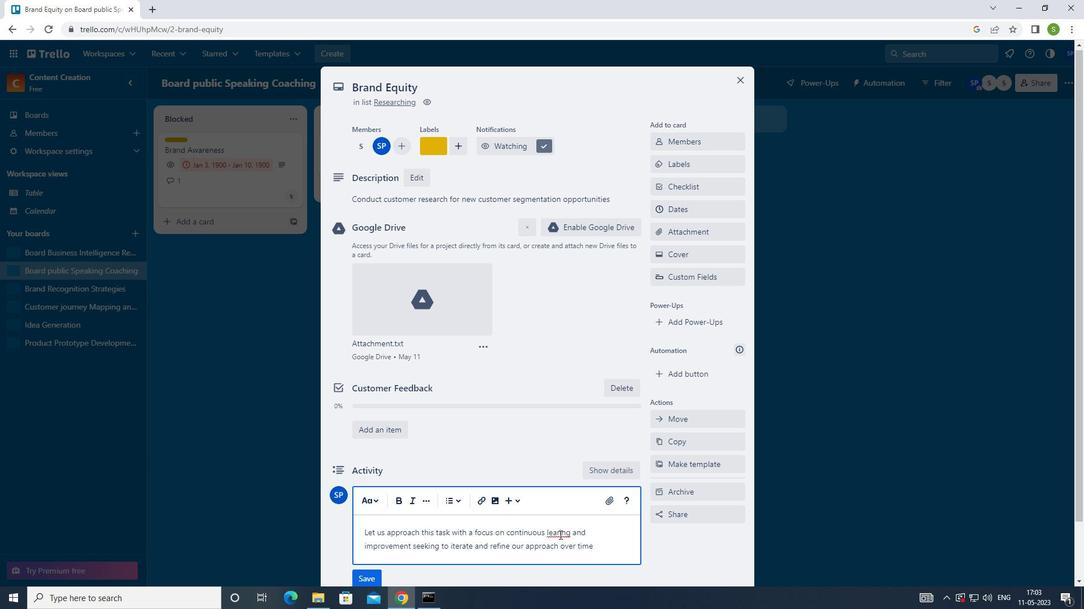 
Action: Mouse moved to (552, 524)
Screenshot: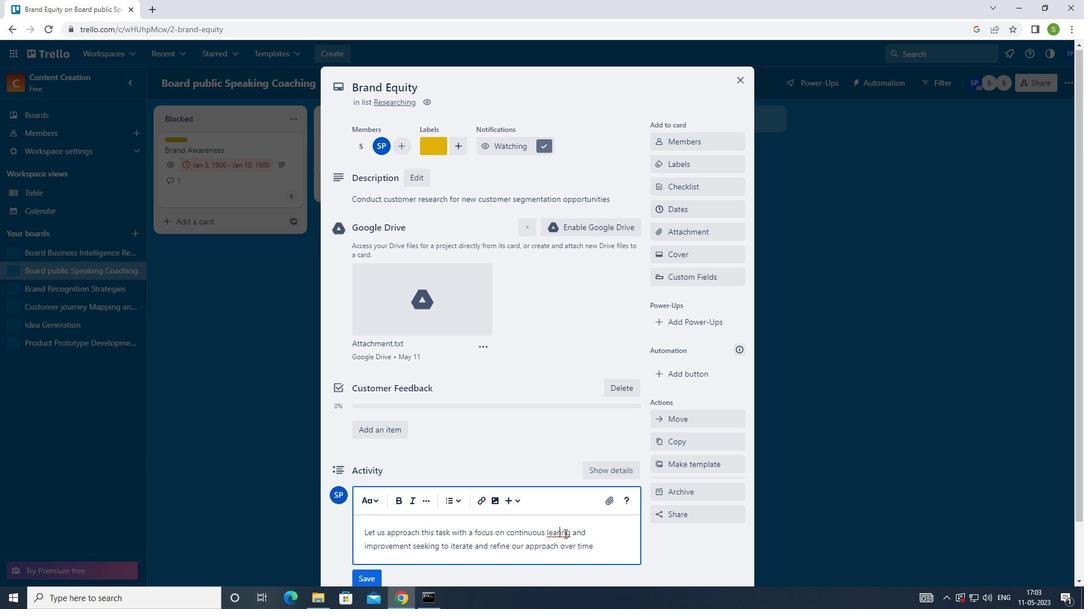 
Action: Key pressed N
Screenshot: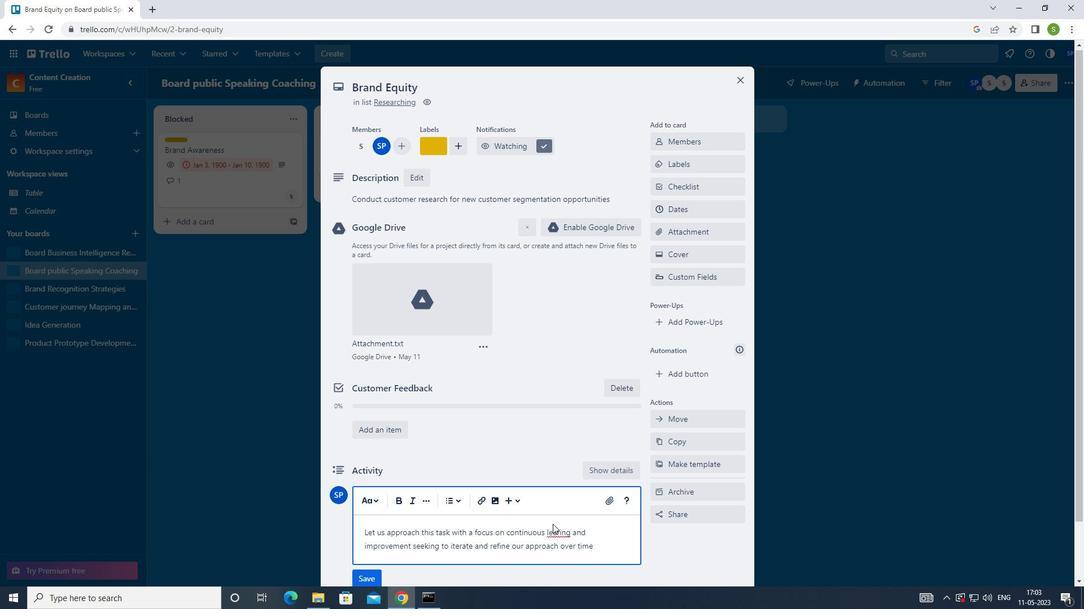 
Action: Mouse moved to (488, 477)
Screenshot: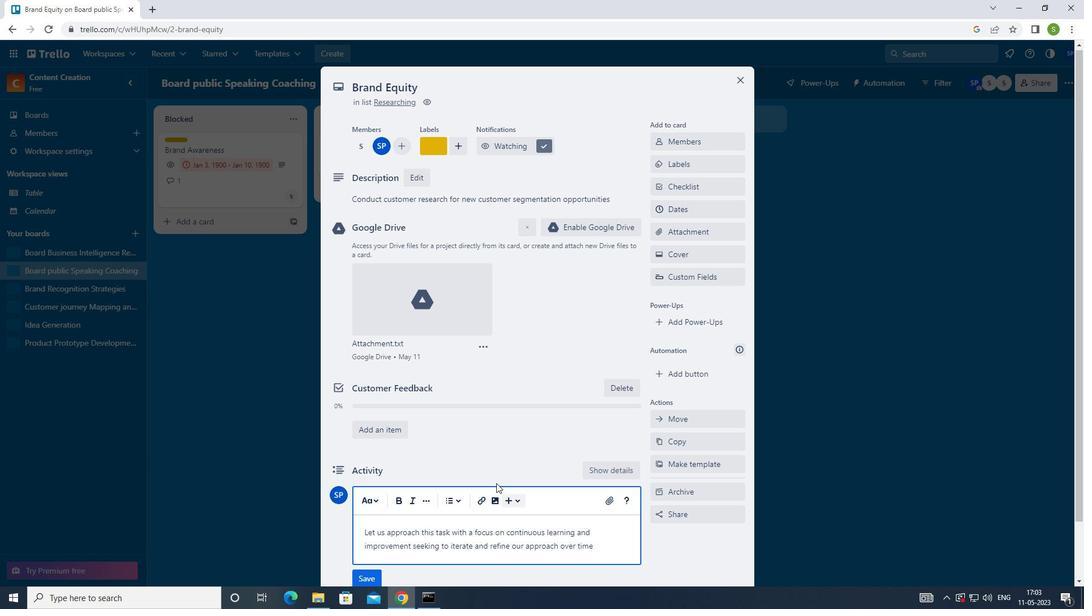 
Action: Mouse scrolled (488, 476) with delta (0, 0)
Screenshot: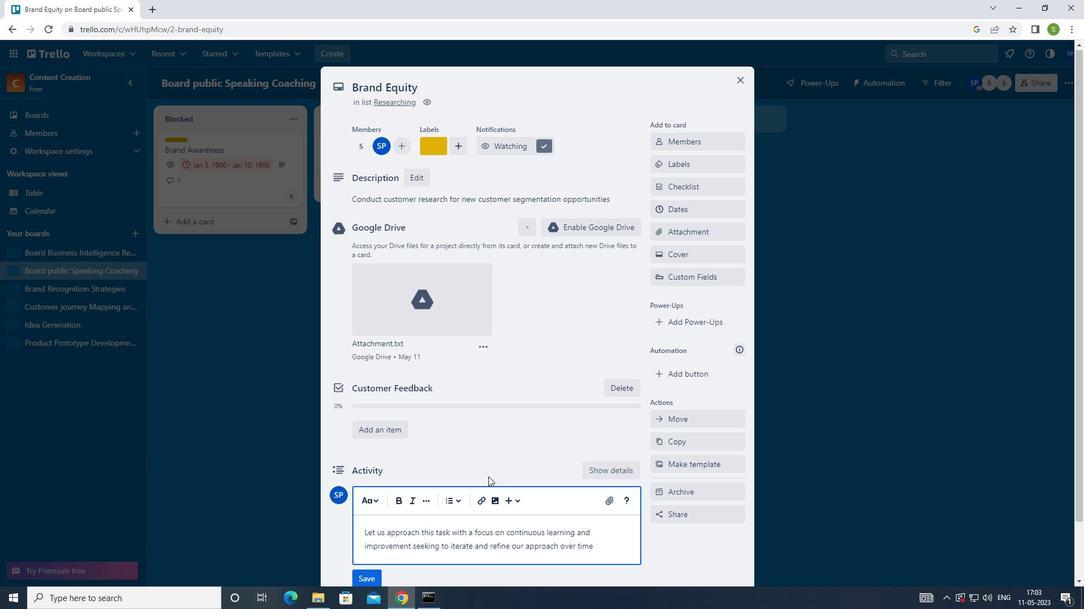 
Action: Mouse moved to (487, 477)
Screenshot: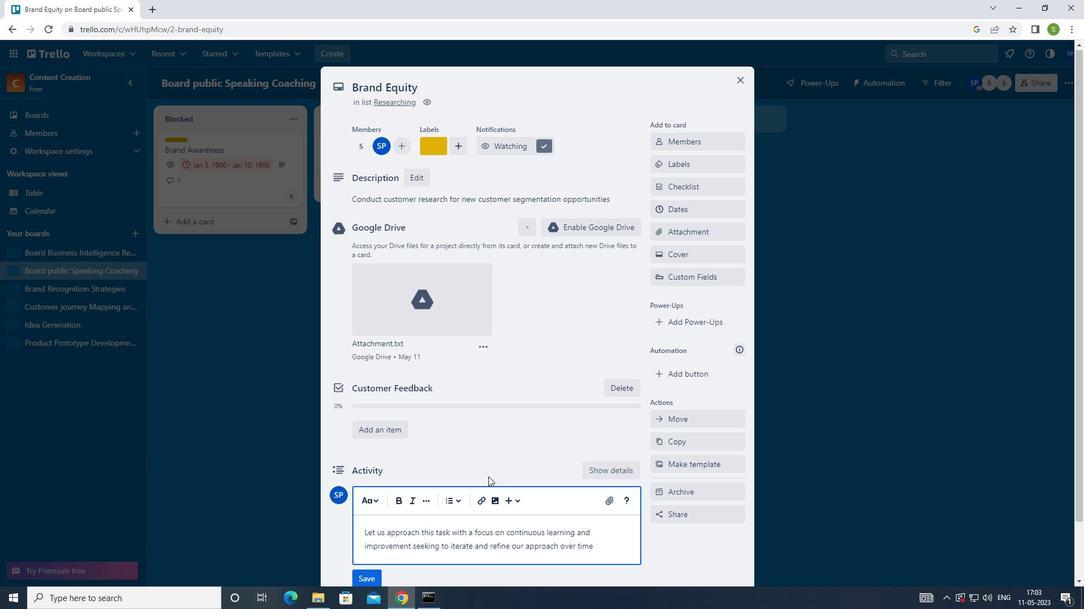 
Action: Mouse scrolled (487, 477) with delta (0, 0)
Screenshot: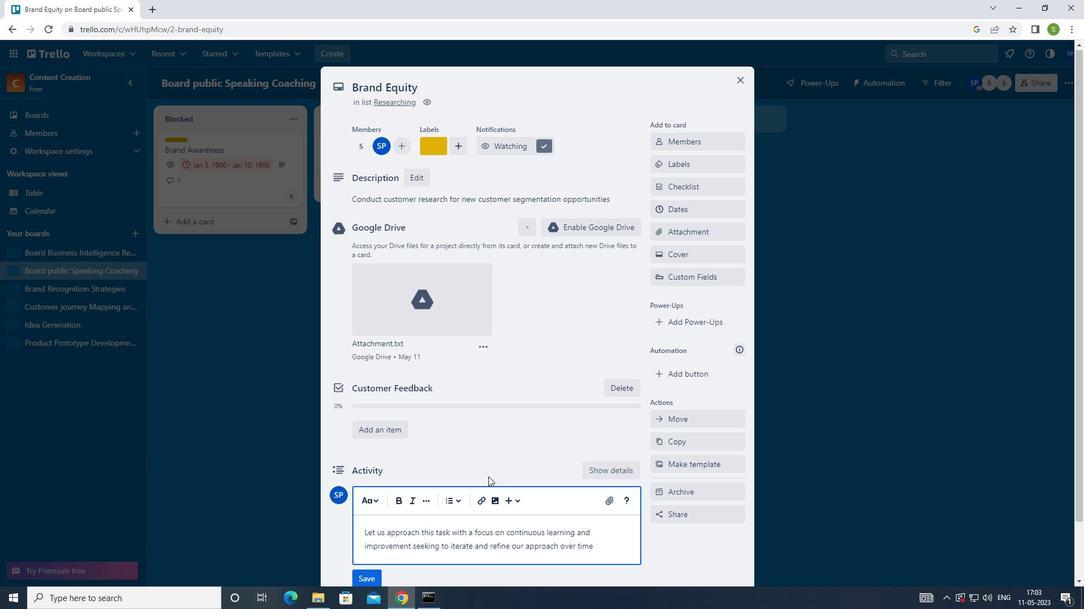 
Action: Mouse scrolled (487, 477) with delta (0, 0)
Screenshot: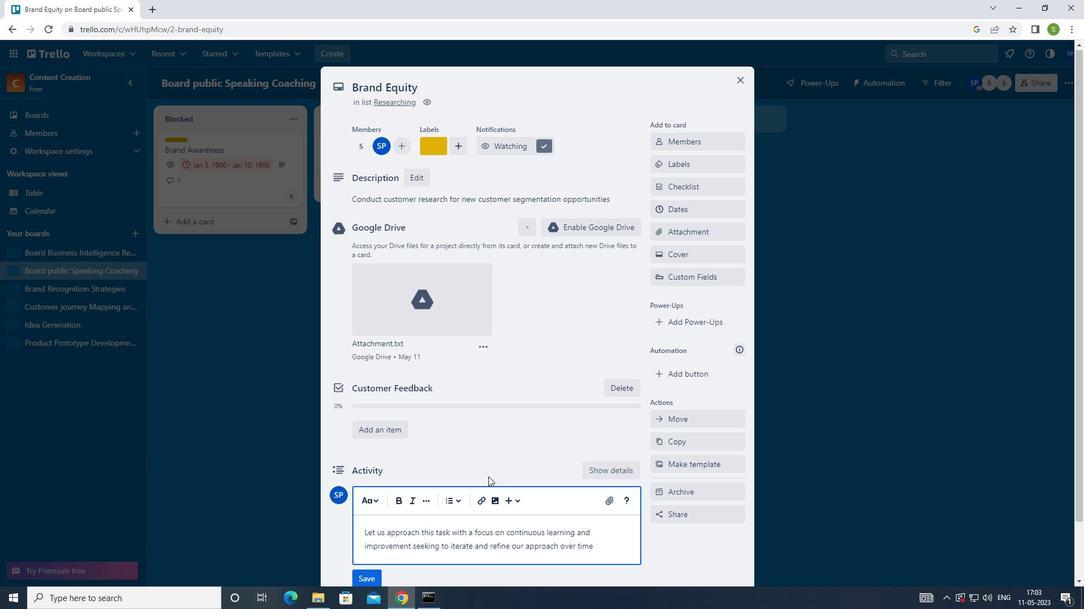 
Action: Mouse moved to (487, 478)
Screenshot: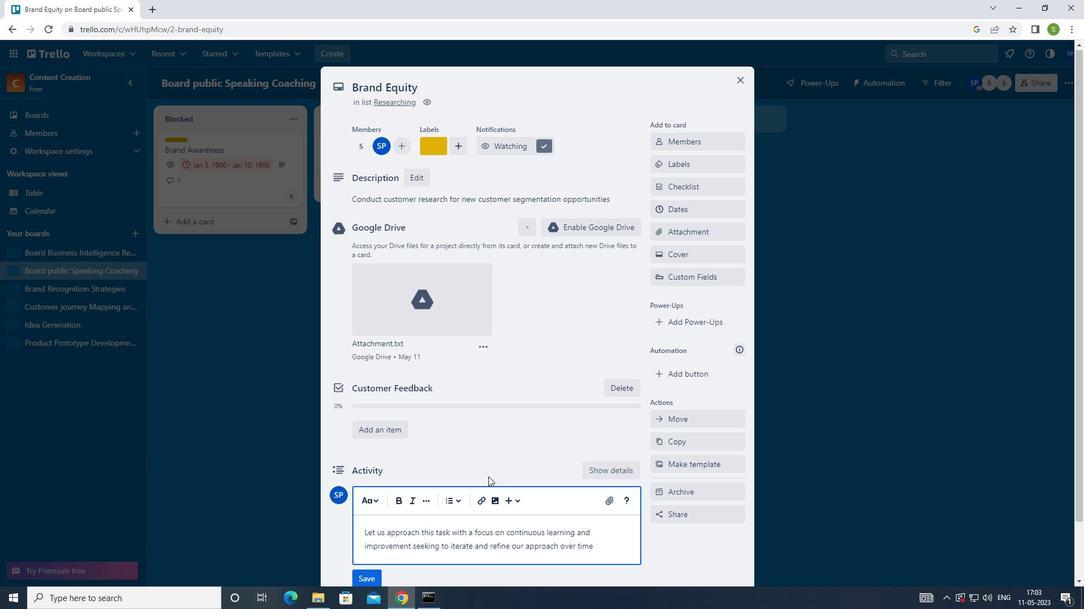 
Action: Mouse scrolled (487, 477) with delta (0, 0)
Screenshot: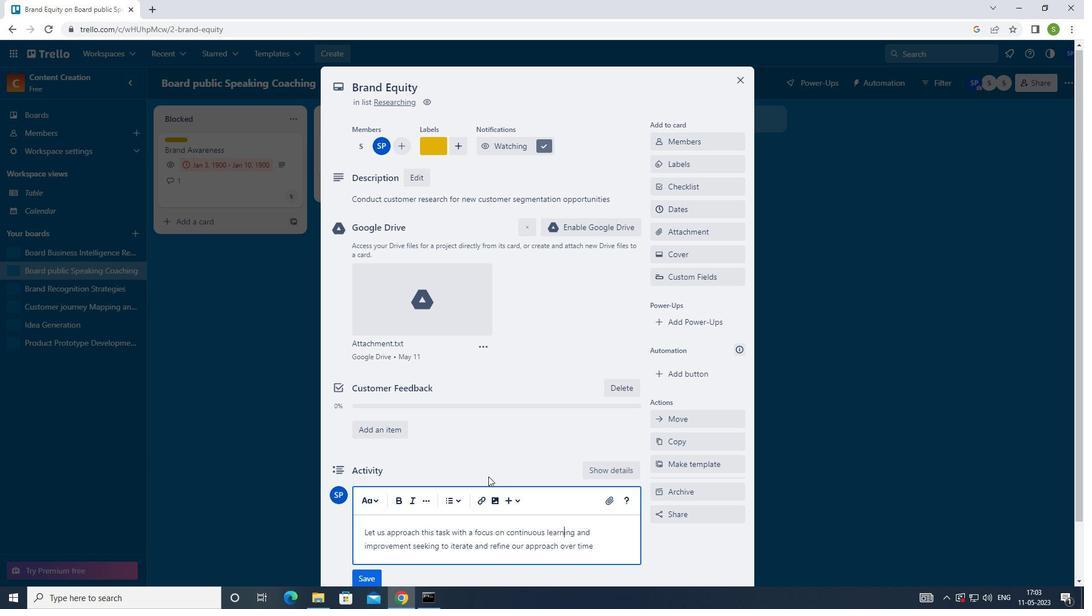 
Action: Mouse moved to (360, 513)
Screenshot: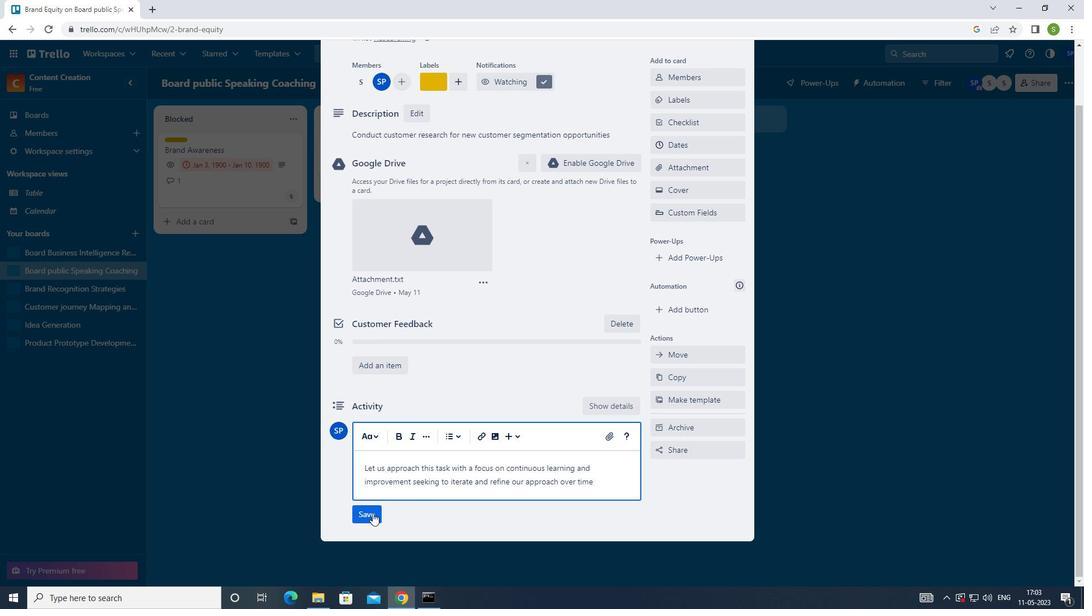 
Action: Mouse pressed left at (360, 513)
Screenshot: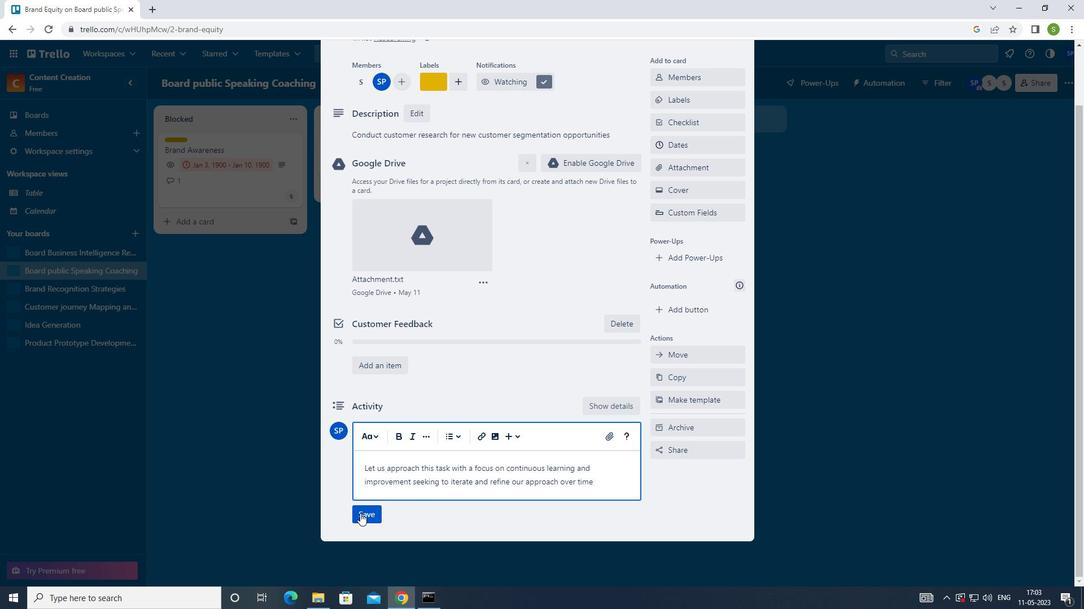
Action: Mouse moved to (693, 149)
Screenshot: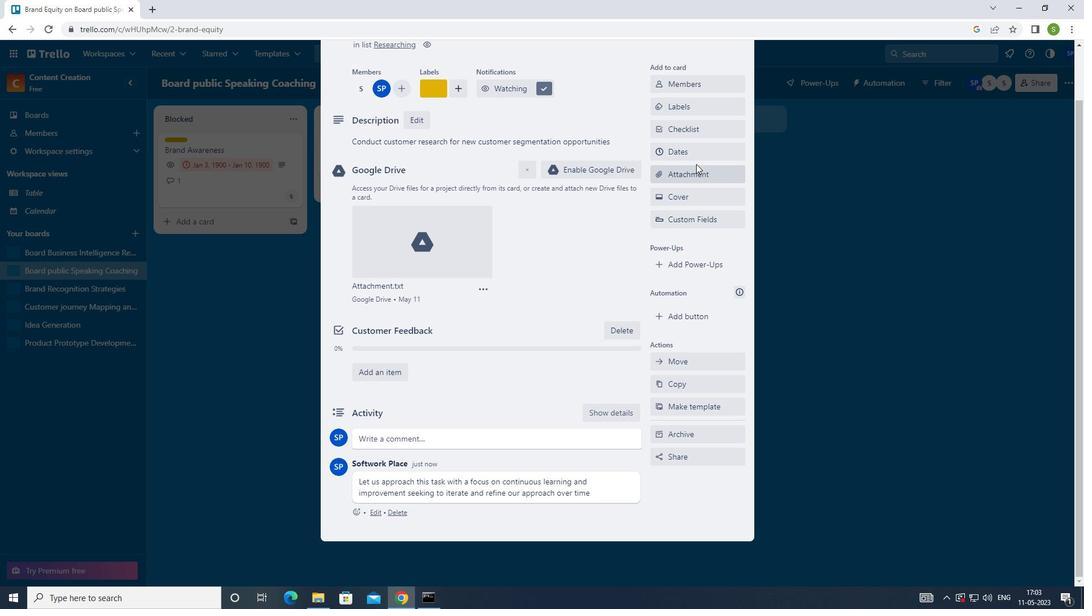 
Action: Mouse pressed left at (693, 149)
Screenshot: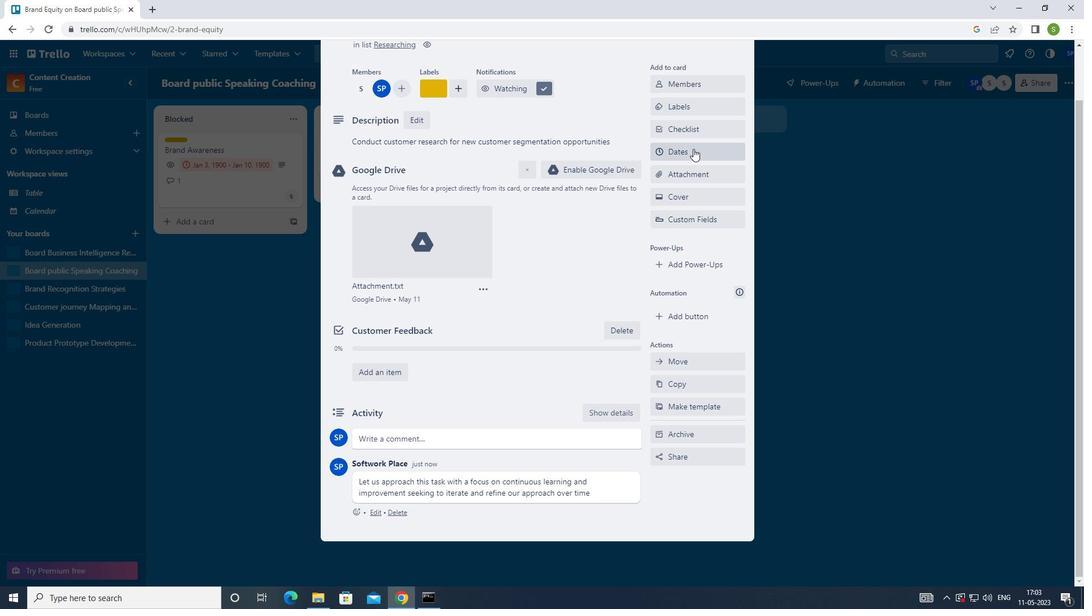 
Action: Mouse moved to (663, 384)
Screenshot: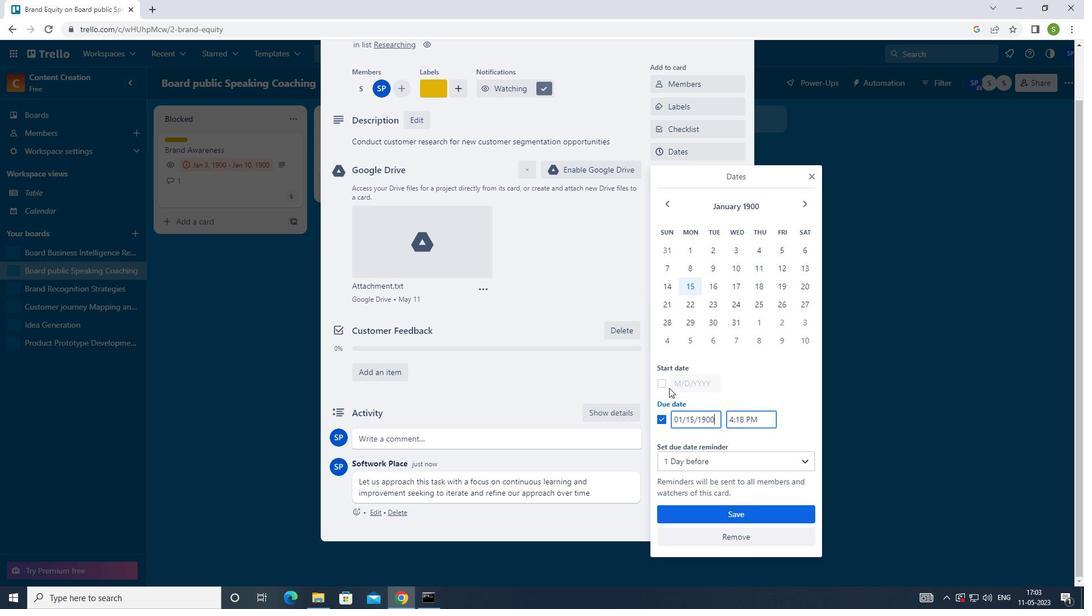 
Action: Mouse pressed left at (663, 384)
Screenshot: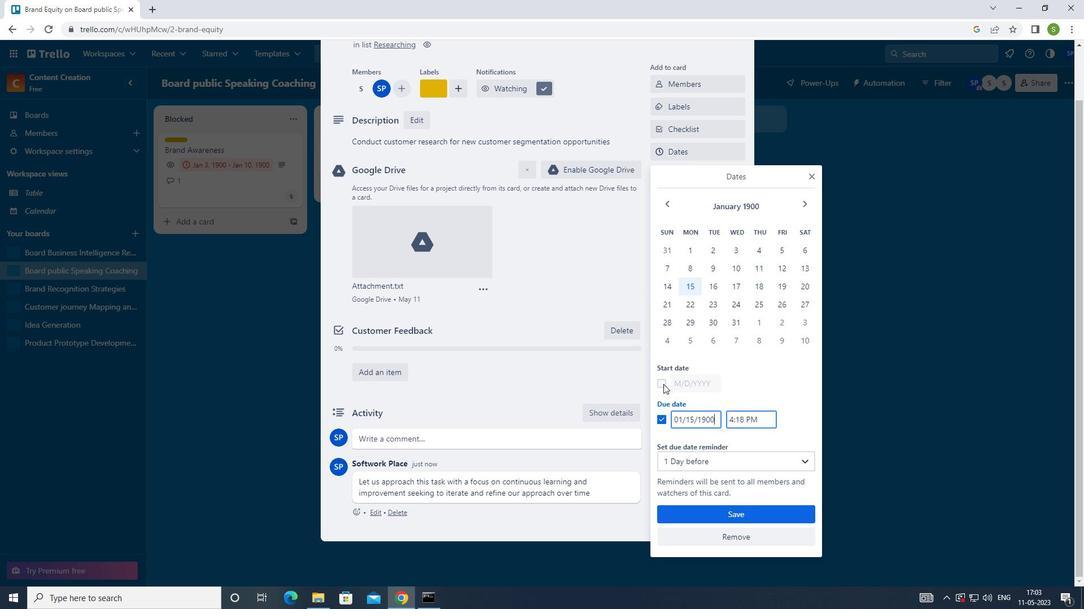 
Action: Mouse moved to (693, 382)
Screenshot: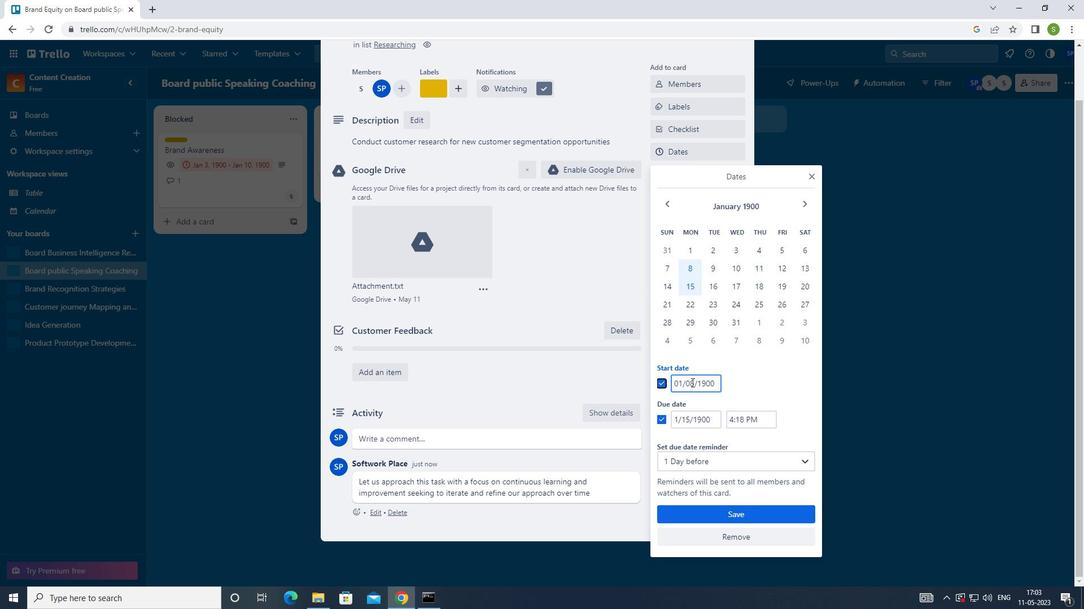 
Action: Mouse pressed left at (693, 382)
Screenshot: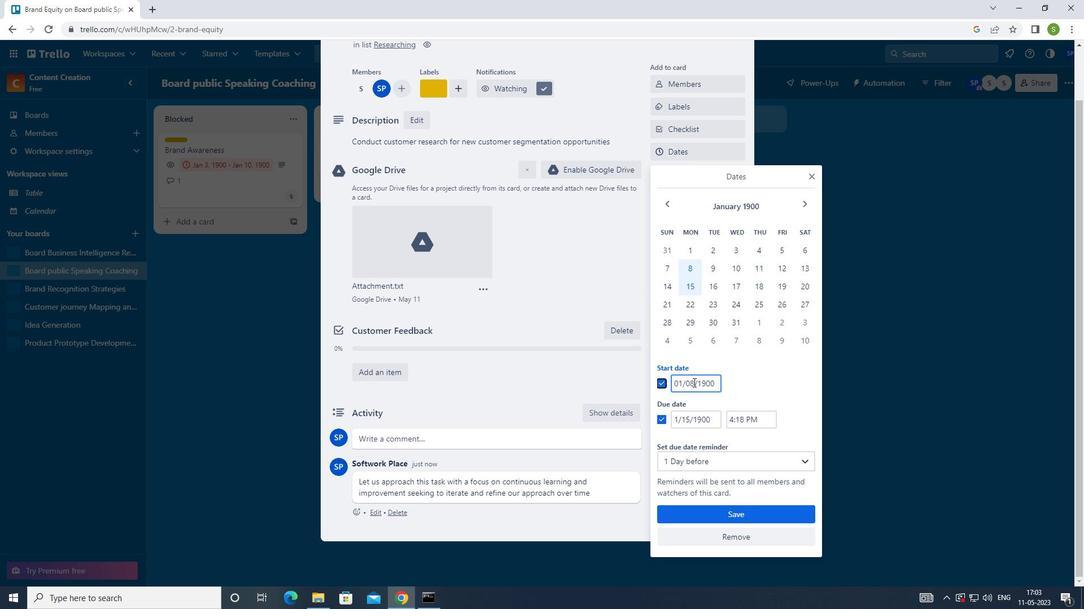 
Action: Mouse moved to (684, 383)
Screenshot: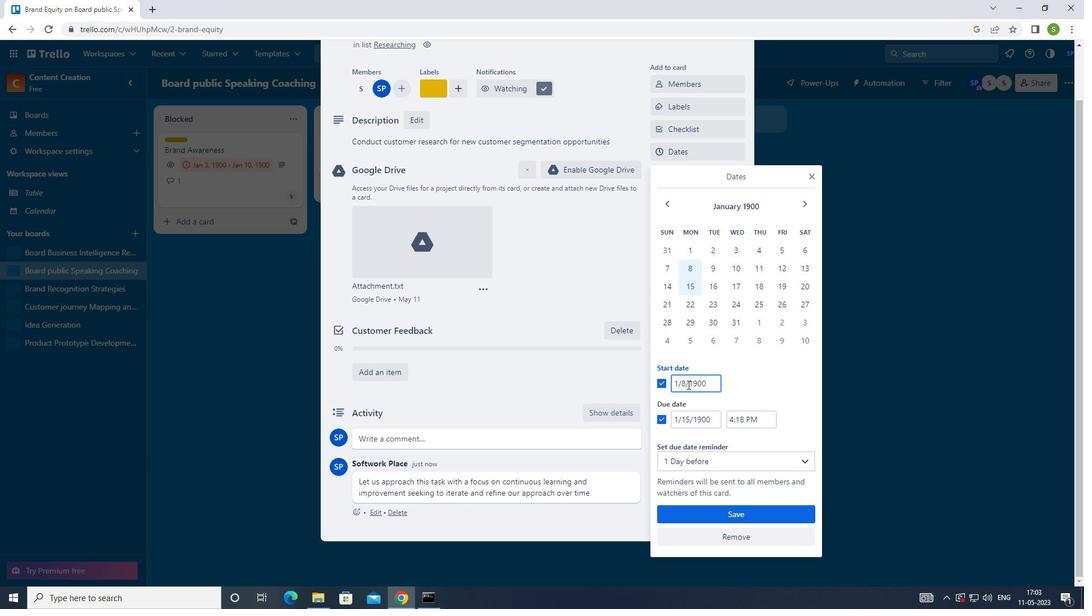 
Action: Mouse pressed left at (684, 383)
Screenshot: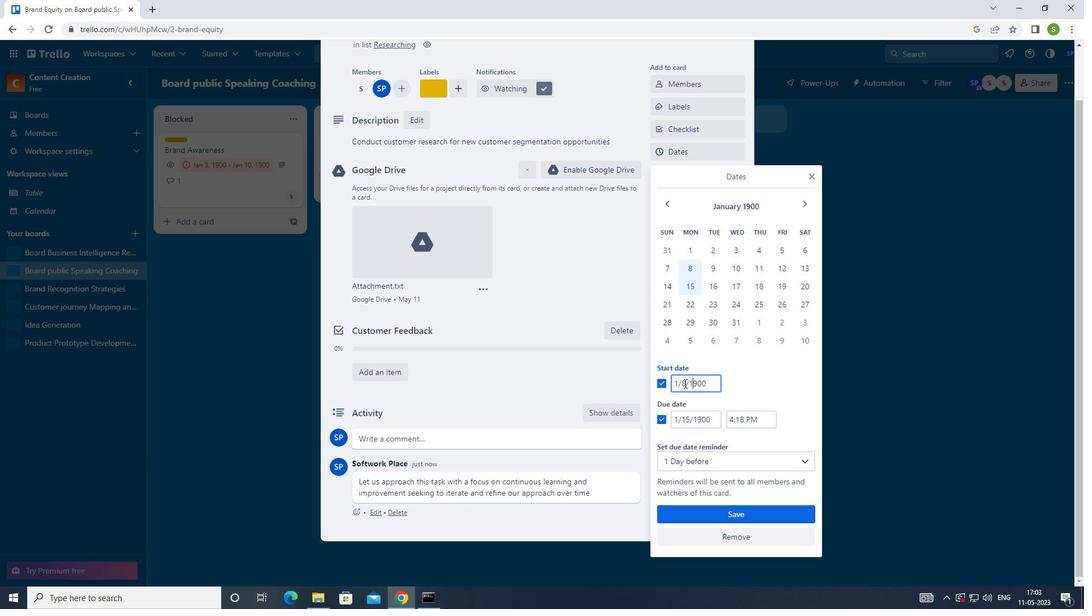 
Action: Mouse moved to (687, 381)
Screenshot: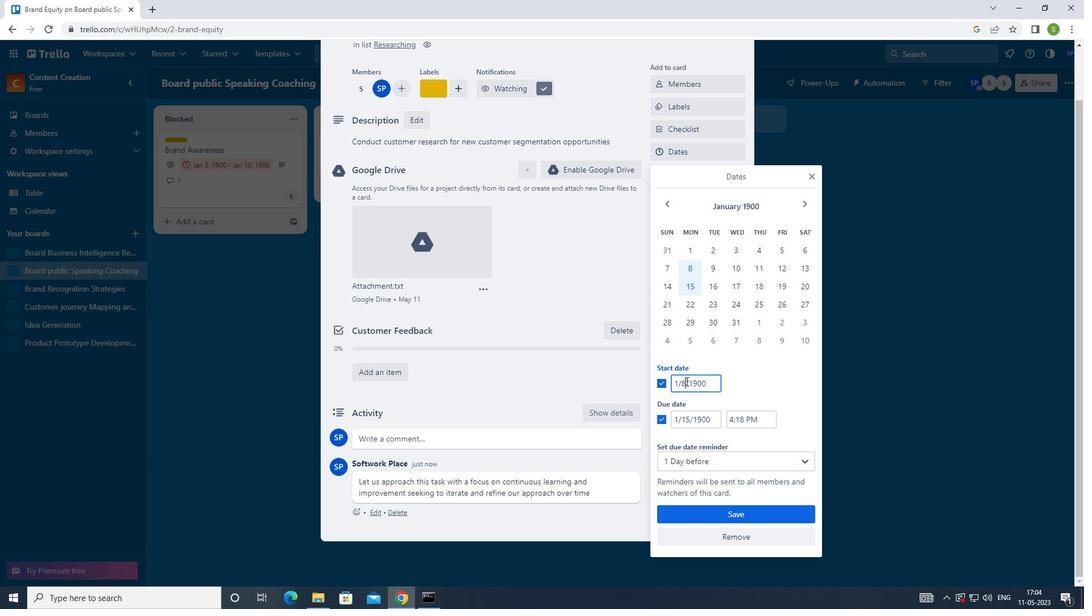 
Action: Key pressed <Key.backspace>9
Screenshot: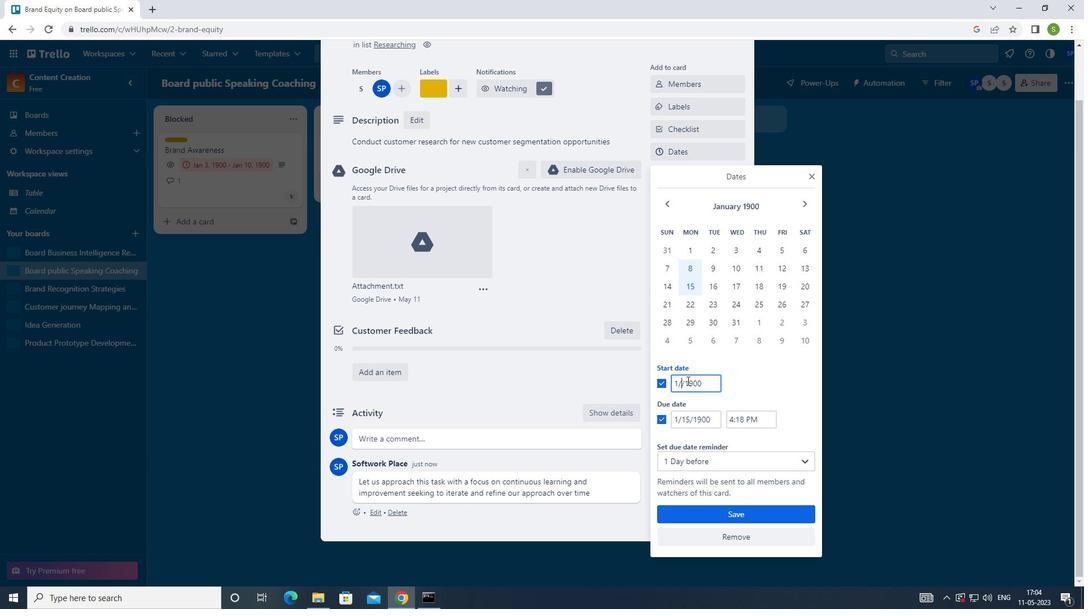 
Action: Mouse moved to (689, 421)
Screenshot: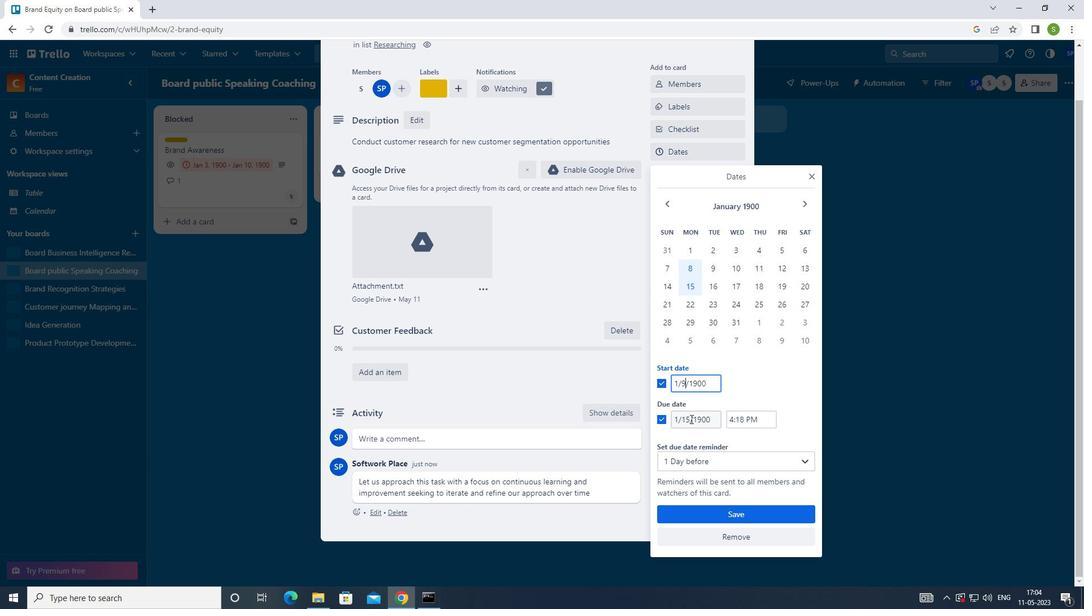 
Action: Mouse pressed left at (689, 421)
Screenshot: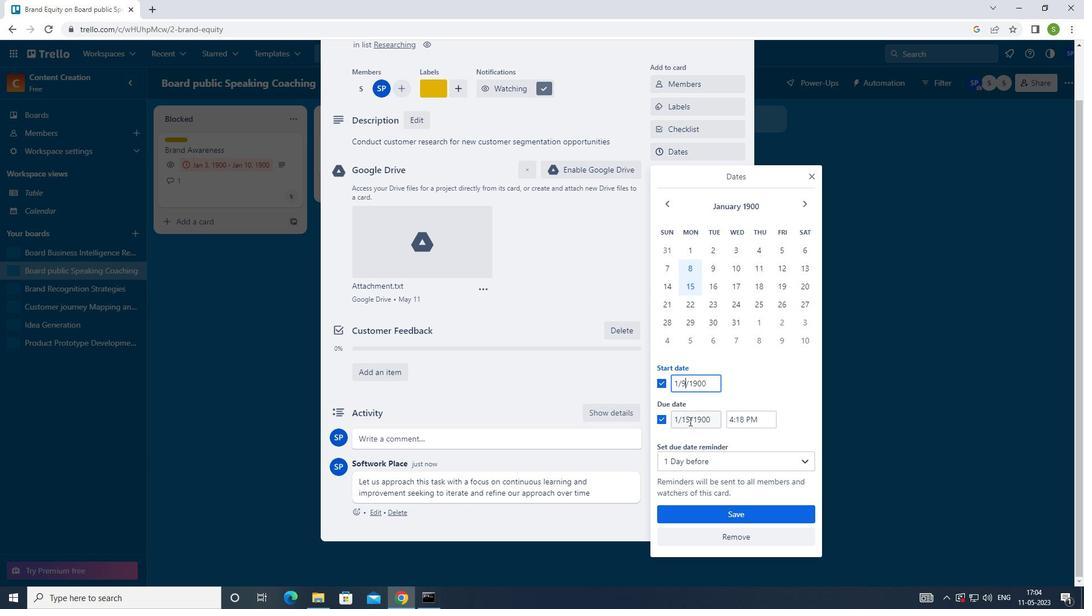 
Action: Mouse moved to (691, 421)
Screenshot: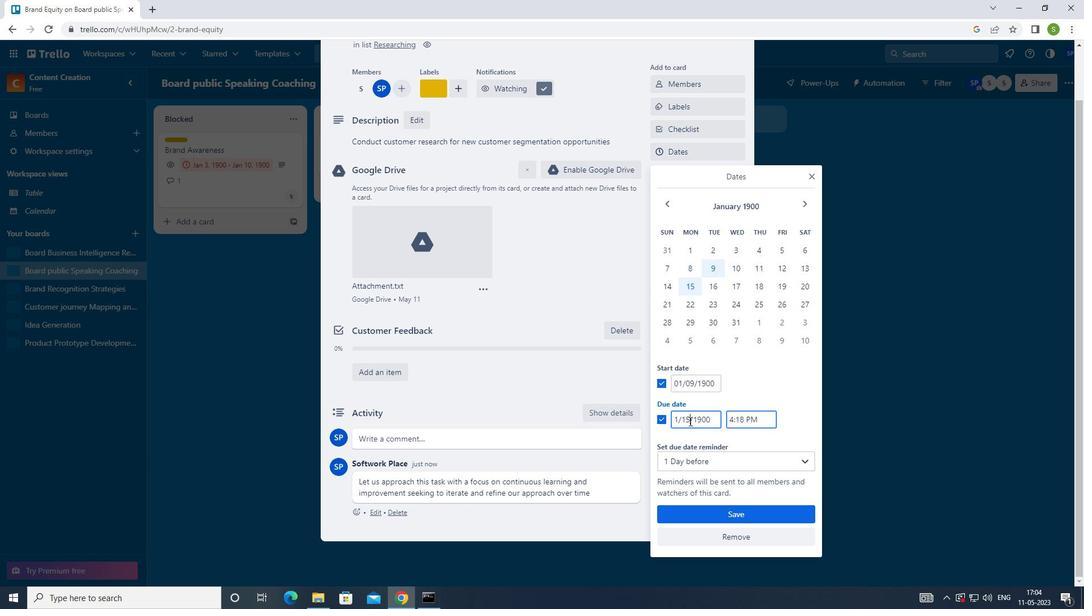 
Action: Key pressed <Key.backspace>
Screenshot: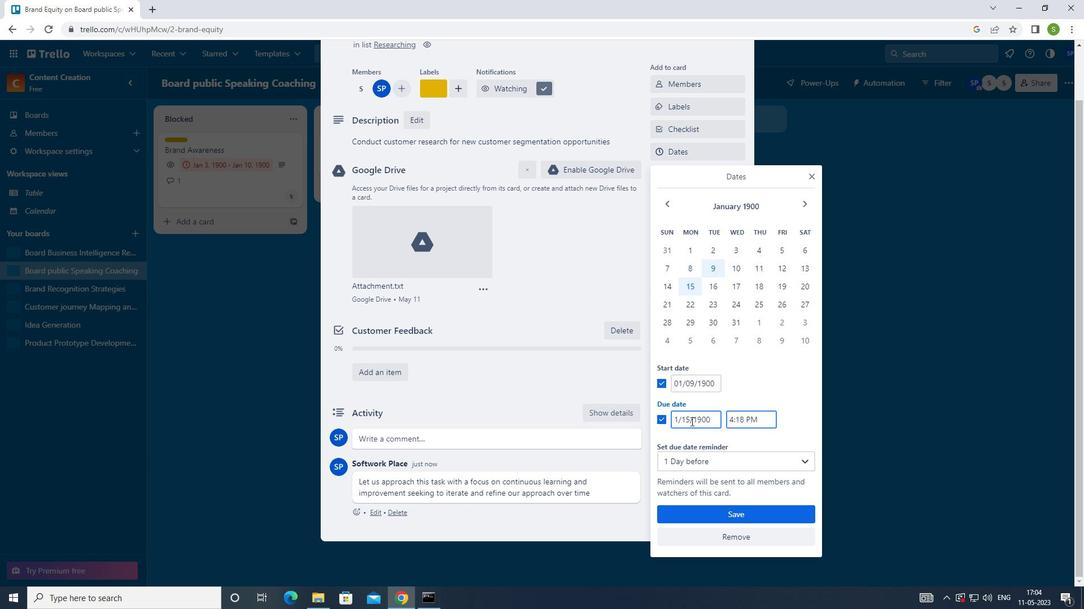 
Action: Mouse moved to (691, 421)
Screenshot: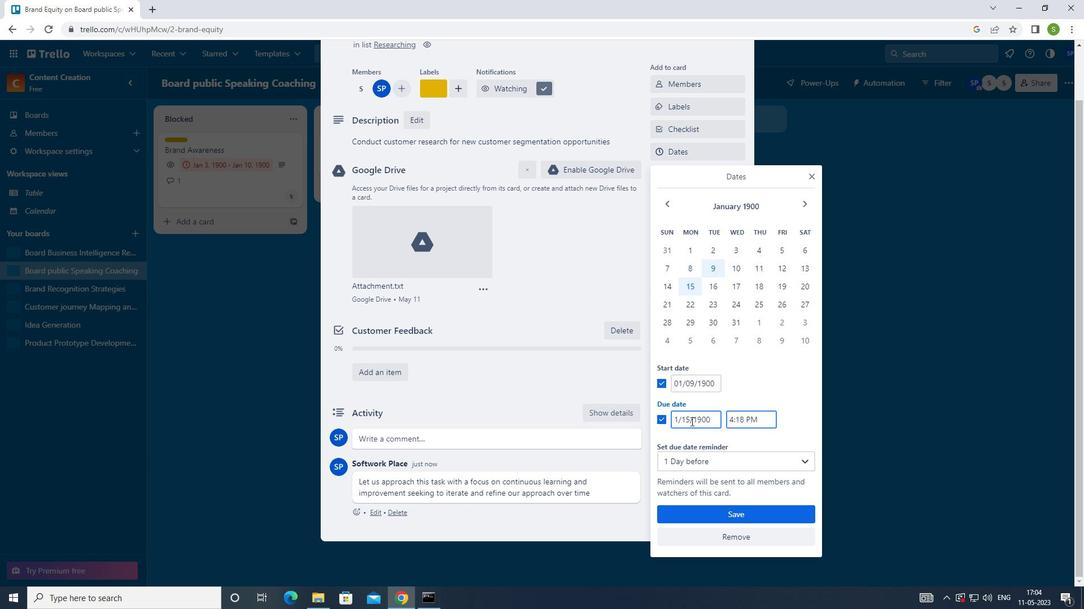 
Action: Key pressed 6
Screenshot: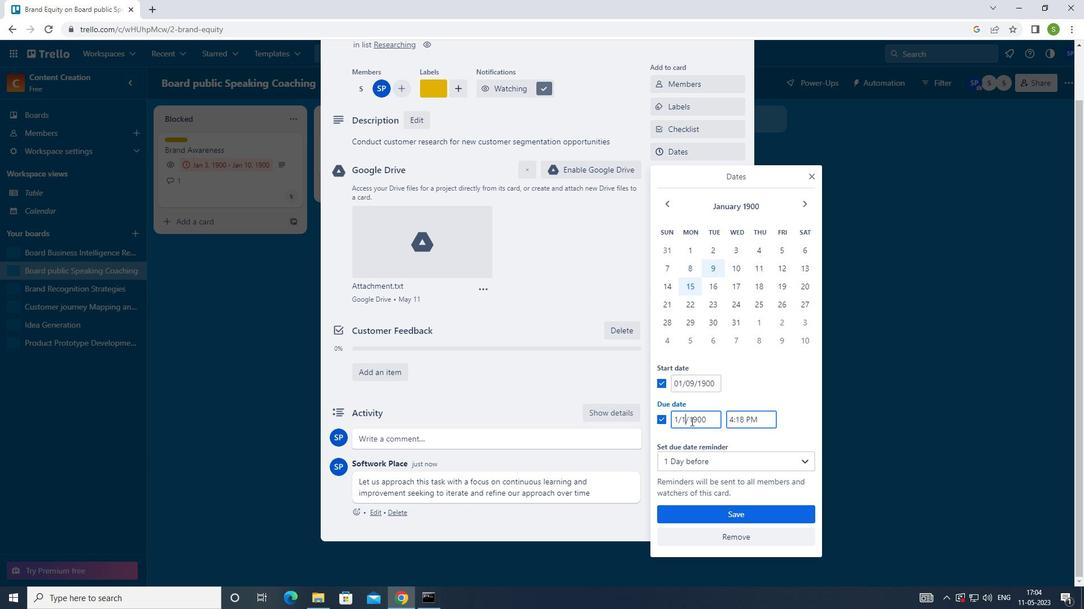 
Action: Mouse moved to (701, 517)
Screenshot: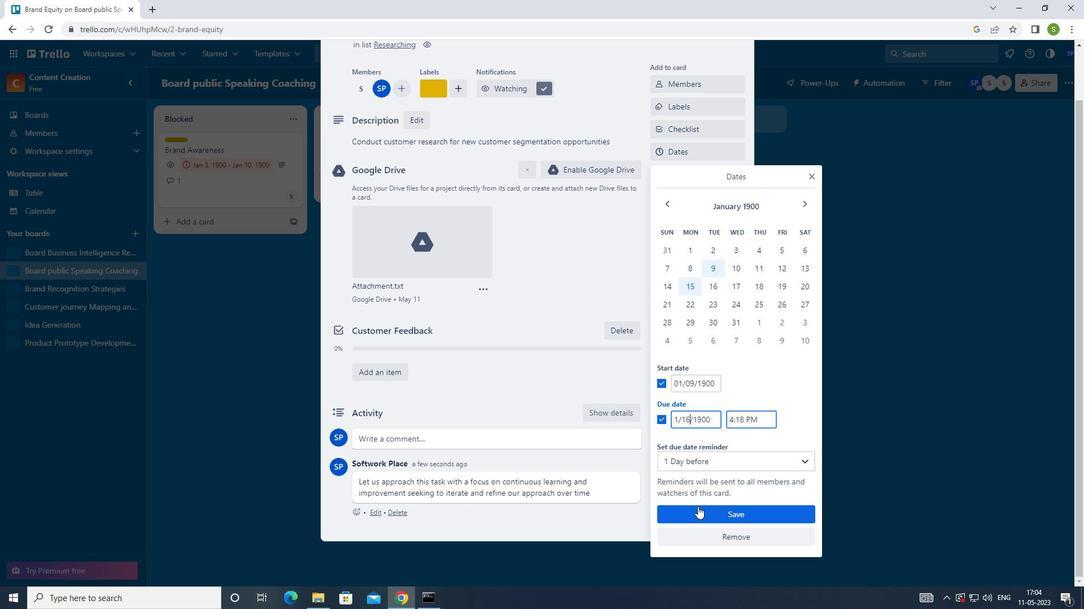 
Action: Mouse pressed left at (701, 517)
Screenshot: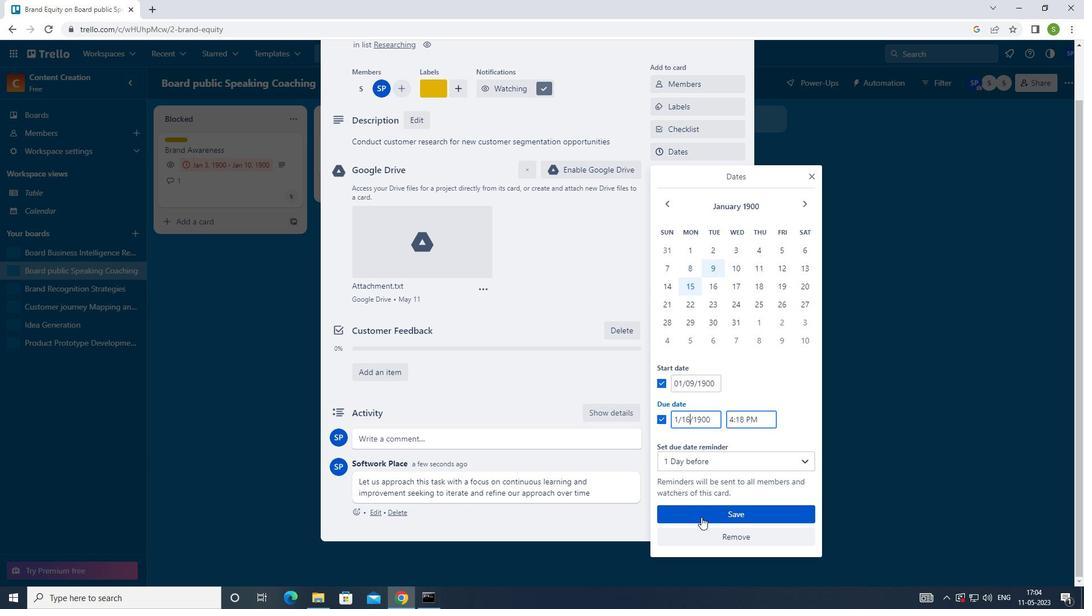 
Action: Key pressed <Key.f8>
Screenshot: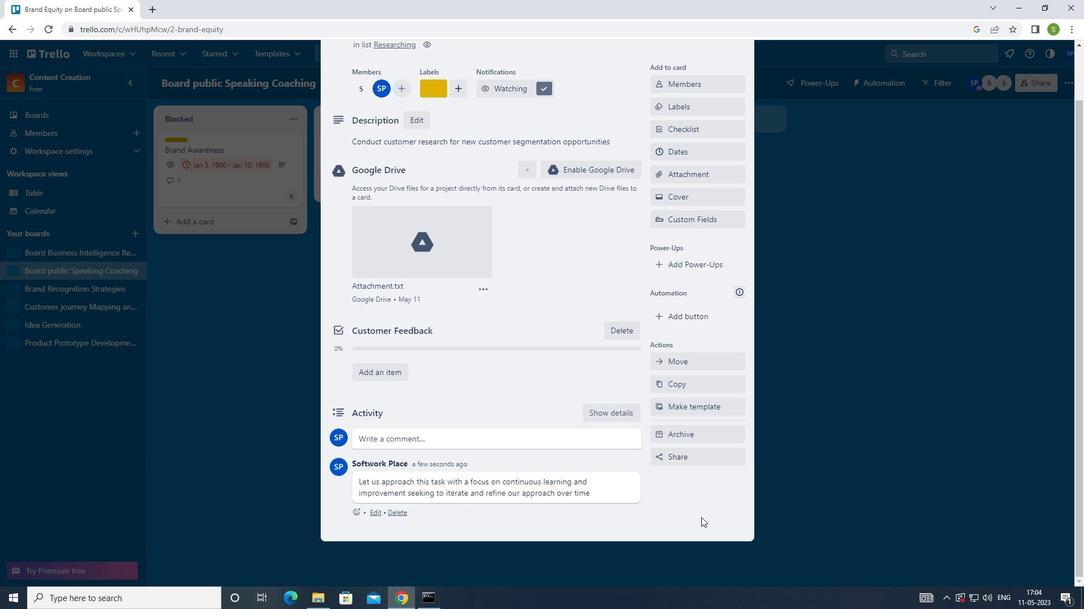 
